 Task: Go to Program & Features. Select Whole Food Market. Add to cart Organic Frozen Meals-3. Place order for Kaitlyn Wright, _x000D_
15 Dacey Ln_x000D_
Stafford, Virginia(VA), 22556, Cell Number (540) 752-1495
Action: Mouse moved to (13, 126)
Screenshot: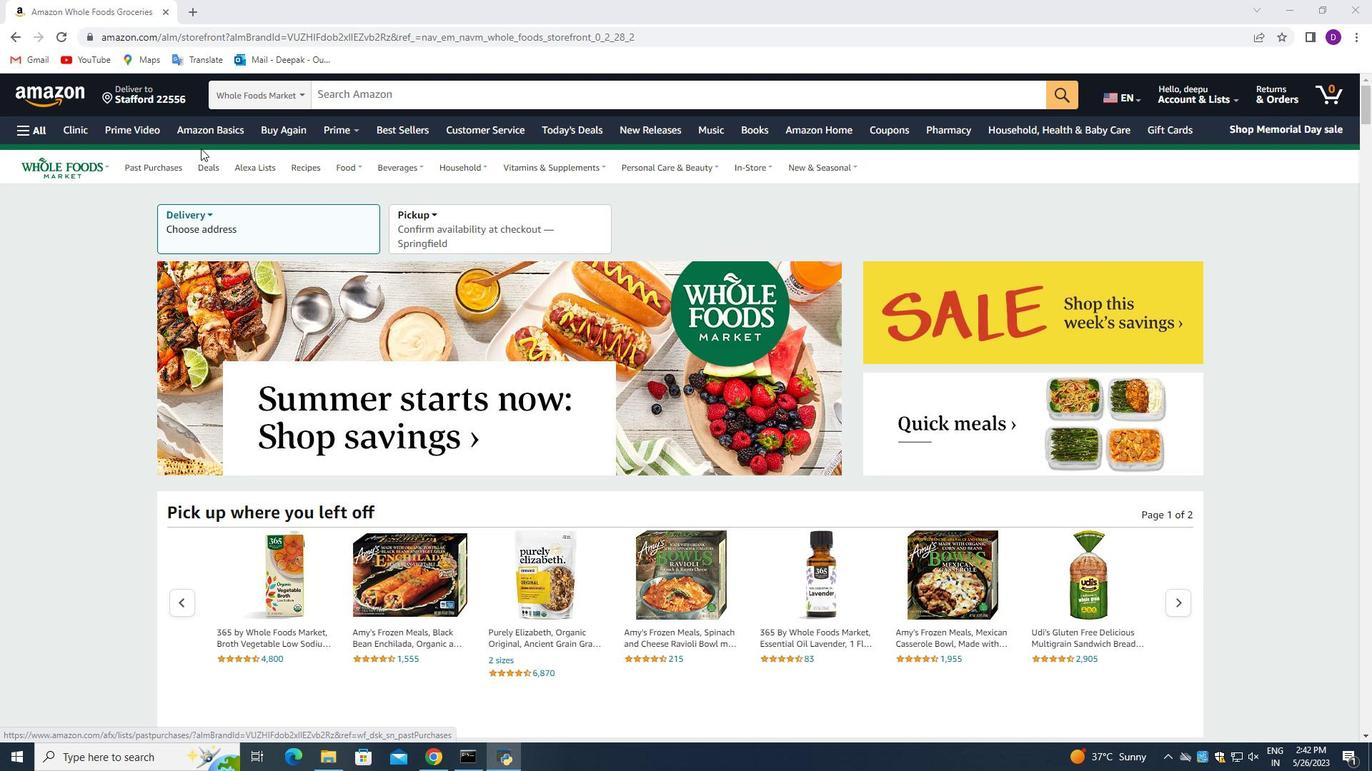 
Action: Mouse pressed left at (13, 126)
Screenshot: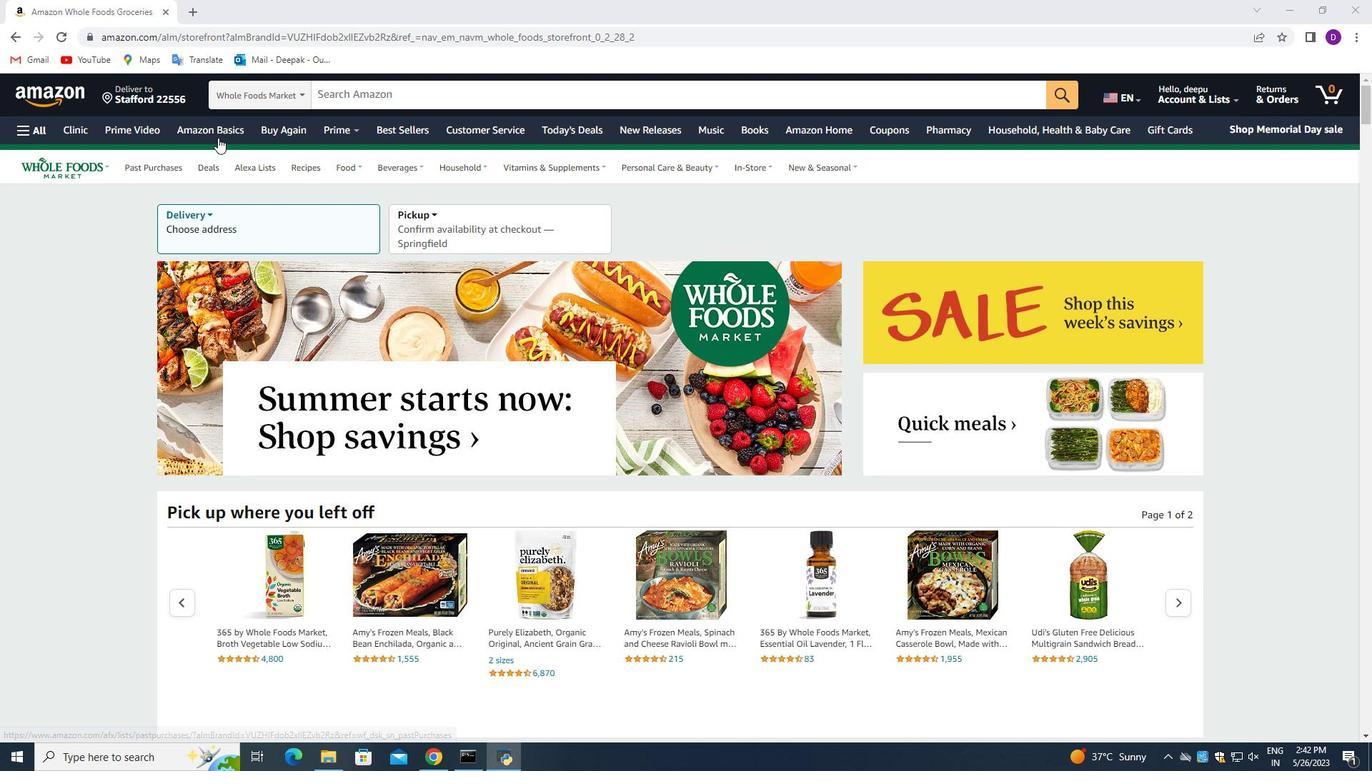 
Action: Mouse moved to (137, 521)
Screenshot: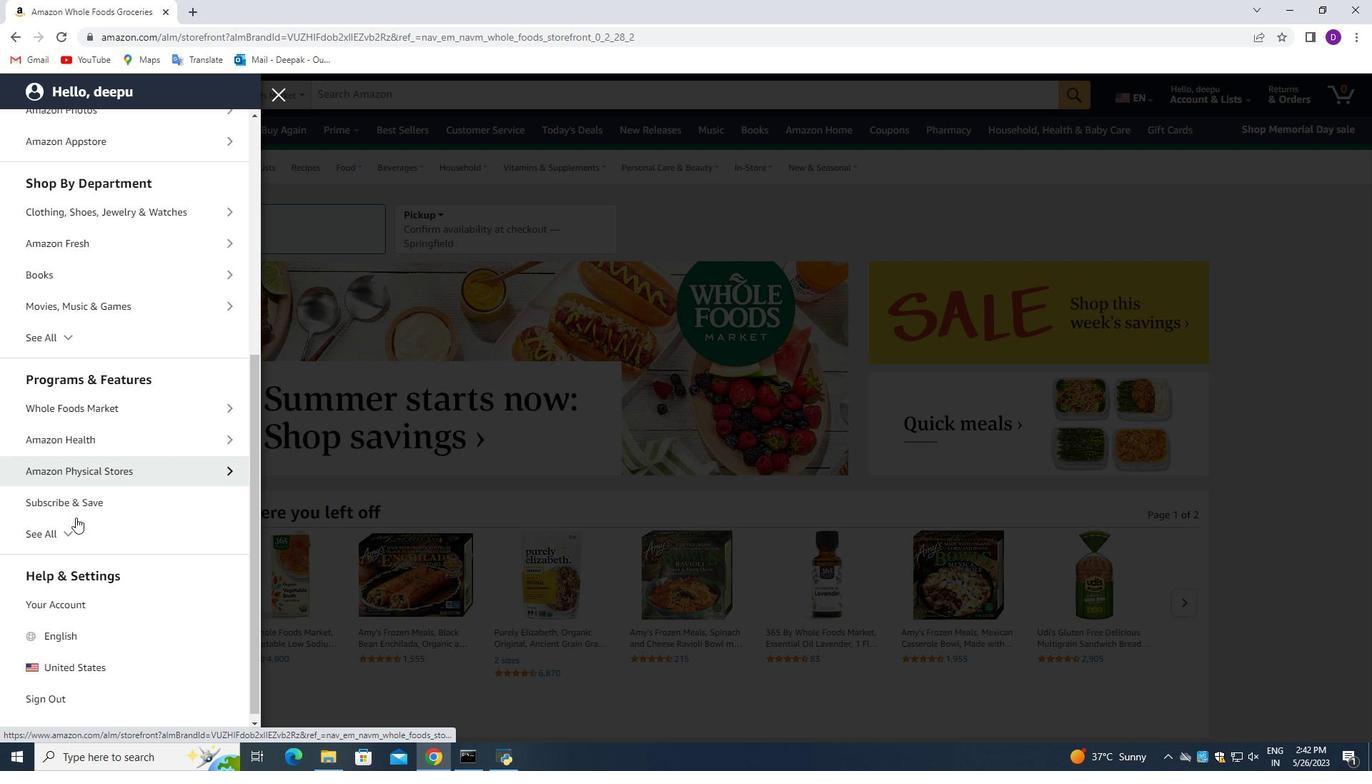 
Action: Mouse scrolled (137, 521) with delta (0, 0)
Screenshot: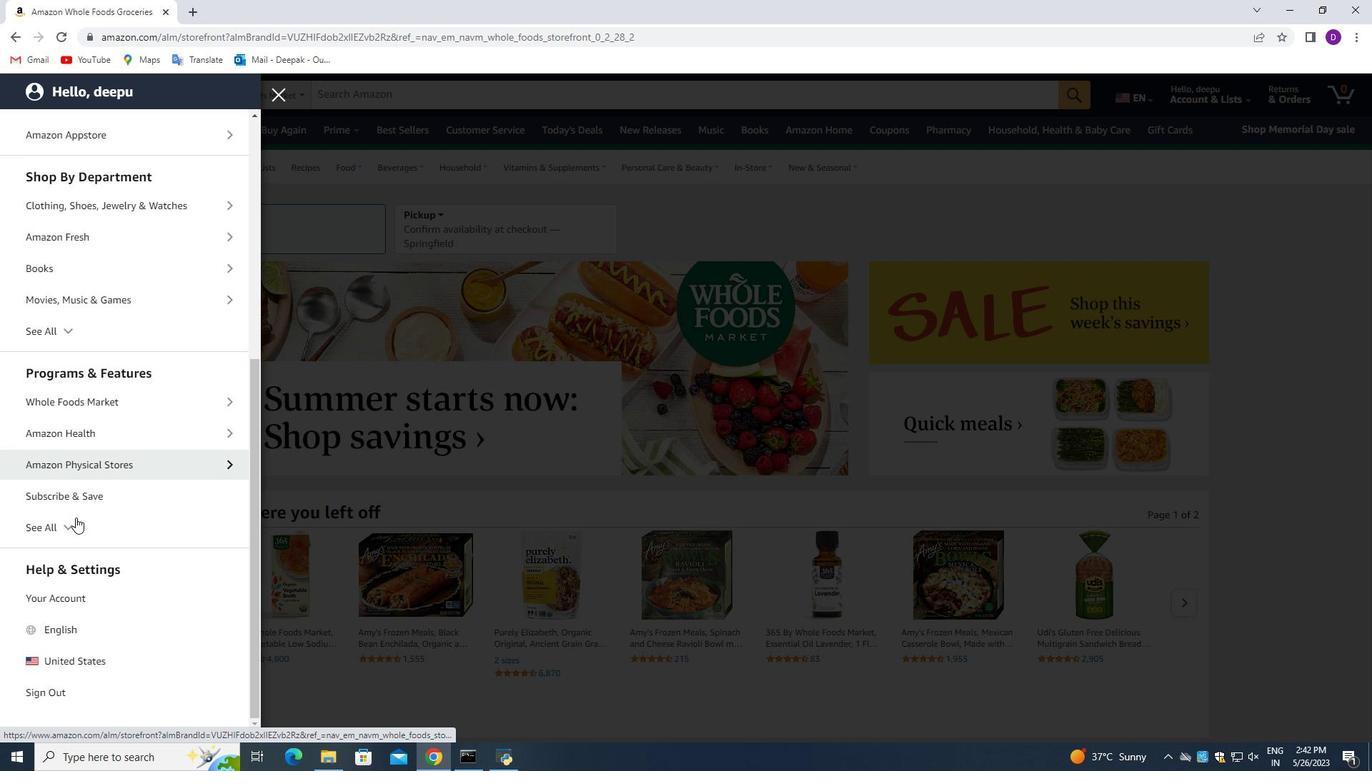 
Action: Mouse moved to (140, 526)
Screenshot: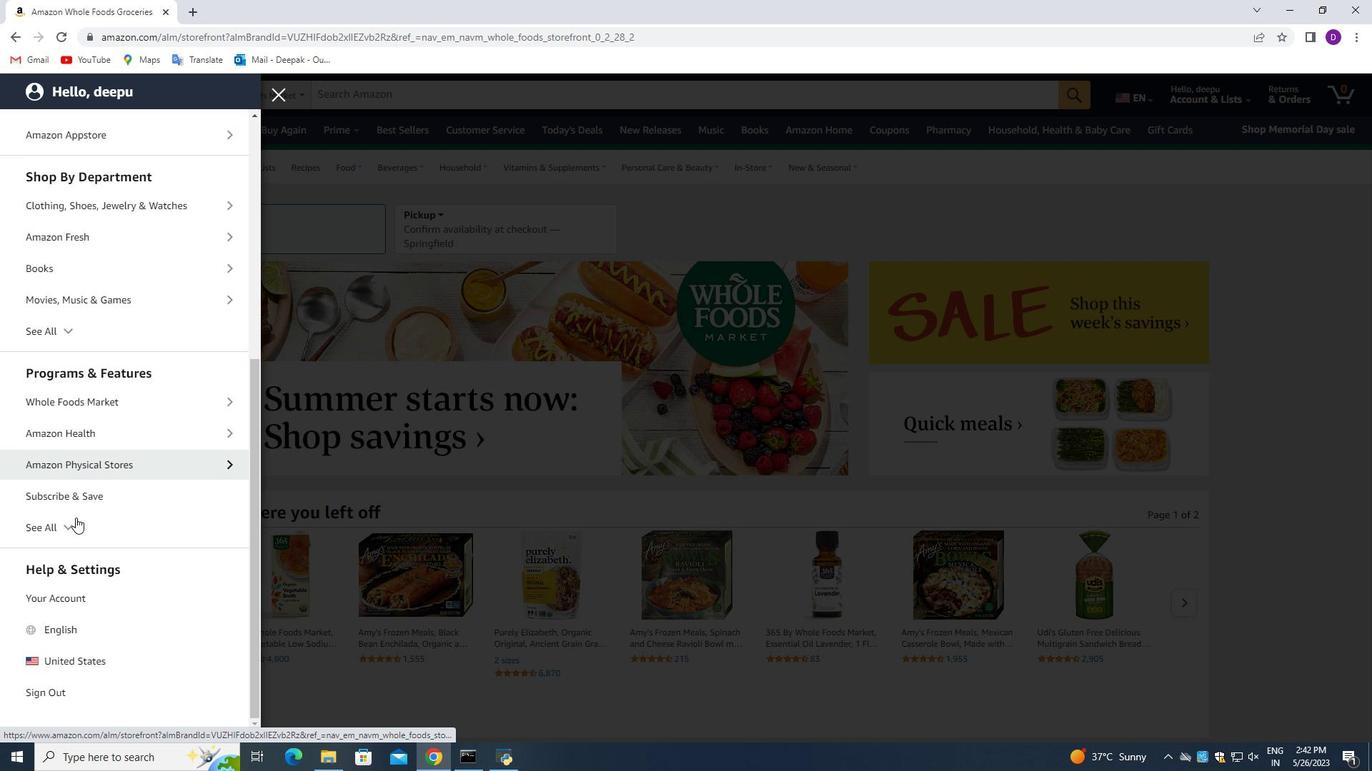 
Action: Mouse scrolled (140, 525) with delta (0, 0)
Screenshot: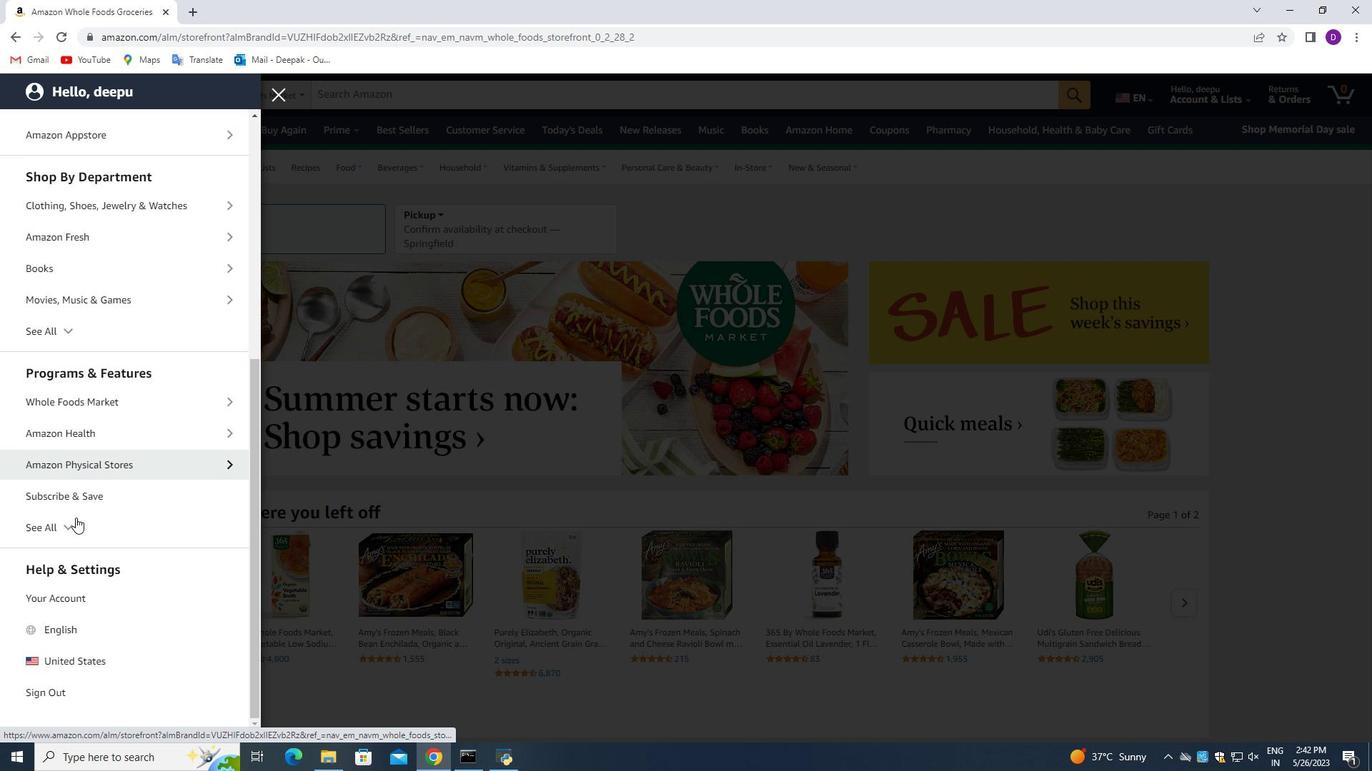 
Action: Mouse moved to (127, 476)
Screenshot: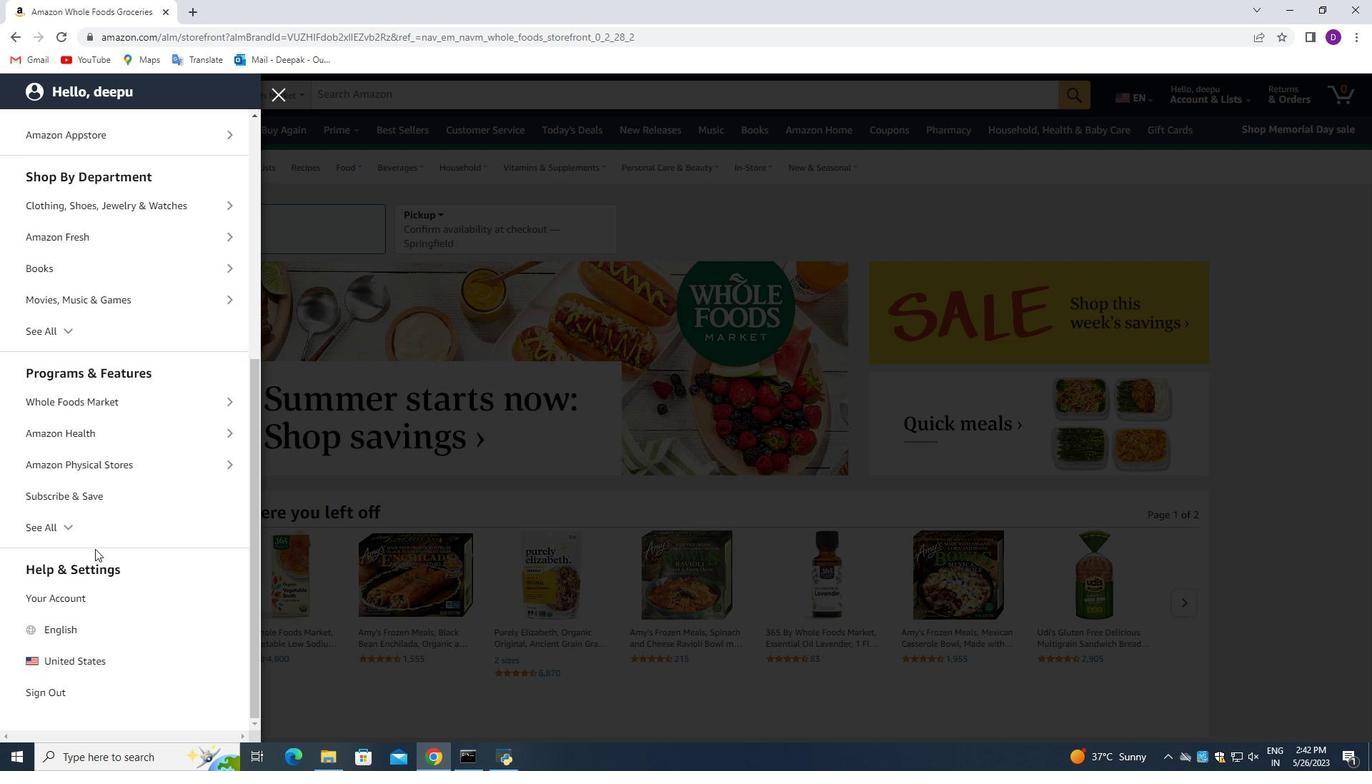 
Action: Mouse scrolled (127, 475) with delta (0, 0)
Screenshot: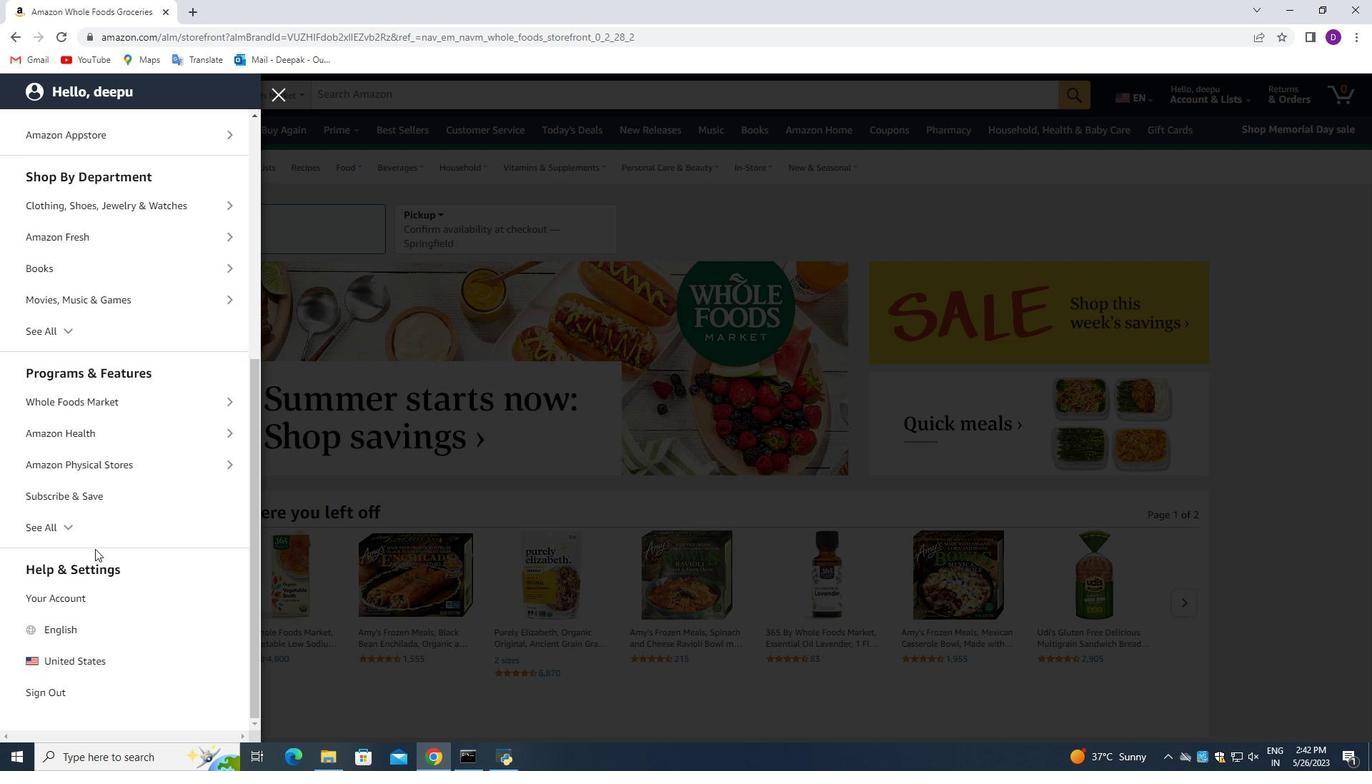 
Action: Mouse moved to (127, 479)
Screenshot: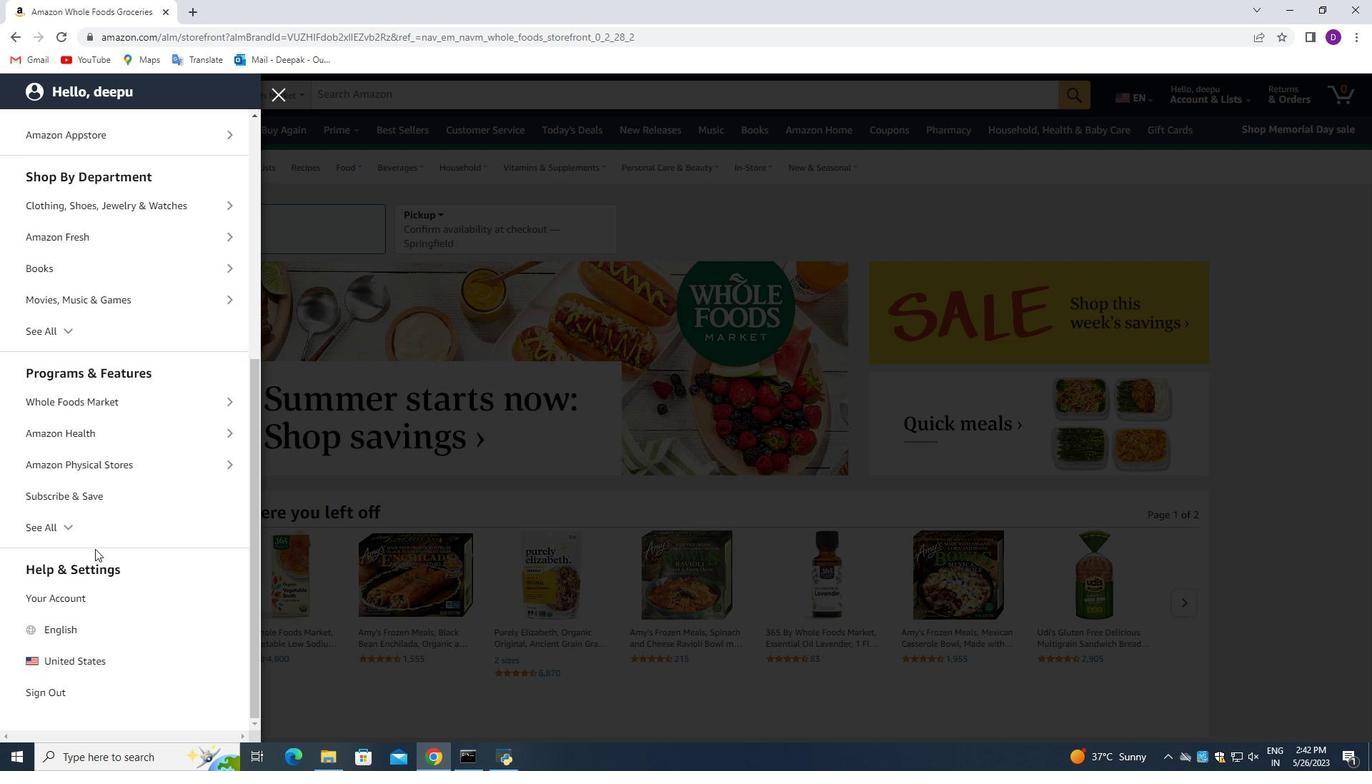 
Action: Mouse scrolled (127, 478) with delta (0, 0)
Screenshot: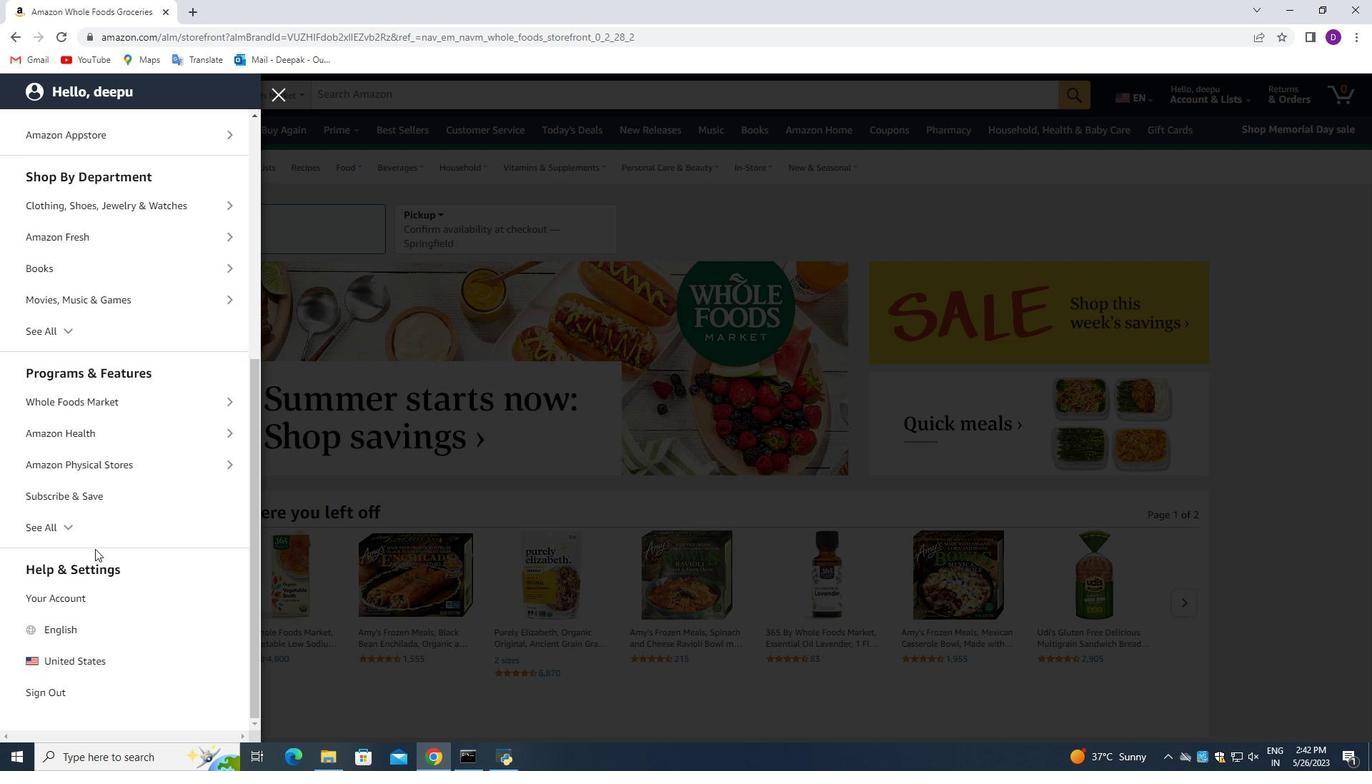 
Action: Mouse scrolled (127, 478) with delta (0, 0)
Screenshot: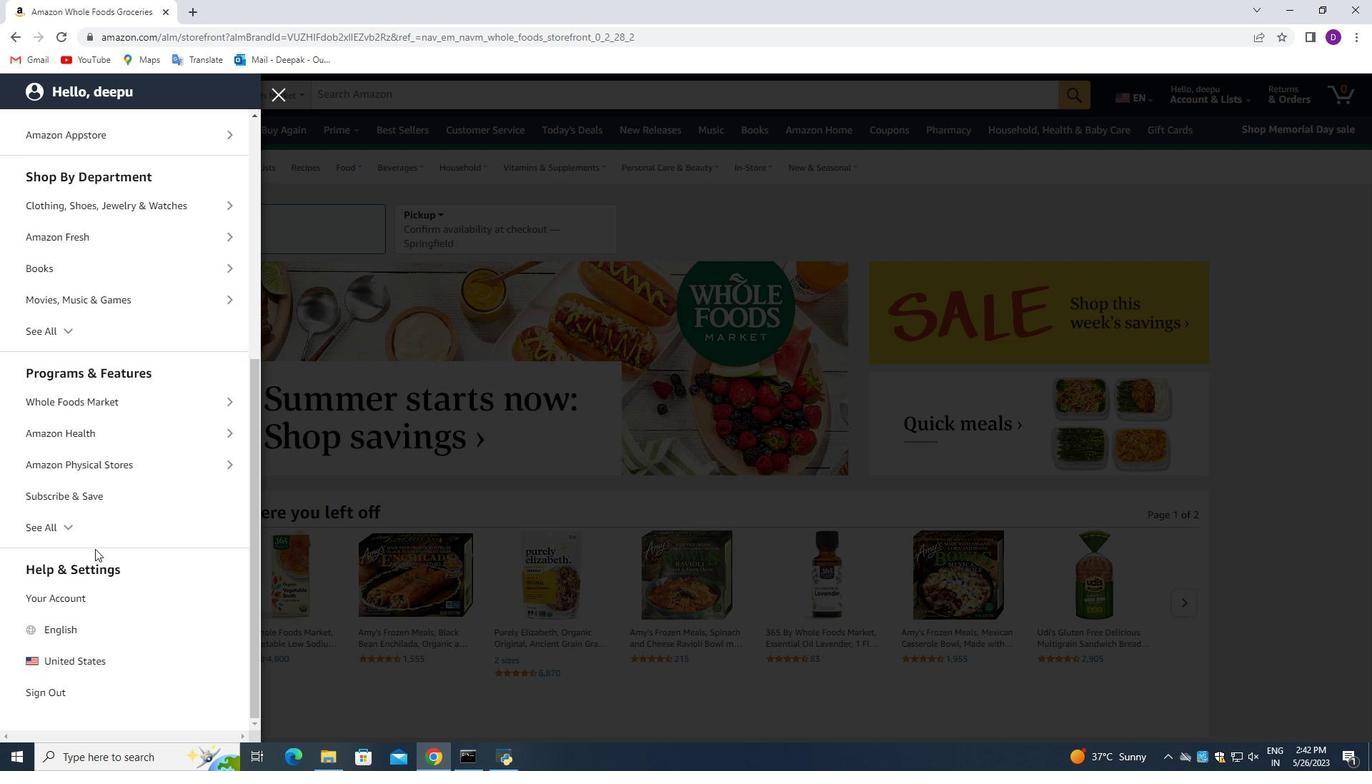 
Action: Mouse moved to (135, 462)
Screenshot: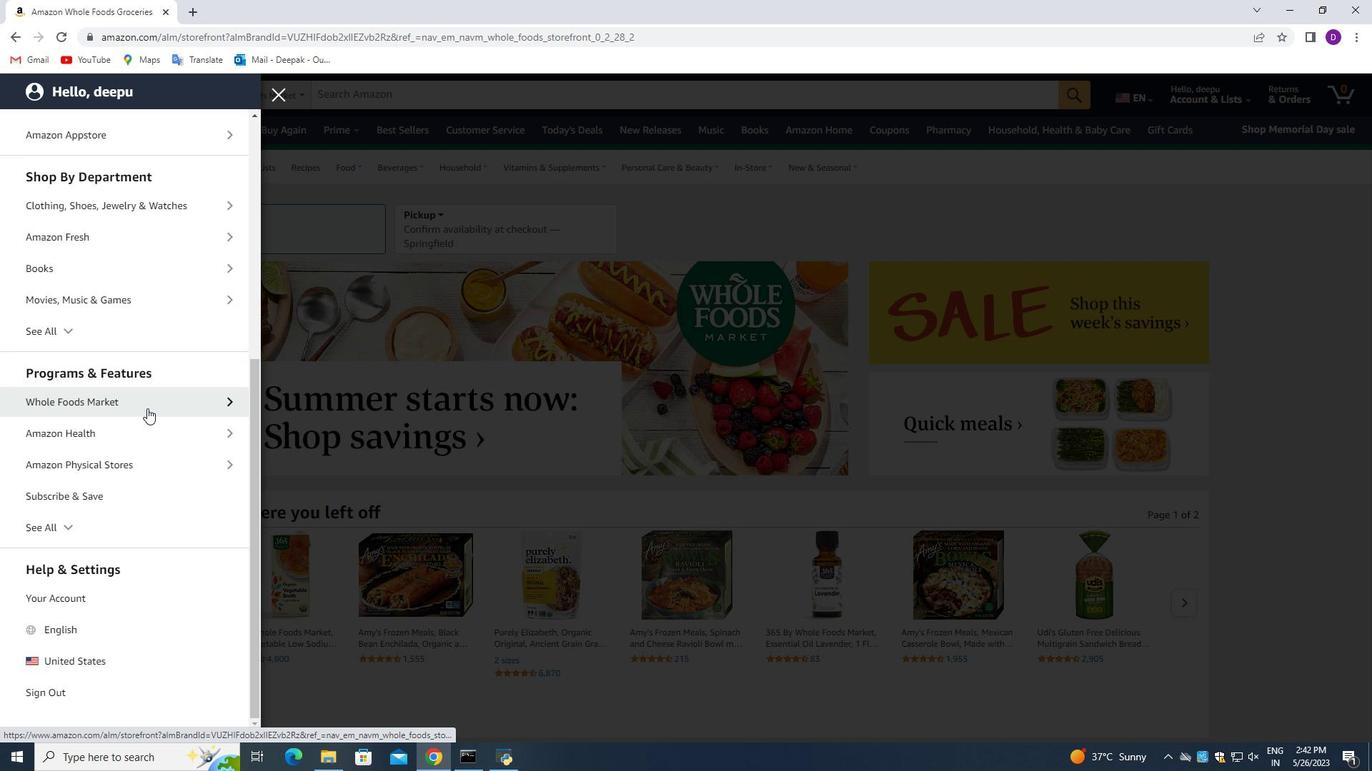 
Action: Mouse pressed left at (135, 462)
Screenshot: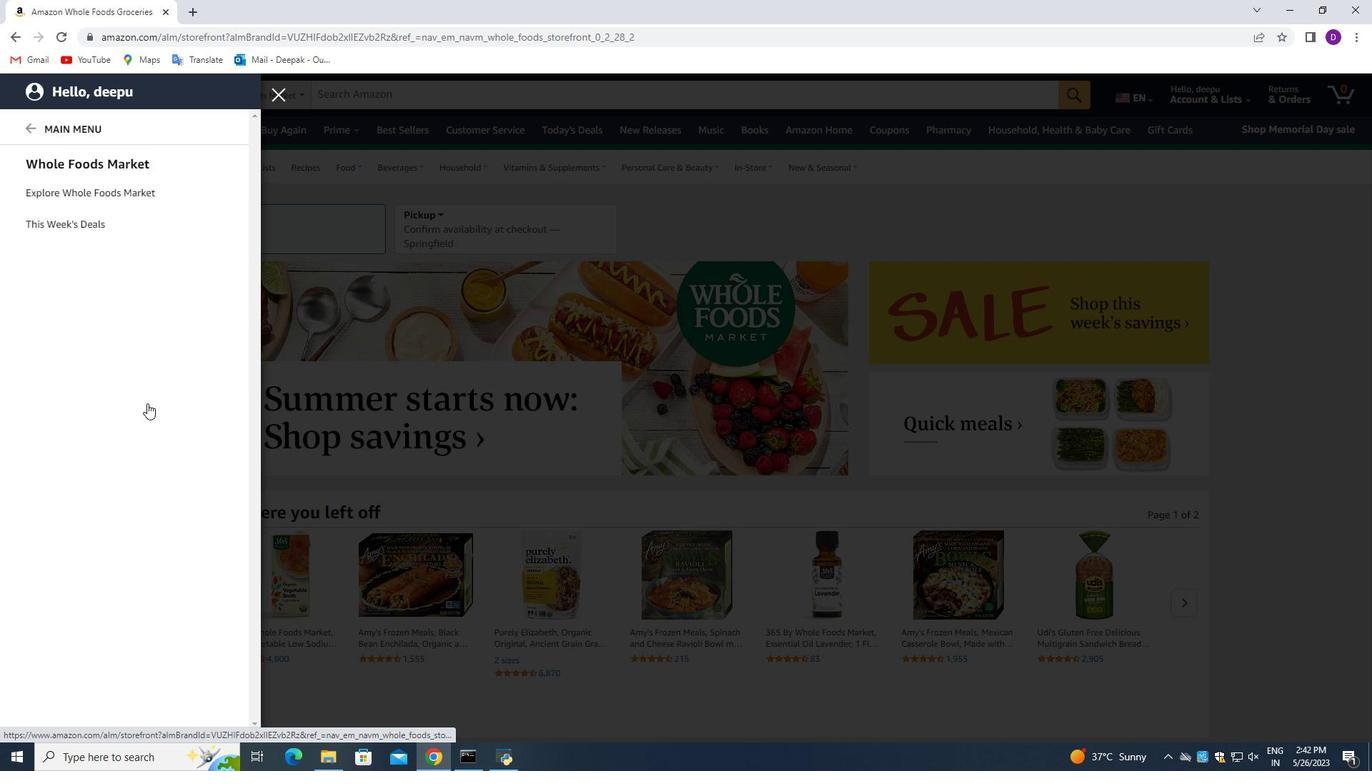 
Action: Mouse moved to (136, 200)
Screenshot: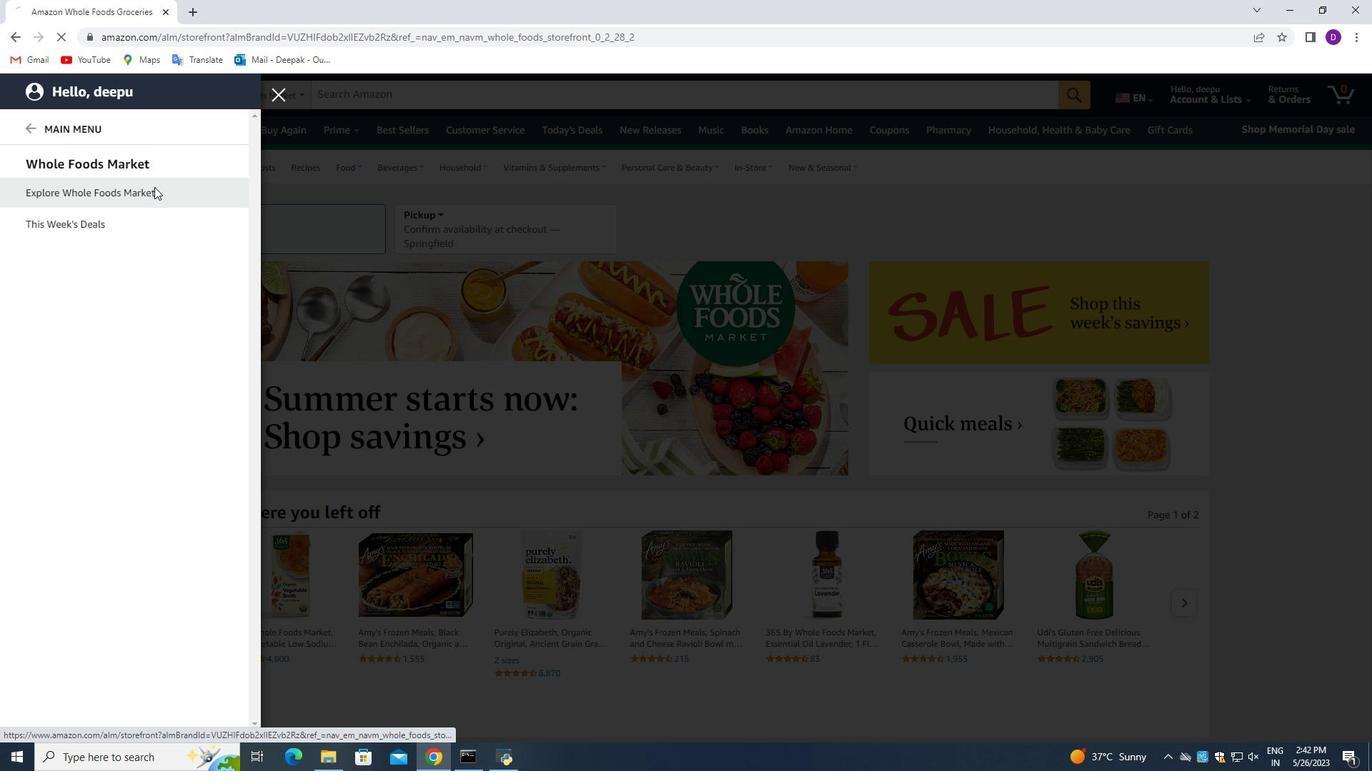 
Action: Mouse pressed left at (136, 200)
Screenshot: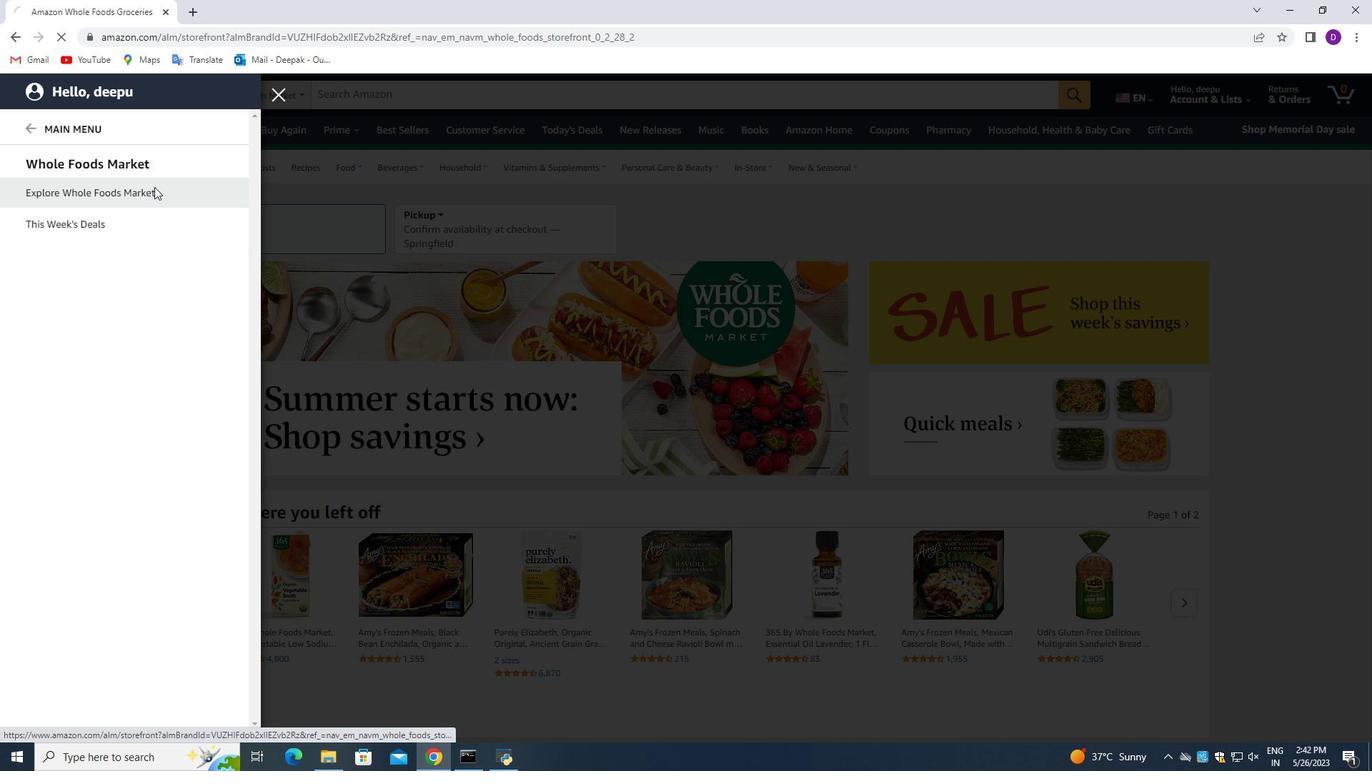 
Action: Mouse moved to (432, 93)
Screenshot: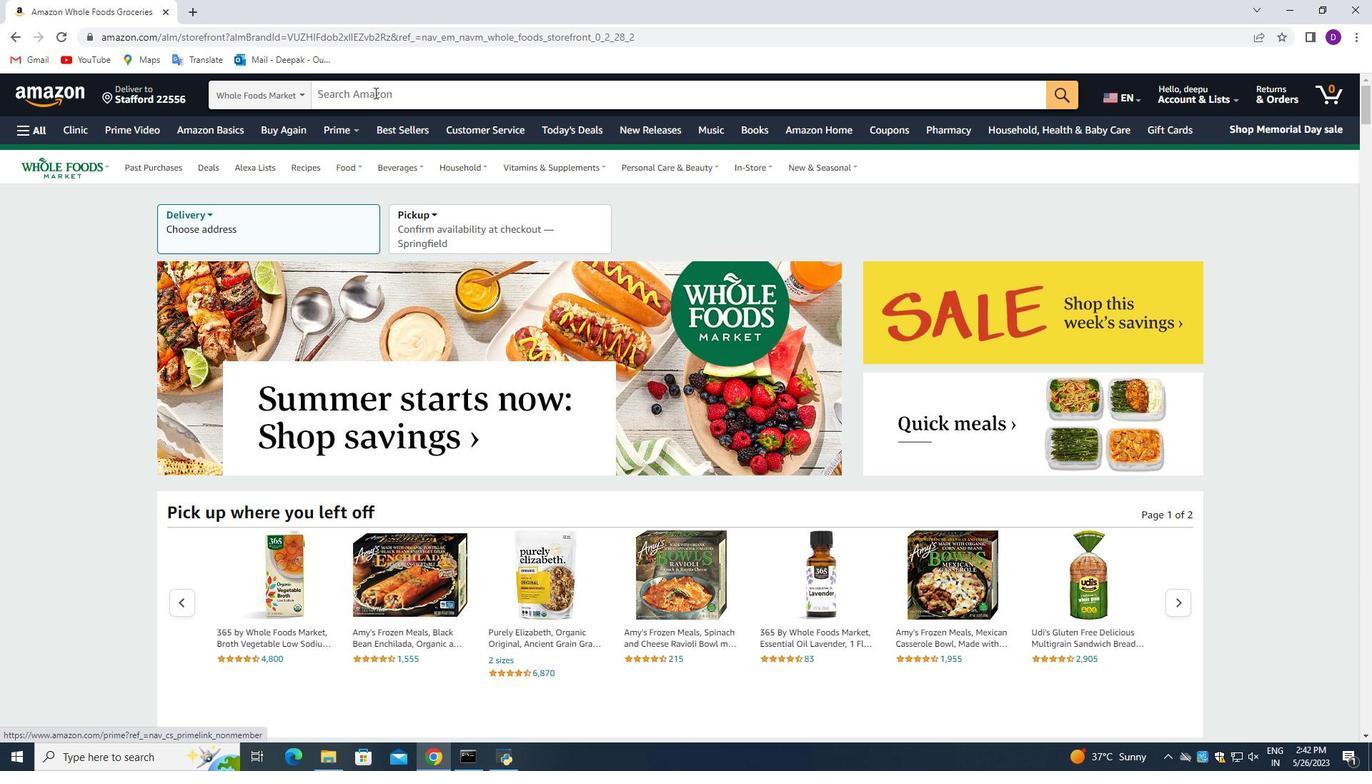 
Action: Mouse pressed left at (432, 93)
Screenshot: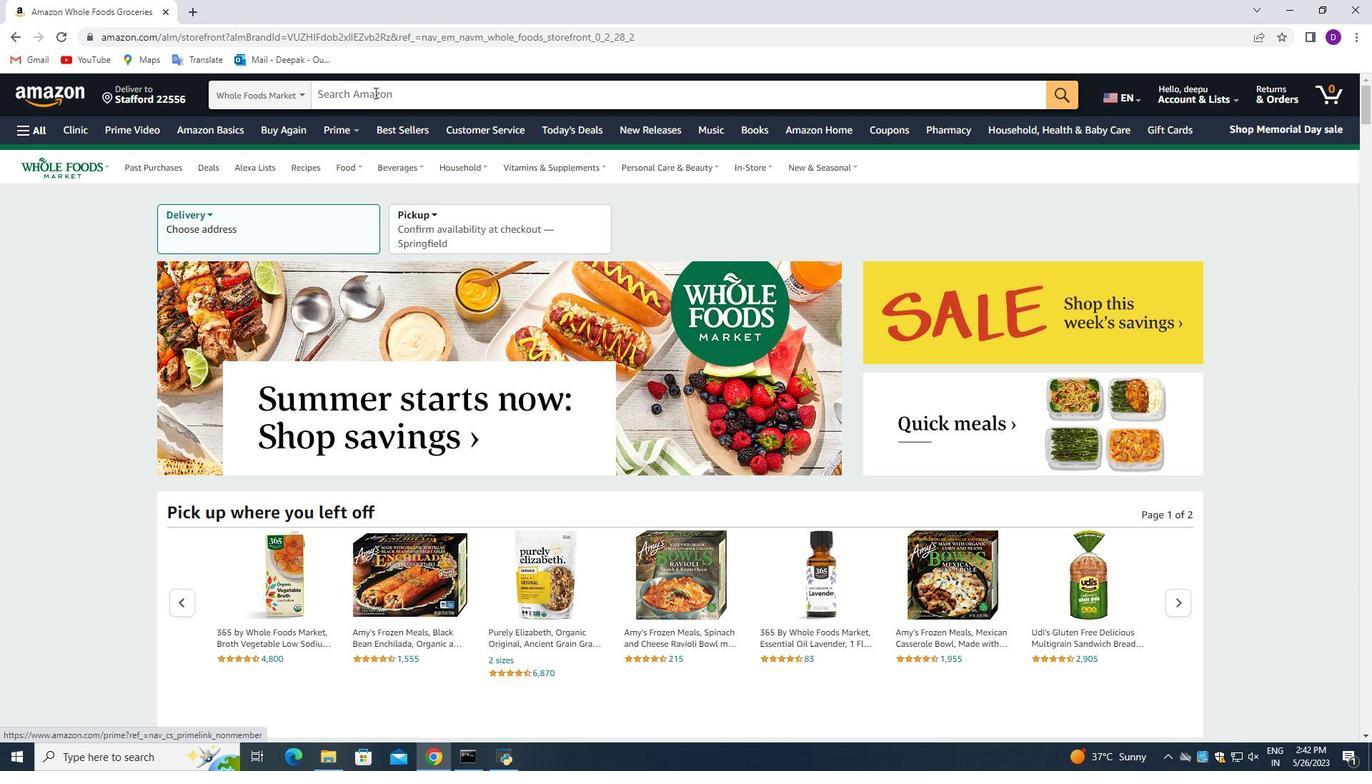 
Action: Mouse moved to (786, 581)
Screenshot: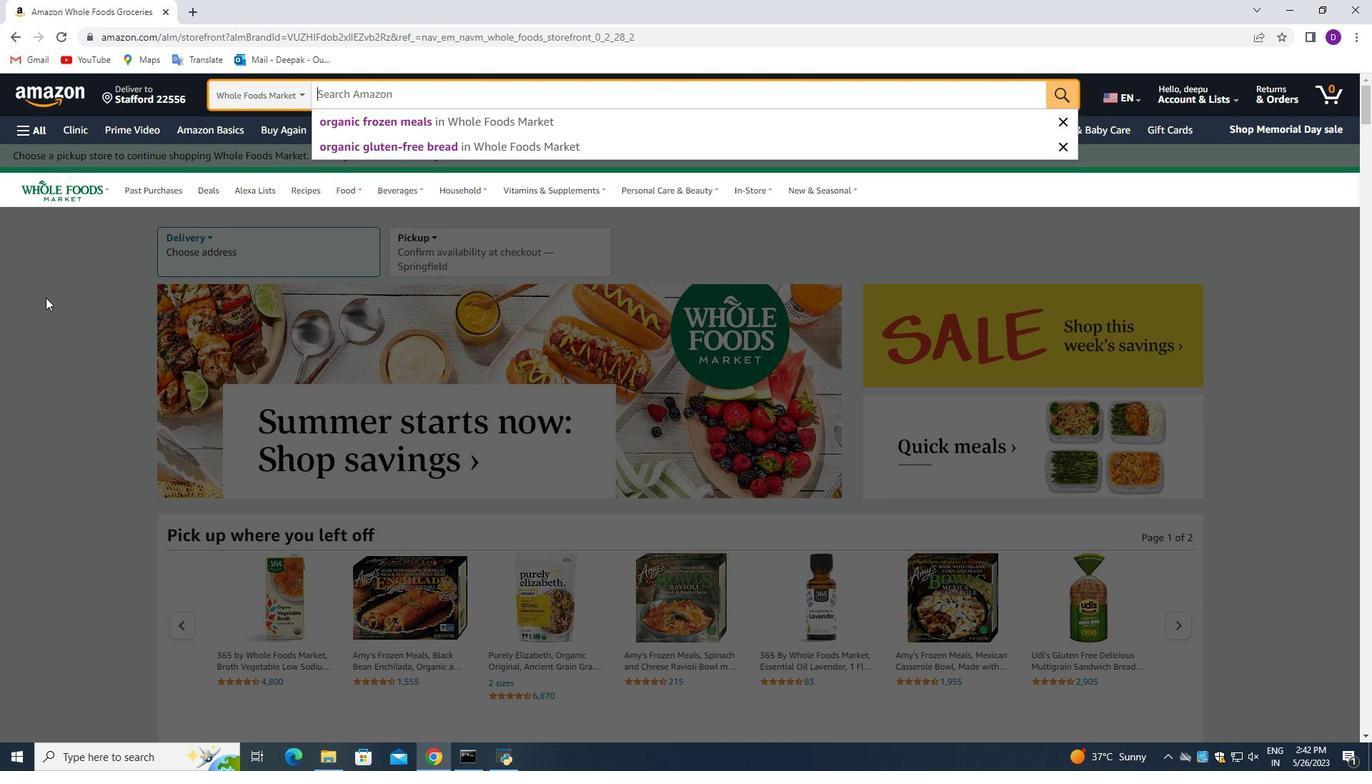 
Action: Mouse pressed left at (786, 581)
Screenshot: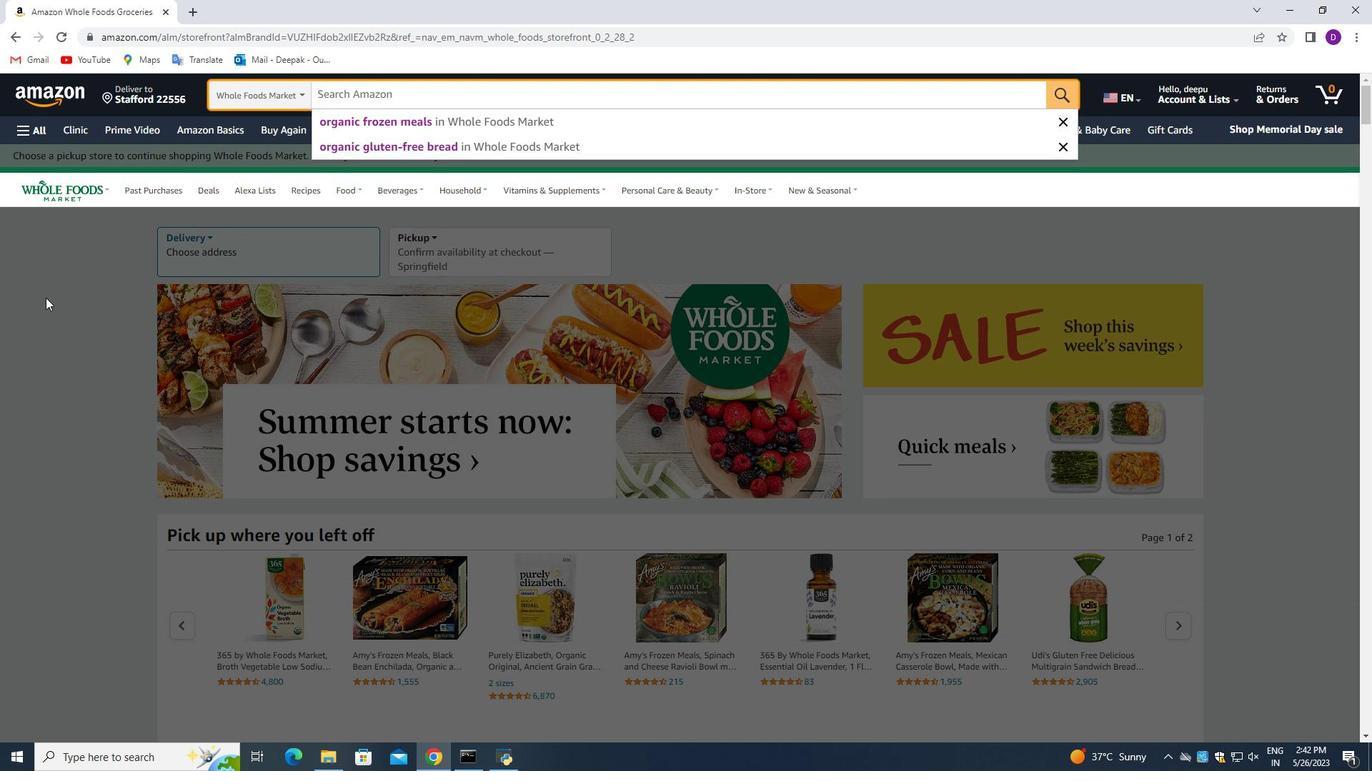 
Action: Mouse moved to (384, 100)
Screenshot: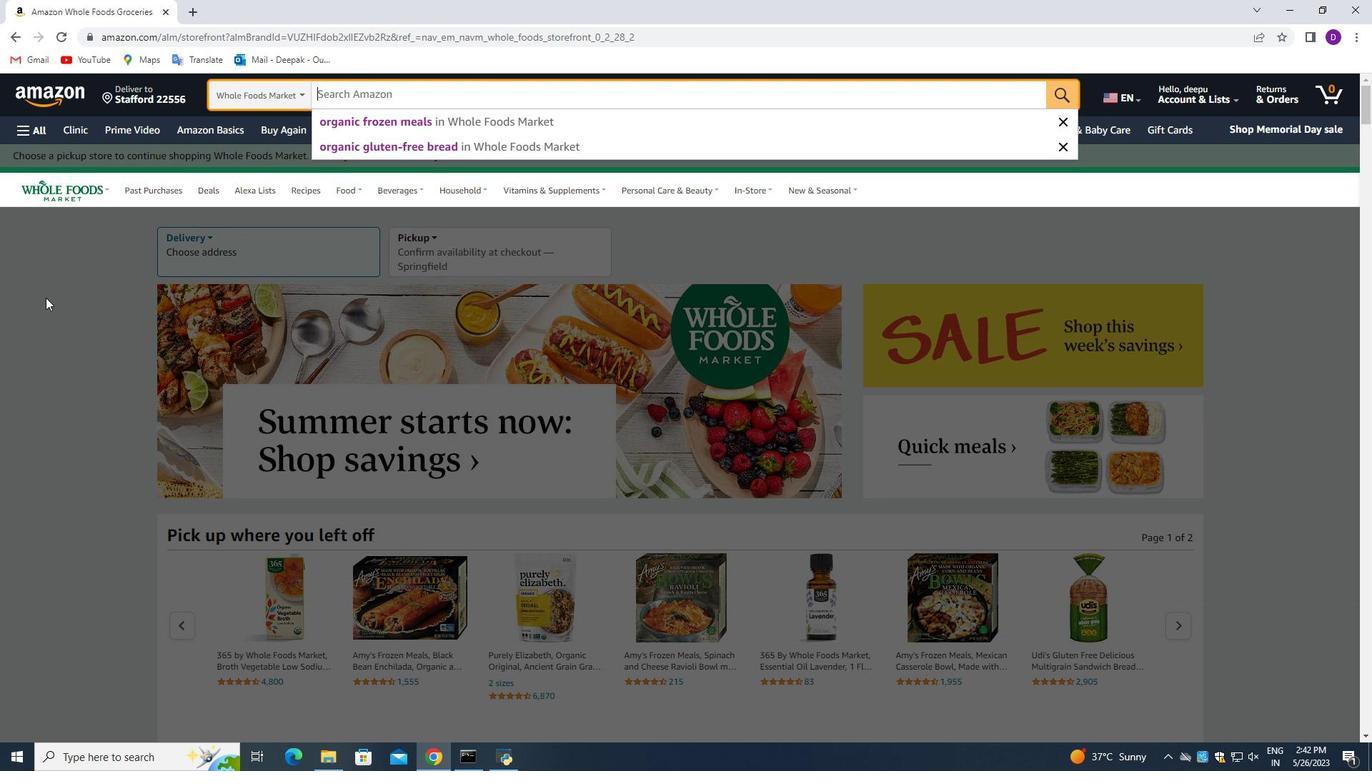 
Action: Mouse pressed left at (384, 100)
Screenshot: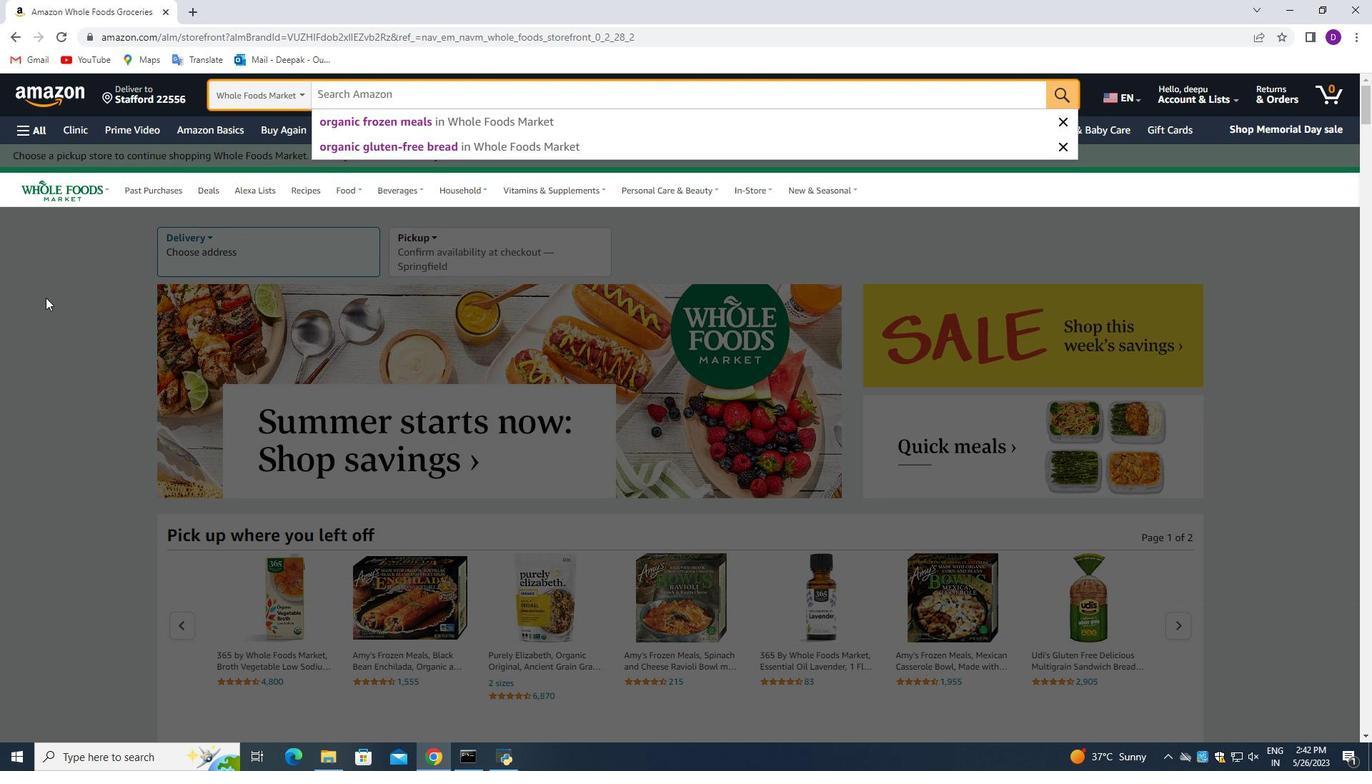 
Action: Mouse moved to (382, 93)
Screenshot: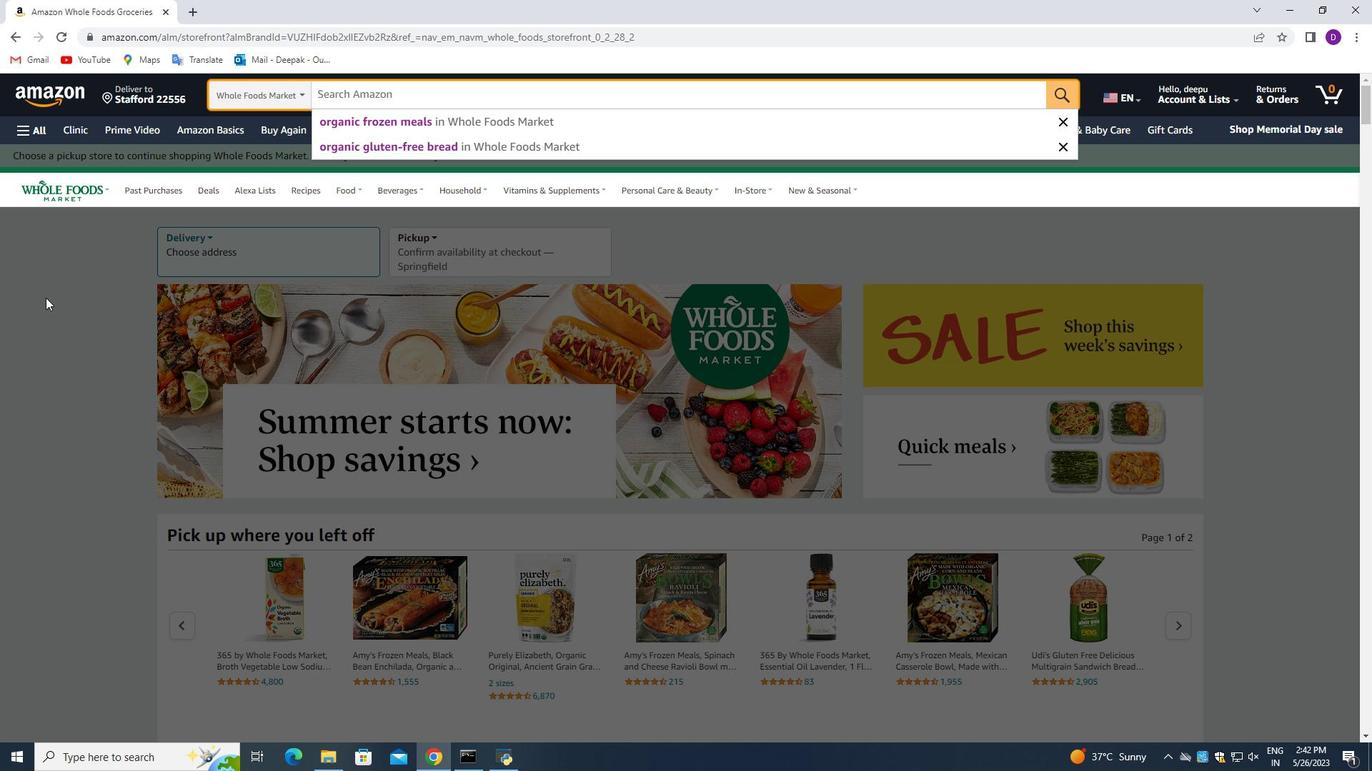 
Action: Key pressed <Key.shift>Organic<Key.space><Key.shift_r>Frozen<Key.space><Key.shift>Meals<Key.enter>
Screenshot: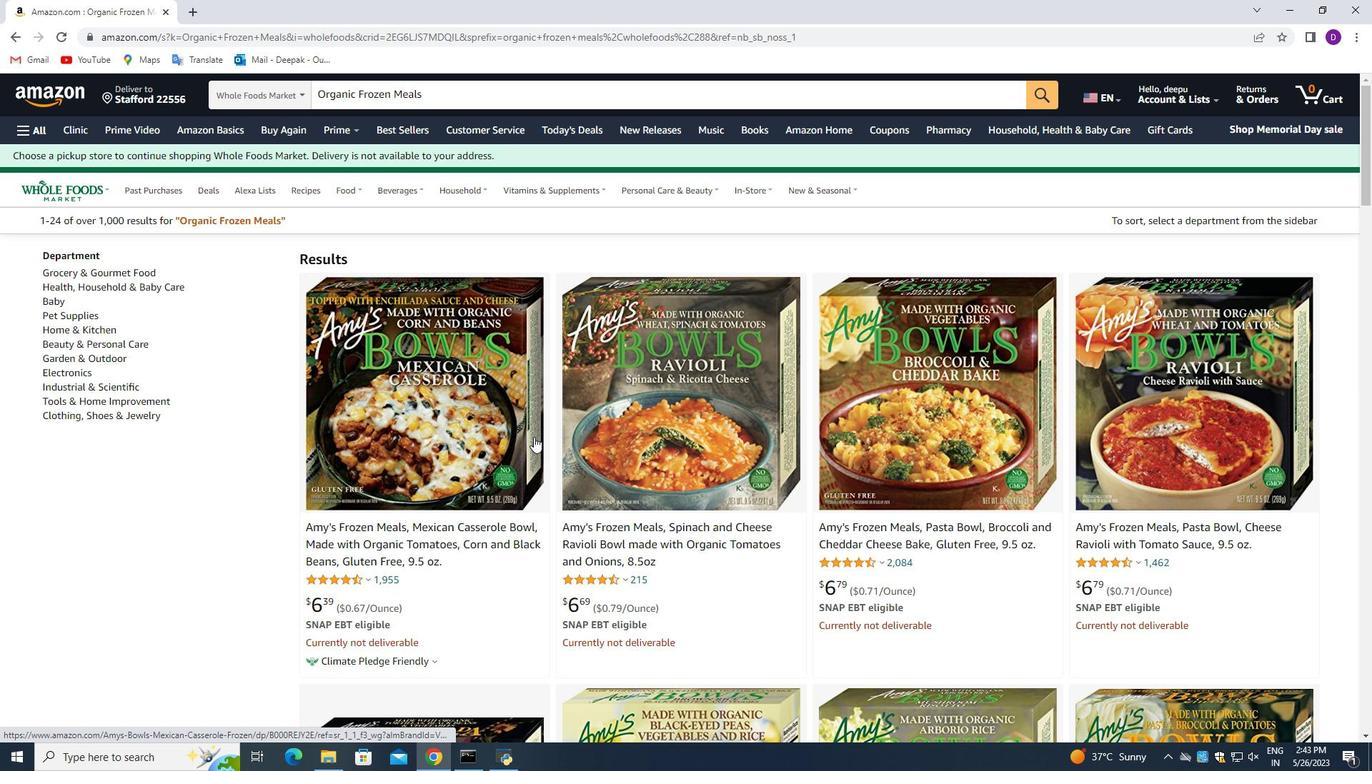
Action: Mouse moved to (295, 503)
Screenshot: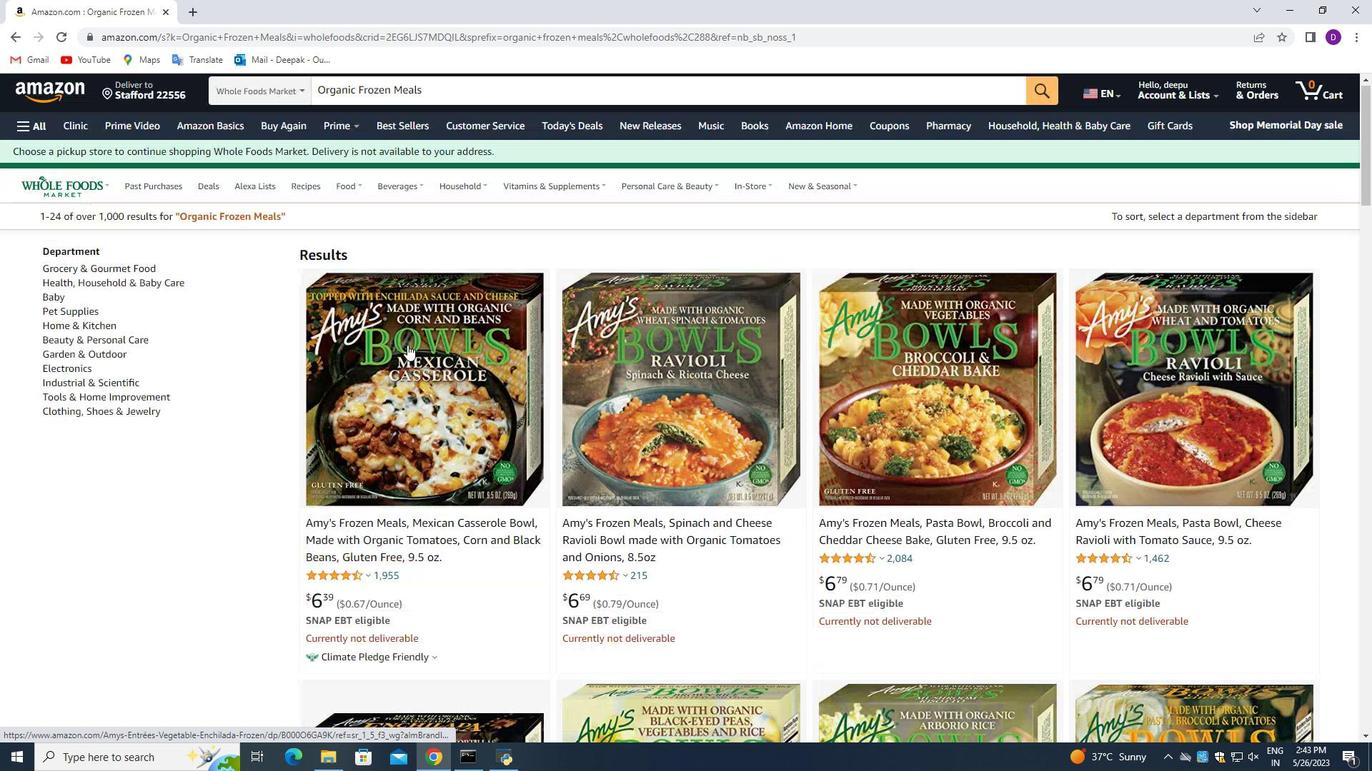 
Action: Mouse scrolled (295, 502) with delta (0, 0)
Screenshot: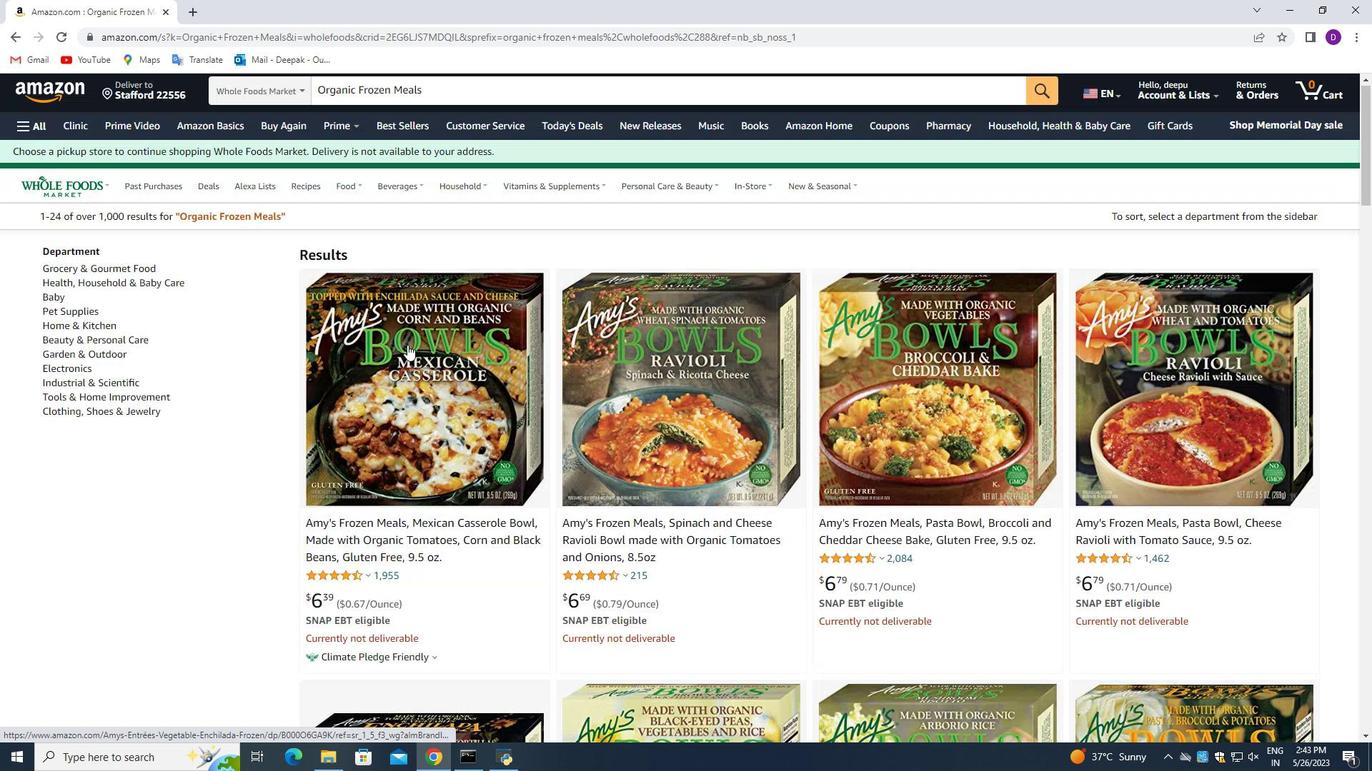 
Action: Mouse moved to (295, 504)
Screenshot: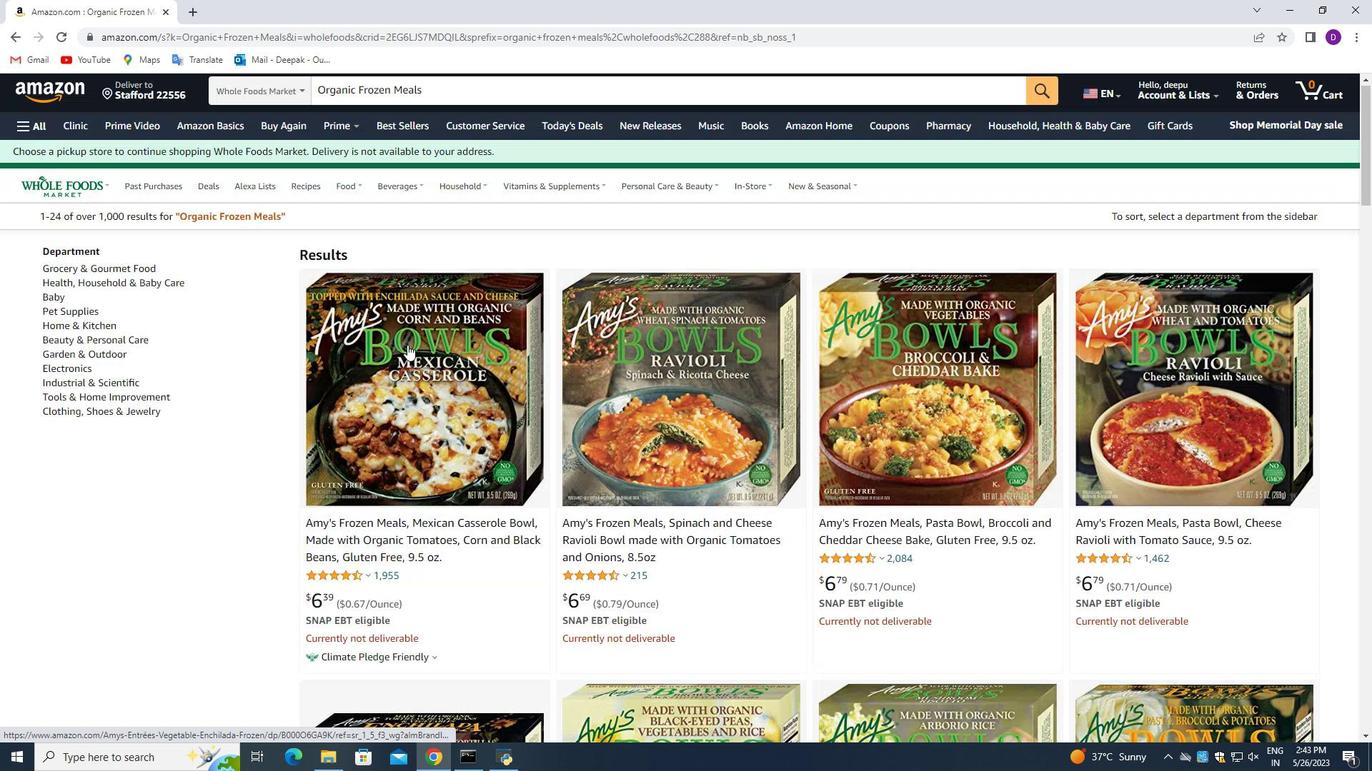 
Action: Mouse scrolled (295, 503) with delta (0, 0)
Screenshot: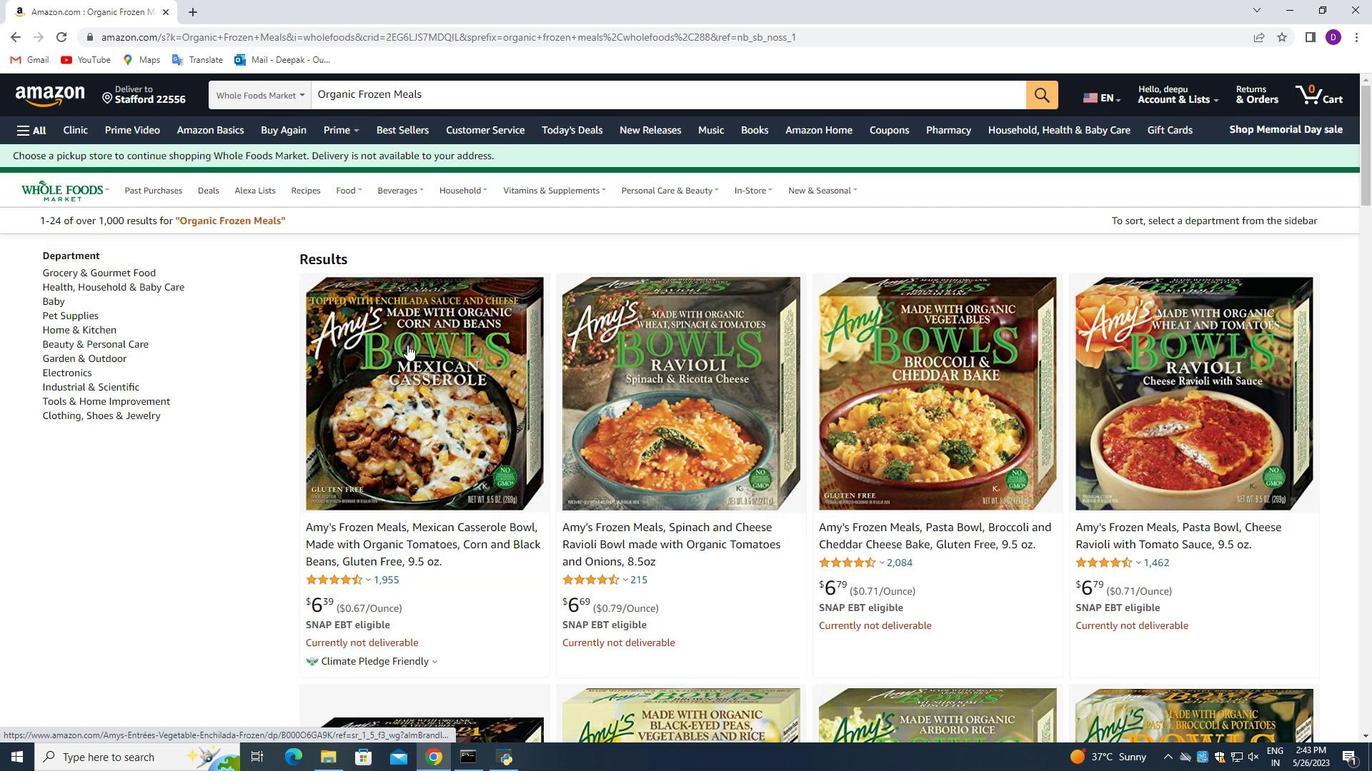 
Action: Mouse scrolled (295, 503) with delta (0, 0)
Screenshot: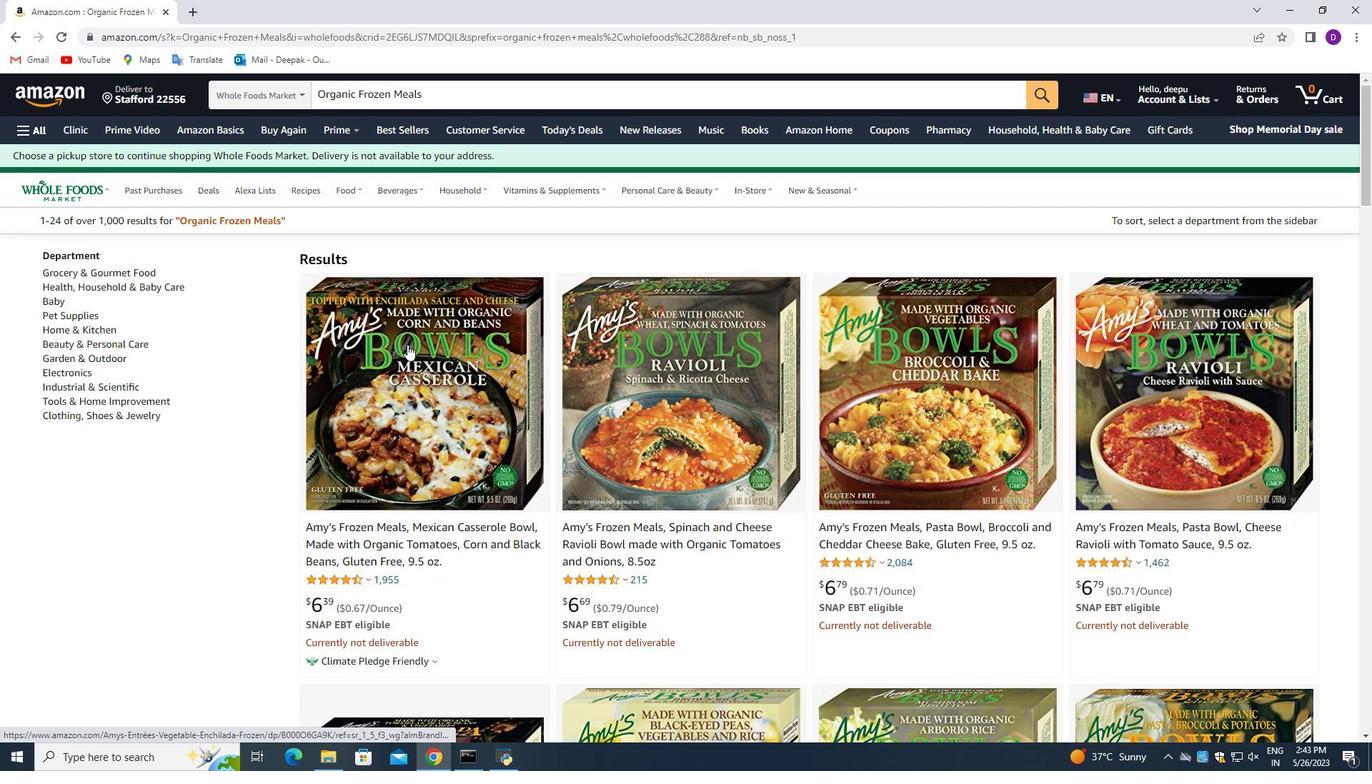 
Action: Mouse moved to (359, 478)
Screenshot: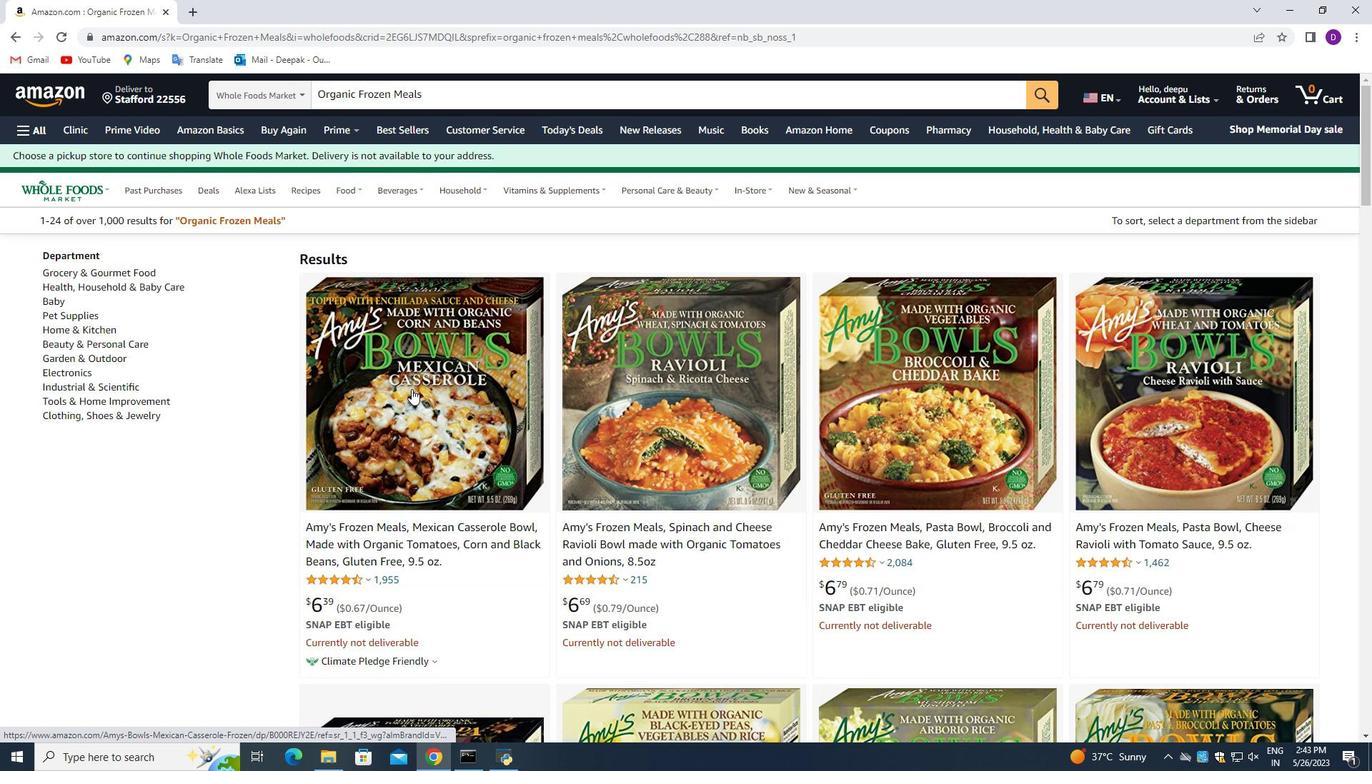 
Action: Mouse scrolled (359, 478) with delta (0, 0)
Screenshot: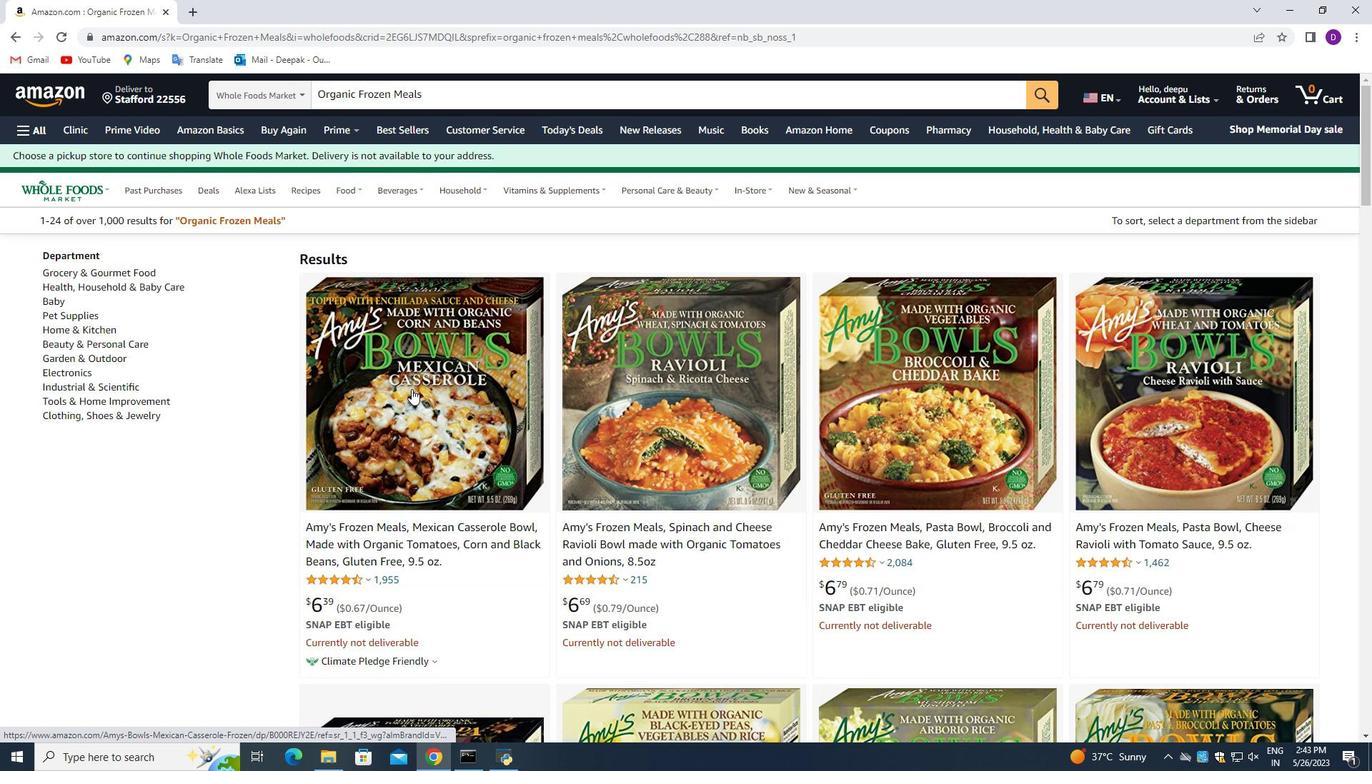 
Action: Mouse moved to (363, 478)
Screenshot: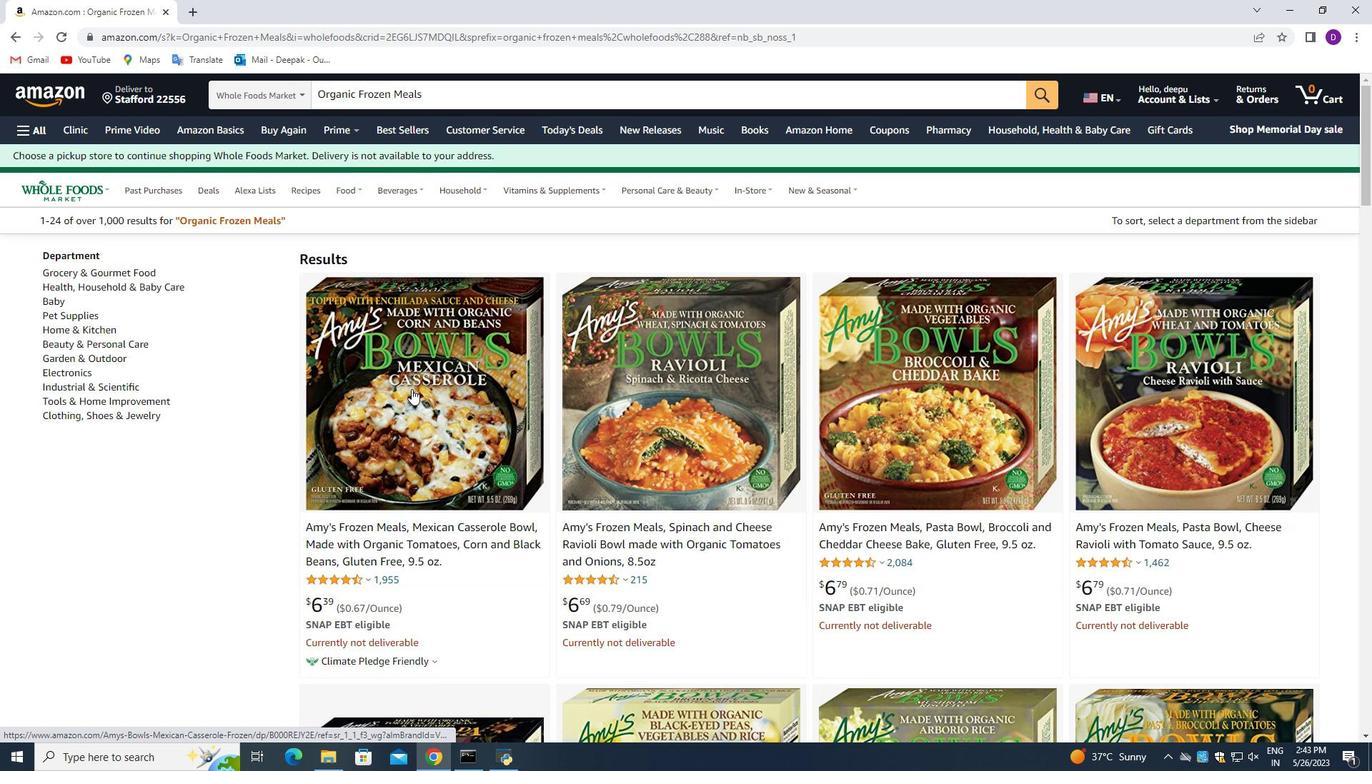 
Action: Mouse scrolled (363, 478) with delta (0, 0)
Screenshot: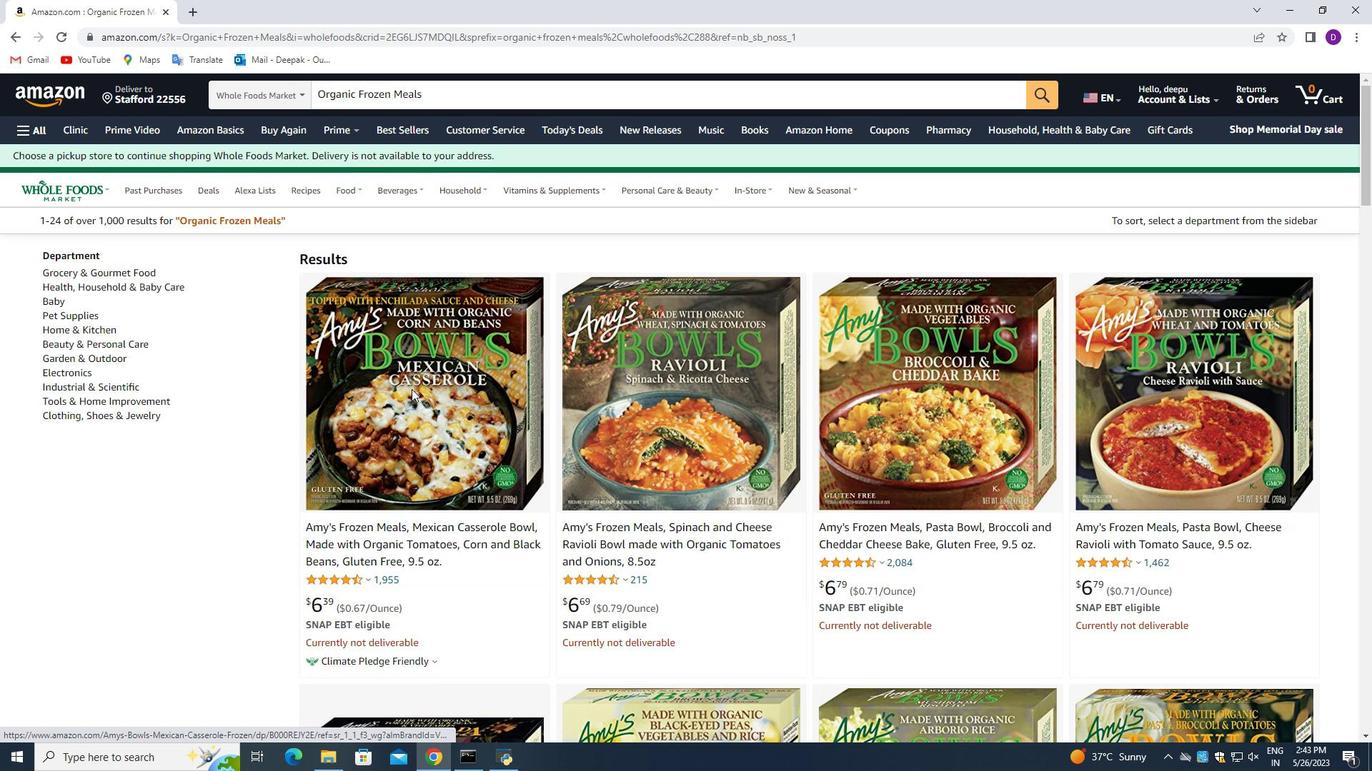 
Action: Mouse scrolled (363, 478) with delta (0, 0)
Screenshot: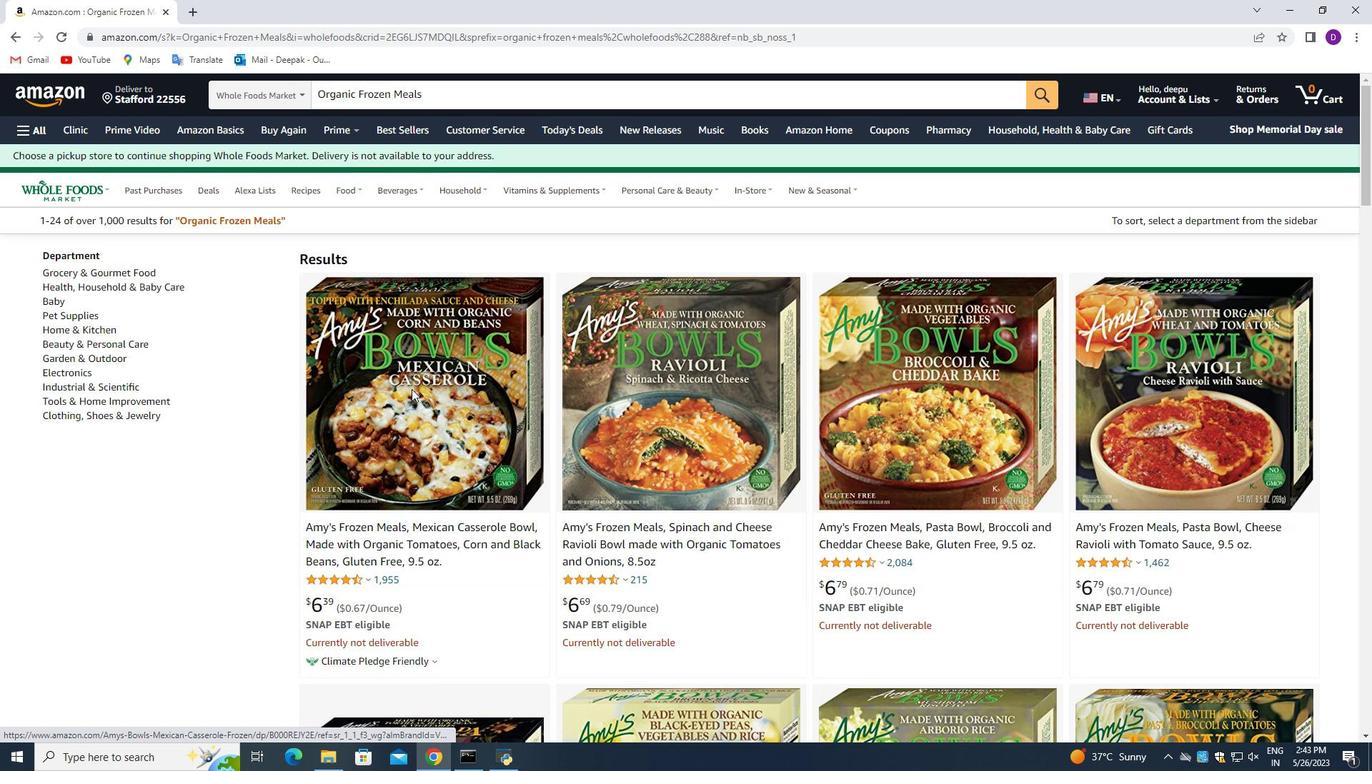 
Action: Mouse moved to (363, 478)
Screenshot: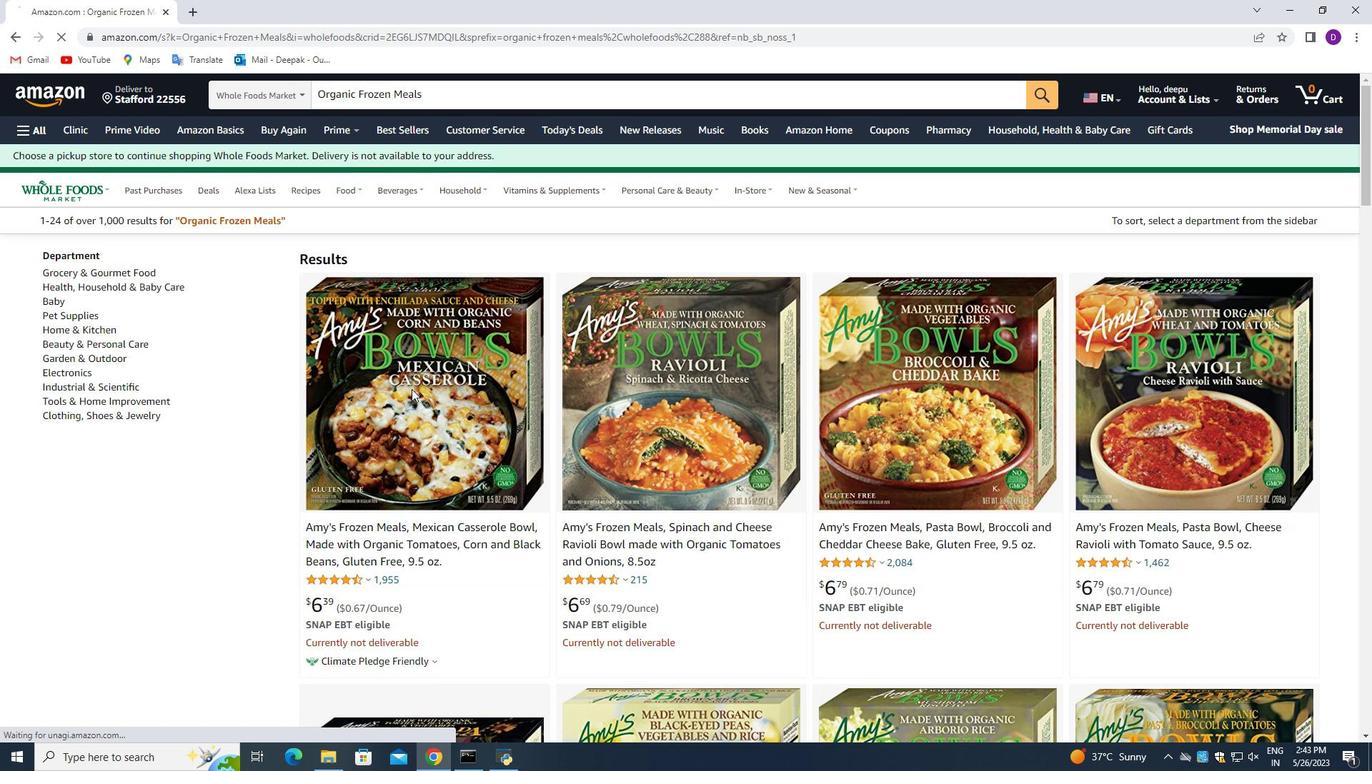 
Action: Mouse scrolled (363, 477) with delta (0, 0)
Screenshot: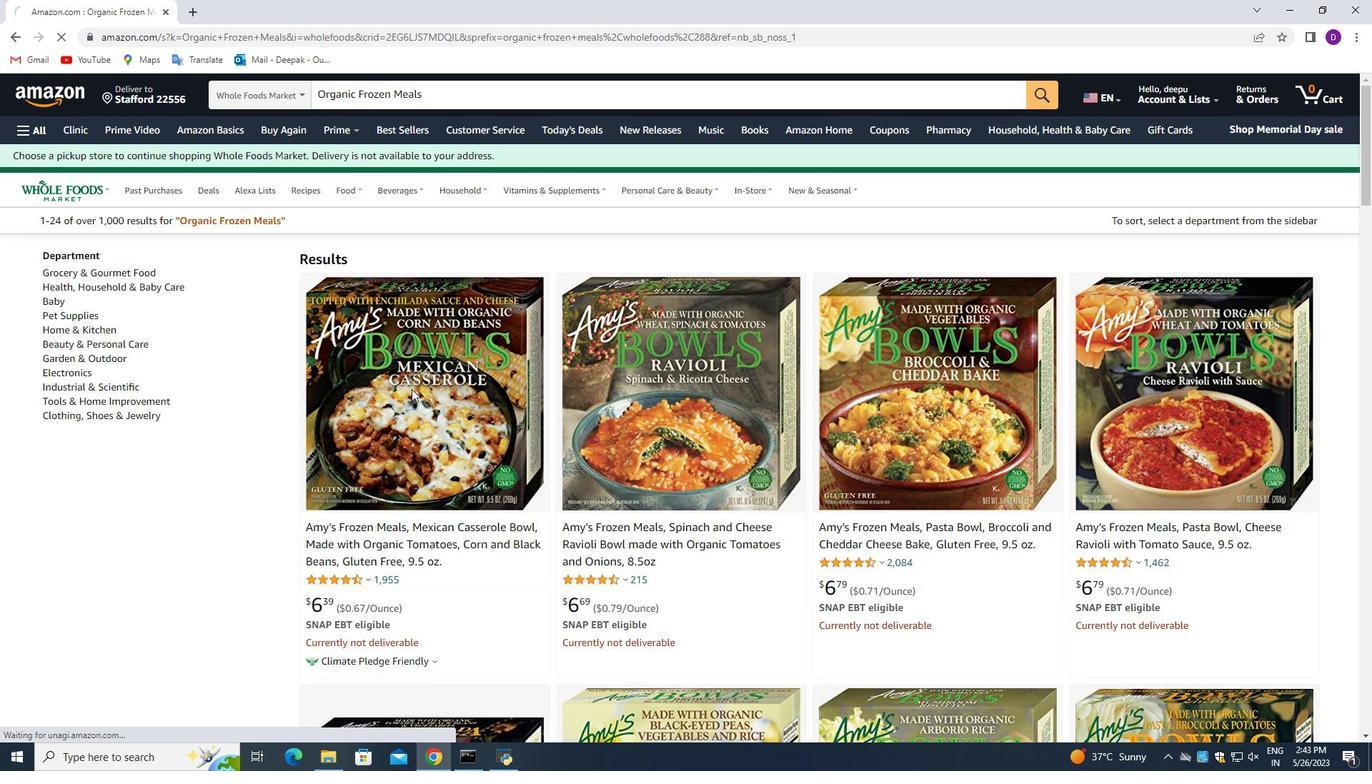
Action: Mouse moved to (364, 478)
Screenshot: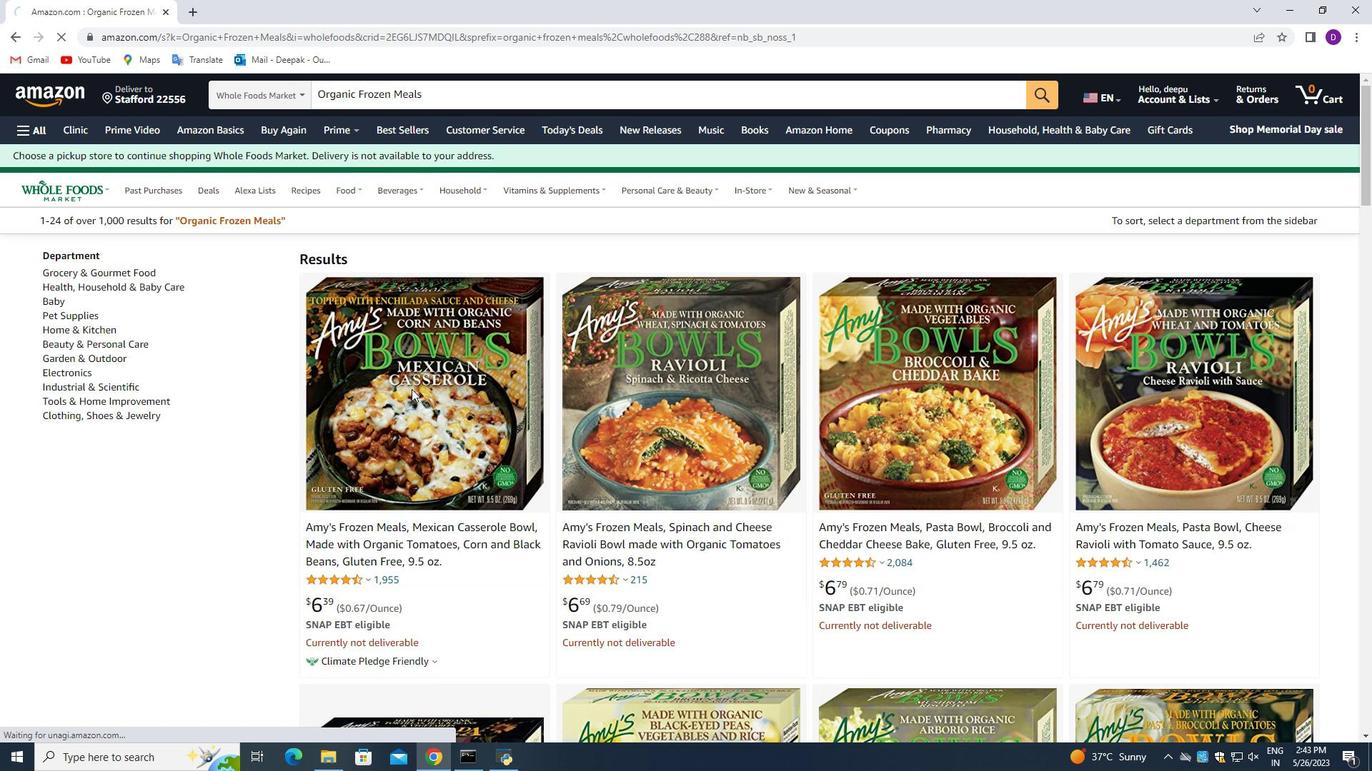 
Action: Mouse scrolled (364, 477) with delta (0, 0)
Screenshot: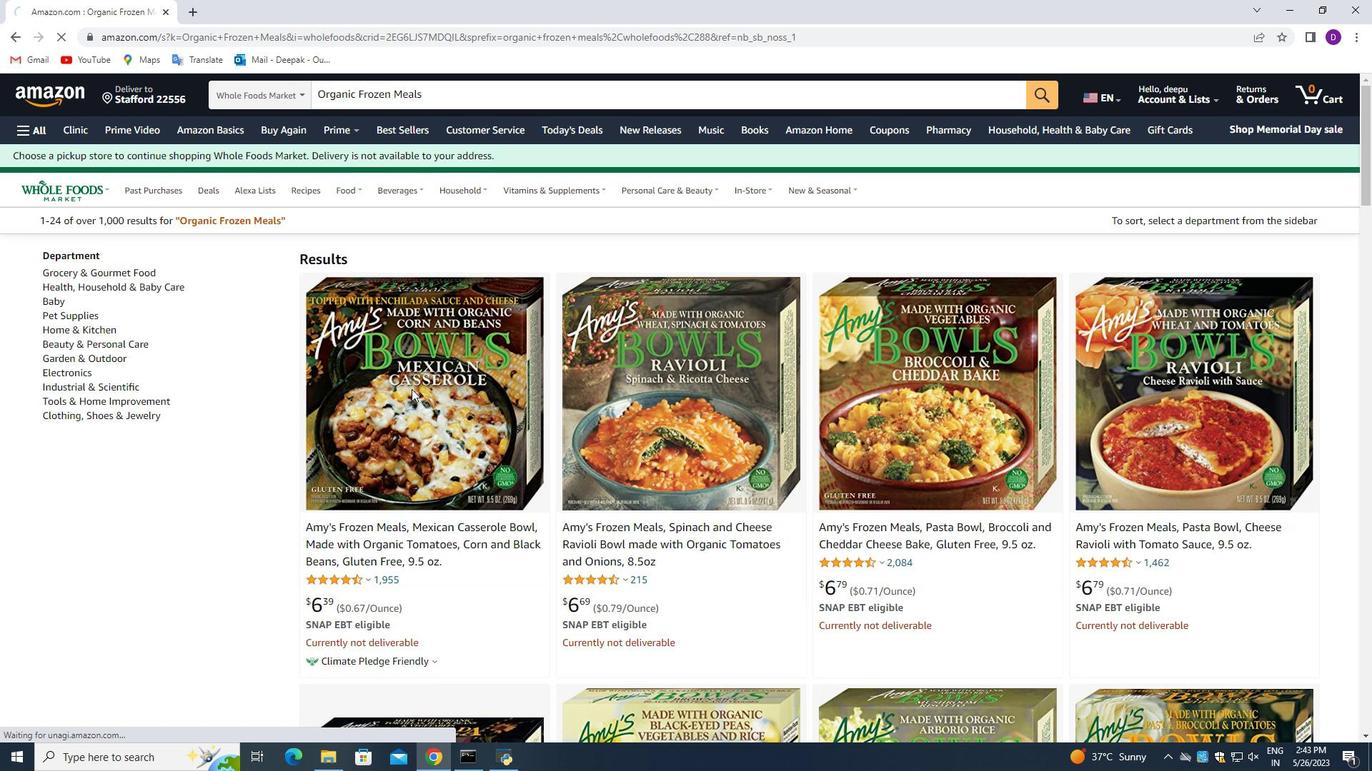 
Action: Mouse scrolled (364, 477) with delta (0, 0)
Screenshot: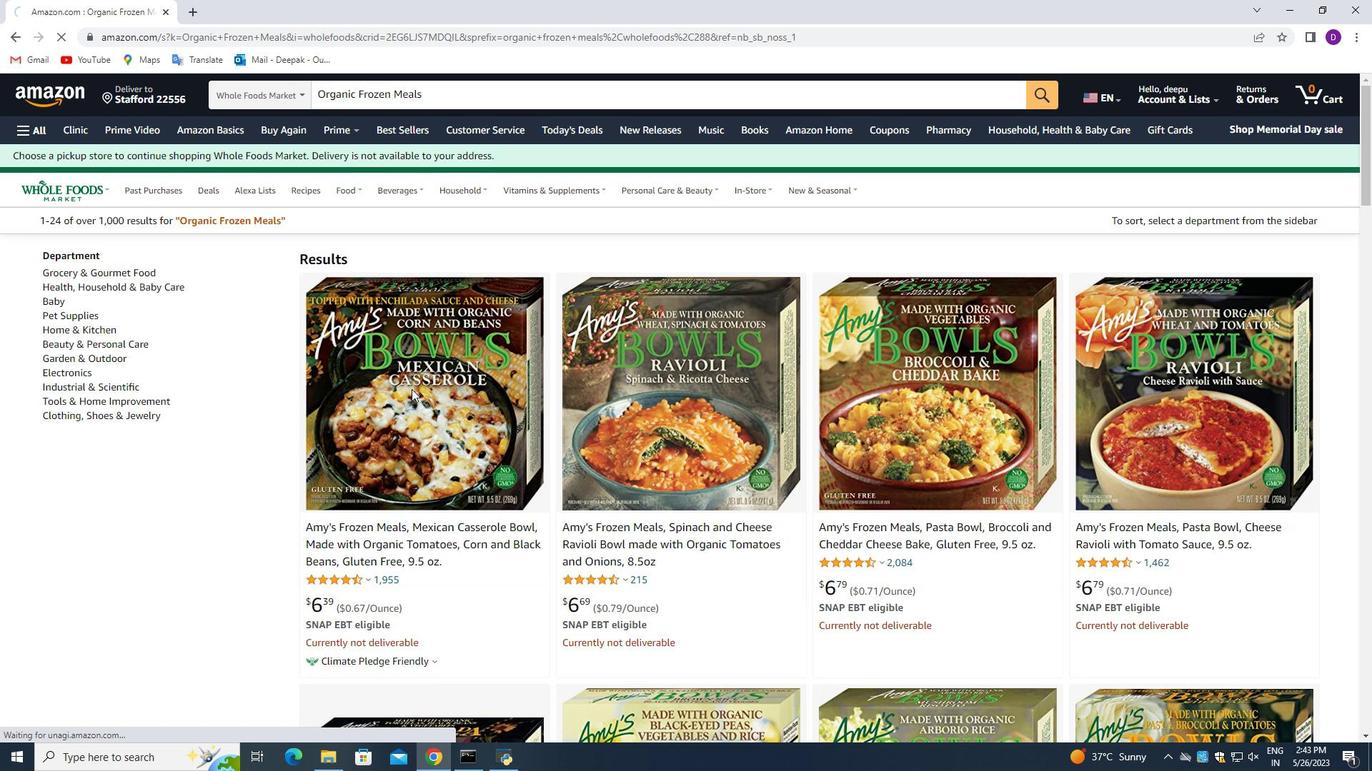 
Action: Mouse scrolled (364, 477) with delta (0, 0)
Screenshot: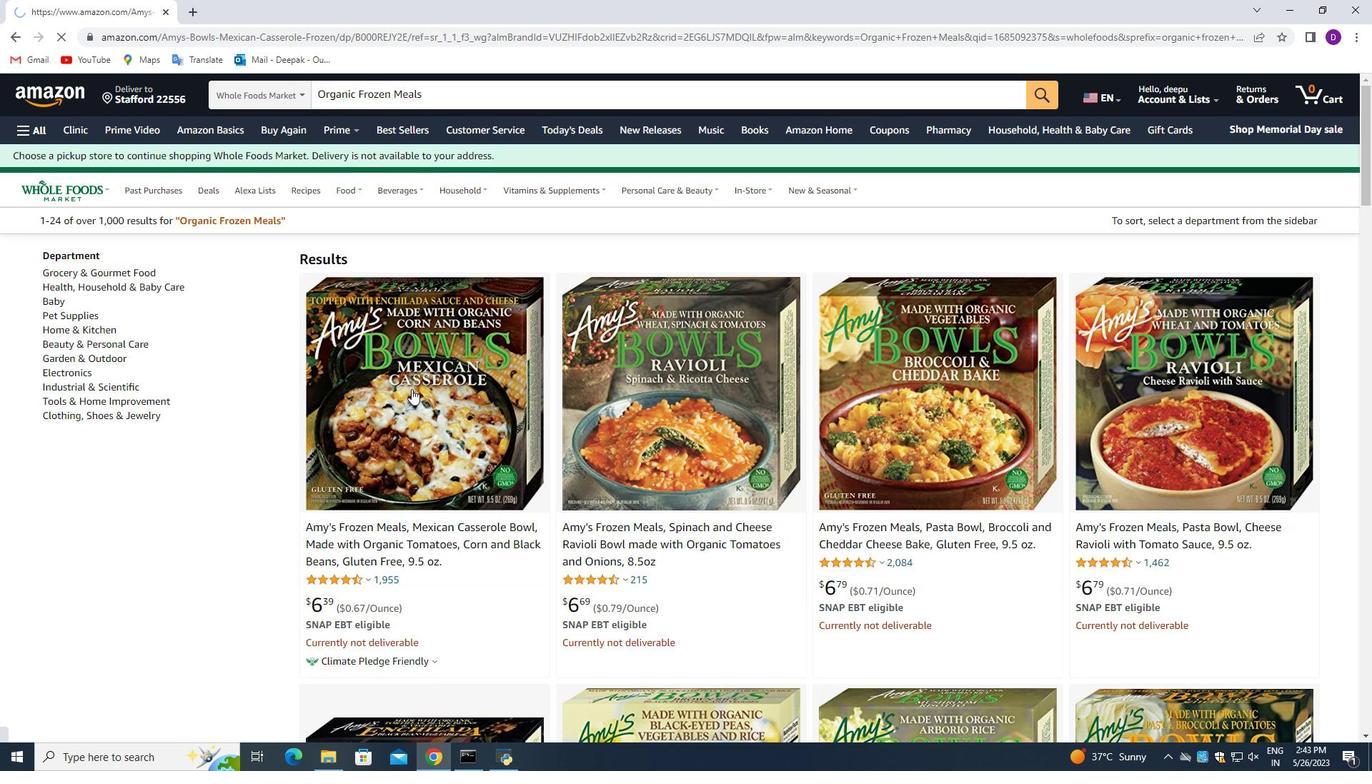
Action: Mouse scrolled (364, 477) with delta (0, 0)
Screenshot: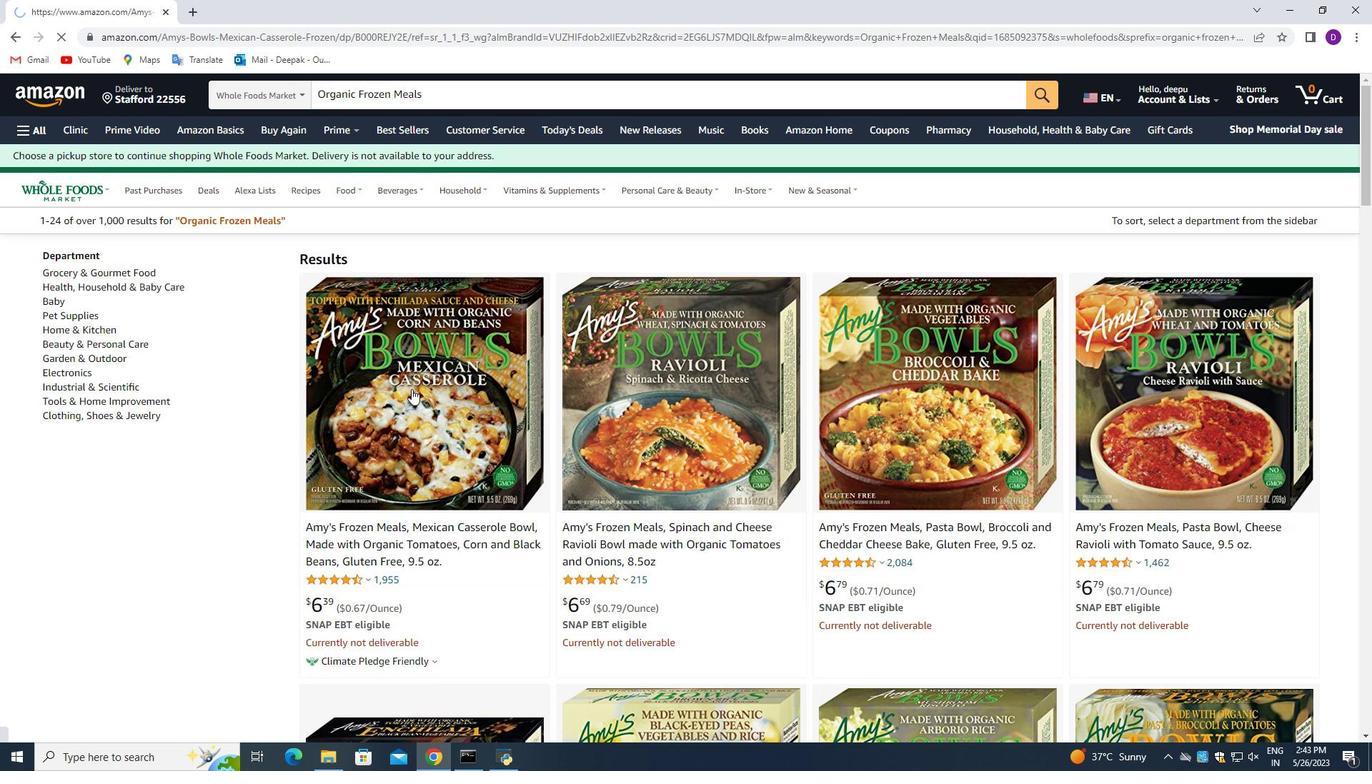 
Action: Mouse scrolled (364, 477) with delta (0, 0)
Screenshot: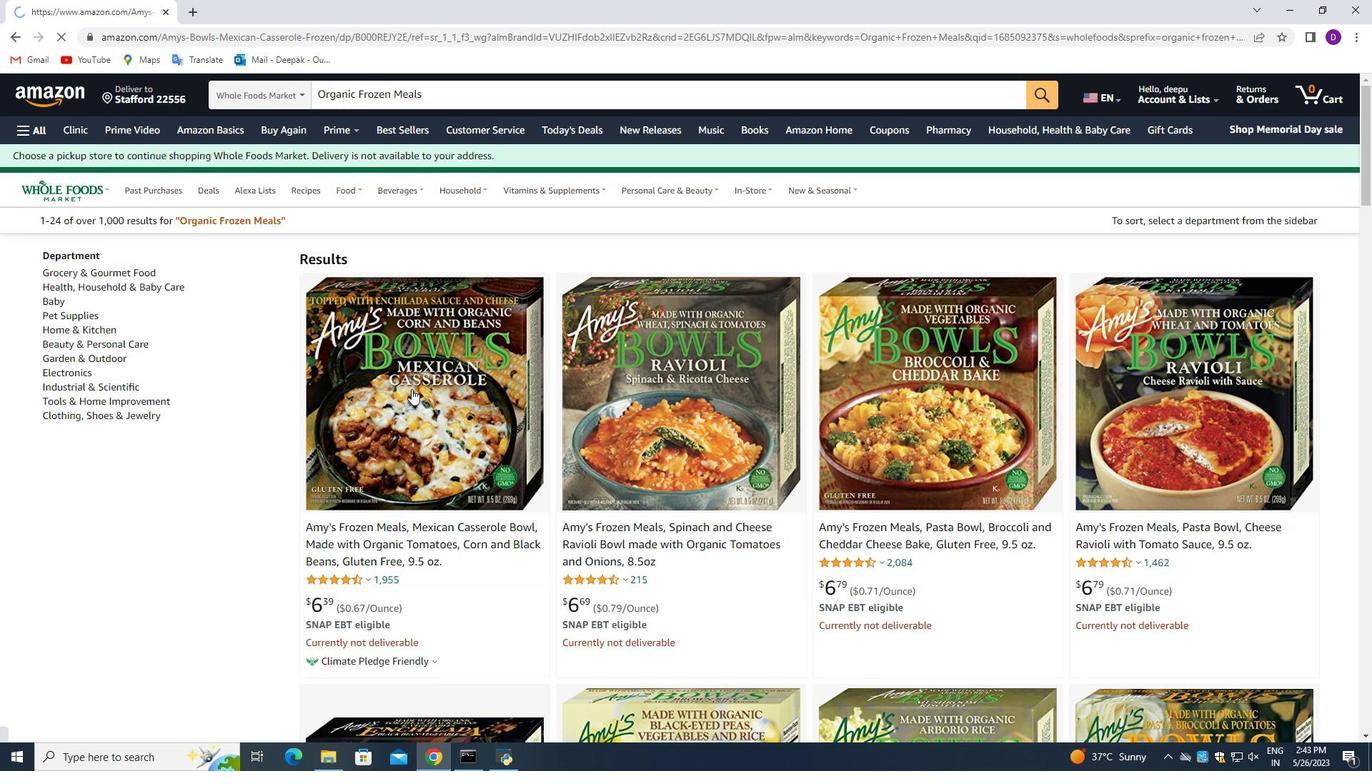 
Action: Mouse scrolled (364, 477) with delta (0, 0)
Screenshot: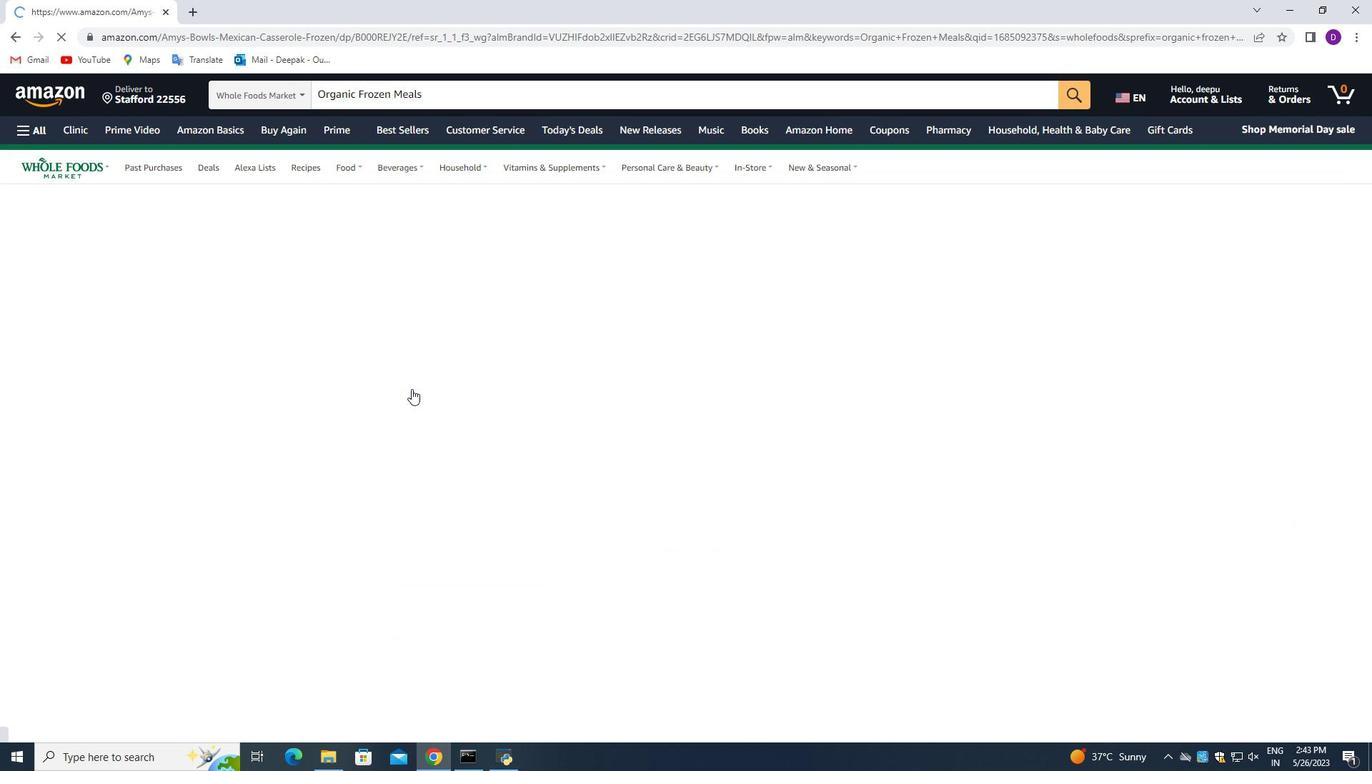 
Action: Mouse moved to (458, 566)
Screenshot: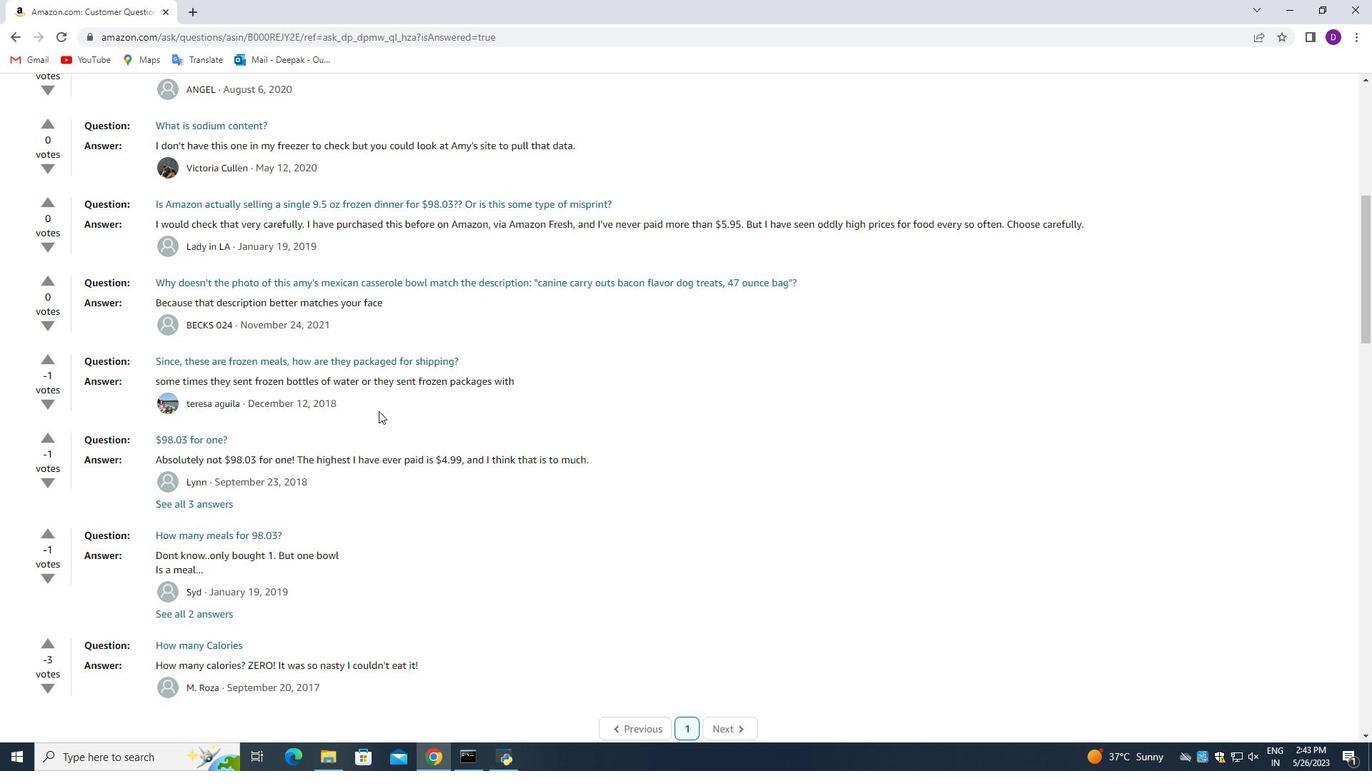 
Action: Mouse scrolled (458, 565) with delta (0, 0)
Screenshot: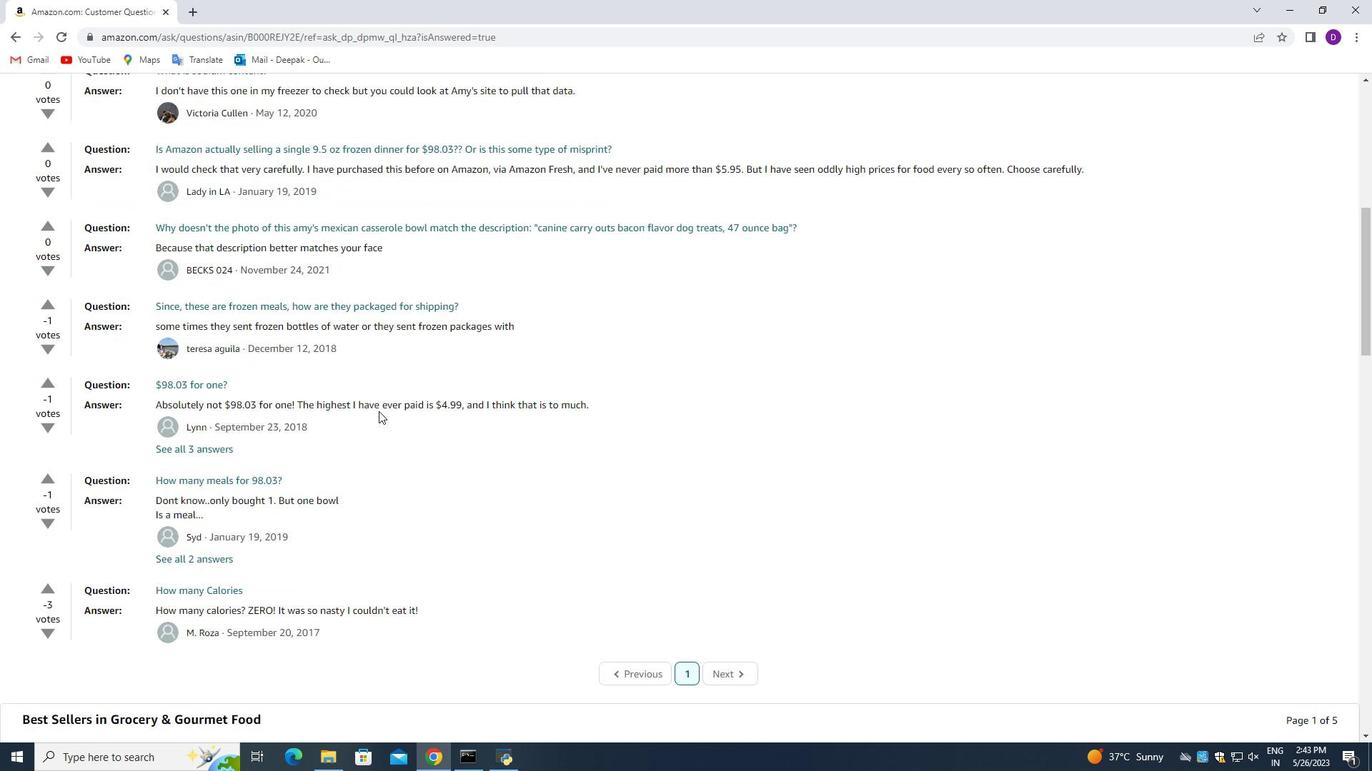 
Action: Mouse moved to (460, 559)
Screenshot: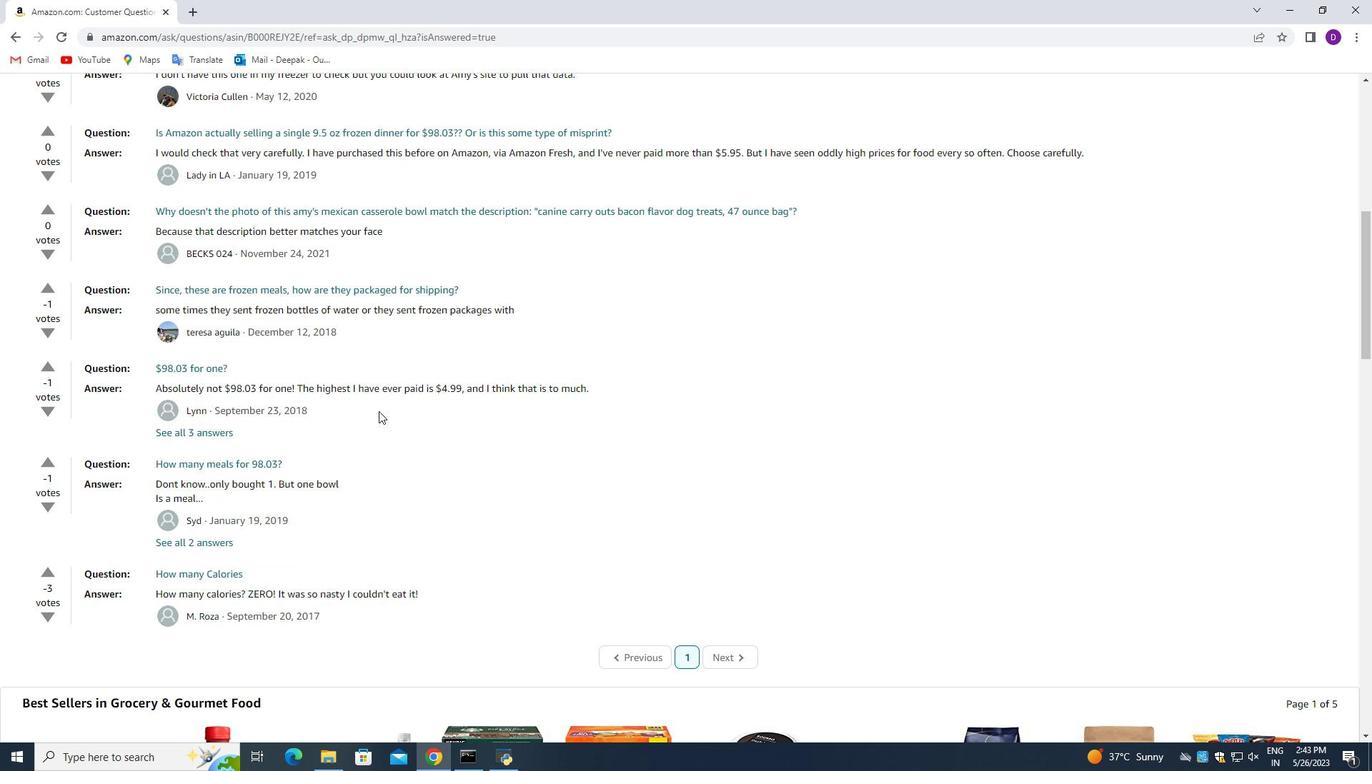 
Action: Mouse scrolled (460, 560) with delta (0, 0)
Screenshot: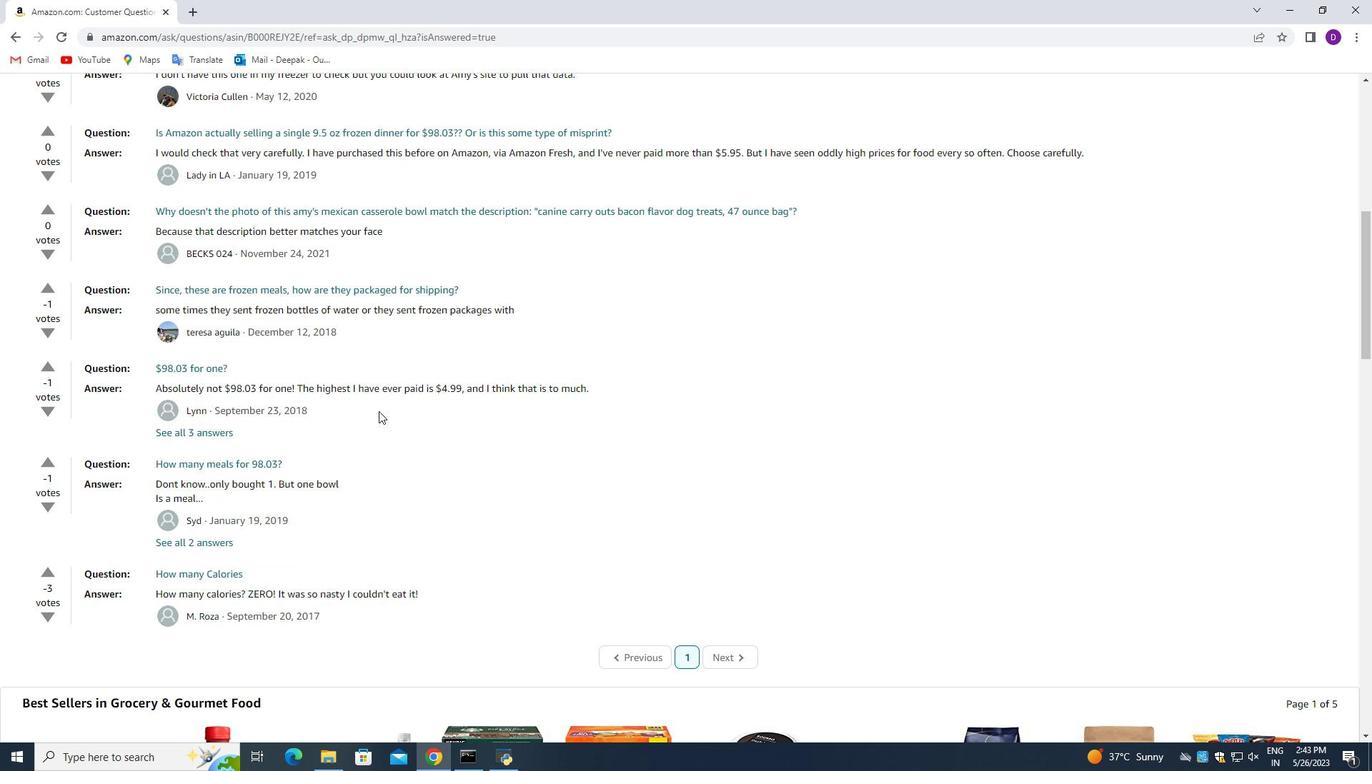 
Action: Mouse scrolled (460, 560) with delta (0, 0)
Screenshot: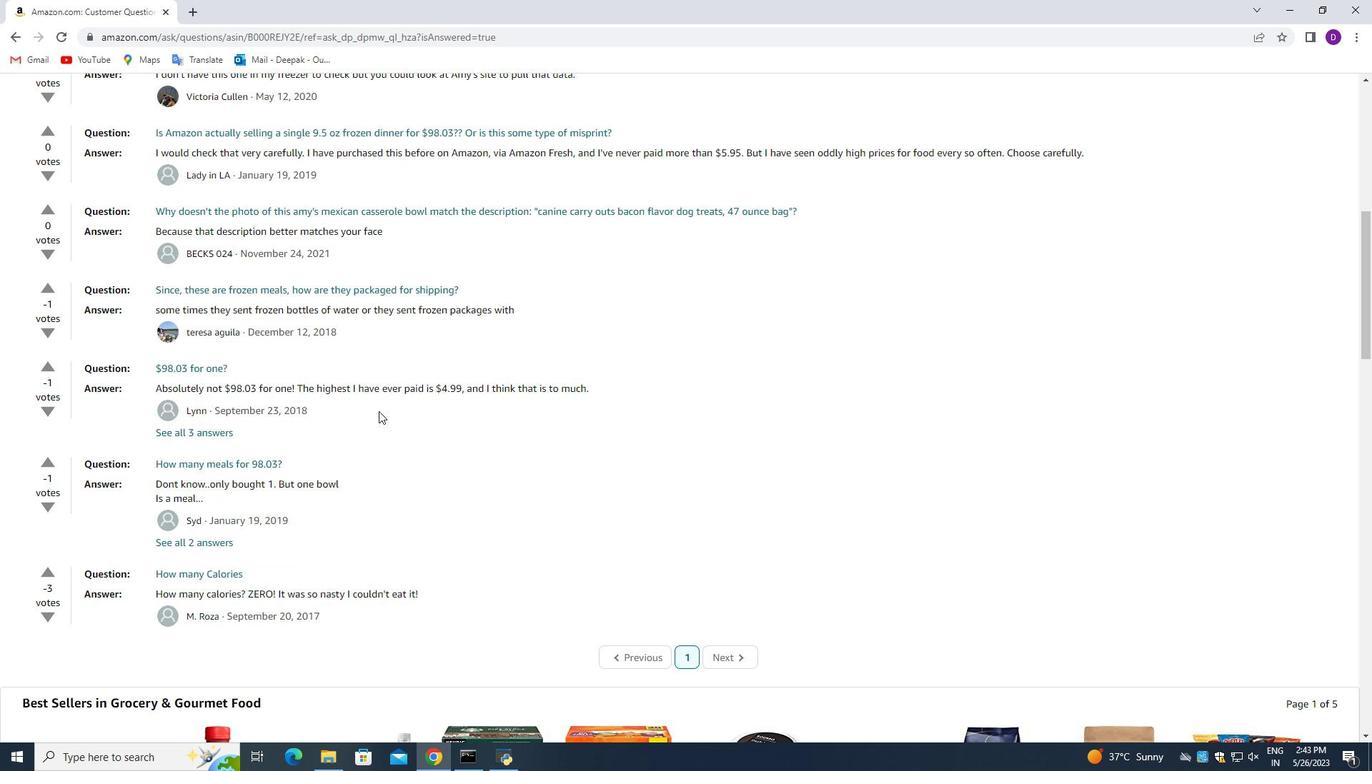 
Action: Mouse scrolled (460, 560) with delta (0, 0)
Screenshot: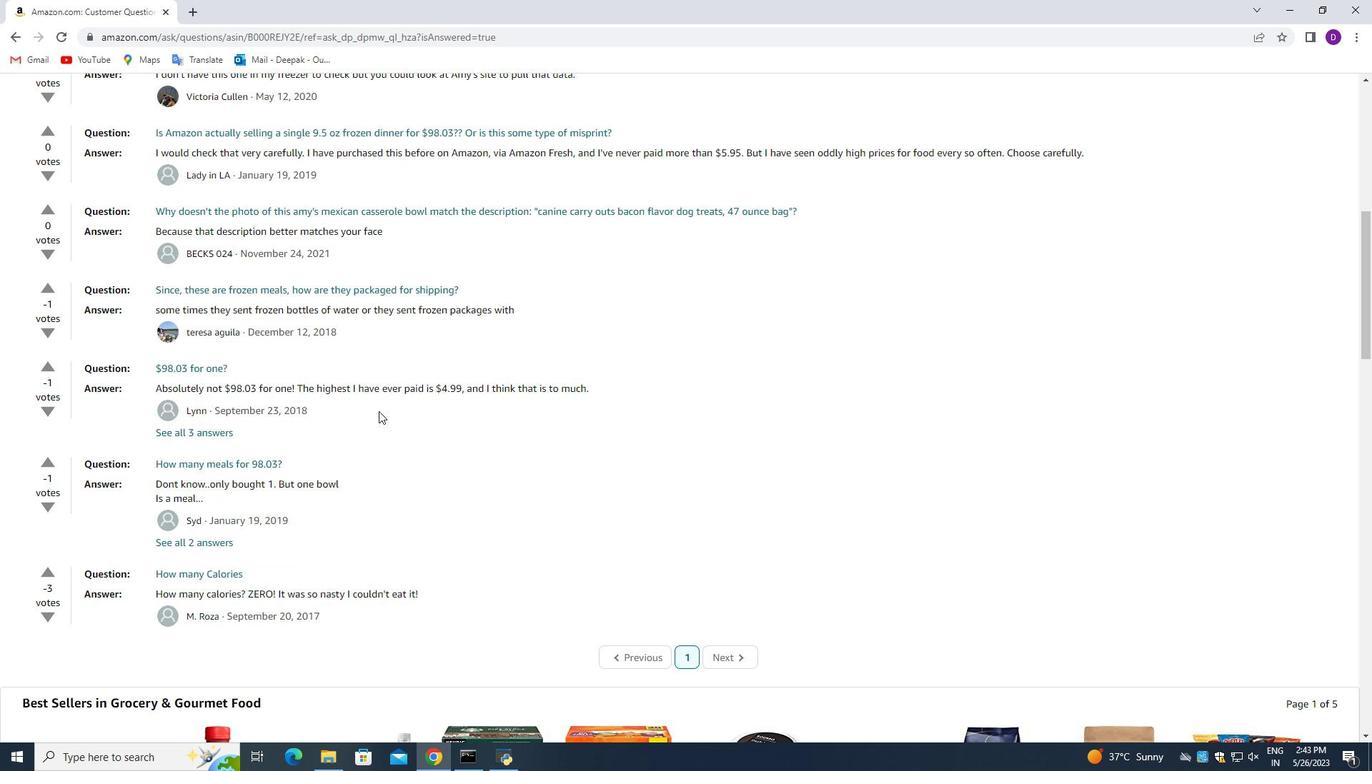 
Action: Mouse moved to (460, 556)
Screenshot: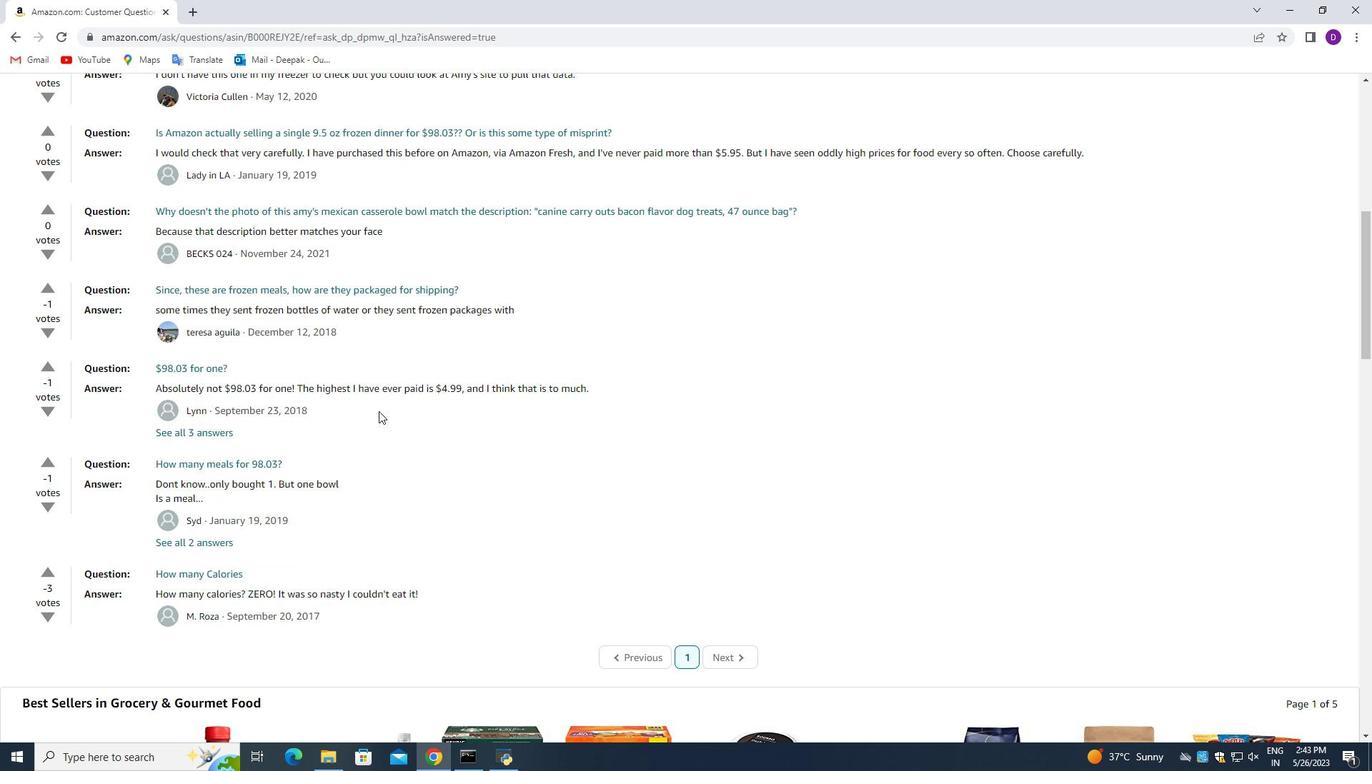 
Action: Mouse scrolled (460, 557) with delta (0, 0)
Screenshot: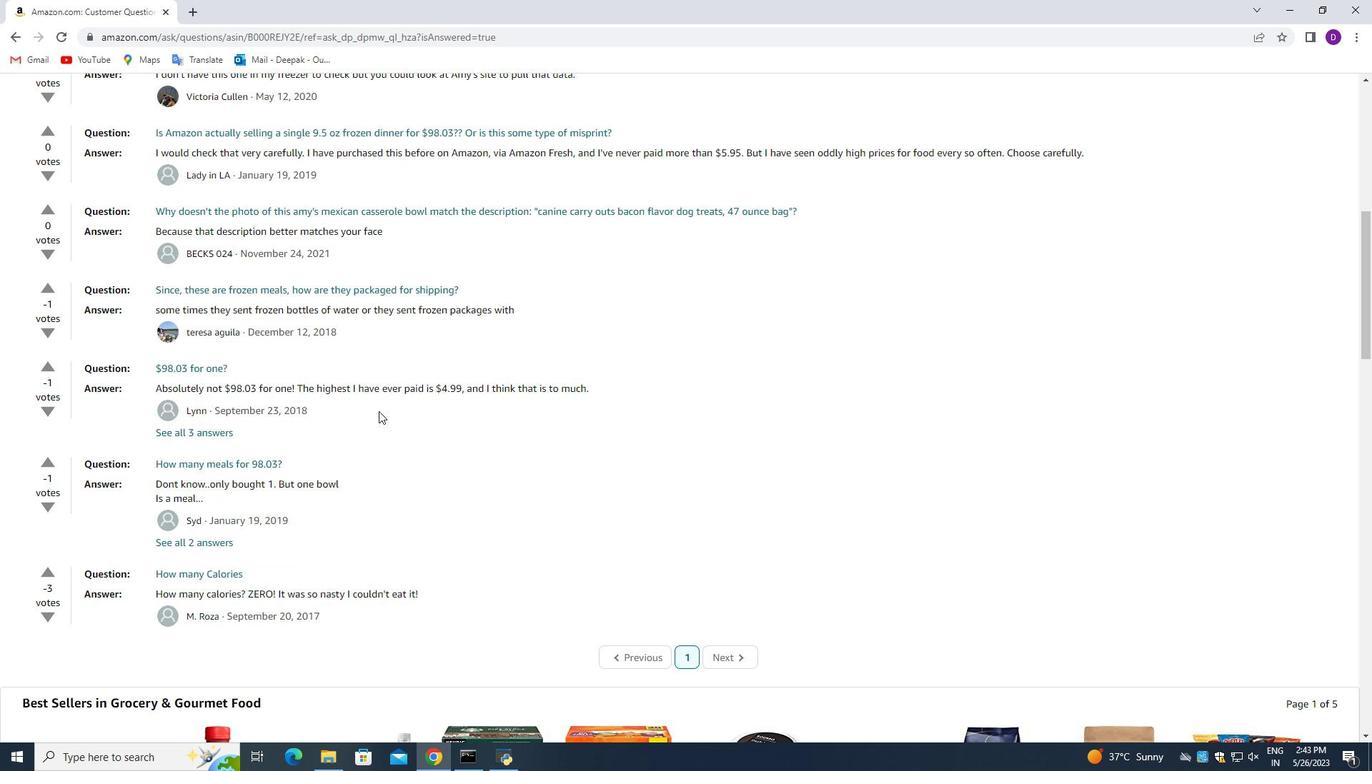 
Action: Mouse moved to (460, 556)
Screenshot: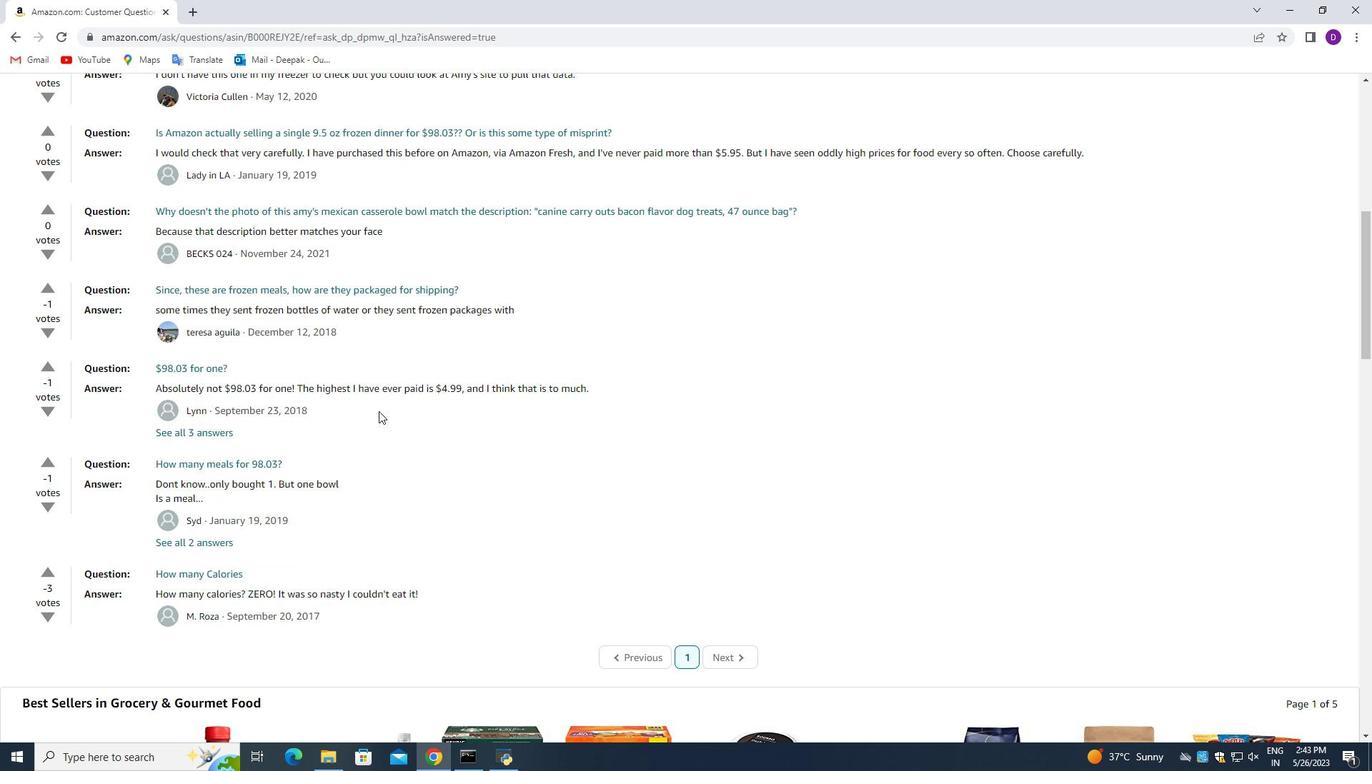 
Action: Mouse scrolled (460, 556) with delta (0, 0)
Screenshot: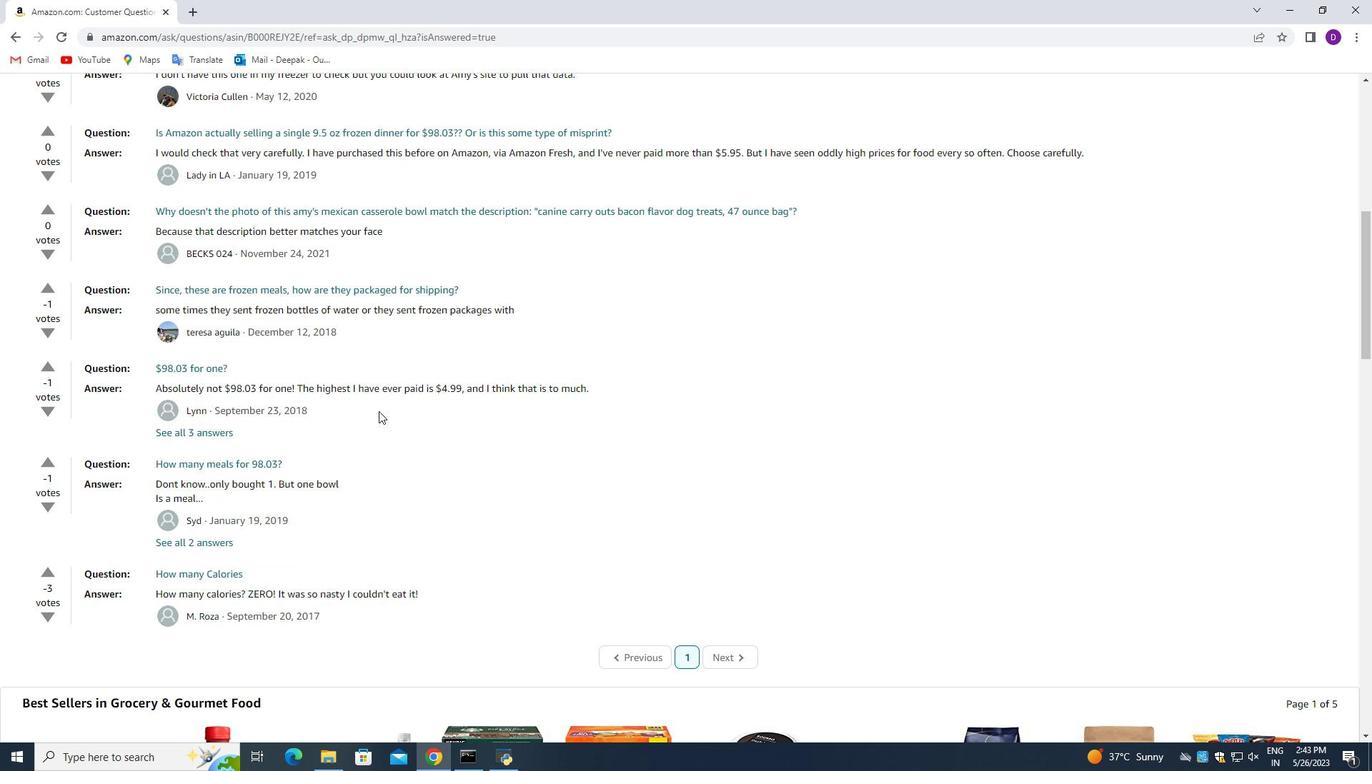 
Action: Mouse scrolled (460, 556) with delta (0, 0)
Screenshot: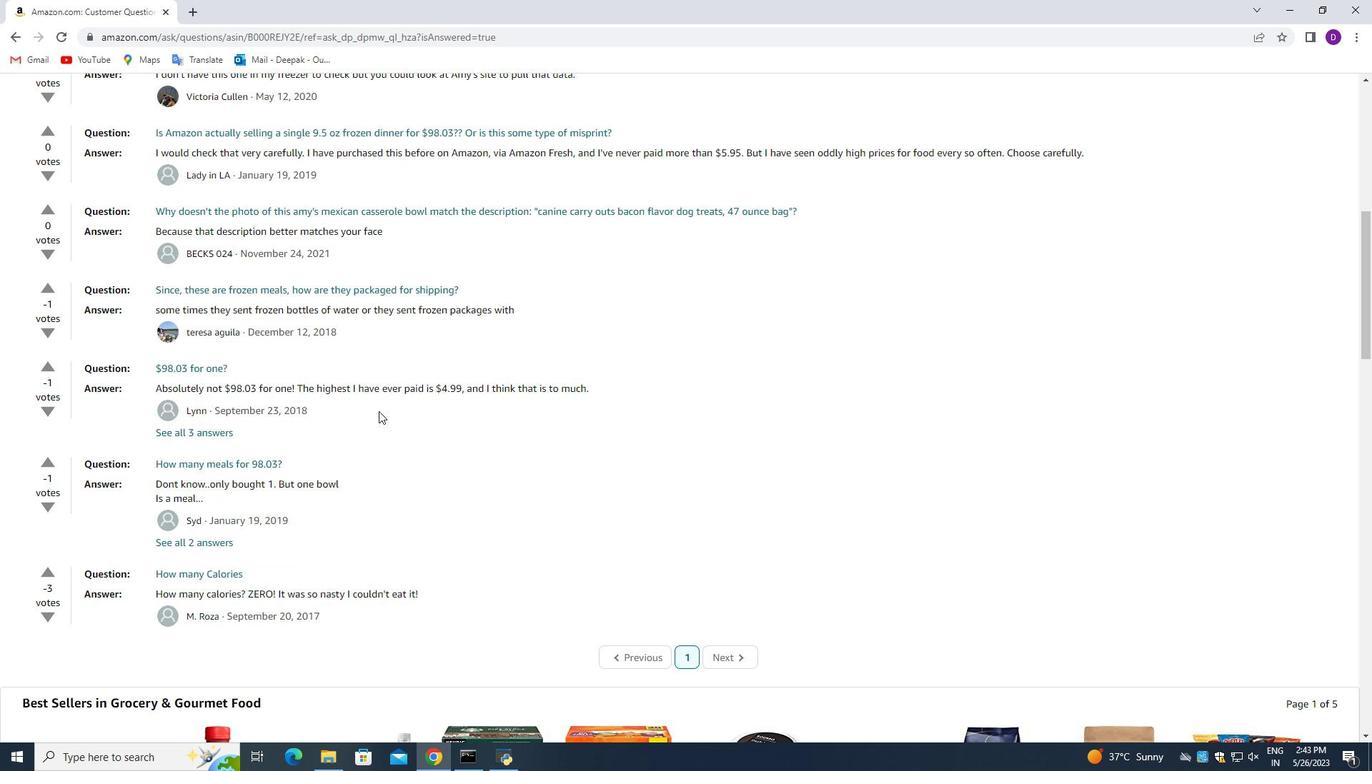 
Action: Mouse scrolled (460, 556) with delta (0, 0)
Screenshot: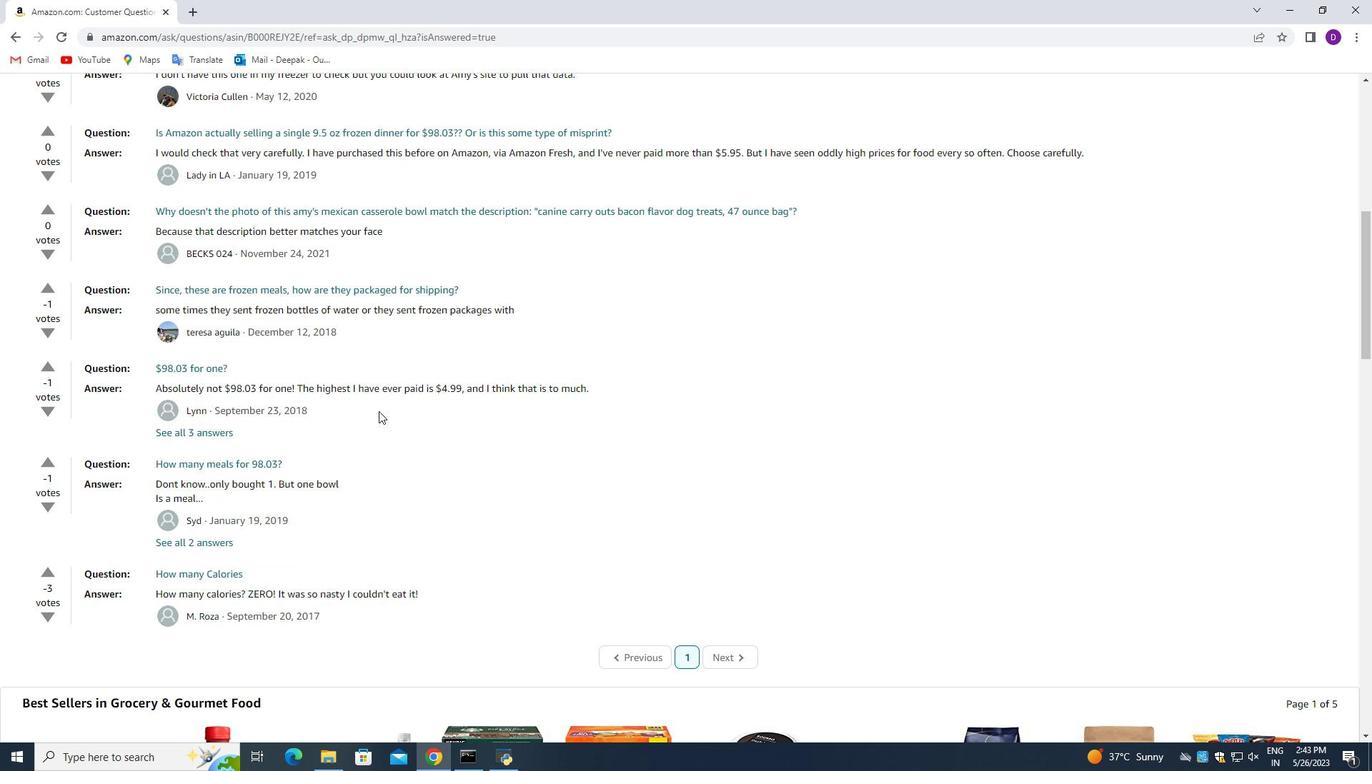 
Action: Mouse moved to (438, 468)
Screenshot: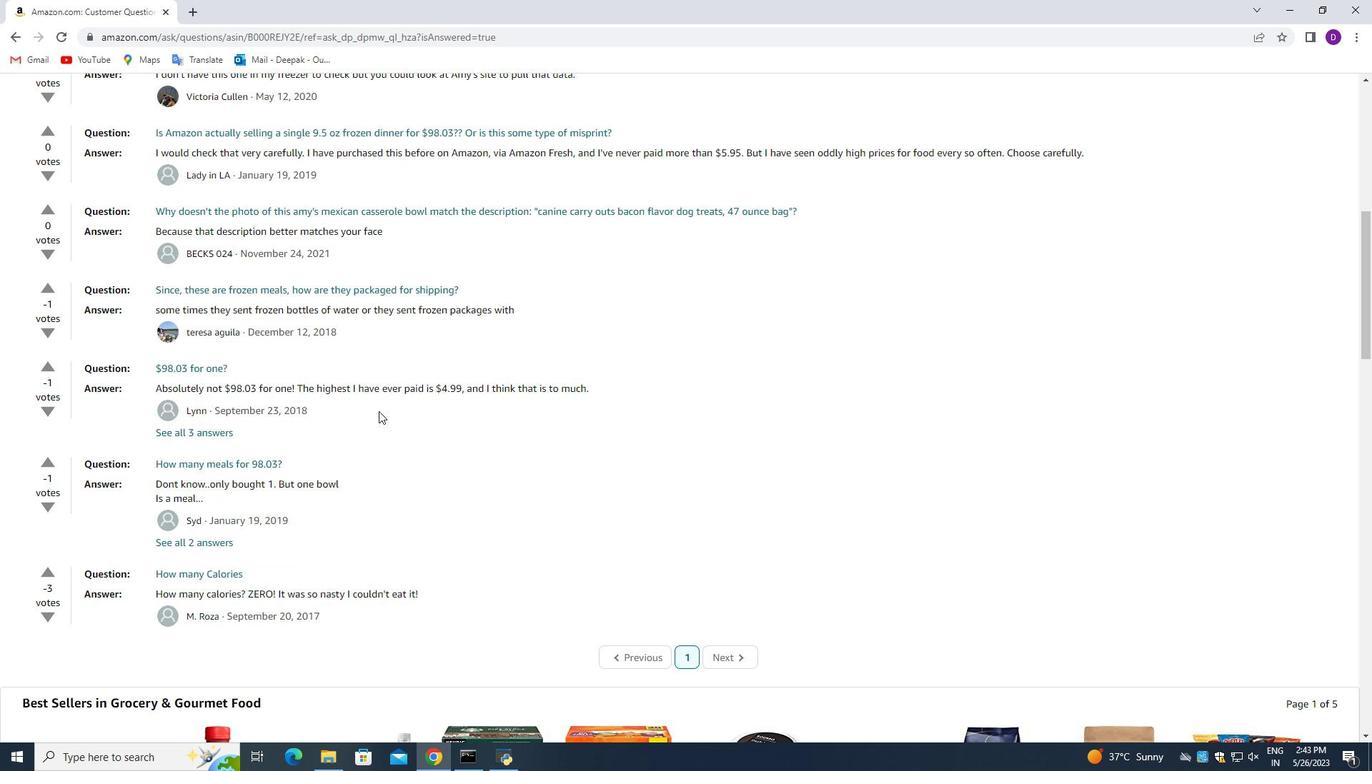 
Action: Mouse scrolled (438, 468) with delta (0, 0)
Screenshot: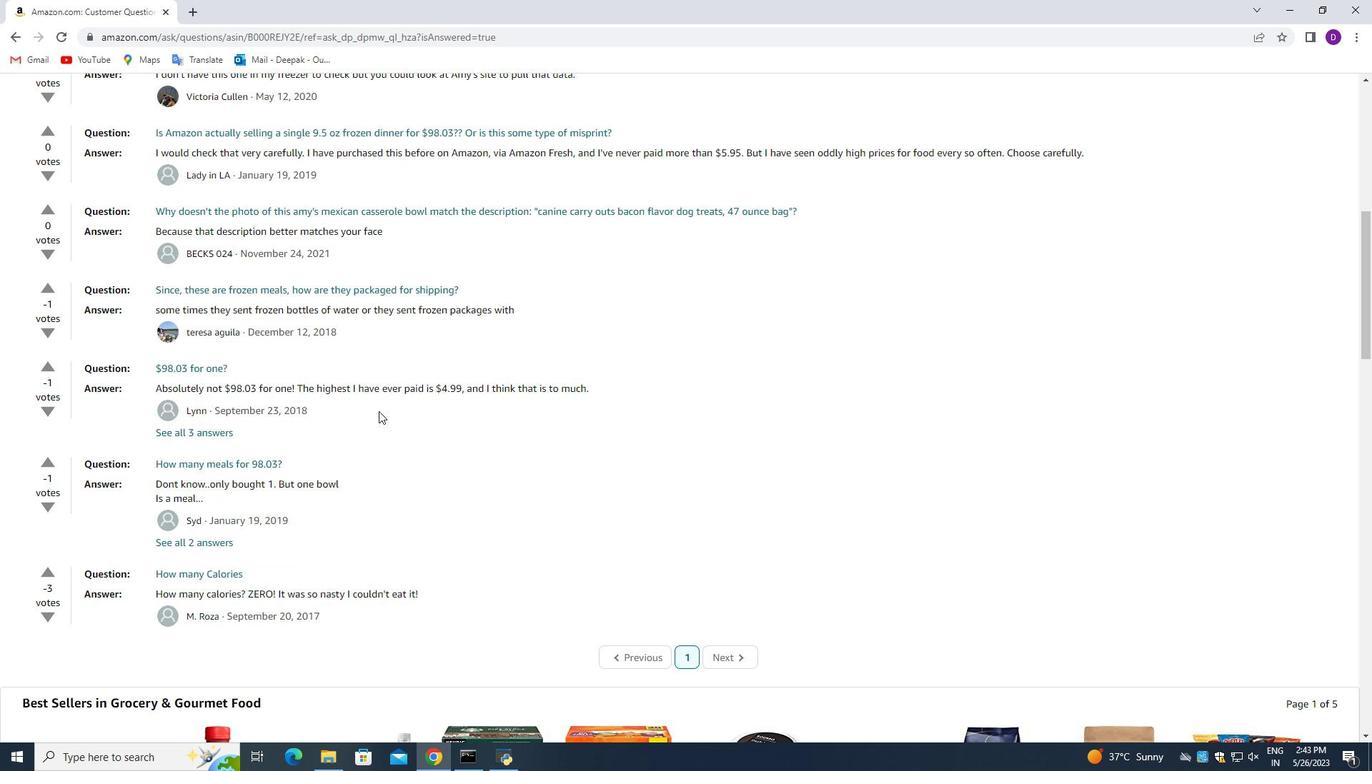 
Action: Mouse scrolled (438, 468) with delta (0, 0)
Screenshot: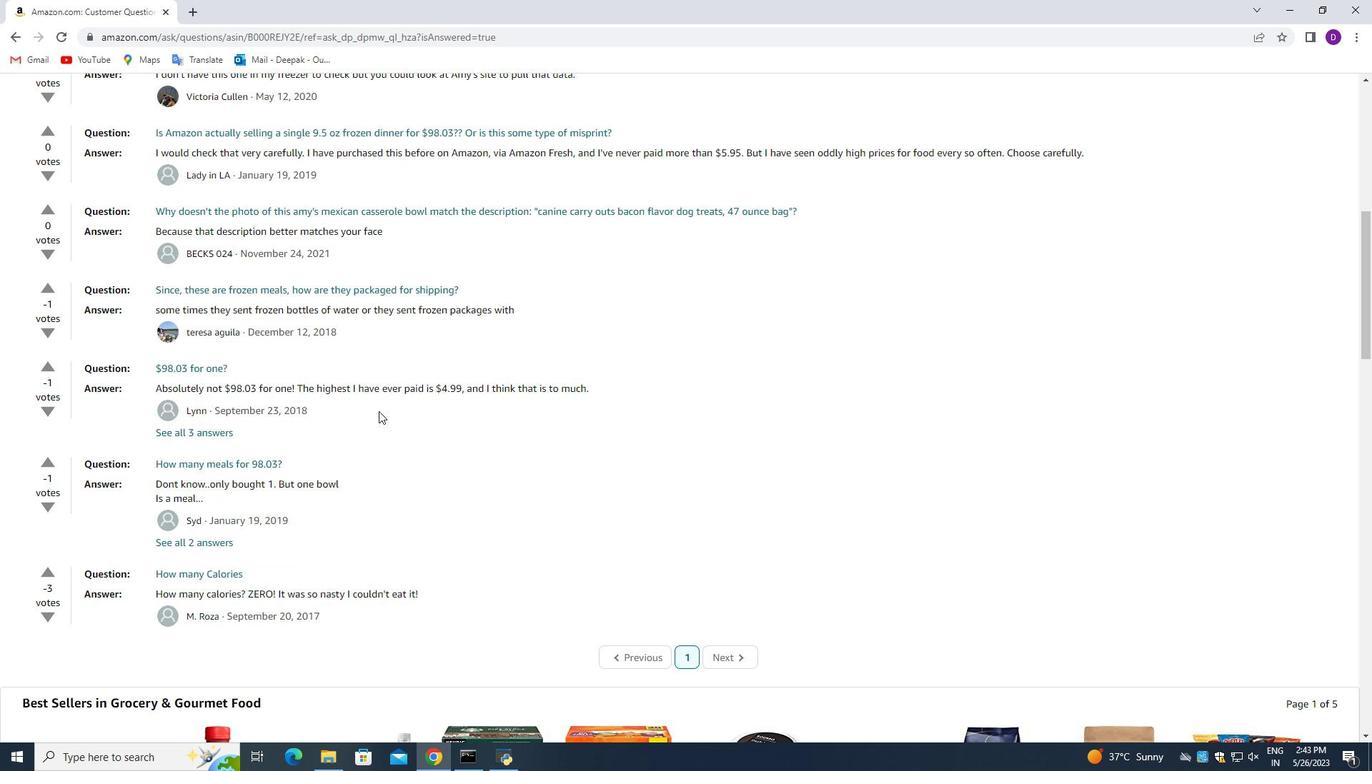 
Action: Mouse scrolled (438, 468) with delta (0, 0)
Screenshot: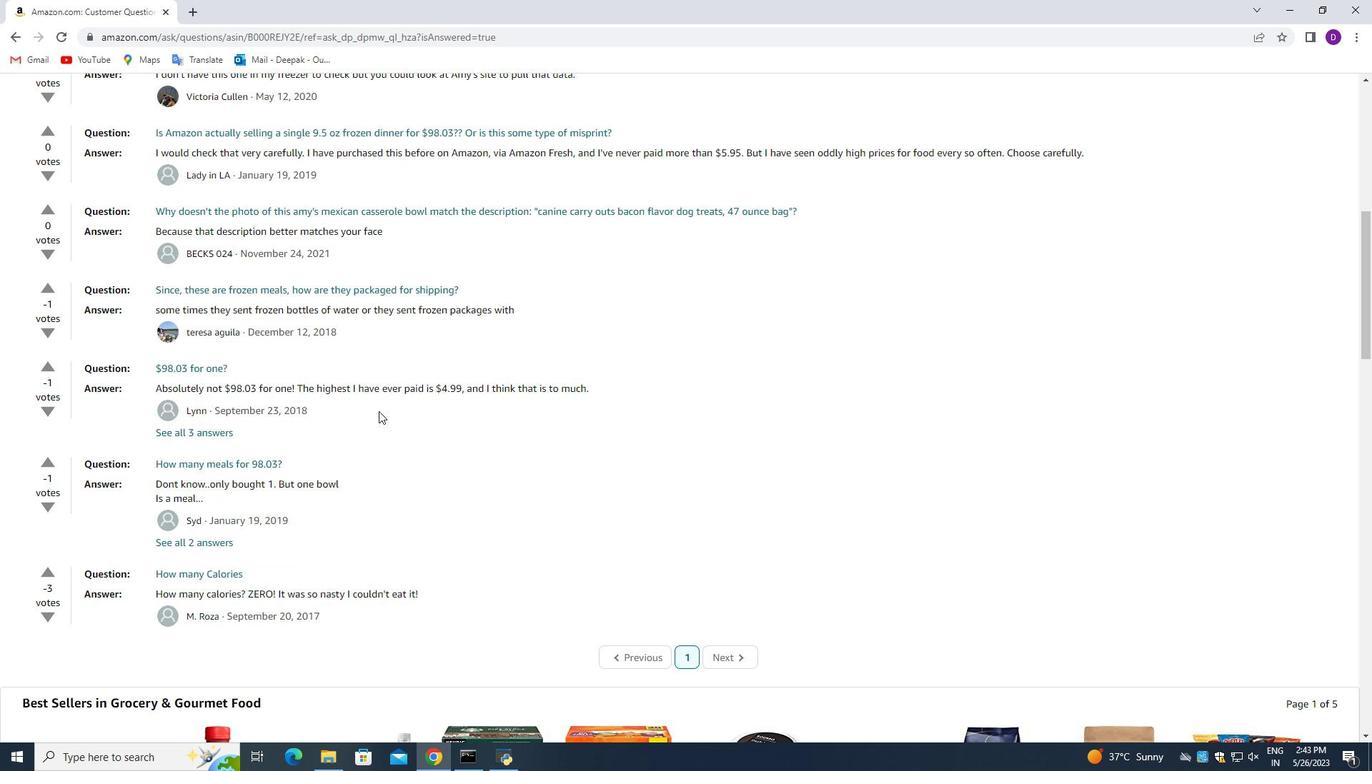 
Action: Mouse scrolled (438, 468) with delta (0, 0)
Screenshot: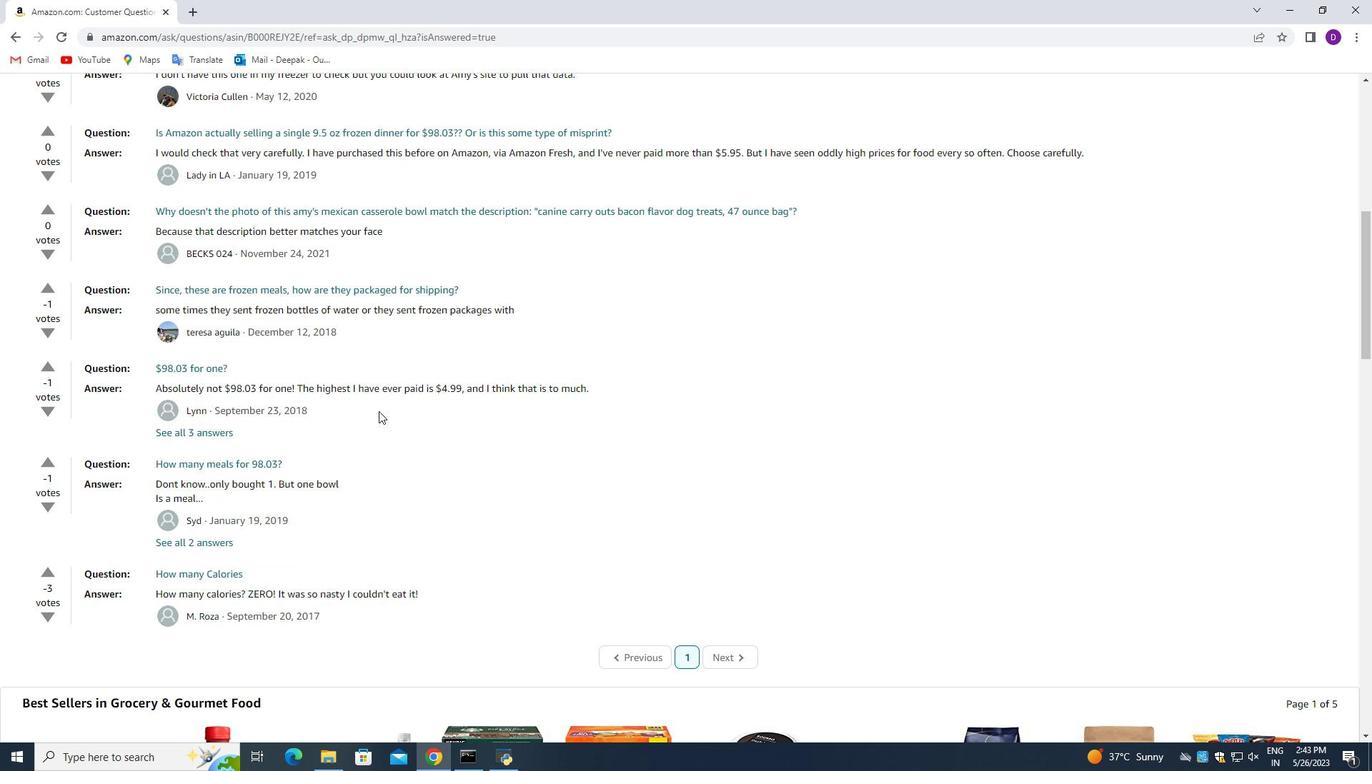 
Action: Mouse scrolled (438, 468) with delta (0, 0)
Screenshot: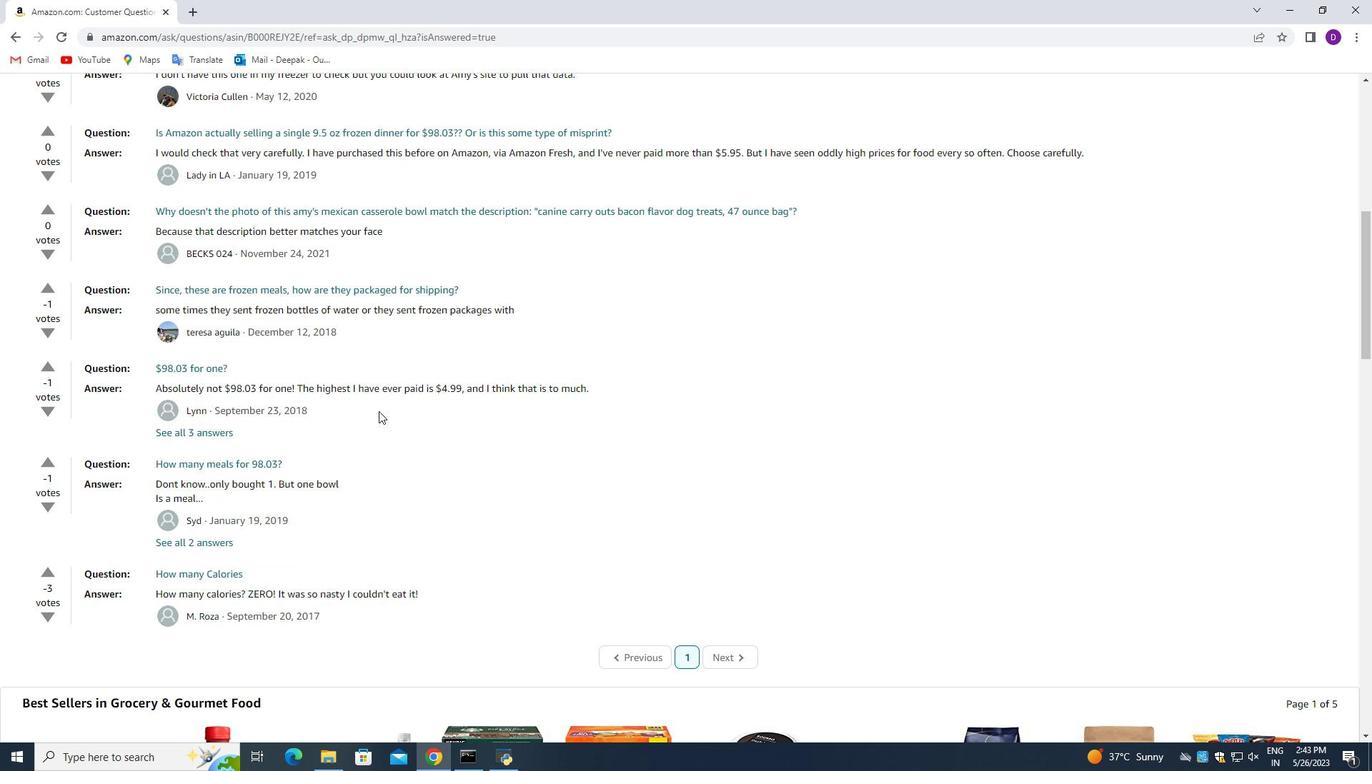 
Action: Mouse moved to (438, 467)
Screenshot: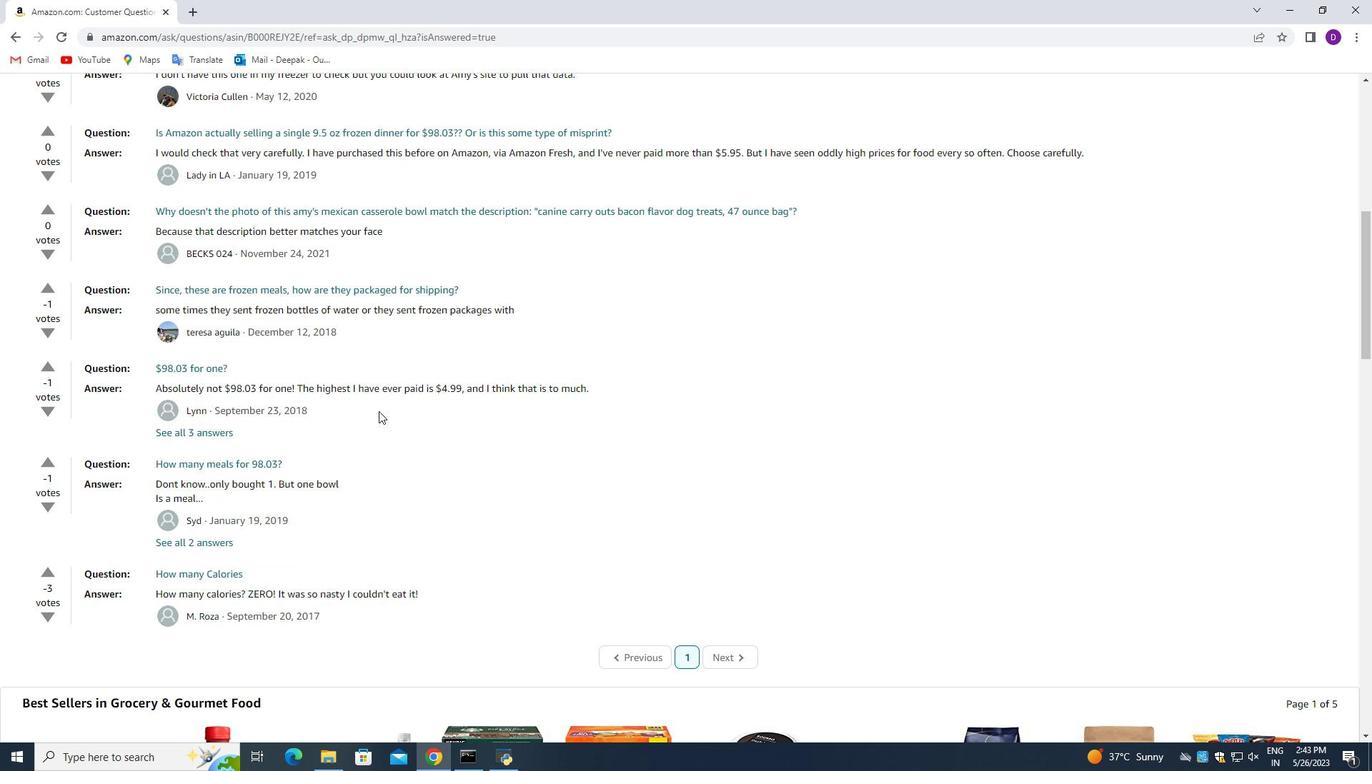 
Action: Mouse scrolled (438, 468) with delta (0, 0)
Screenshot: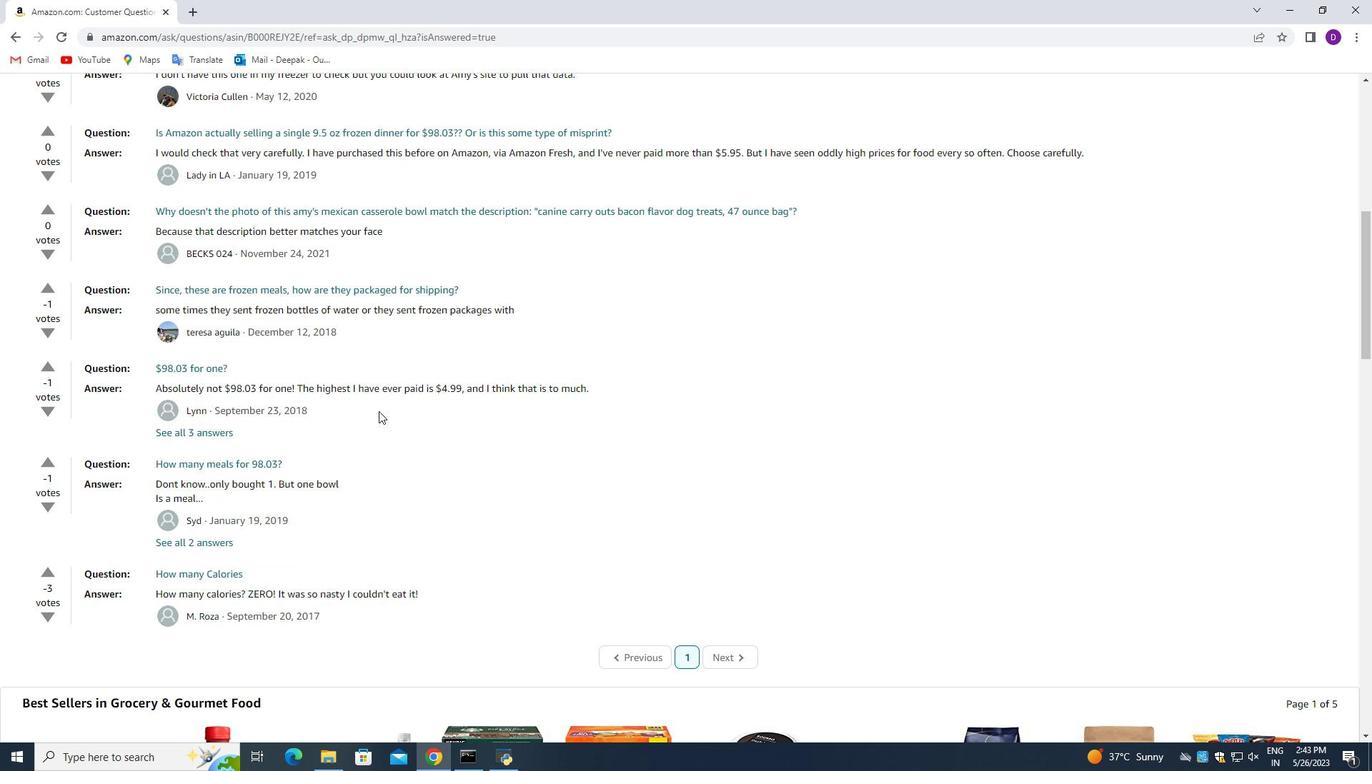 
Action: Mouse scrolled (438, 468) with delta (0, 0)
Screenshot: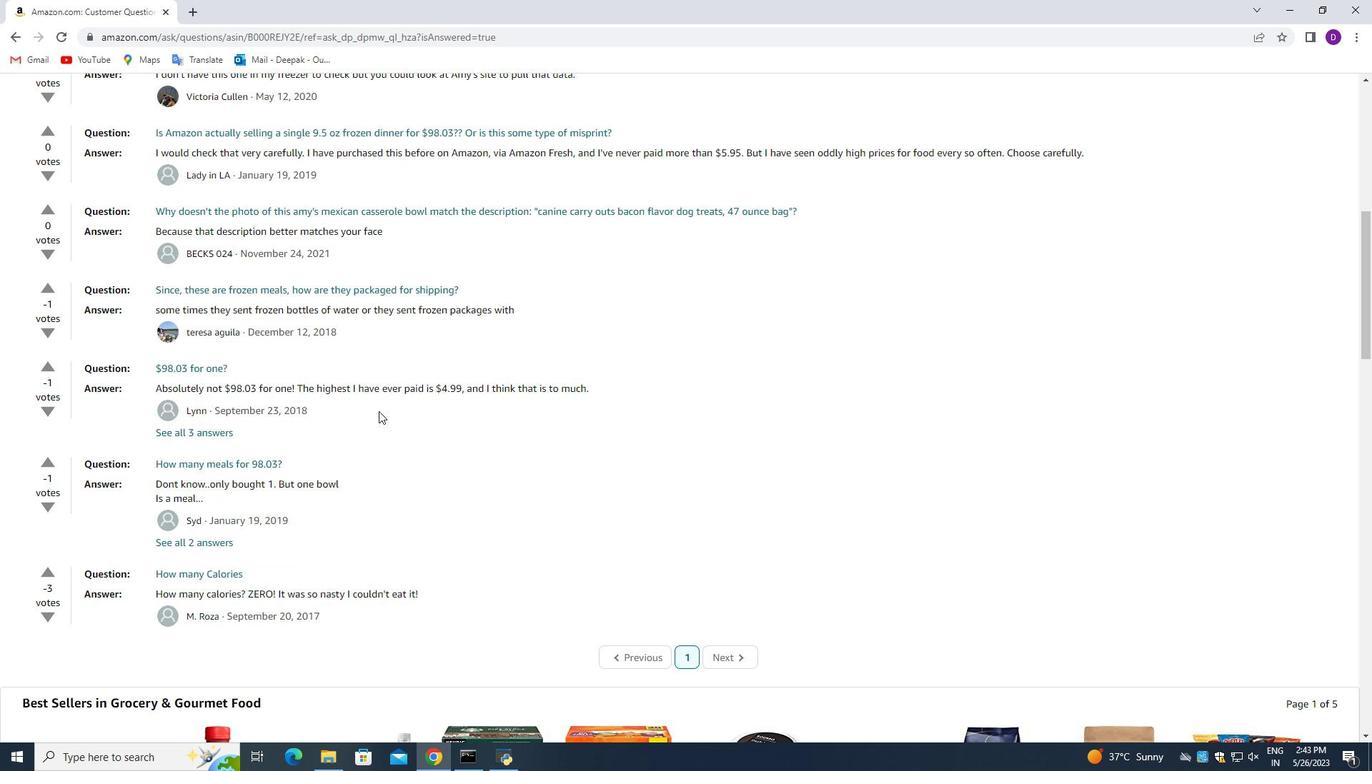 
Action: Mouse scrolled (438, 468) with delta (0, 0)
Screenshot: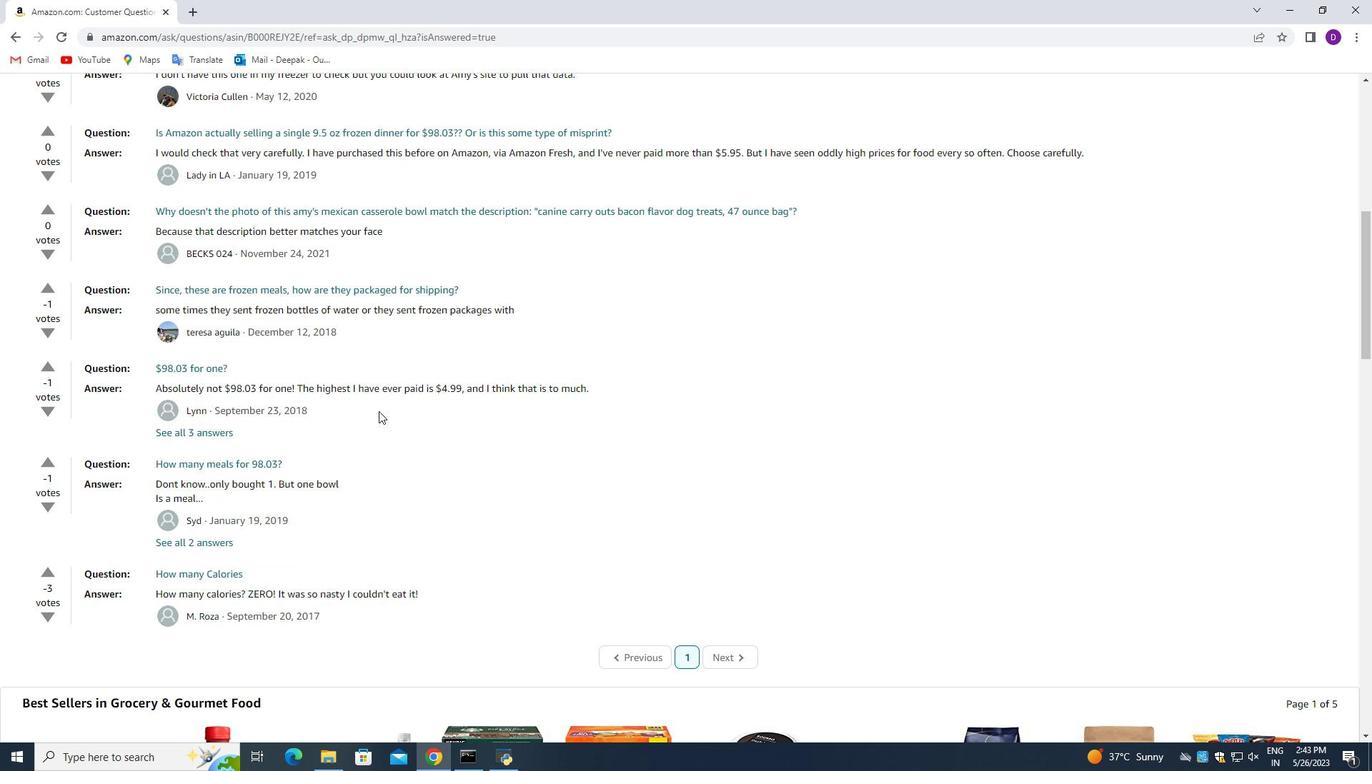 
Action: Mouse scrolled (438, 468) with delta (0, 0)
Screenshot: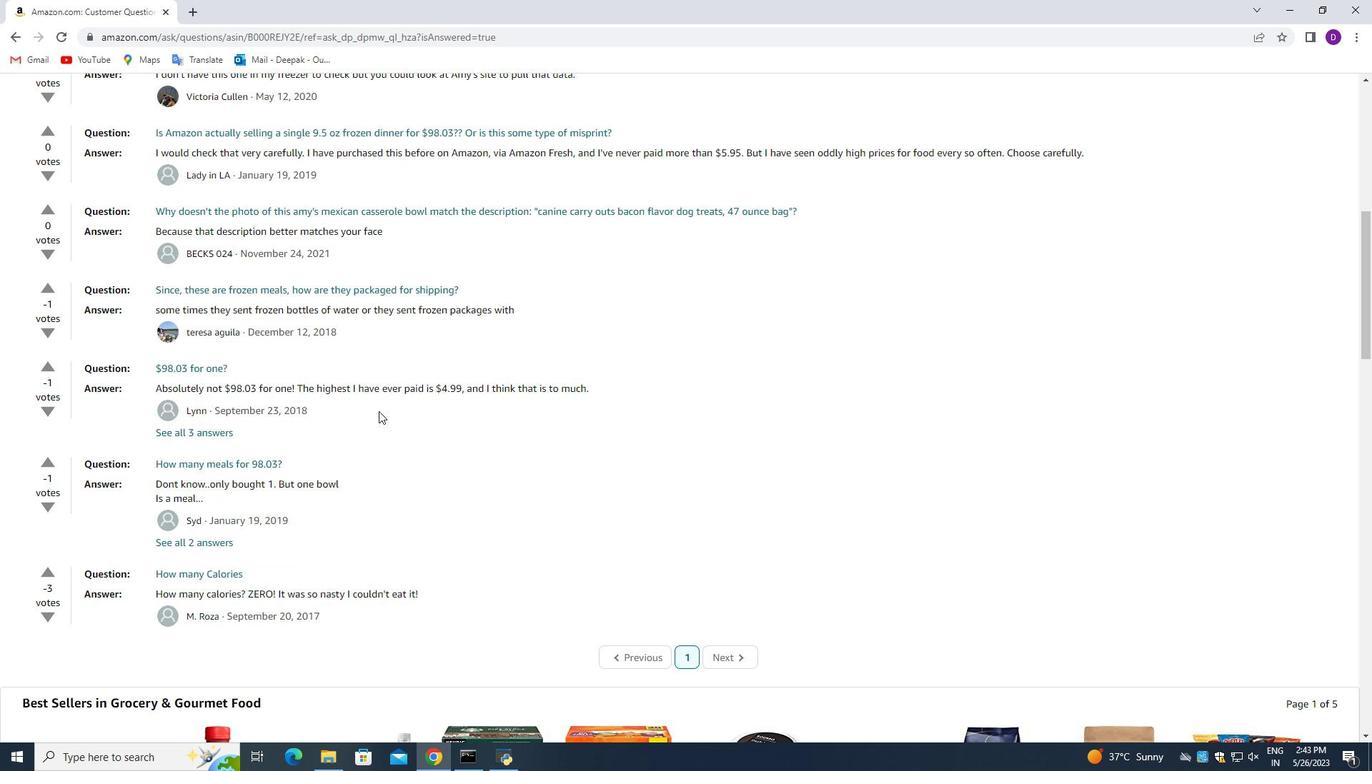 
Action: Mouse scrolled (438, 468) with delta (0, 0)
Screenshot: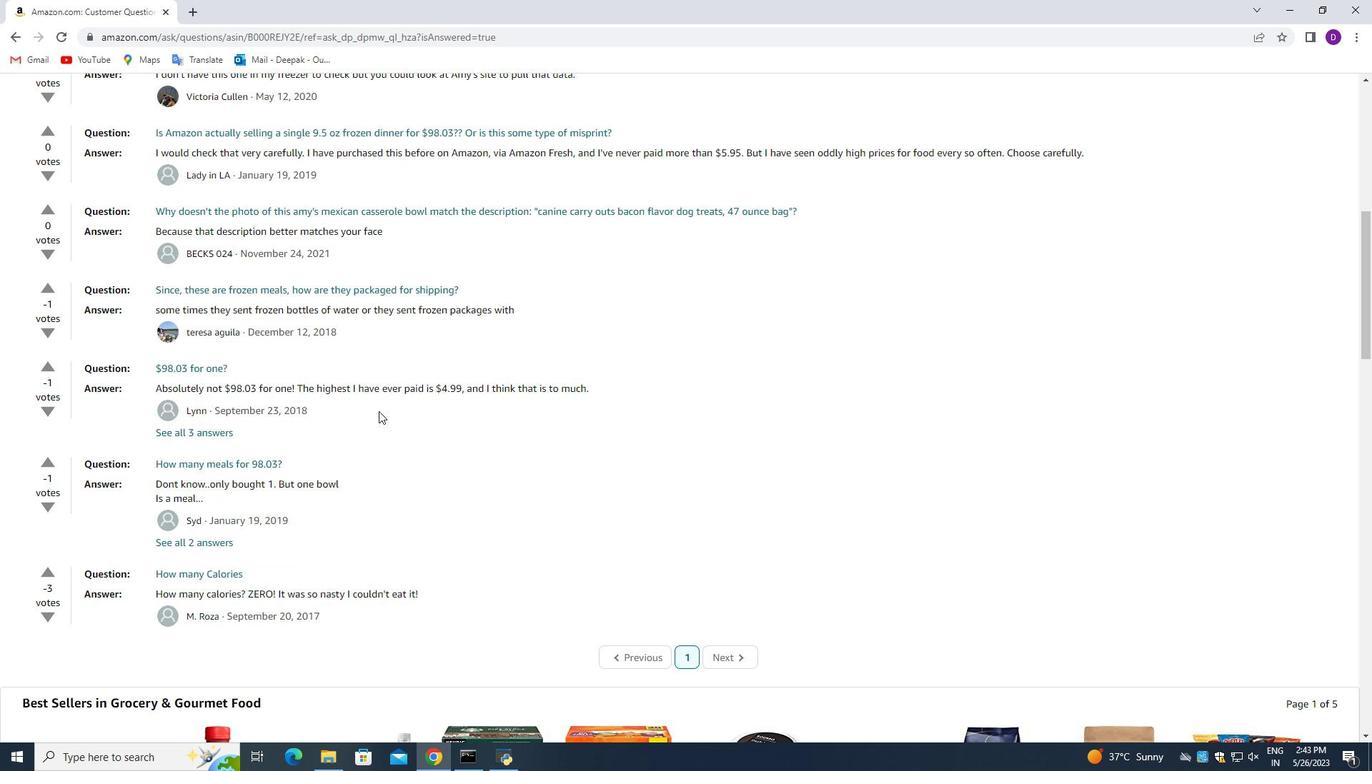 
Action: Mouse scrolled (438, 468) with delta (0, 0)
Screenshot: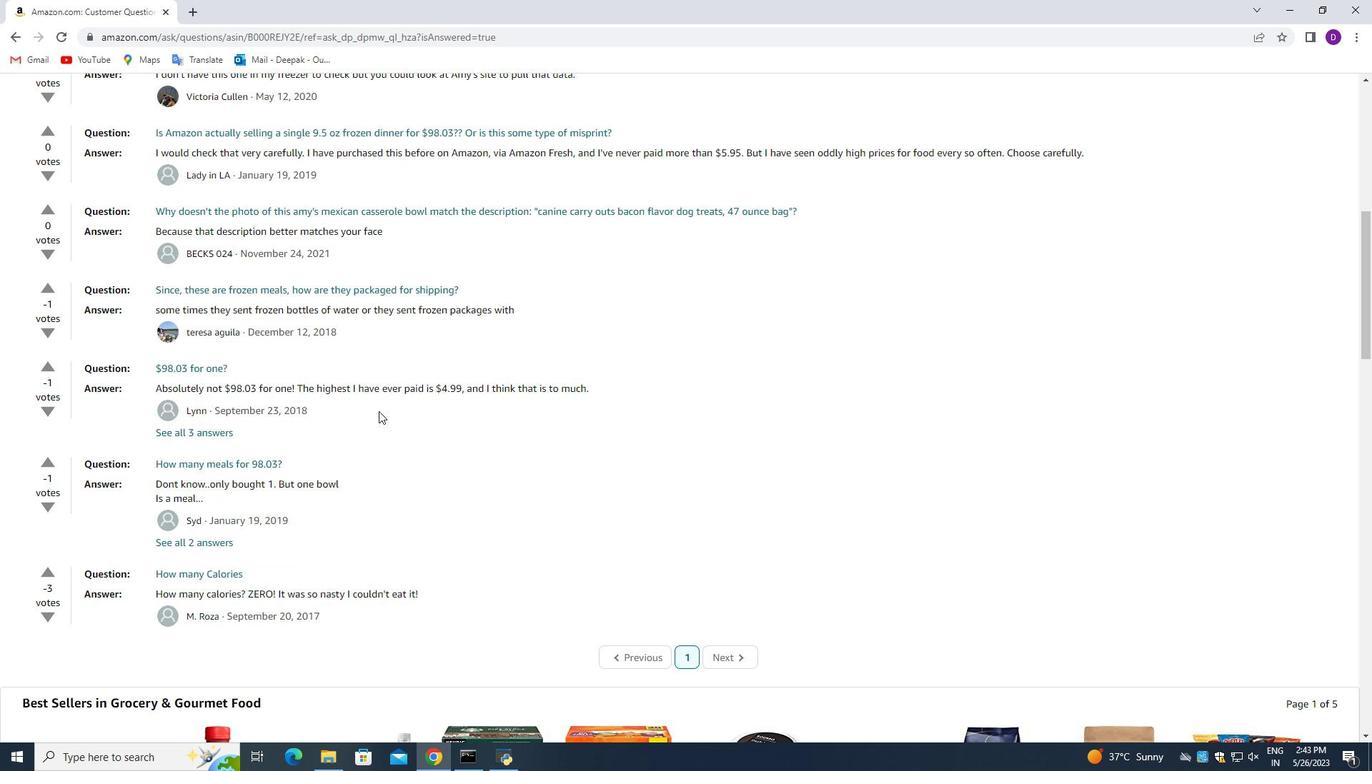 
Action: Mouse moved to (438, 466)
Screenshot: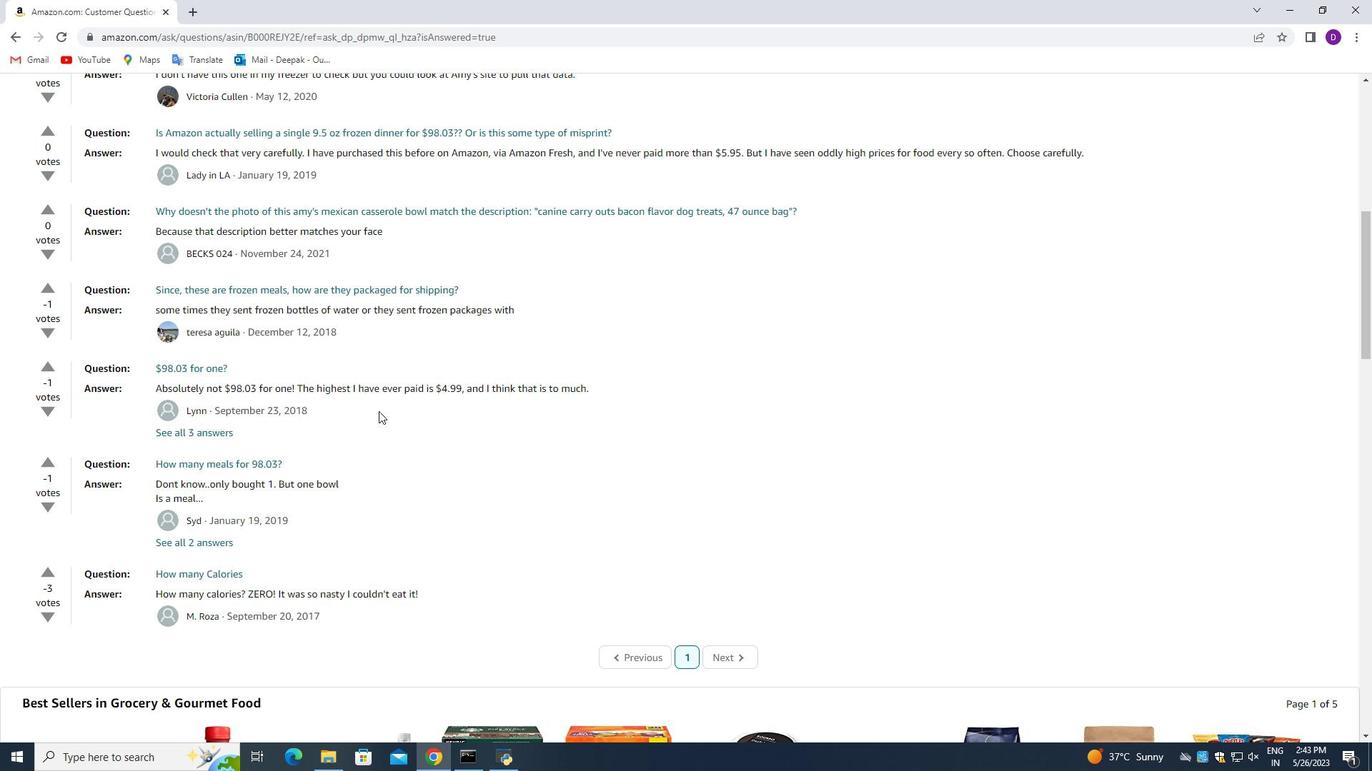 
Action: Mouse scrolled (438, 467) with delta (0, 0)
Screenshot: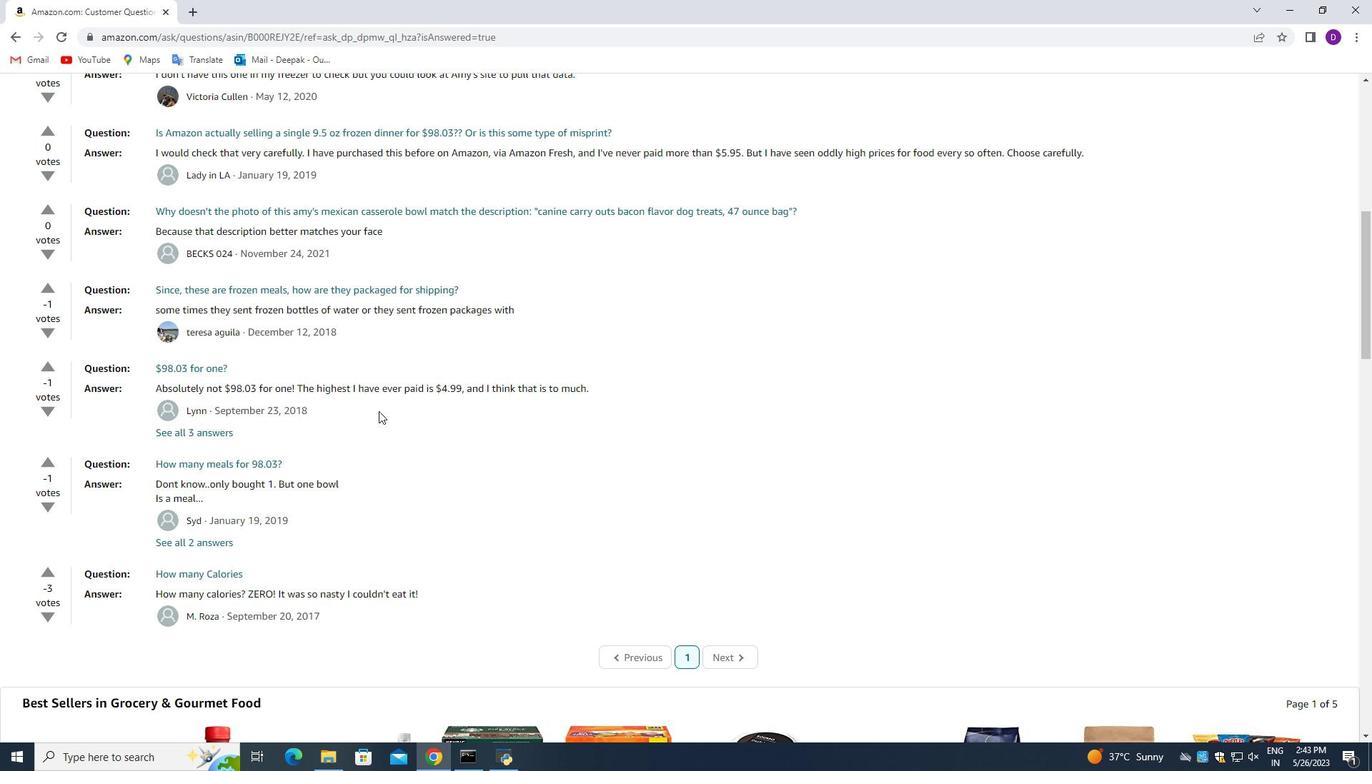 
Action: Mouse scrolled (438, 467) with delta (0, 0)
Screenshot: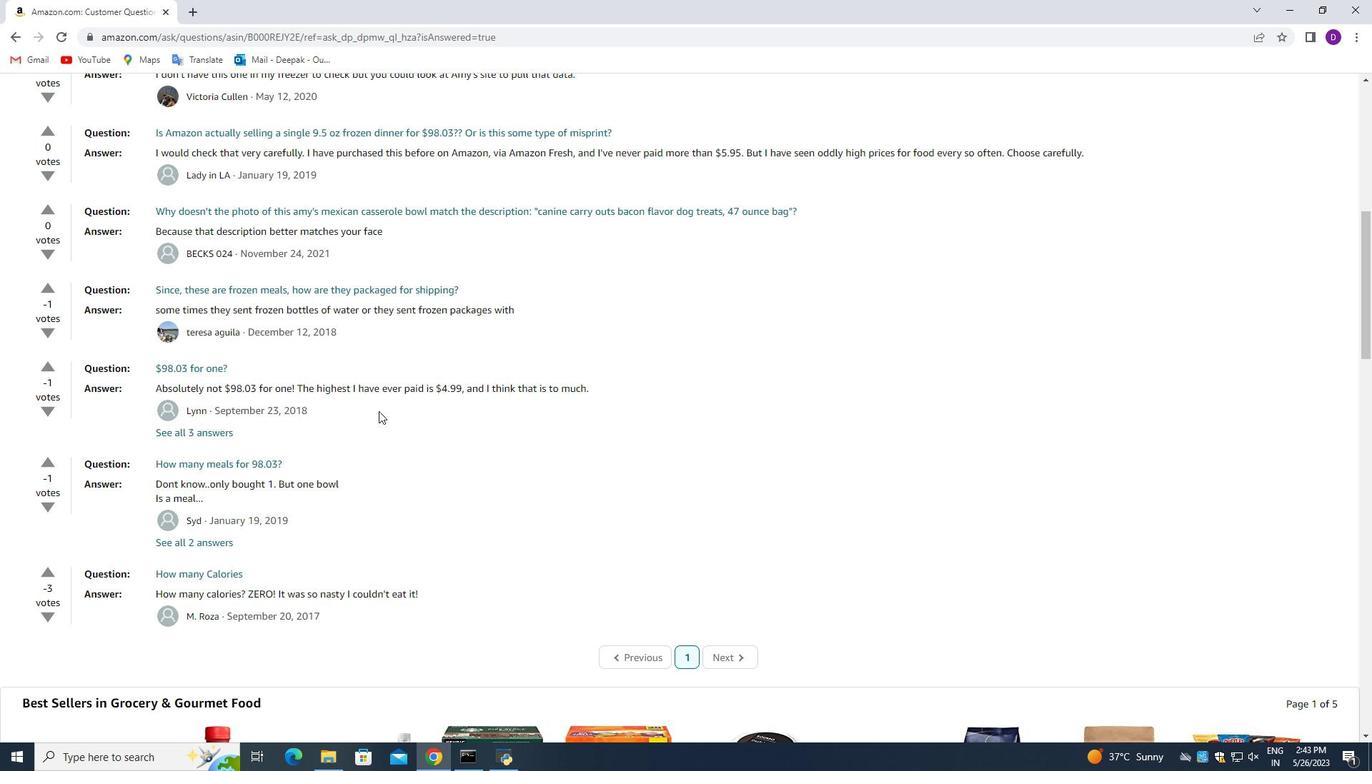 
Action: Mouse scrolled (438, 467) with delta (0, 0)
Screenshot: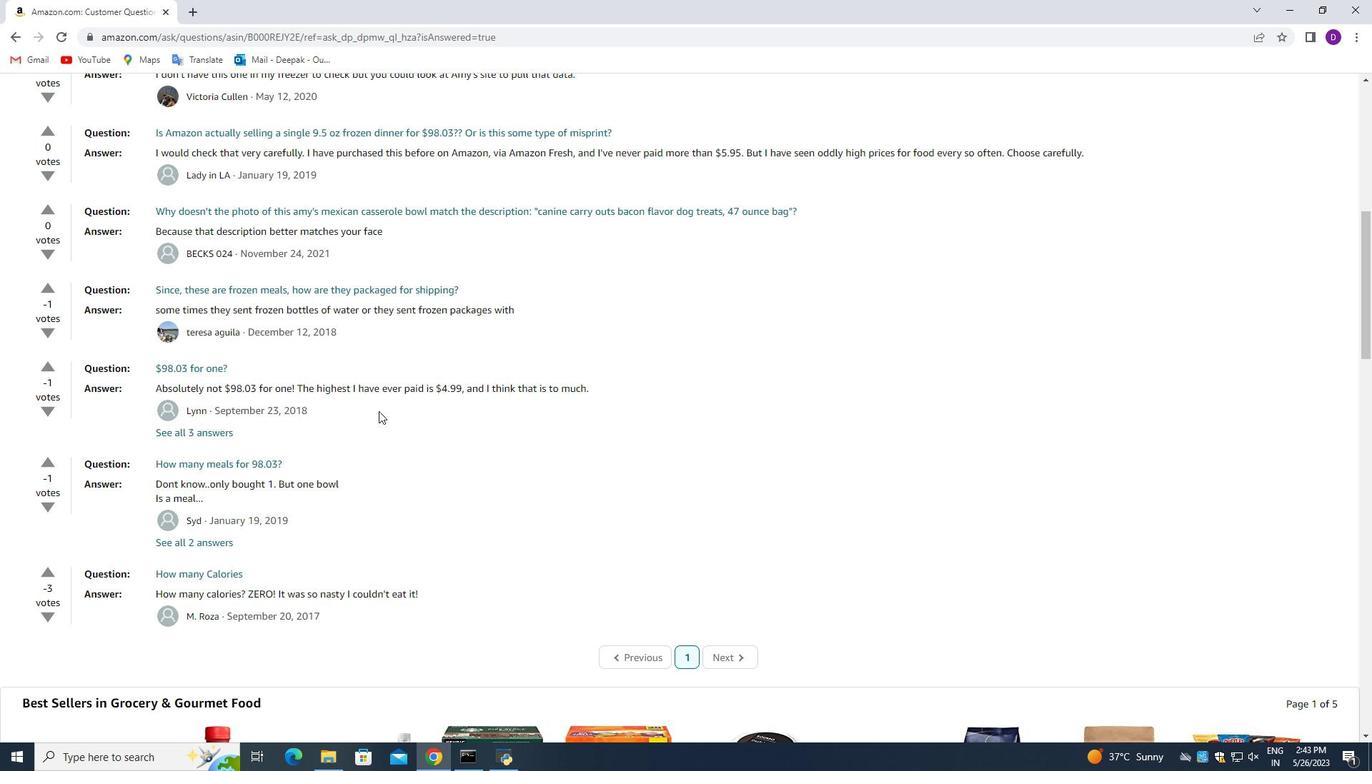 
Action: Mouse scrolled (438, 467) with delta (0, 0)
Screenshot: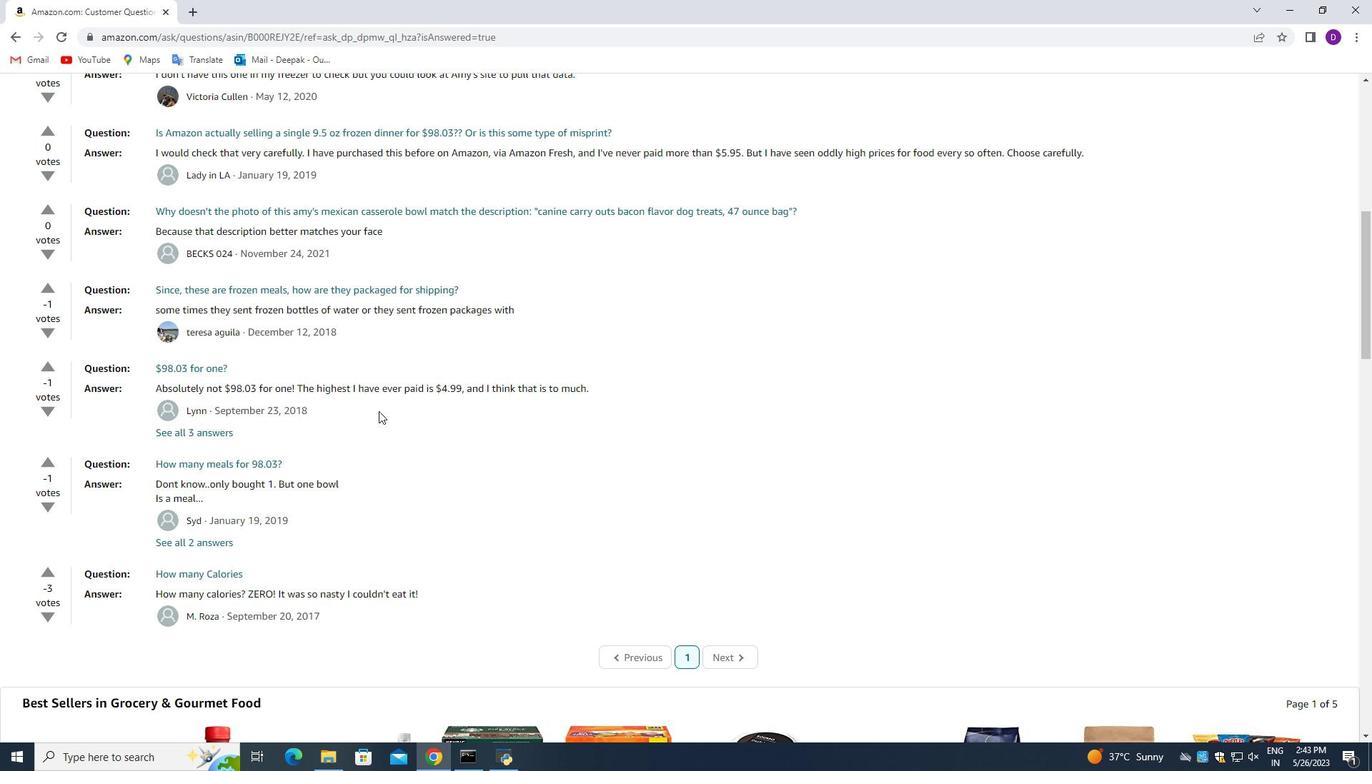 
Action: Mouse moved to (177, 105)
Screenshot: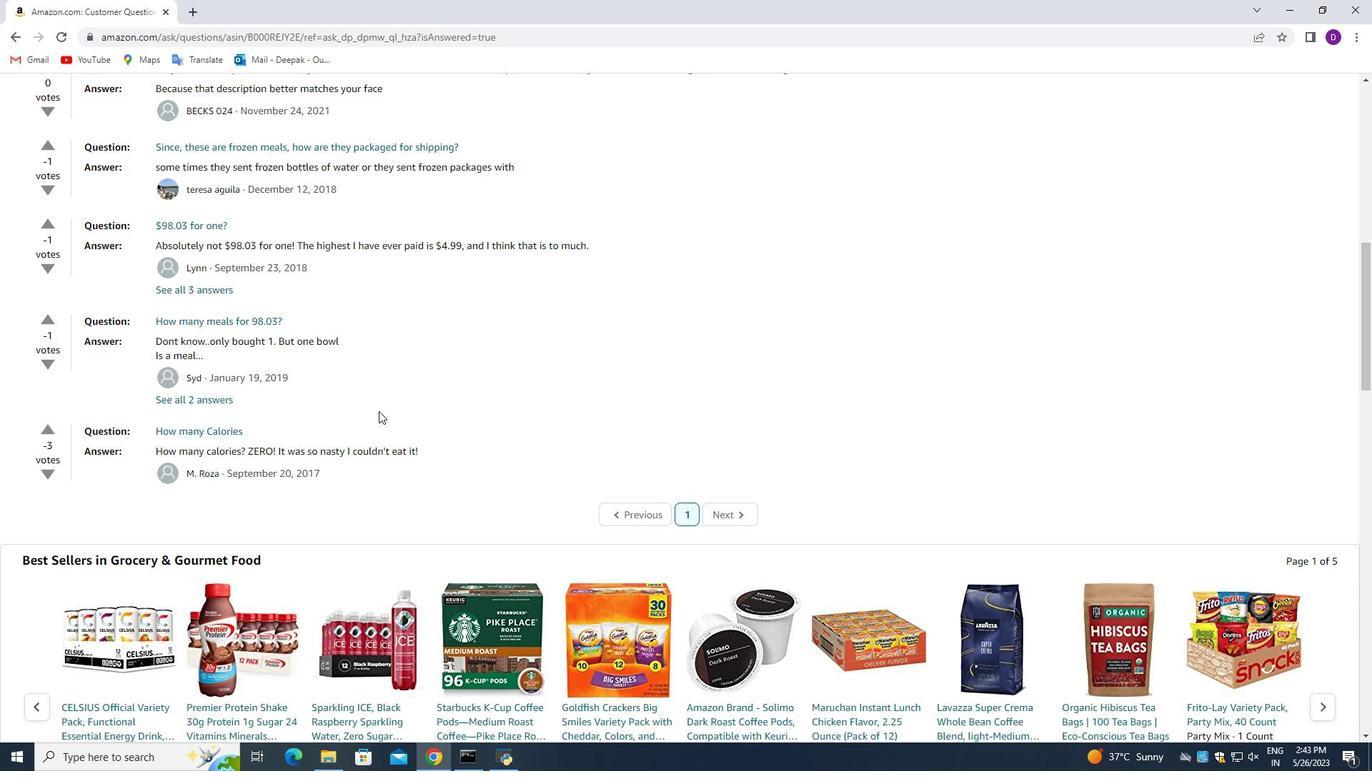 
Action: Mouse pressed left at (177, 105)
Screenshot: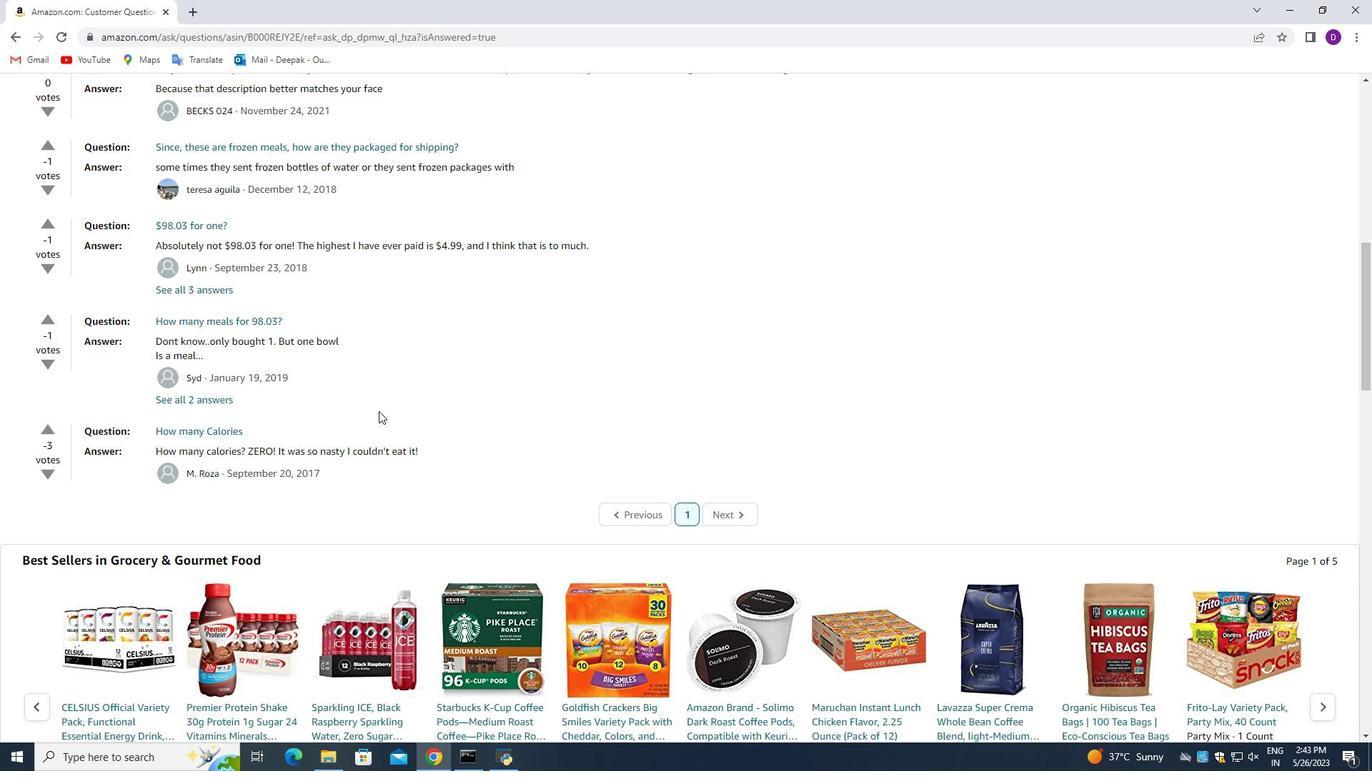 
Action: Mouse moved to (672, 487)
Screenshot: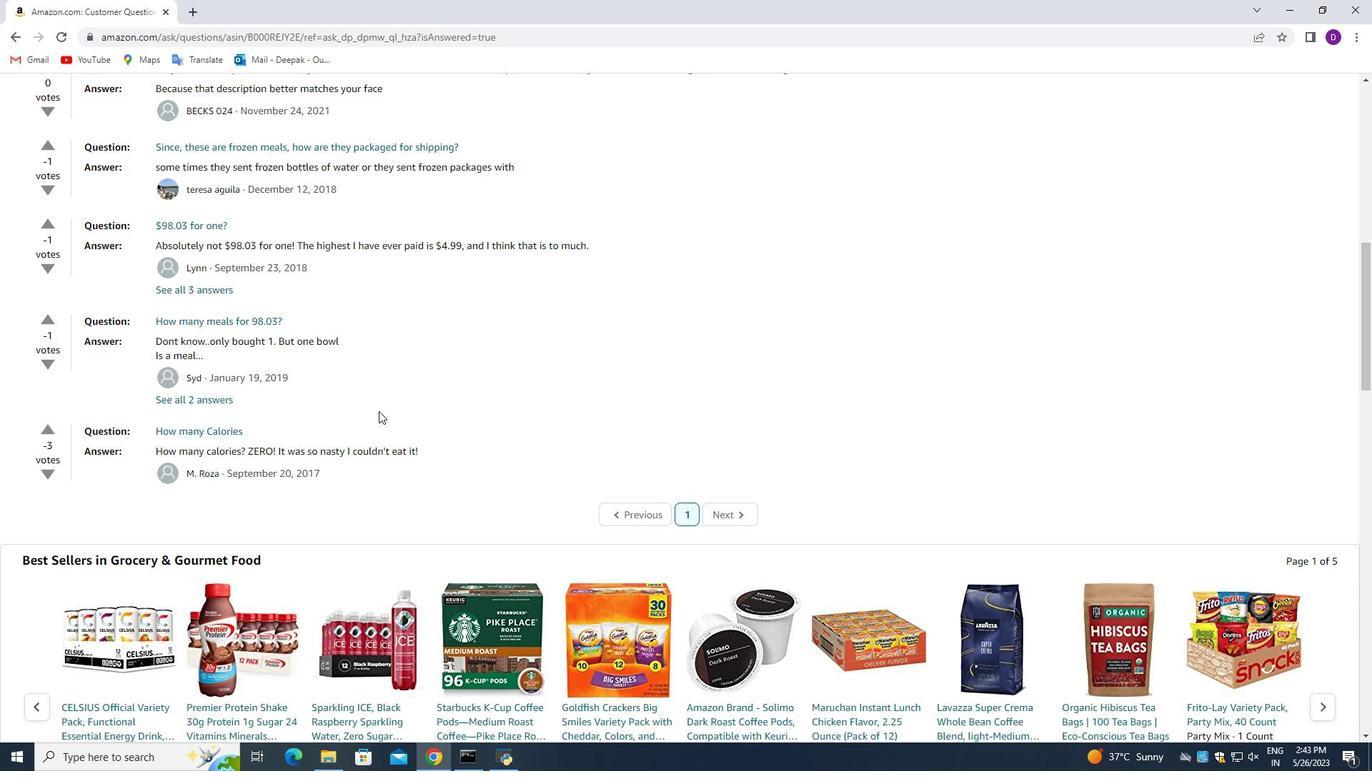 
Action: Mouse pressed left at (672, 487)
Screenshot: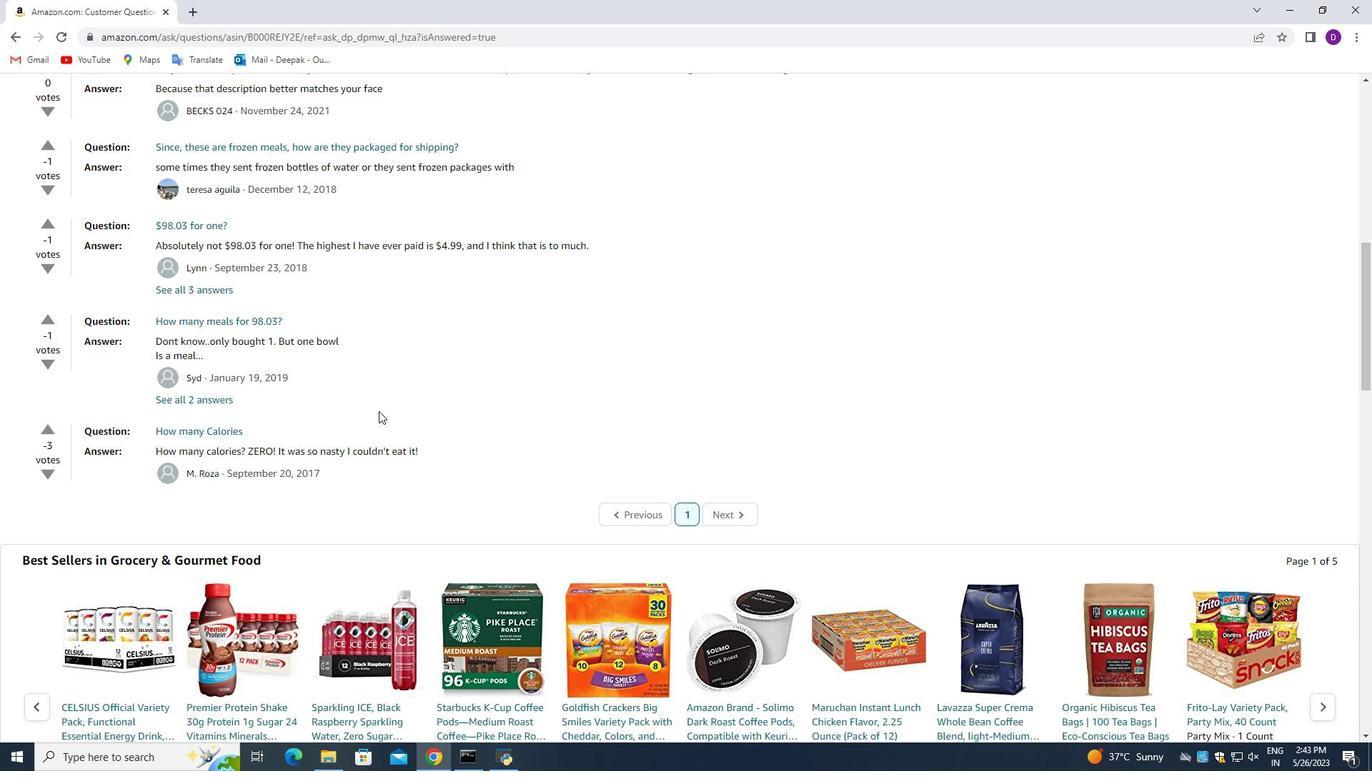 
Action: Mouse moved to (656, 477)
Screenshot: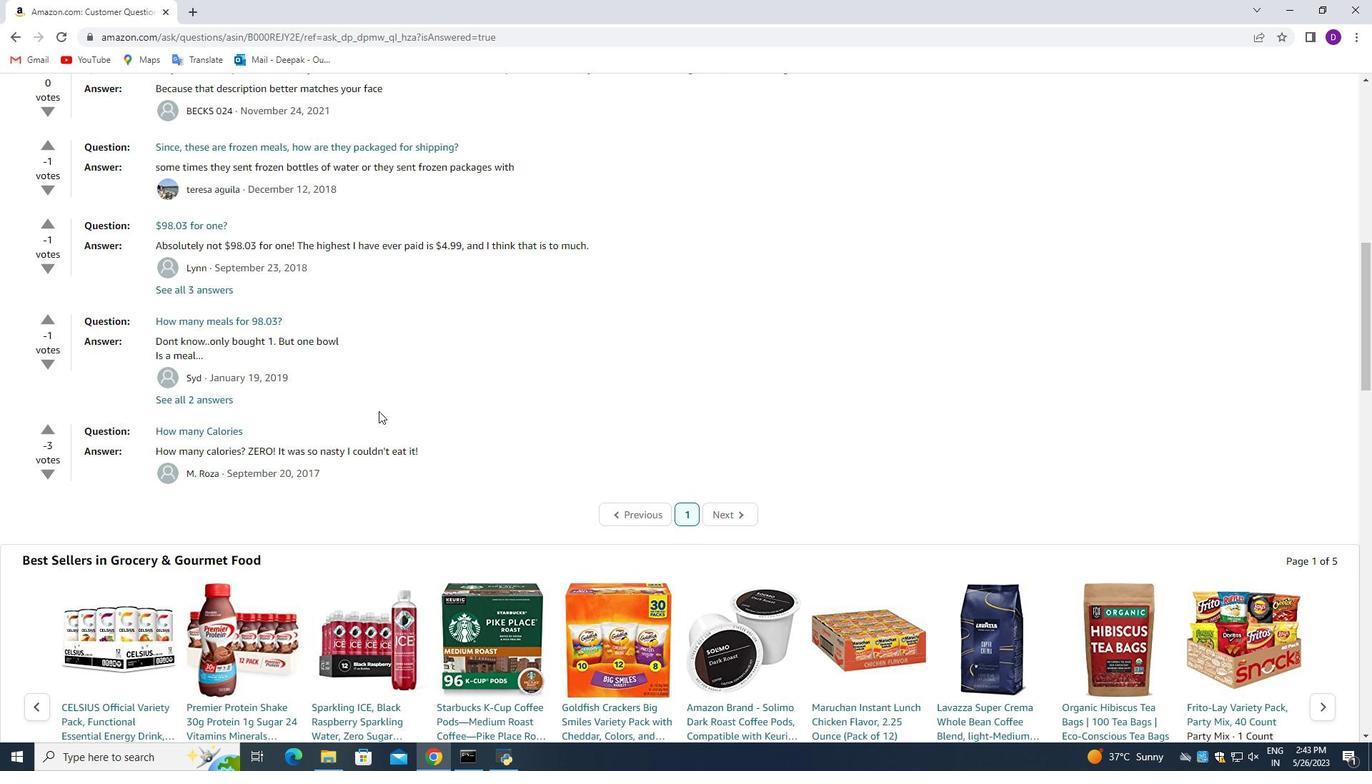 
Action: Mouse pressed left at (656, 477)
Screenshot: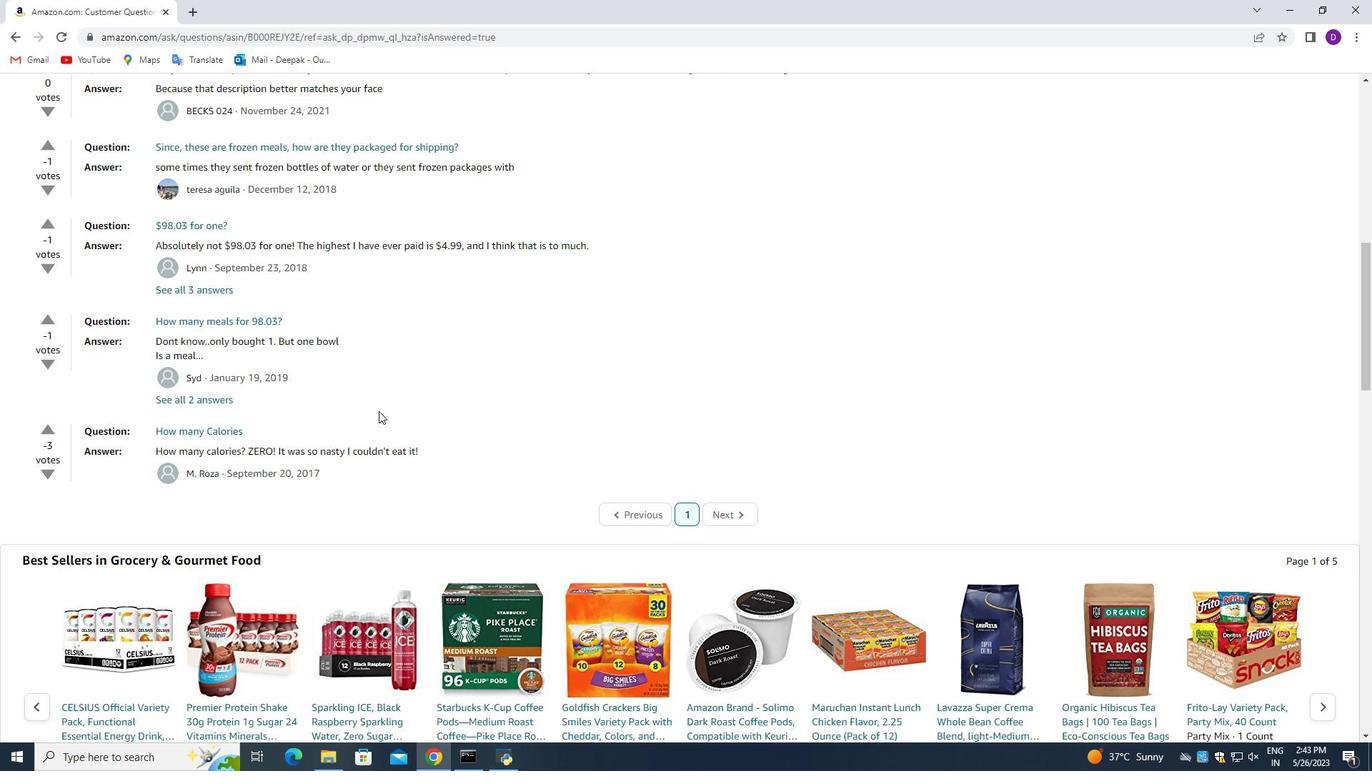 
Action: Mouse pressed left at (656, 477)
Screenshot: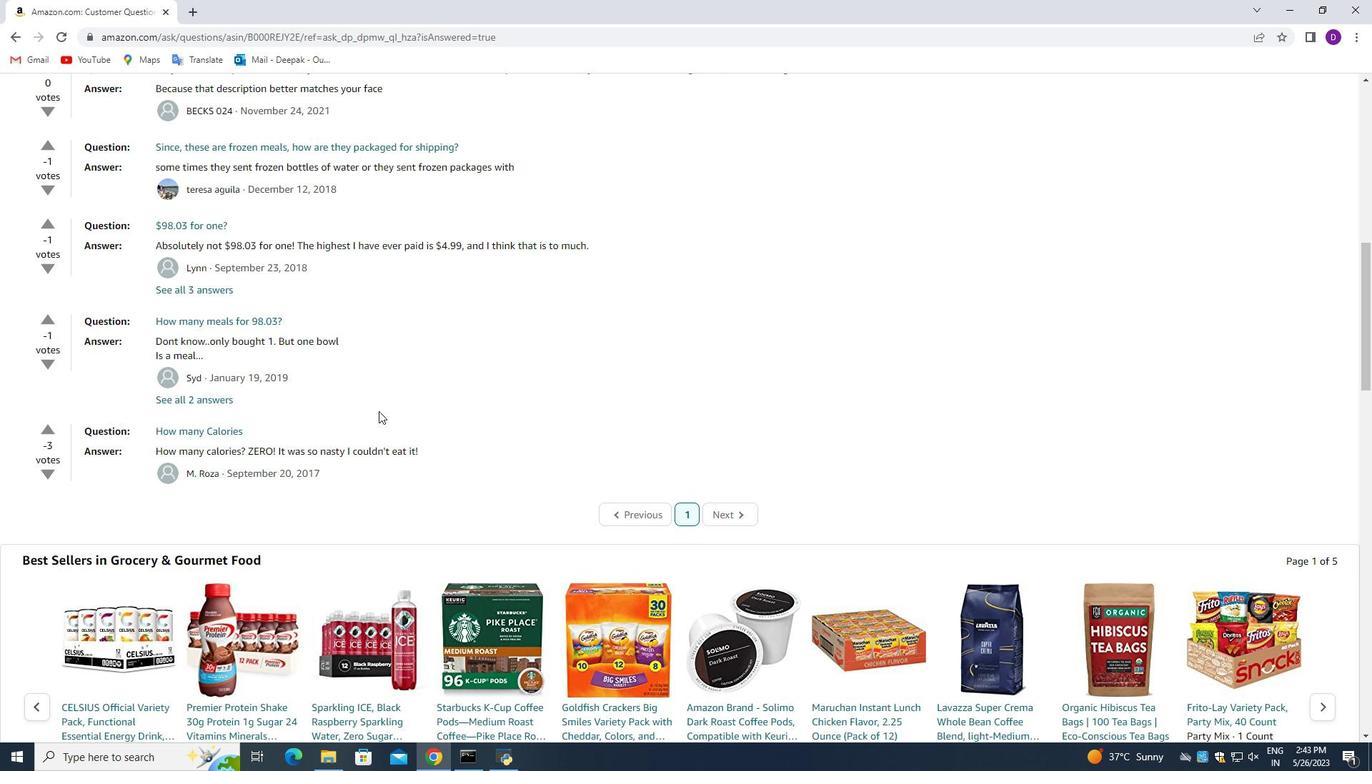 
Action: Mouse pressed left at (656, 477)
Screenshot: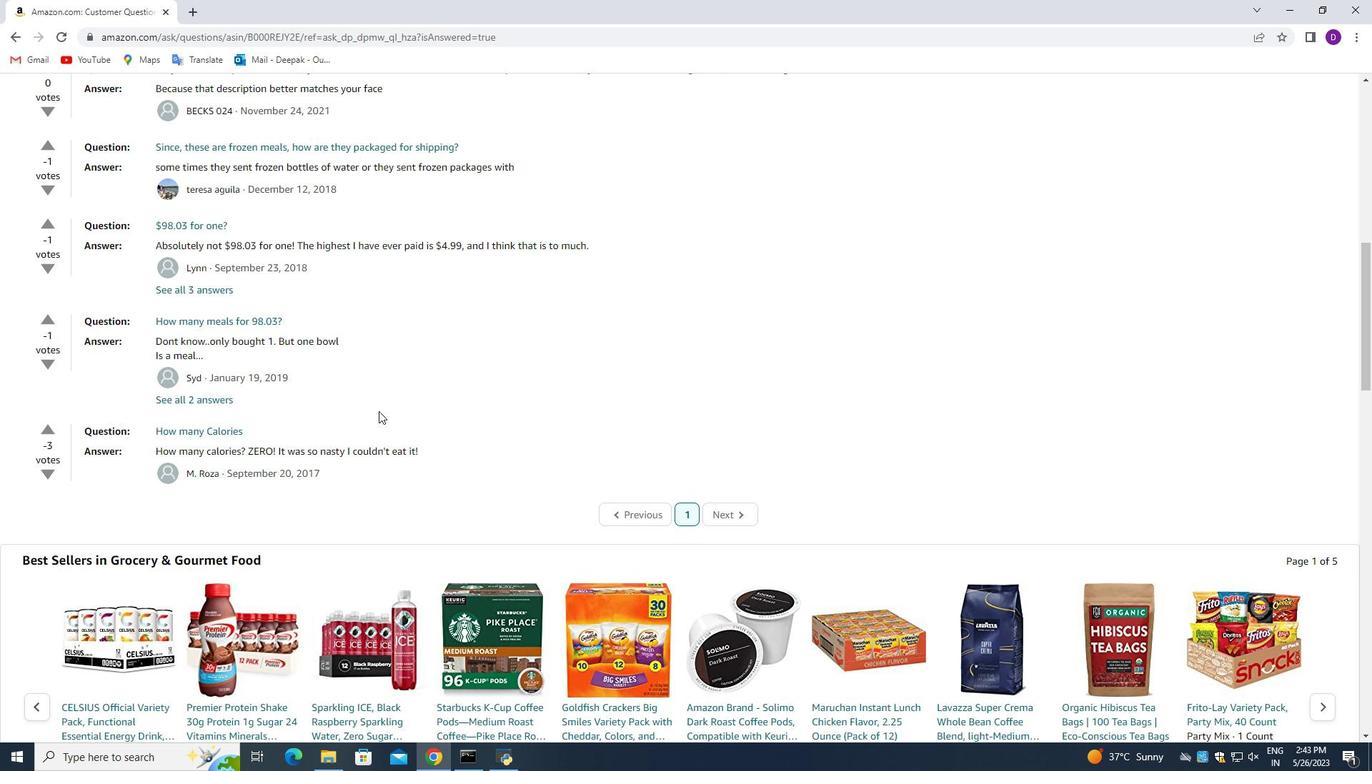
Action: Mouse moved to (655, 477)
Screenshot: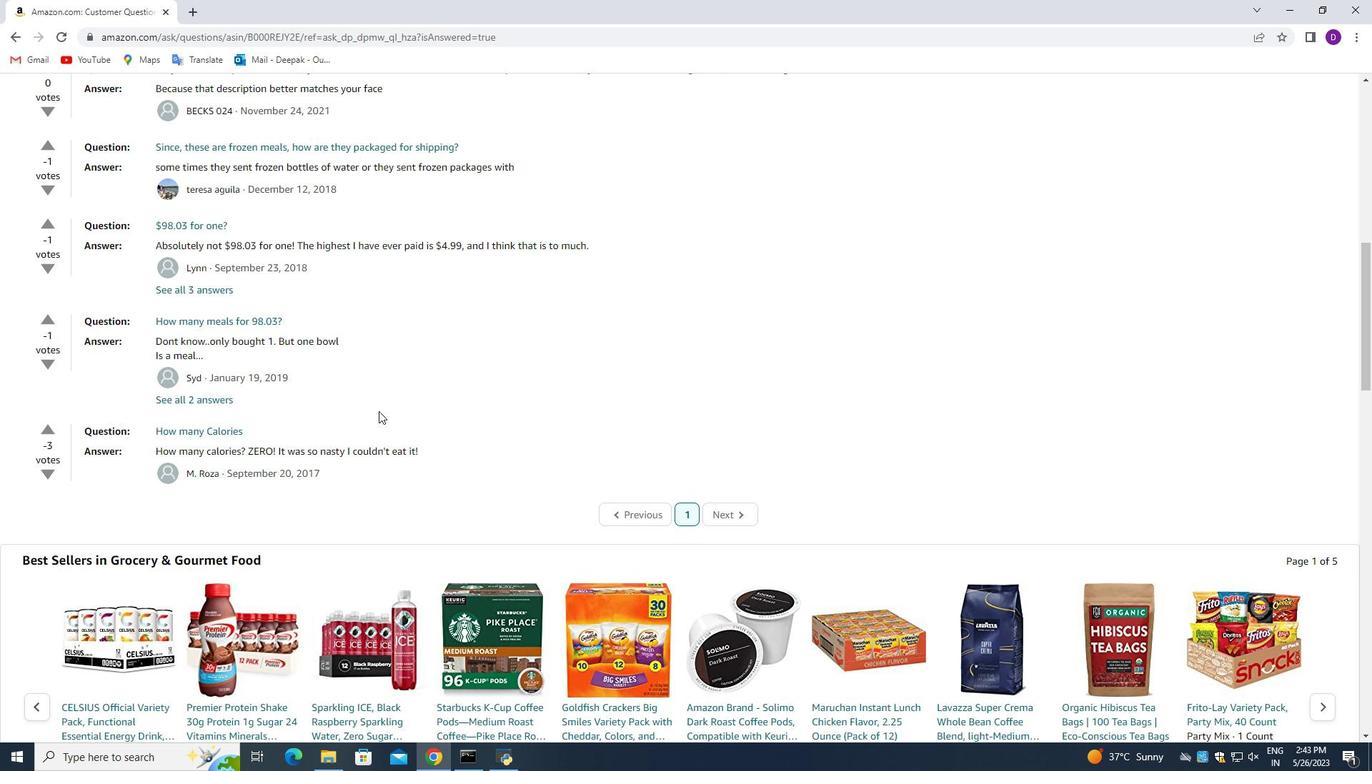 
Action: Key pressed <Key.backspace>22556
Screenshot: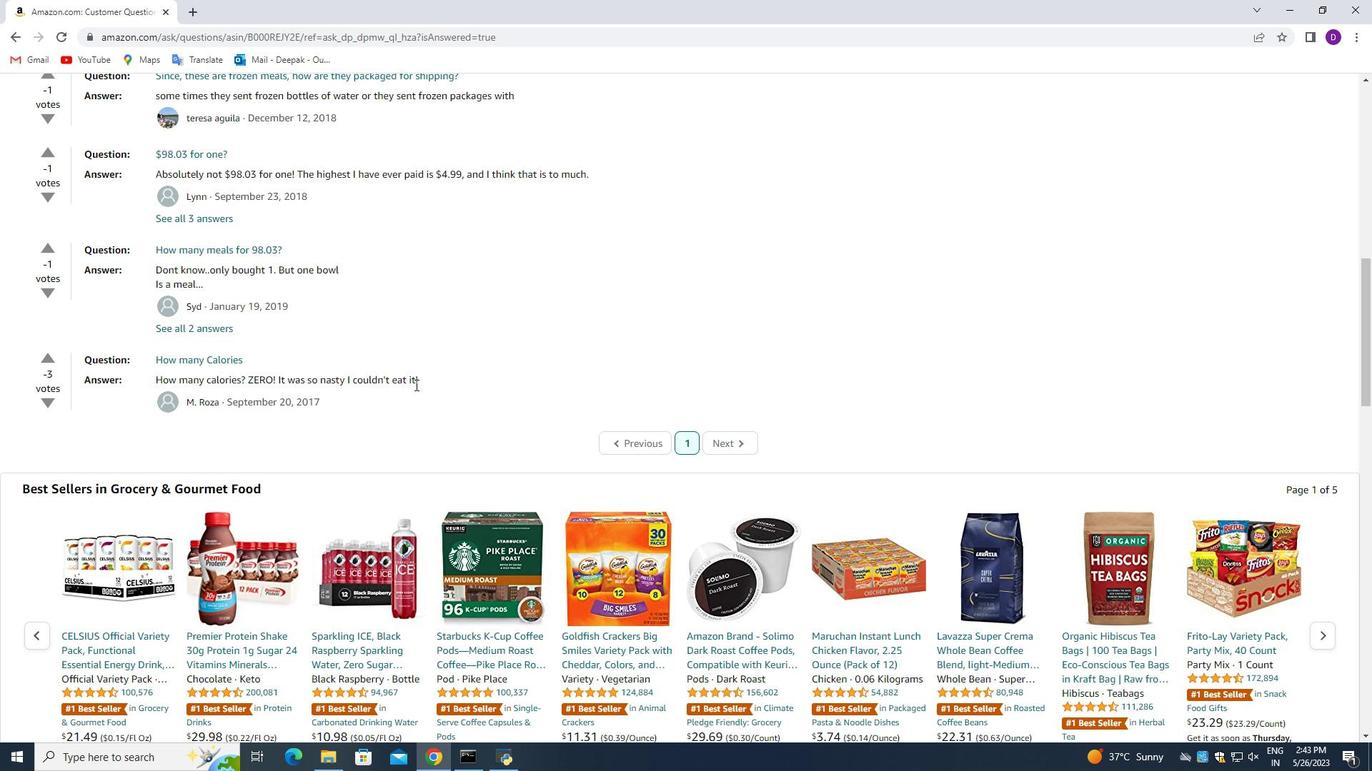 
Action: Mouse moved to (766, 472)
Screenshot: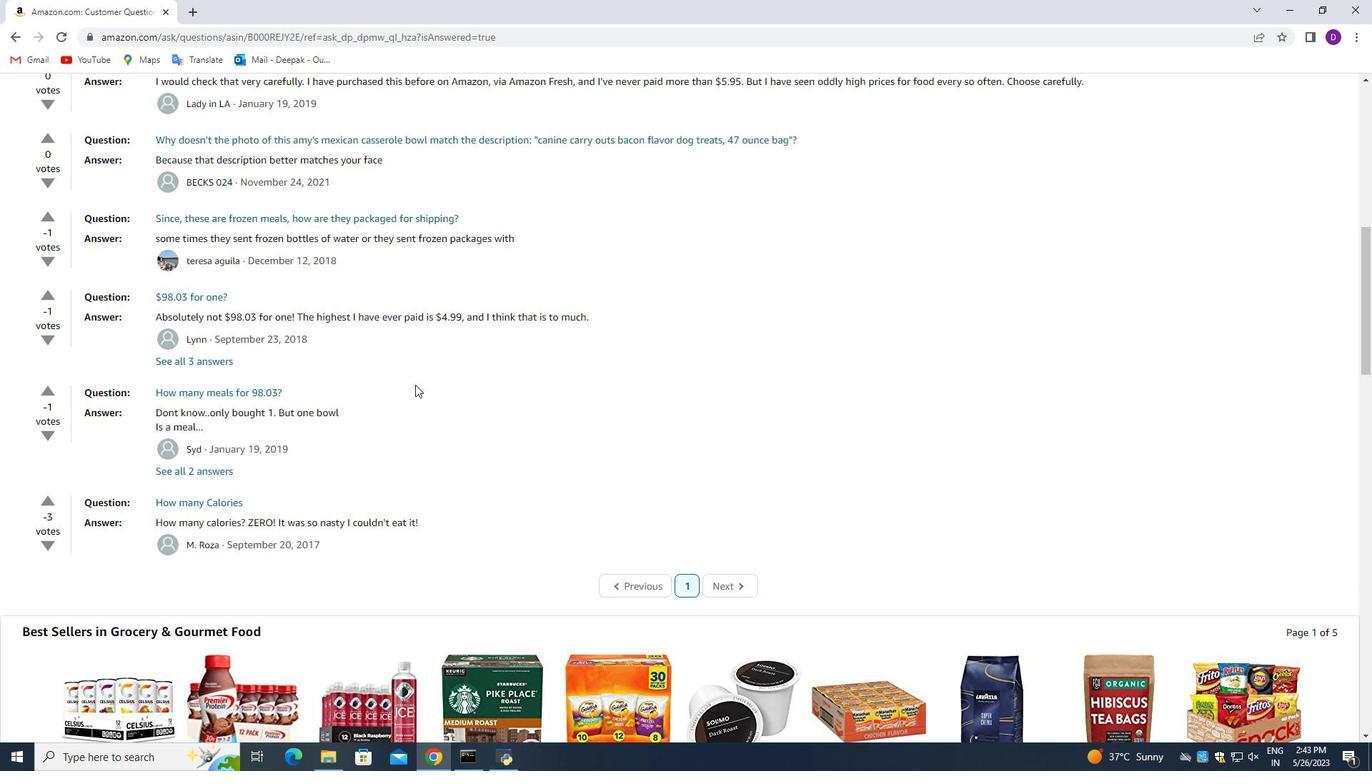 
Action: Mouse pressed left at (766, 472)
Screenshot: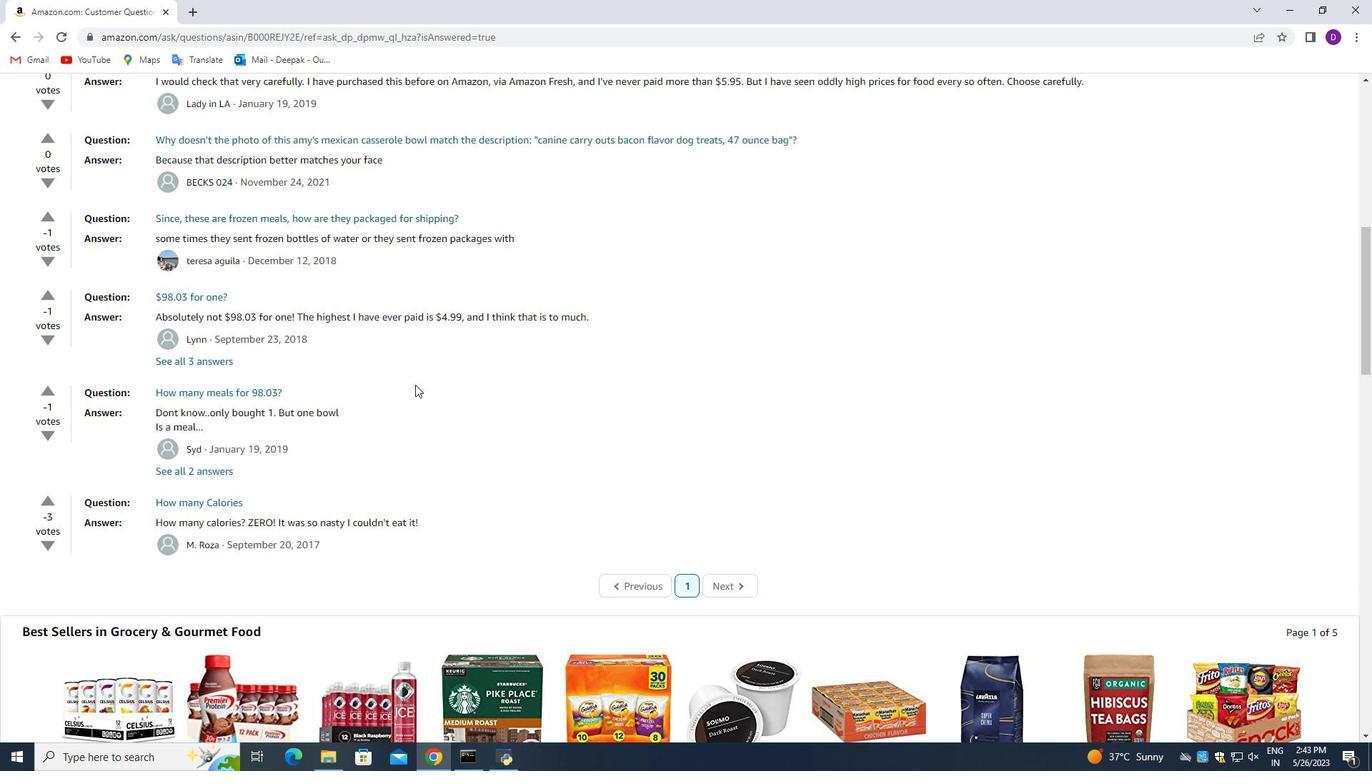 
Action: Mouse moved to (786, 576)
Screenshot: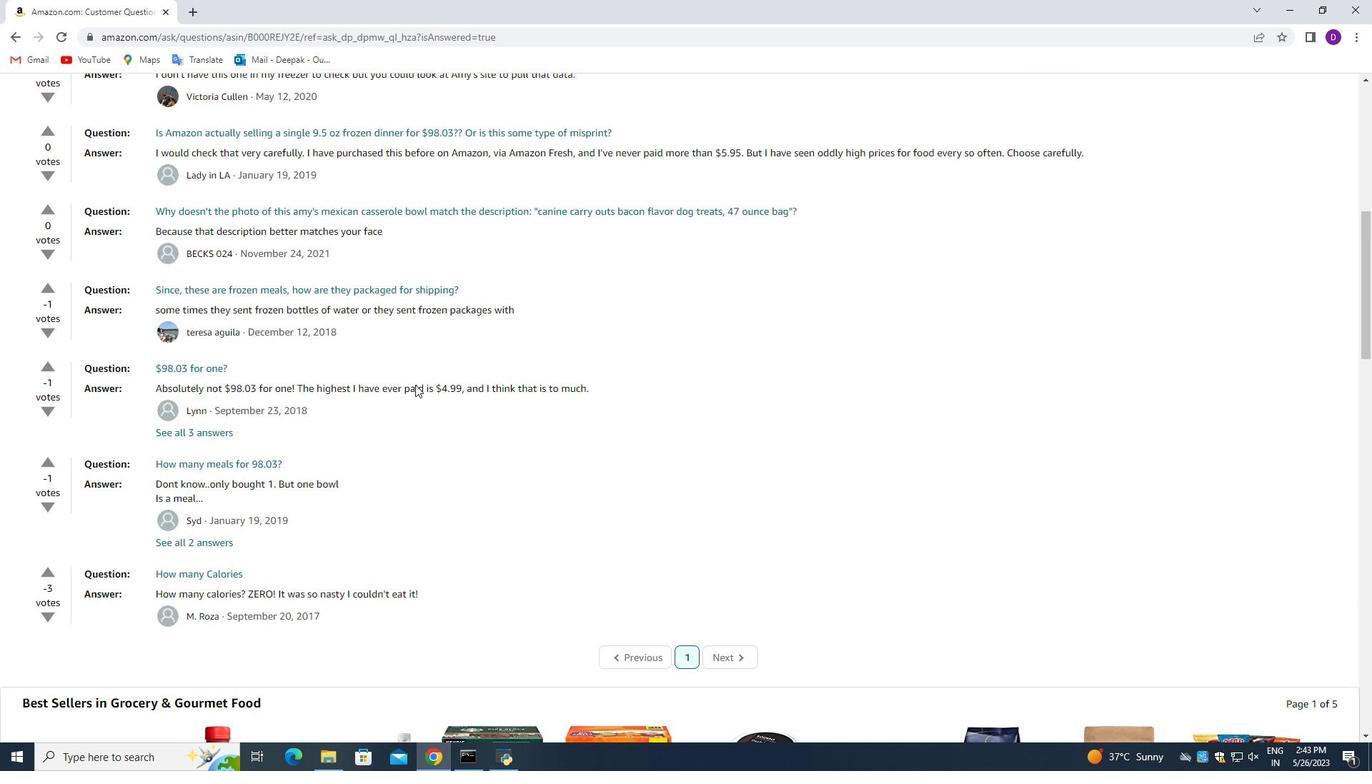 
Action: Mouse pressed left at (786, 576)
Screenshot: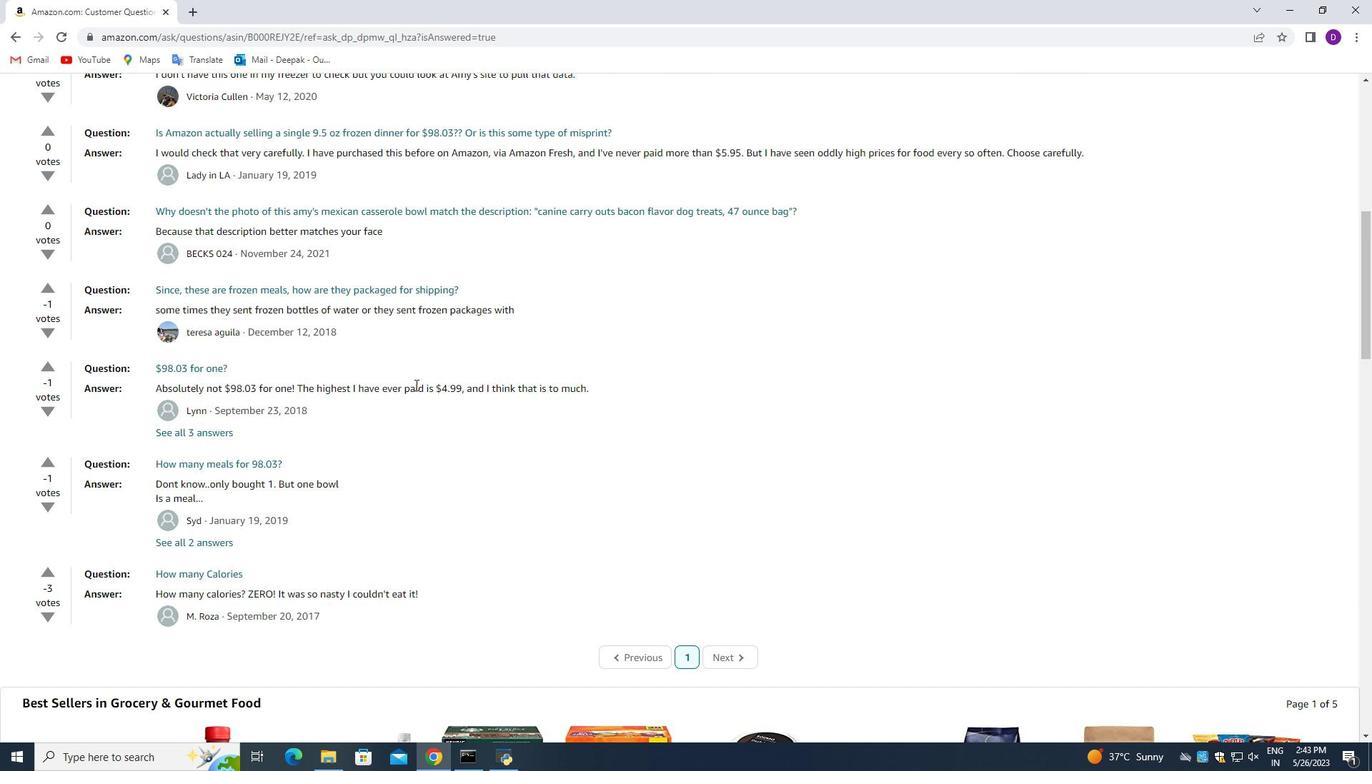 
Action: Mouse moved to (373, 436)
Screenshot: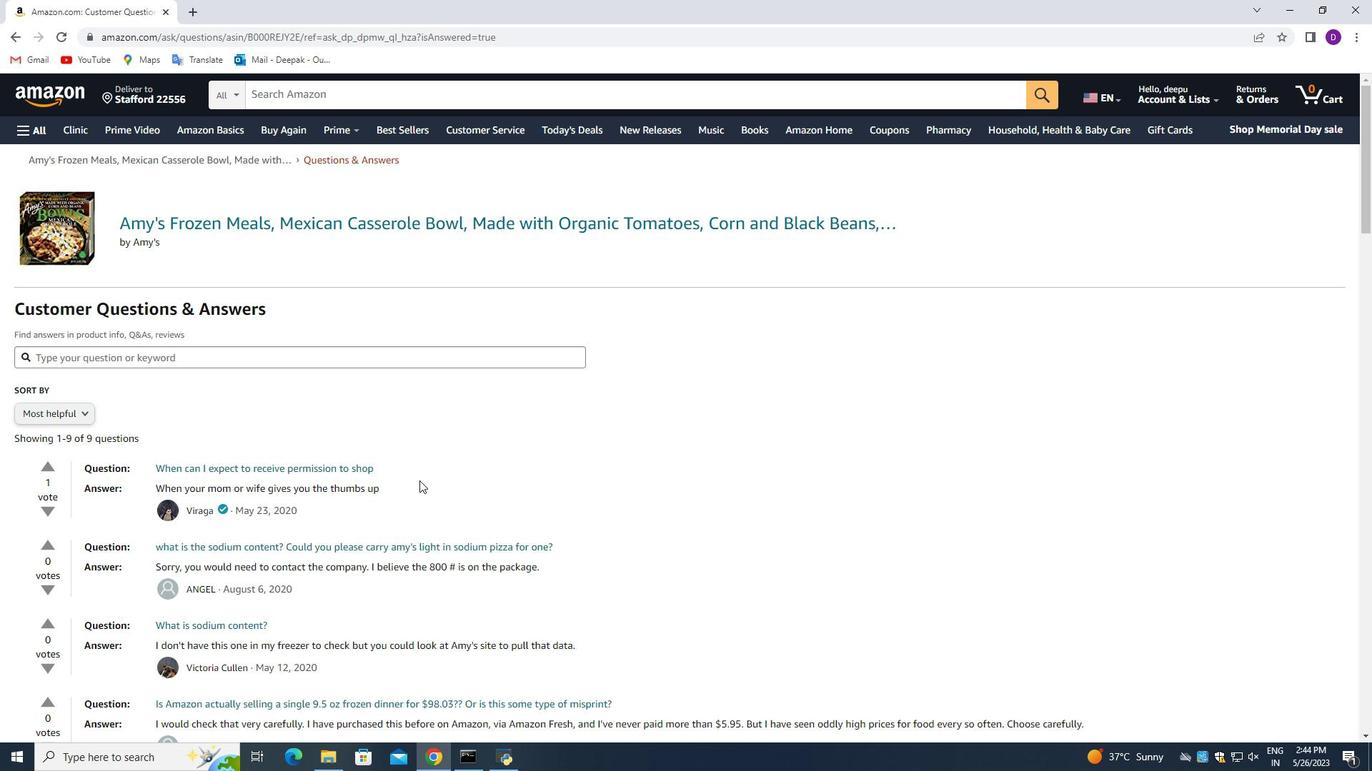 
Action: Mouse scrolled (373, 435) with delta (0, 0)
Screenshot: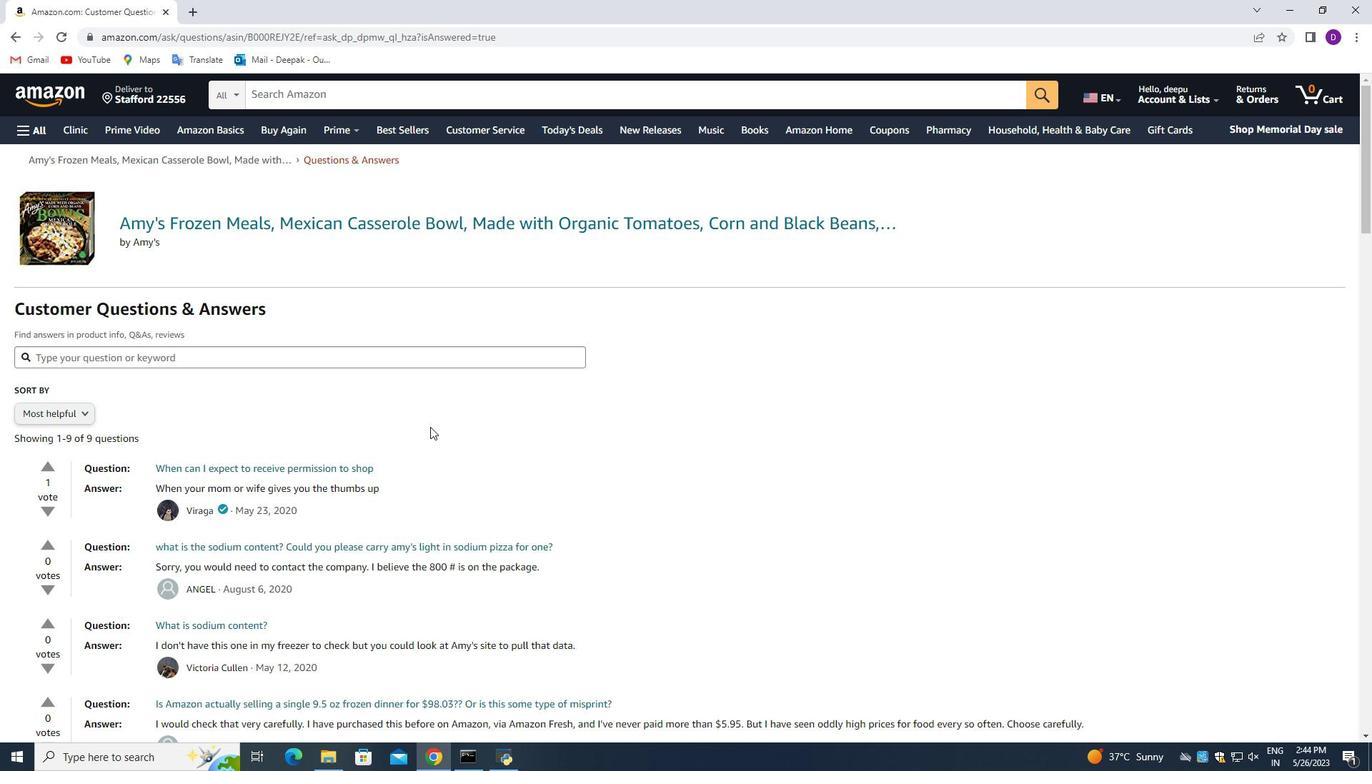 
Action: Mouse moved to (463, 400)
Screenshot: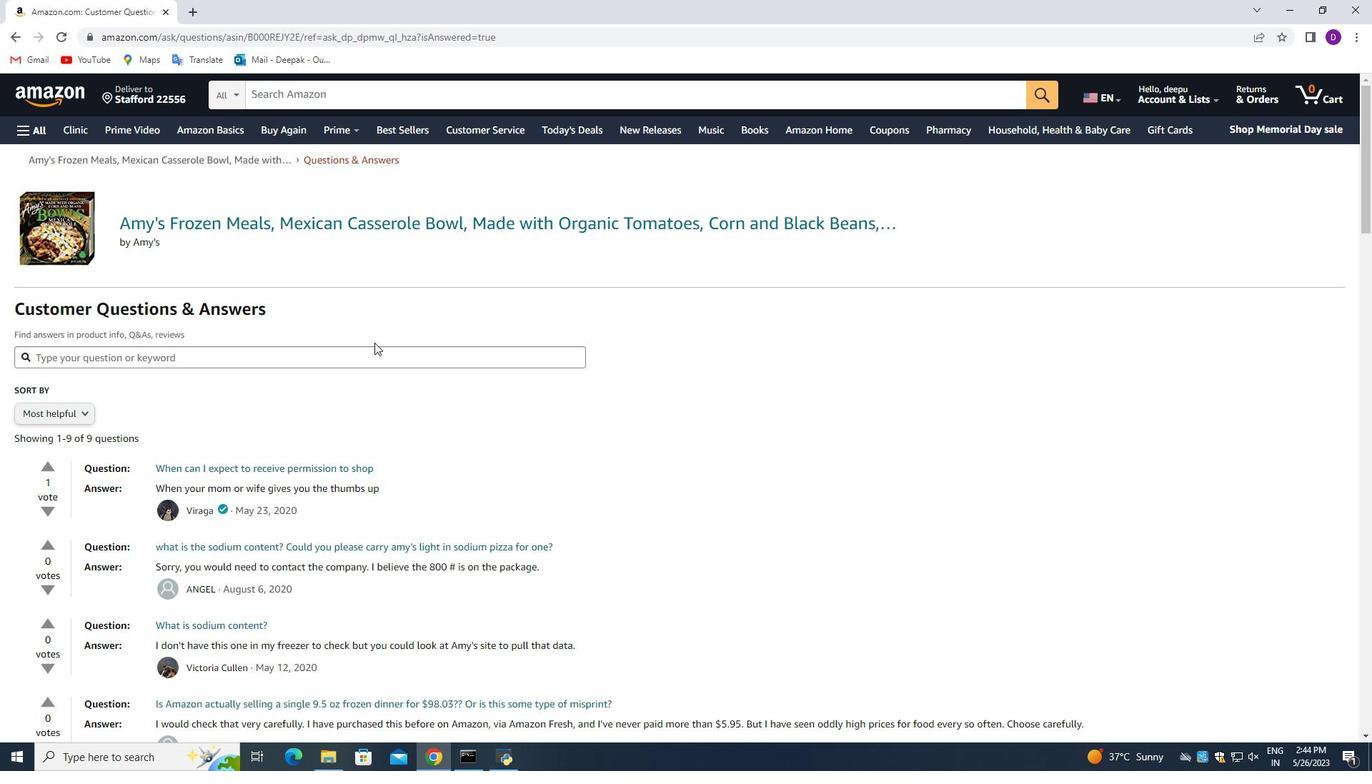 
Action: Mouse scrolled (463, 399) with delta (0, 0)
Screenshot: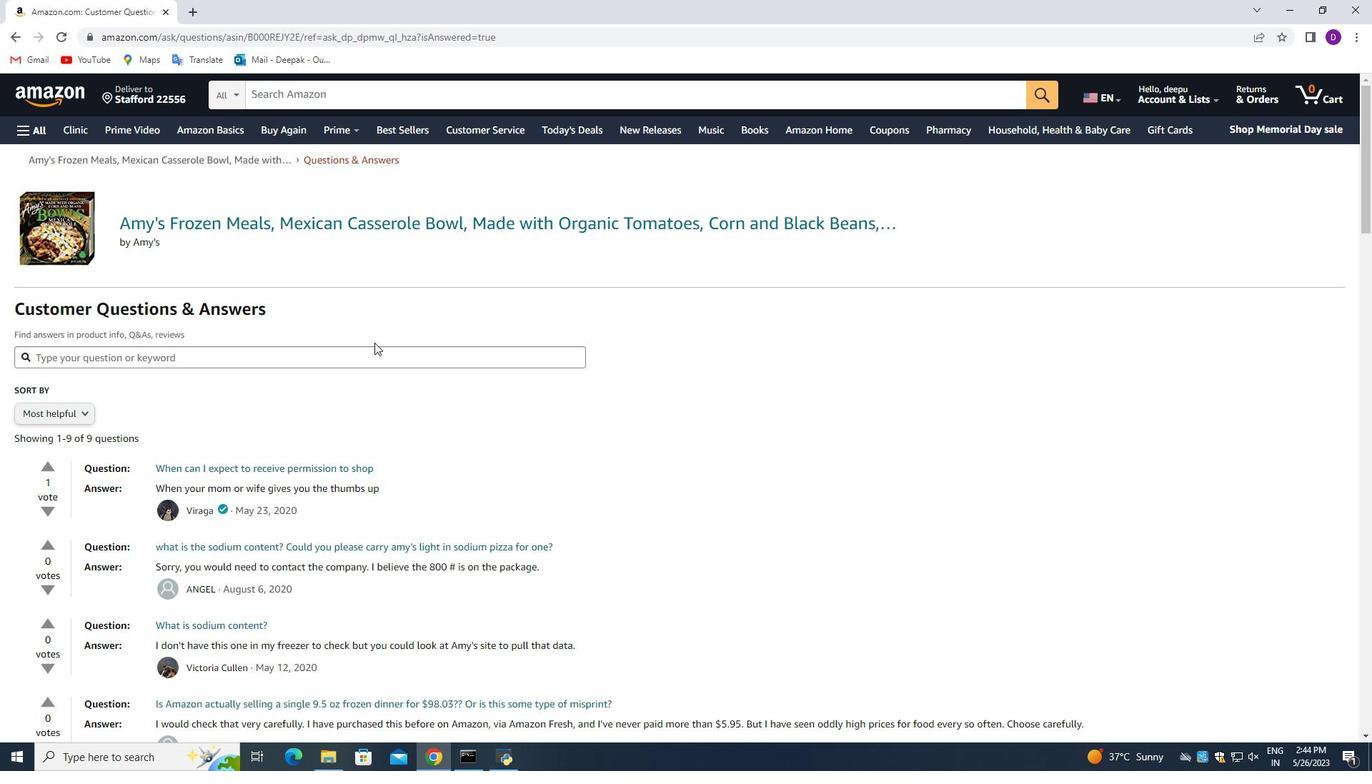 
Action: Mouse moved to (474, 400)
Screenshot: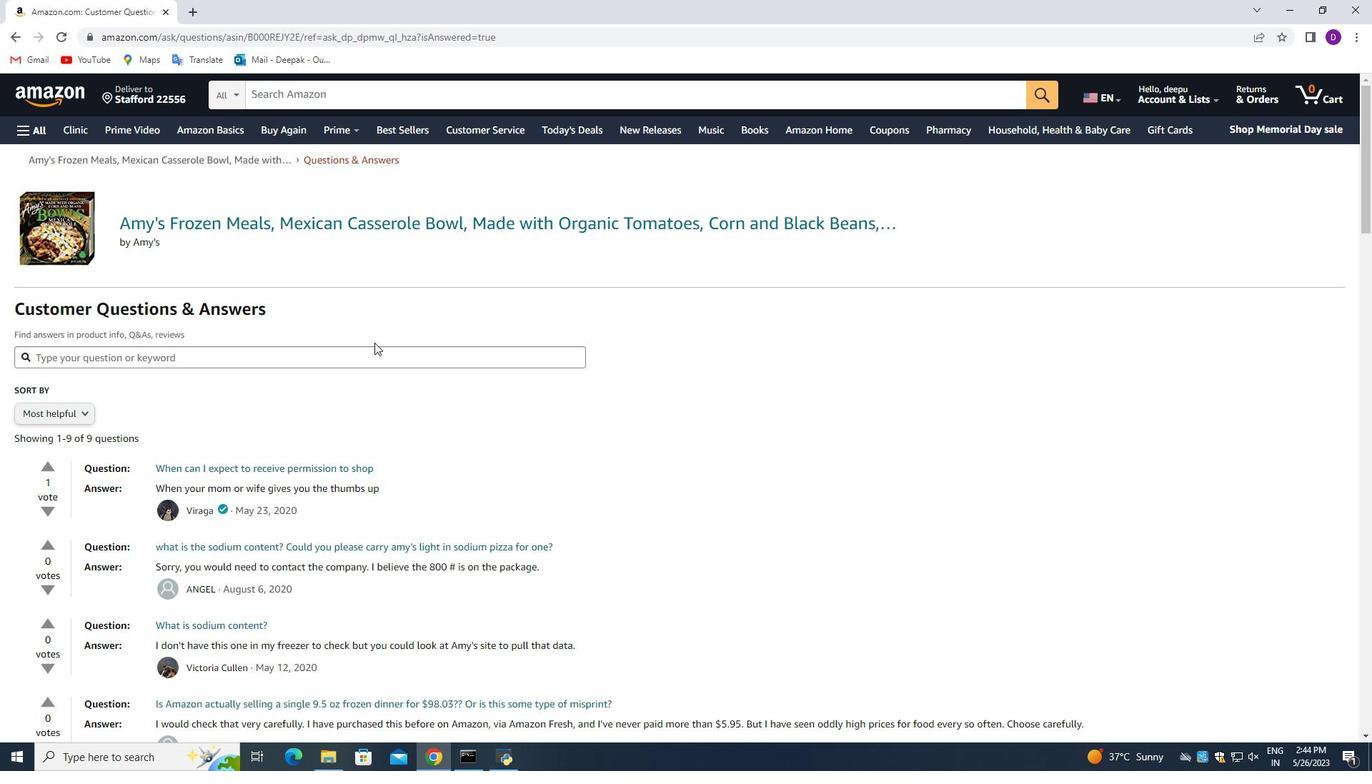 
Action: Mouse scrolled (474, 399) with delta (0, 0)
Screenshot: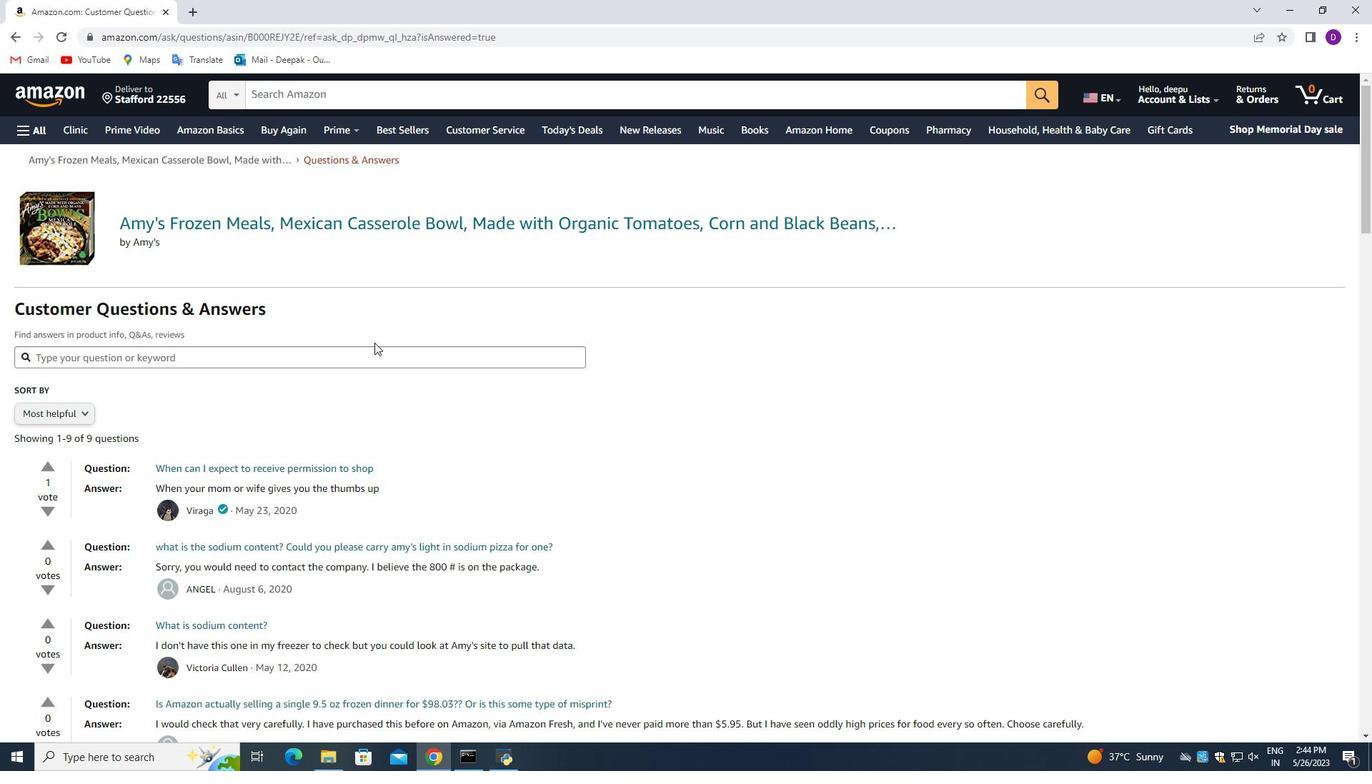 
Action: Mouse moved to (444, 360)
Screenshot: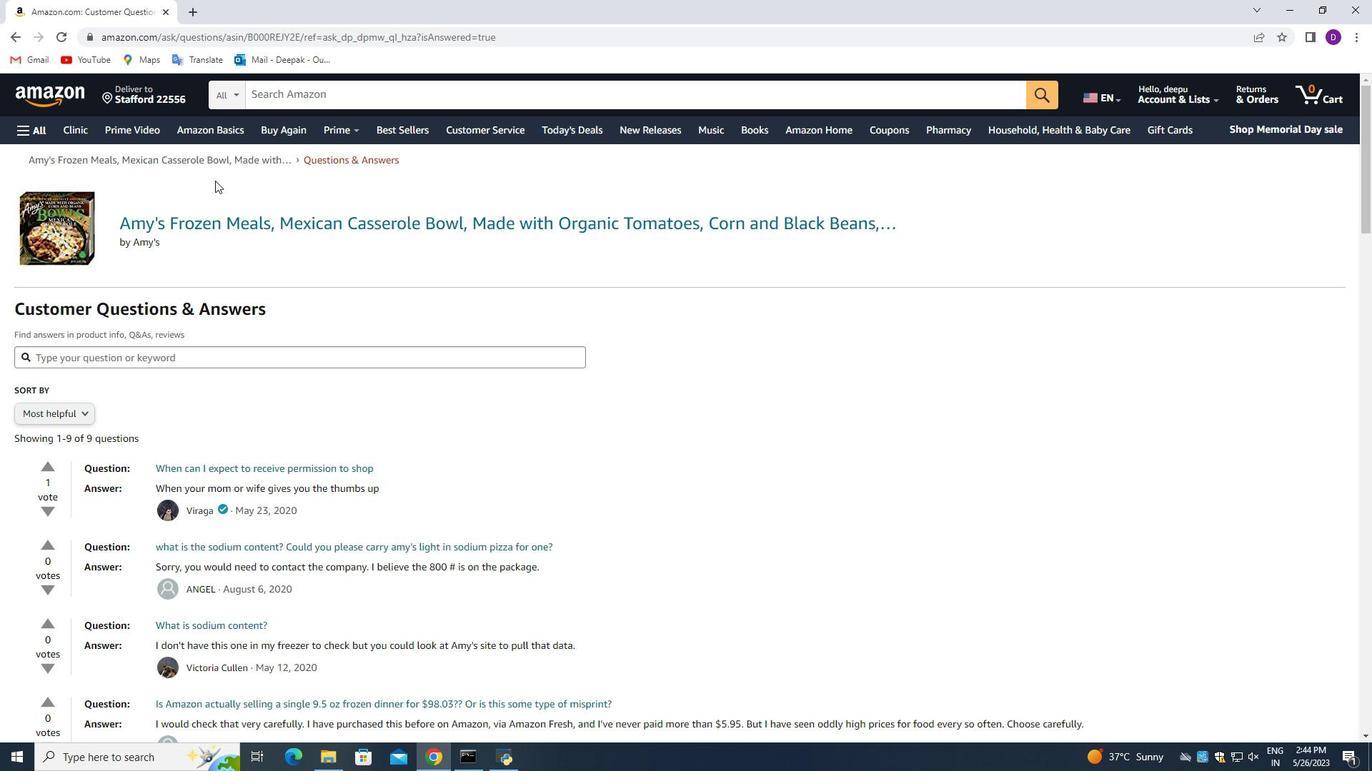 
Action: Mouse scrolled (444, 360) with delta (0, 0)
Screenshot: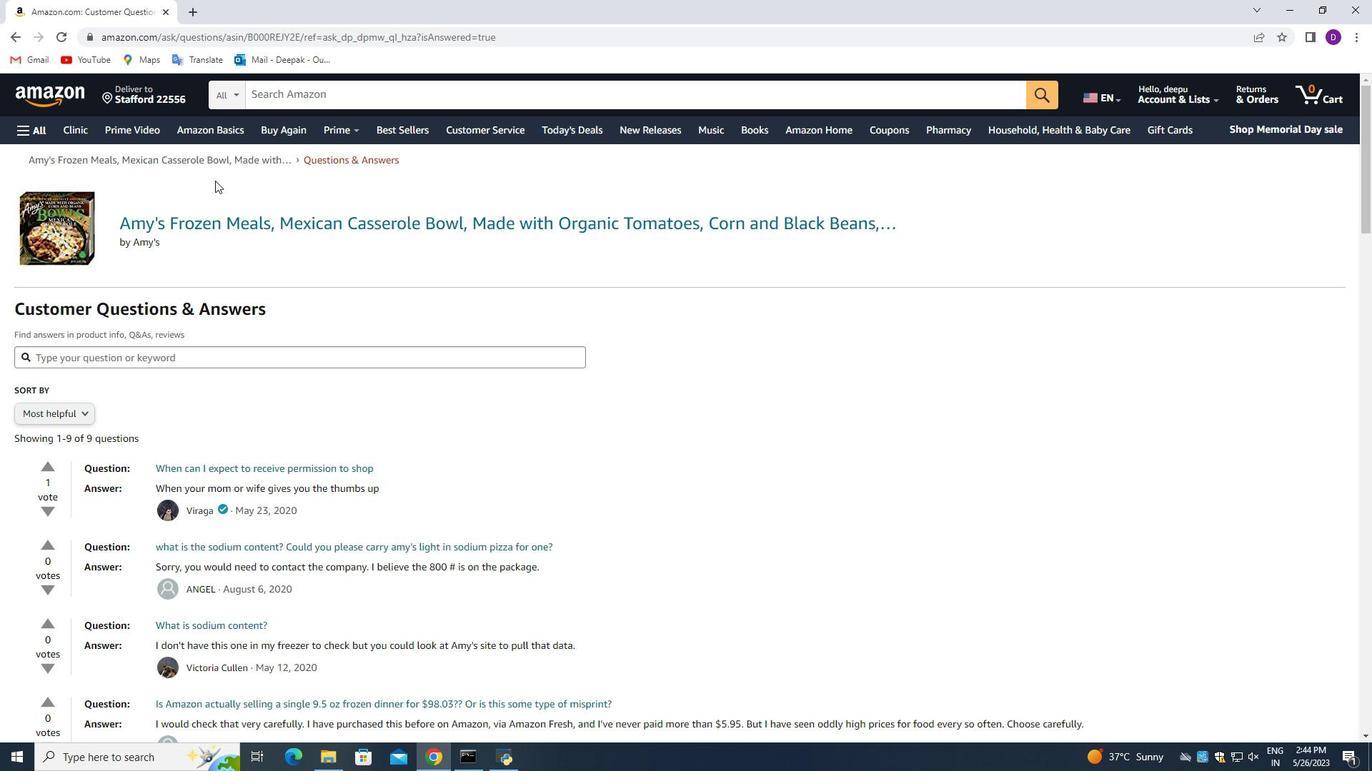 
Action: Mouse moved to (442, 360)
Screenshot: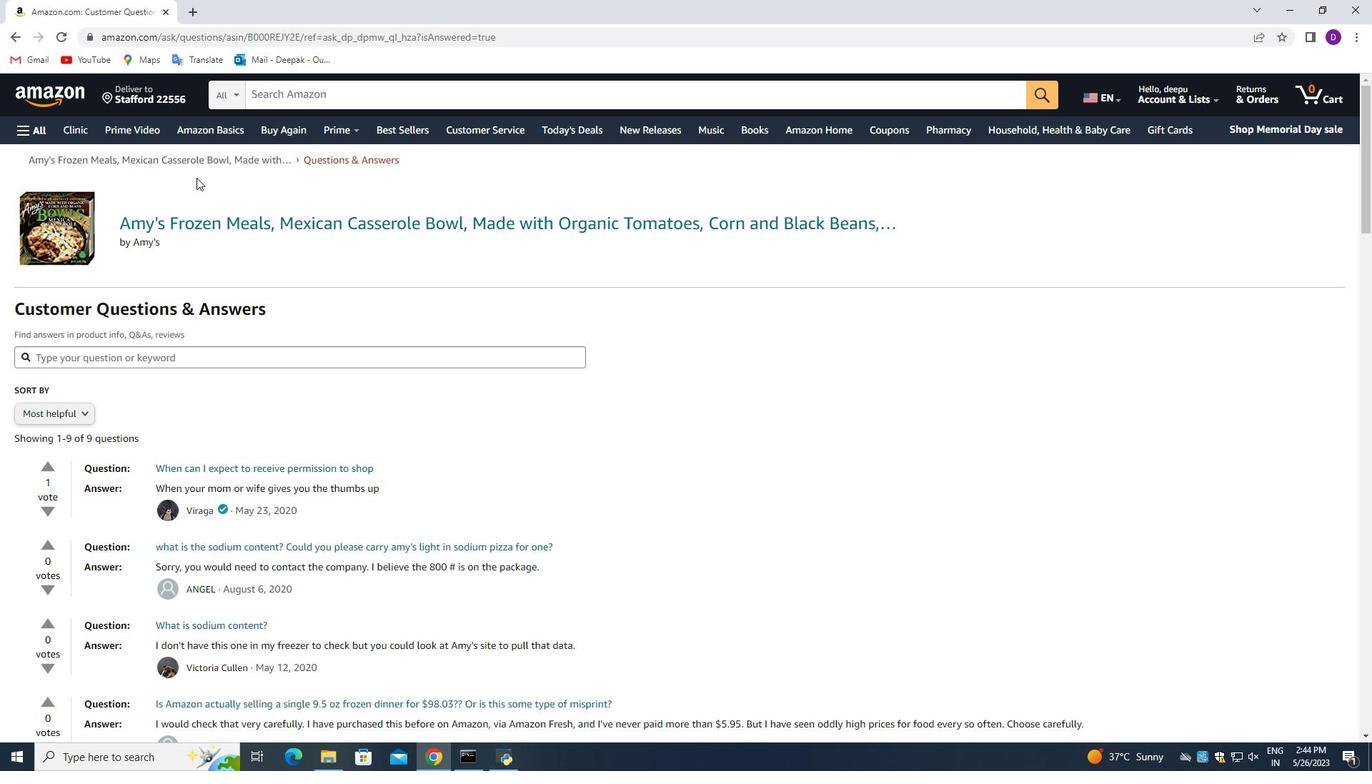
Action: Mouse scrolled (442, 361) with delta (0, 0)
Screenshot: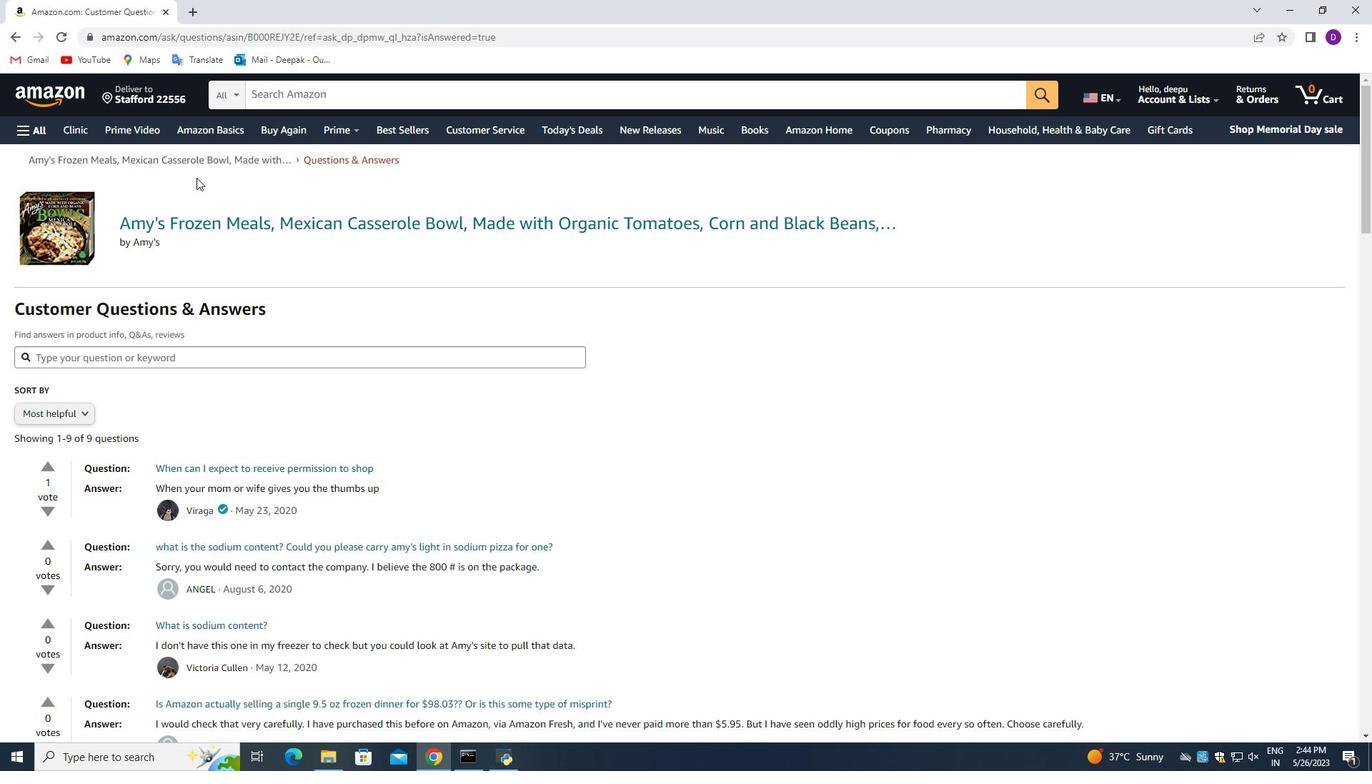 
Action: Mouse scrolled (442, 361) with delta (0, 0)
Screenshot: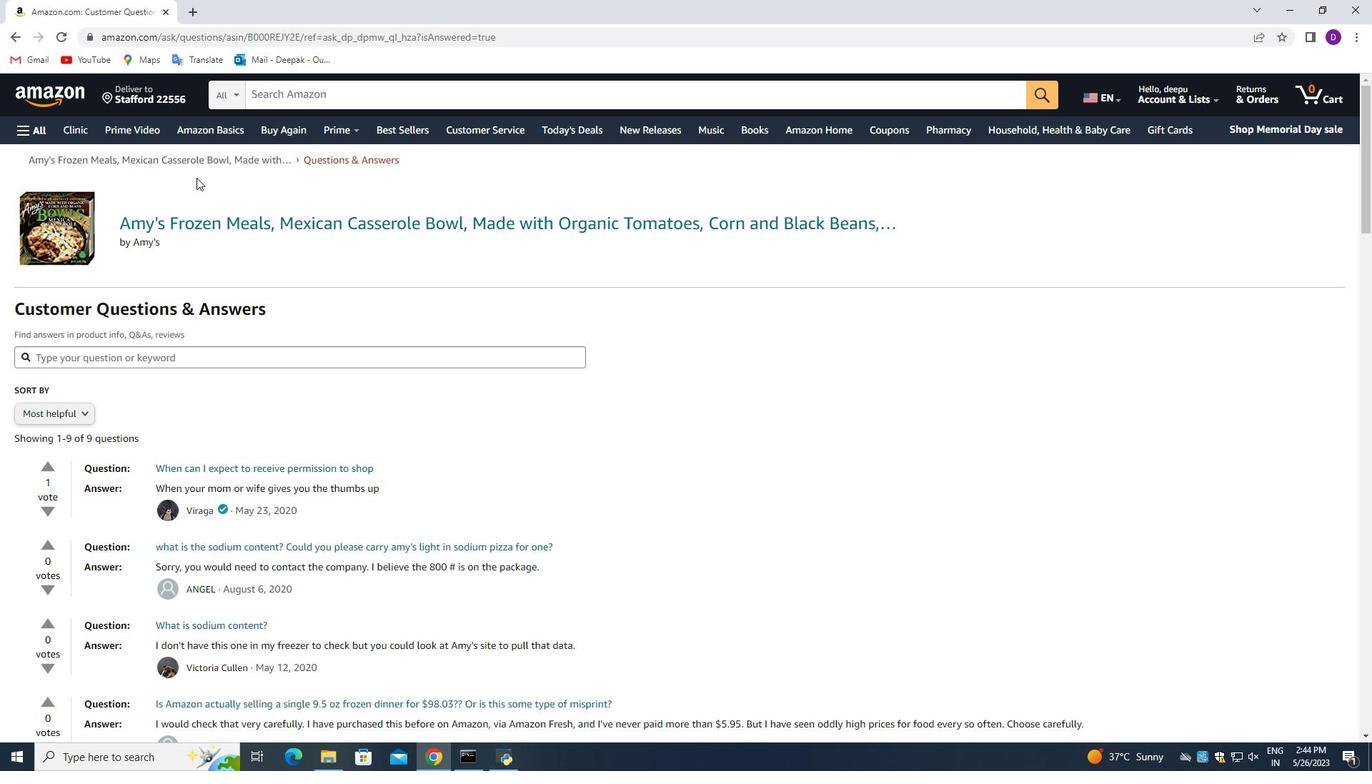 
Action: Mouse moved to (428, 345)
Screenshot: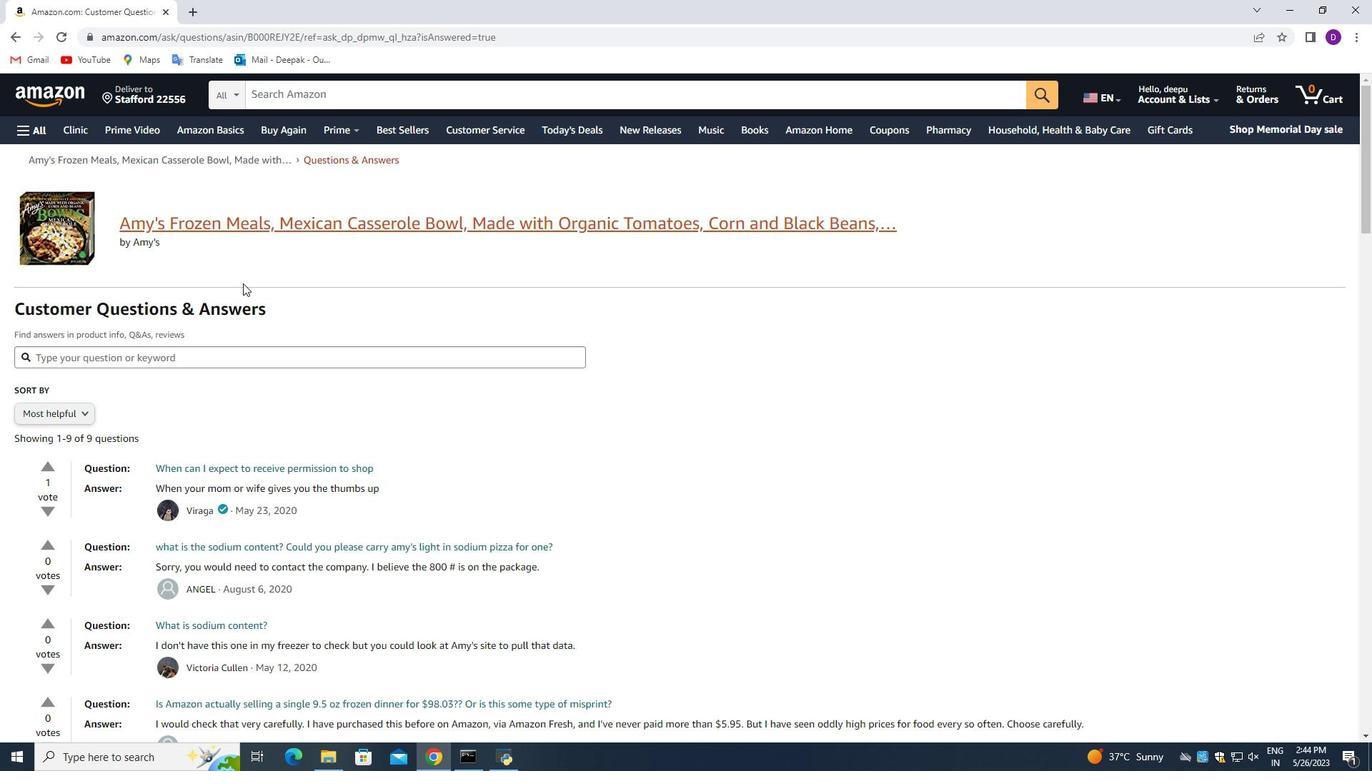 
Action: Mouse pressed left at (428, 345)
Screenshot: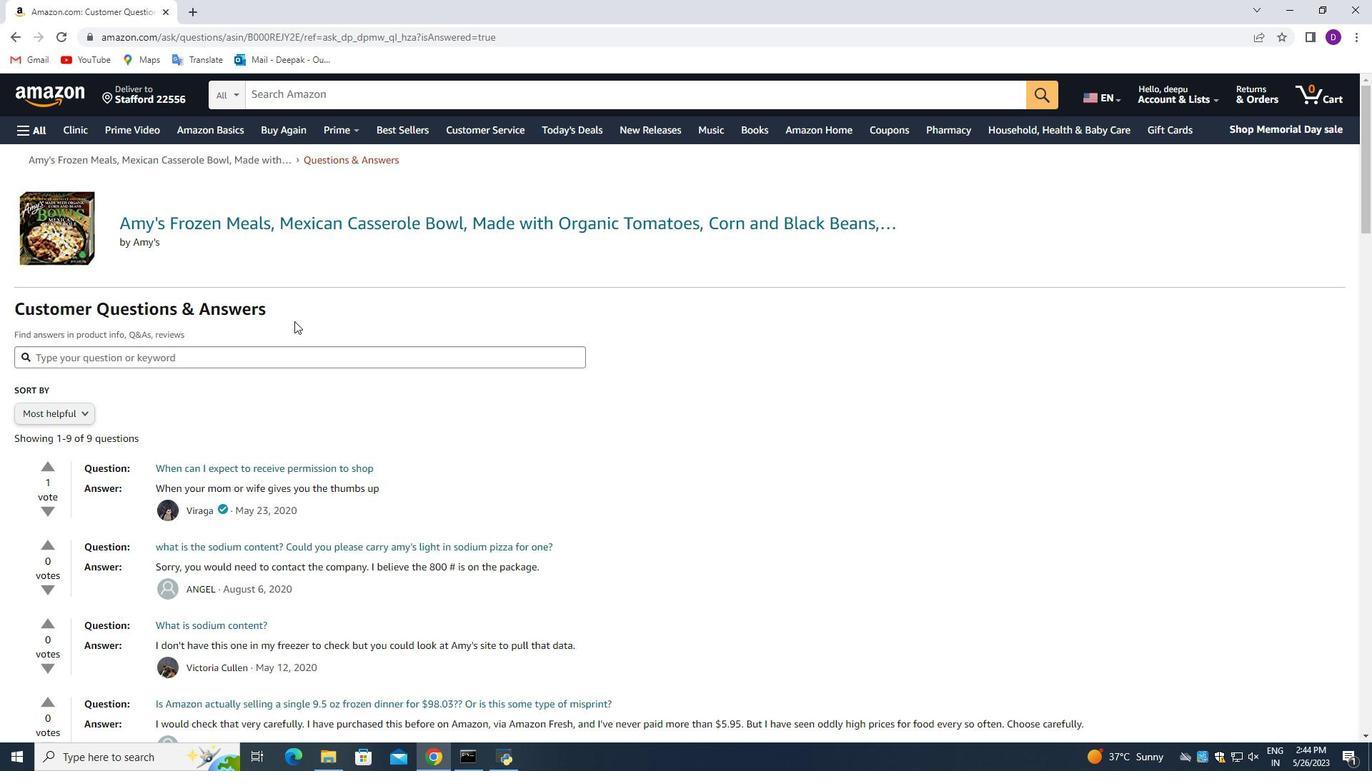 
Action: Mouse moved to (303, 97)
Screenshot: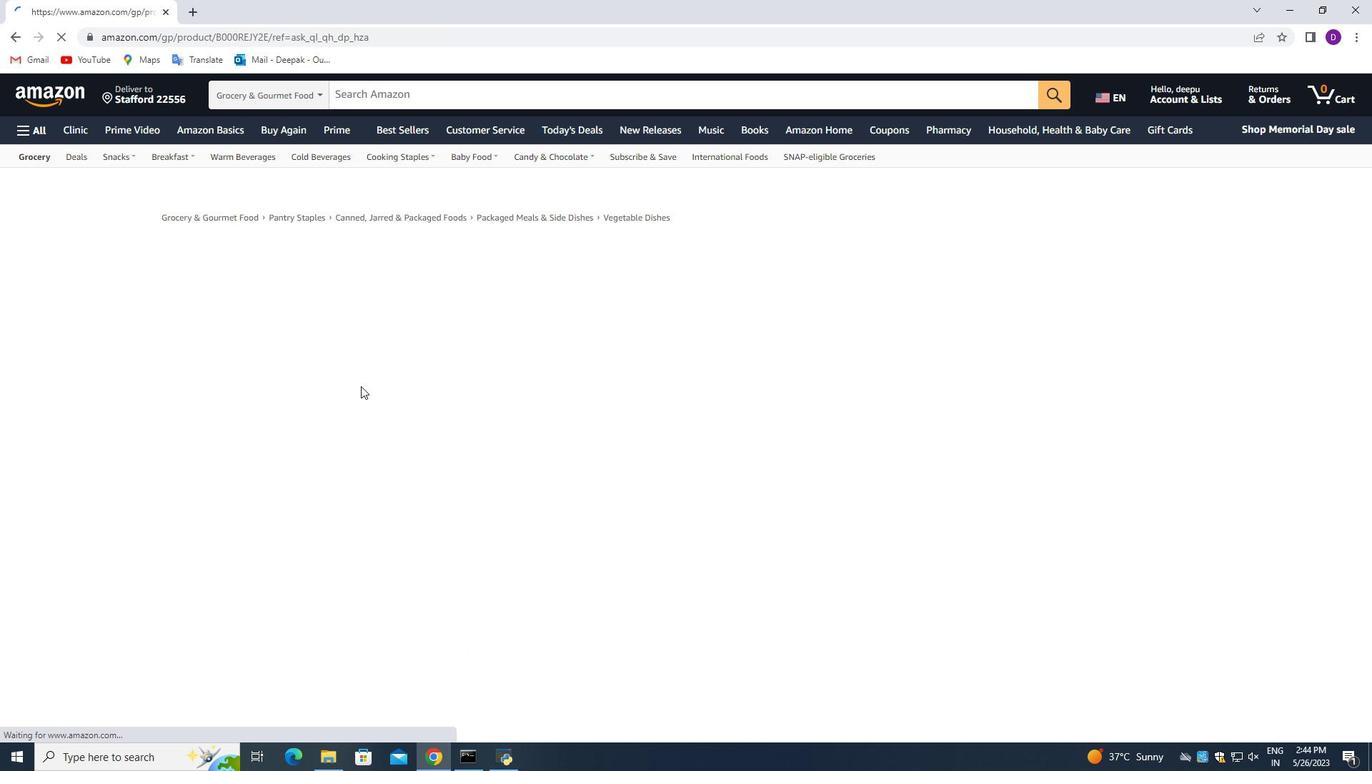 
Action: Mouse pressed left at (303, 97)
Screenshot: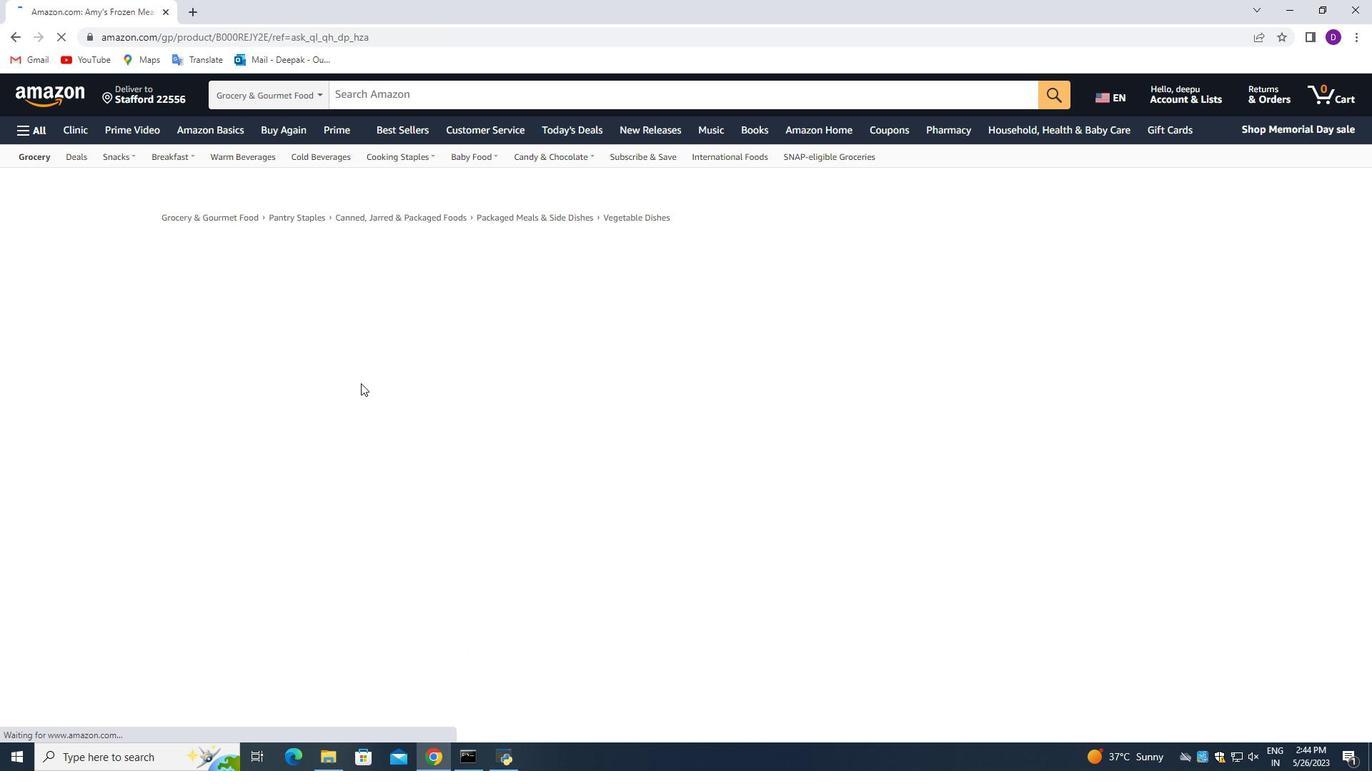 
Action: Mouse pressed left at (303, 97)
Screenshot: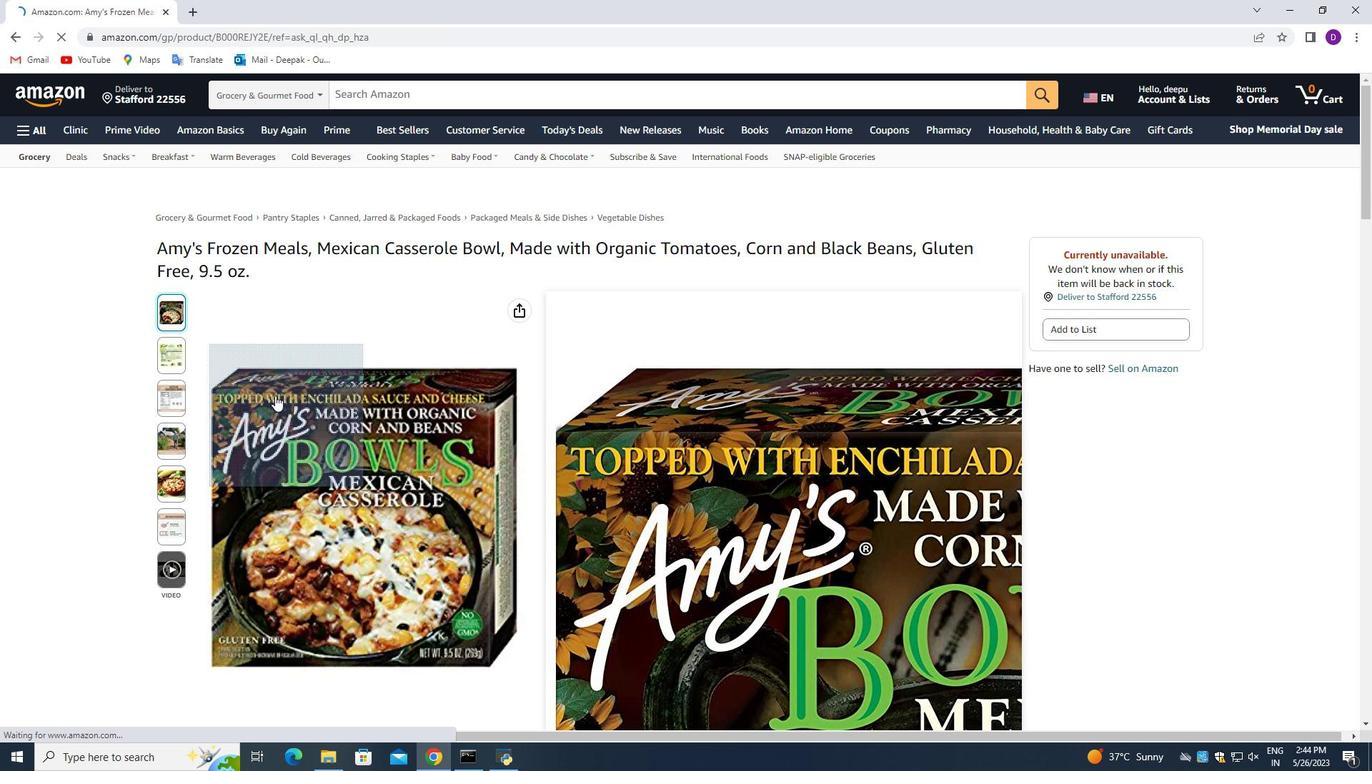 
Action: Mouse moved to (845, 415)
Screenshot: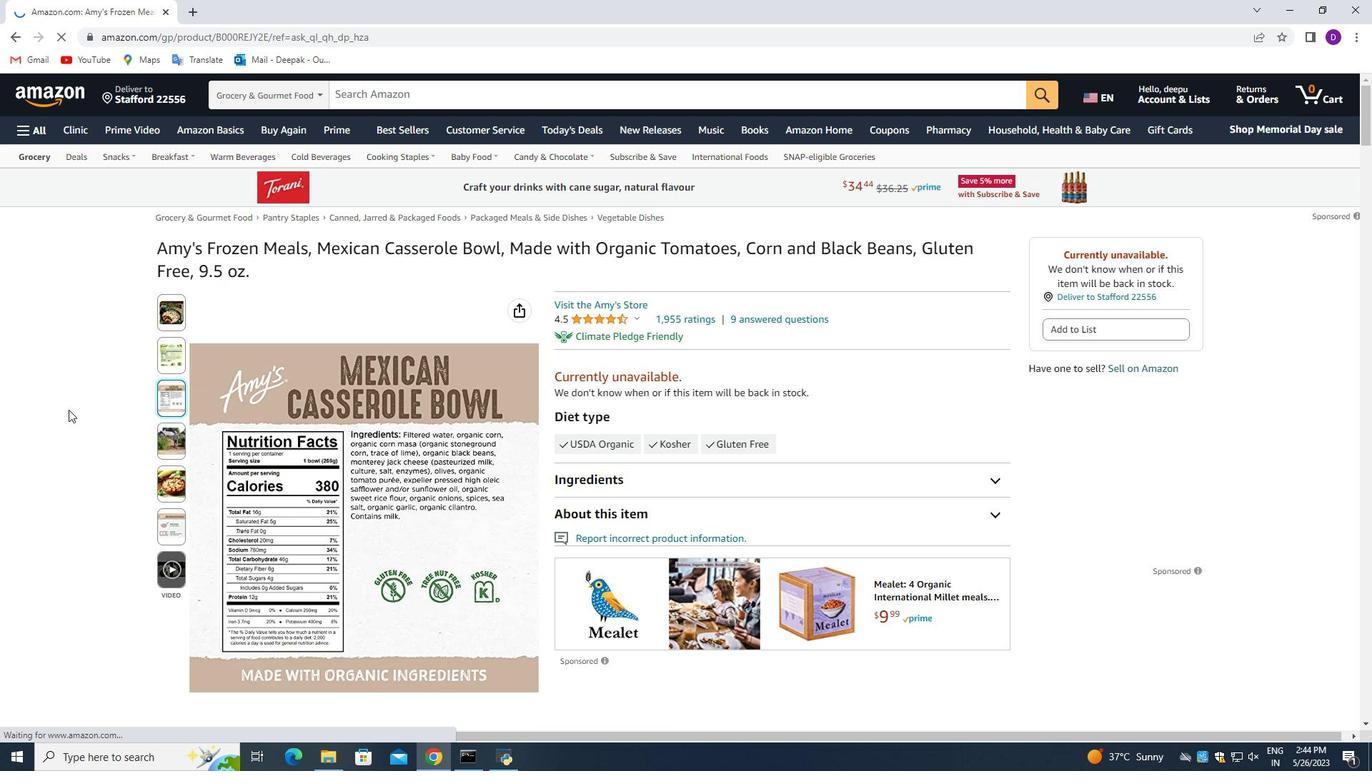 
Action: Mouse scrolled (845, 415) with delta (0, 0)
Screenshot: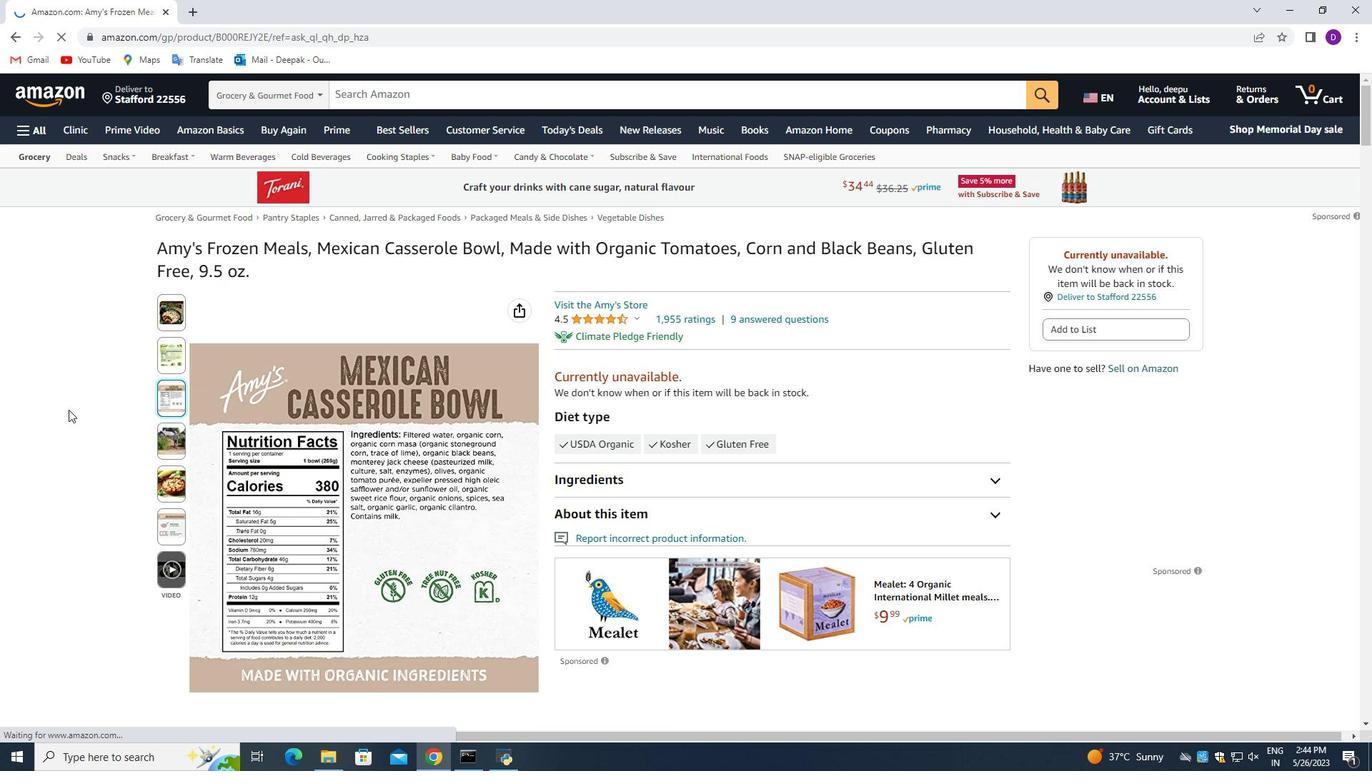 
Action: Mouse moved to (818, 426)
Screenshot: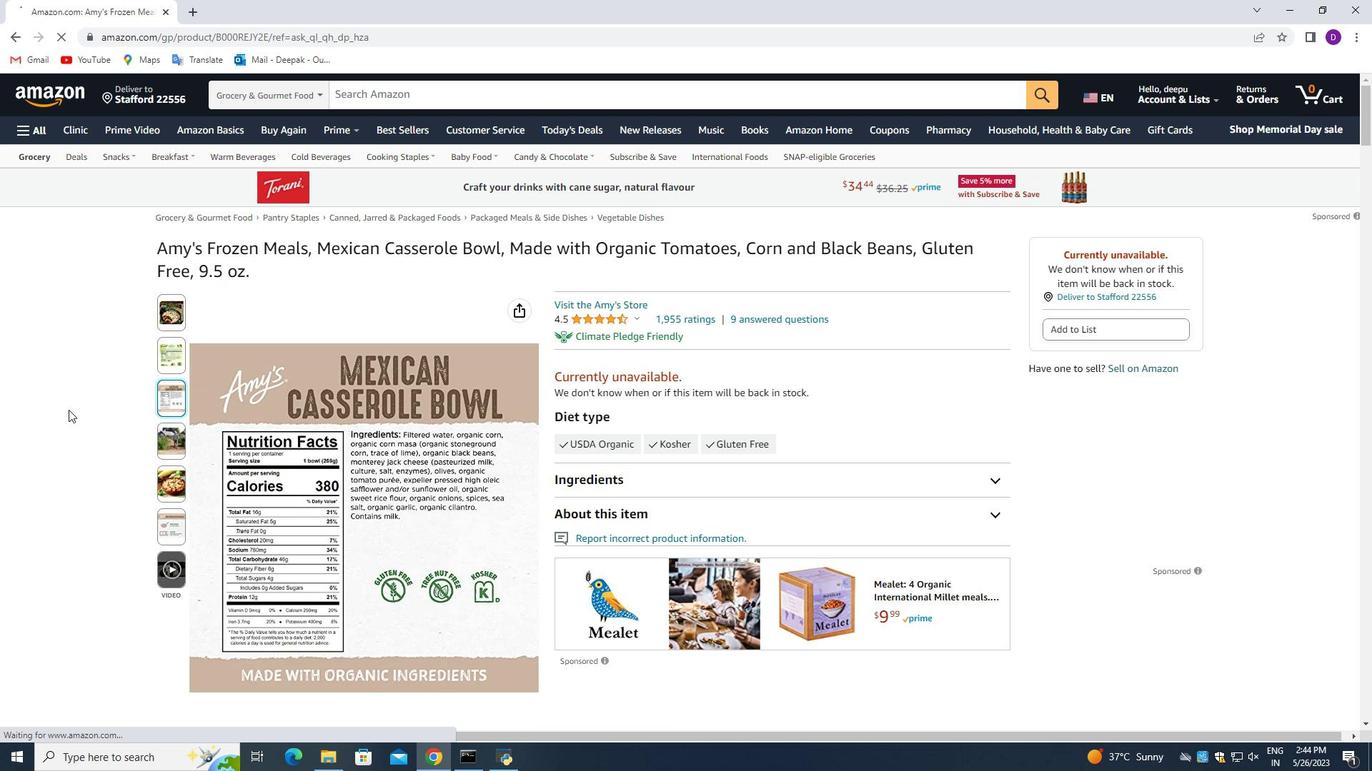 
Action: Mouse scrolled (818, 425) with delta (0, 0)
Screenshot: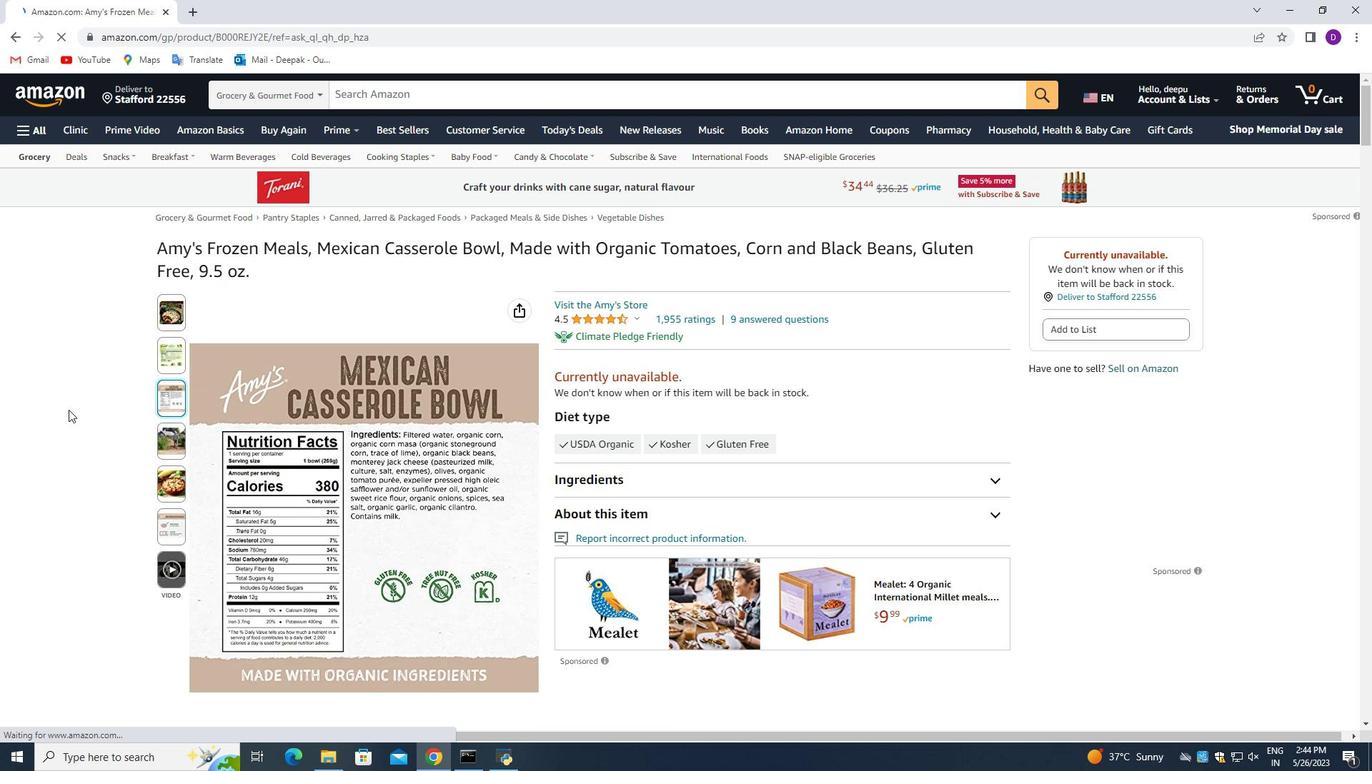 
Action: Mouse moved to (817, 426)
Screenshot: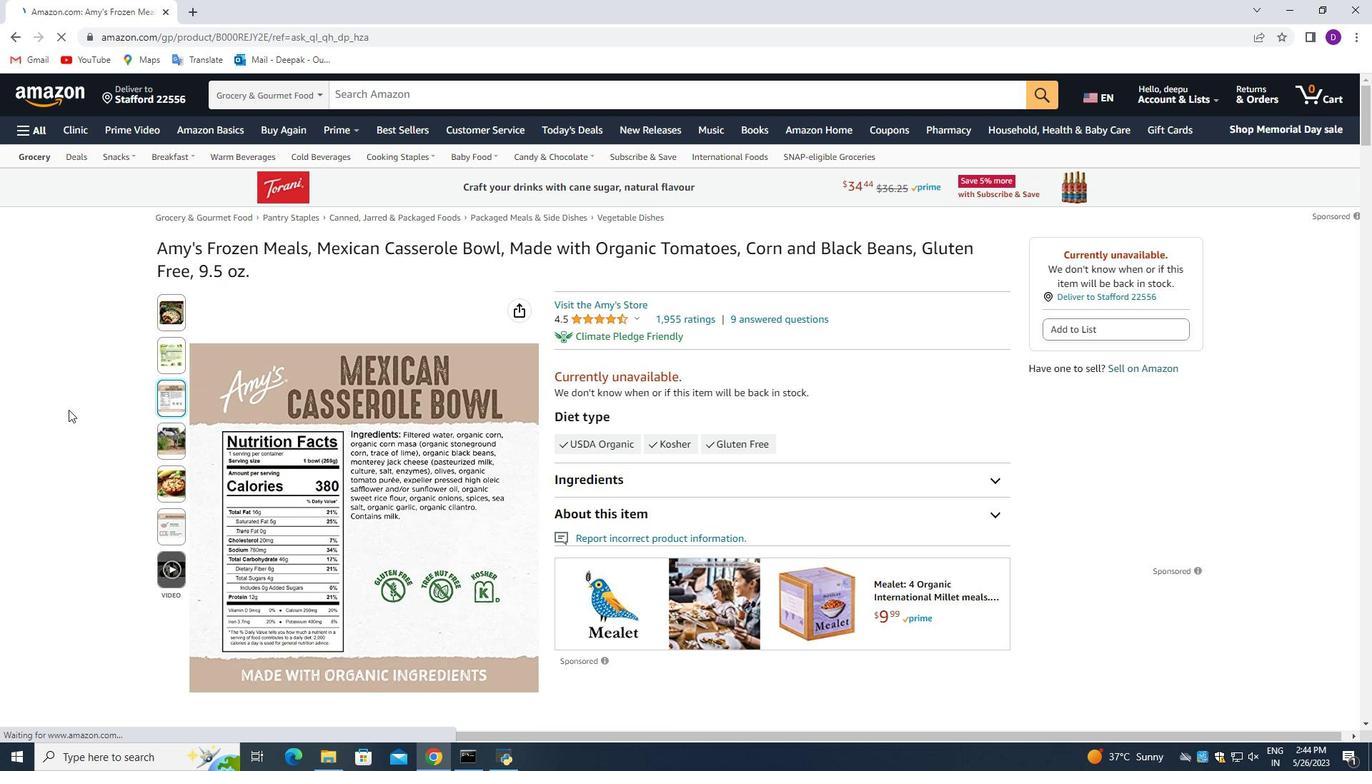 
Action: Mouse scrolled (817, 425) with delta (0, 0)
Screenshot: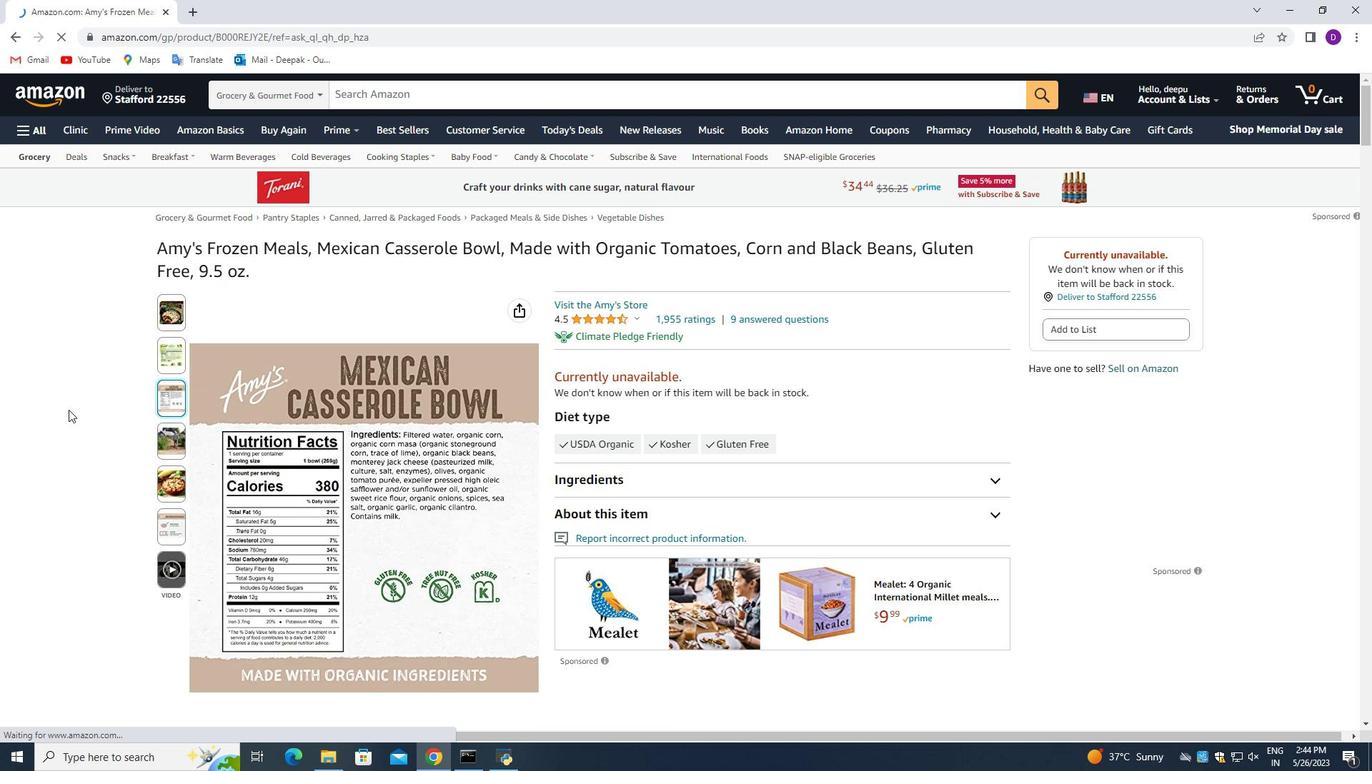 
Action: Mouse moved to (813, 420)
Screenshot: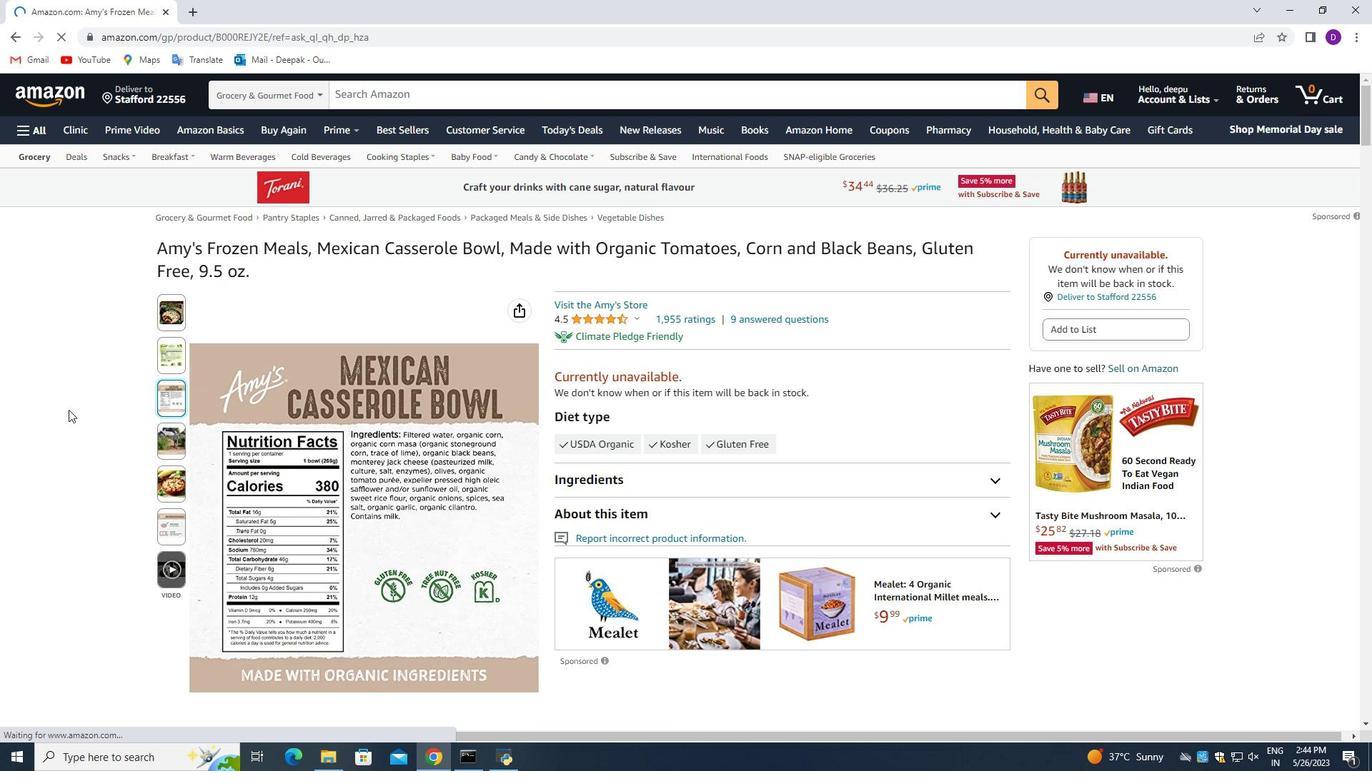 
Action: Mouse scrolled (813, 420) with delta (0, 0)
Screenshot: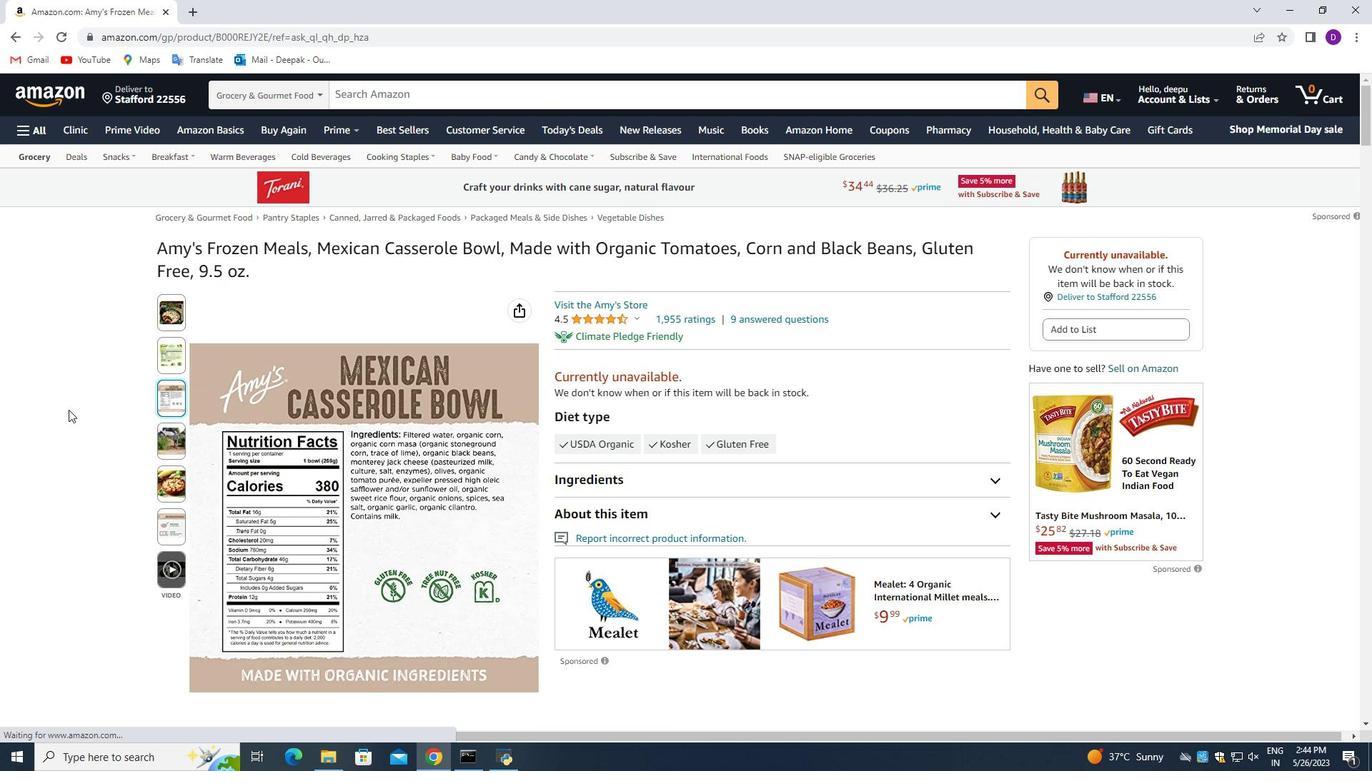 
Action: Mouse moved to (812, 423)
Screenshot: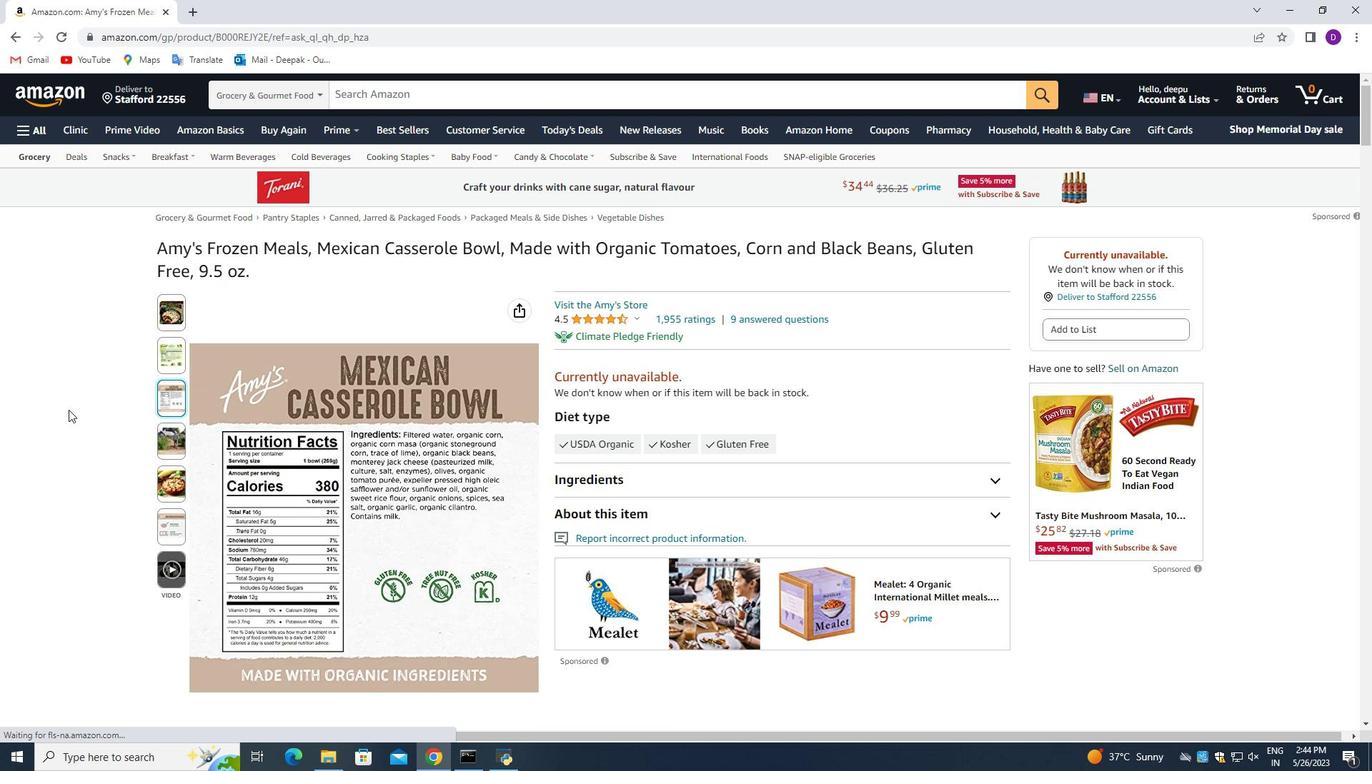 
Action: Mouse scrolled (812, 421) with delta (0, 0)
Screenshot: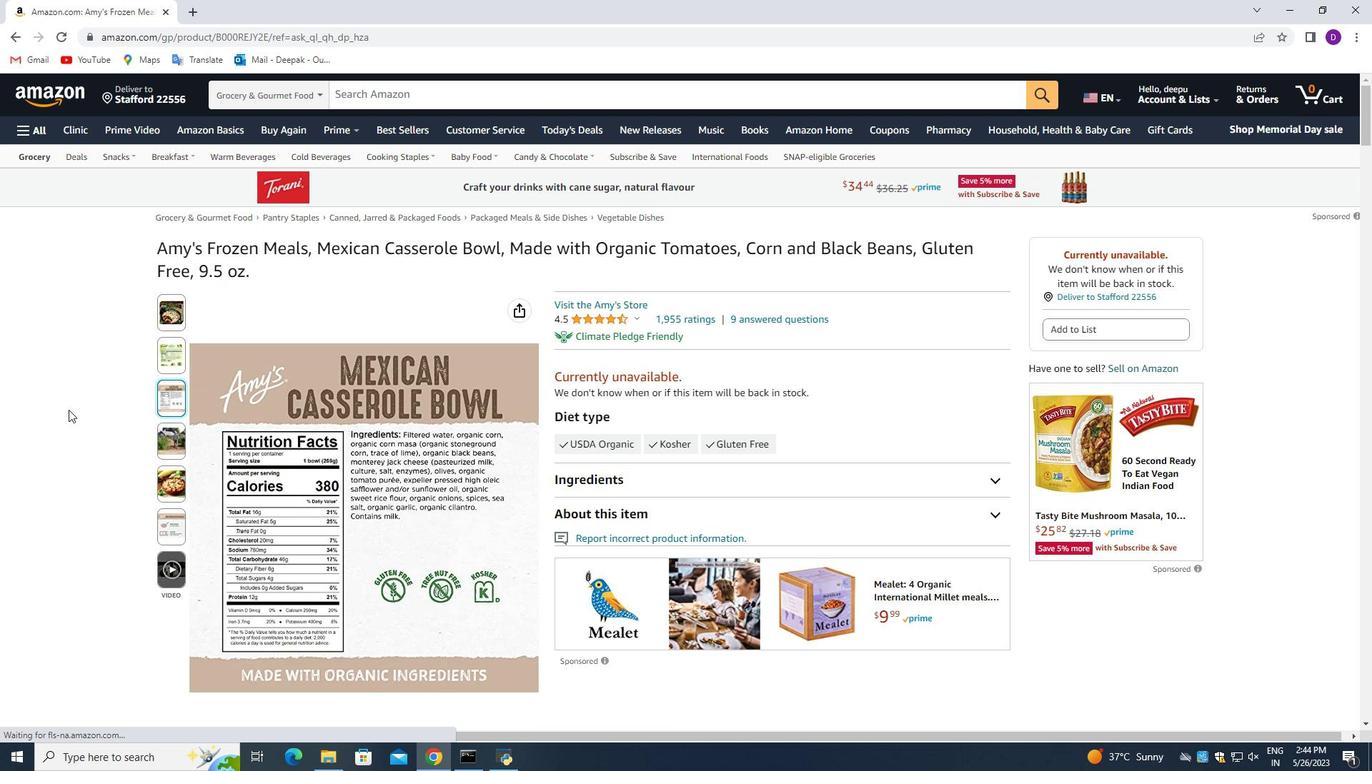 
Action: Mouse scrolled (812, 422) with delta (0, 0)
Screenshot: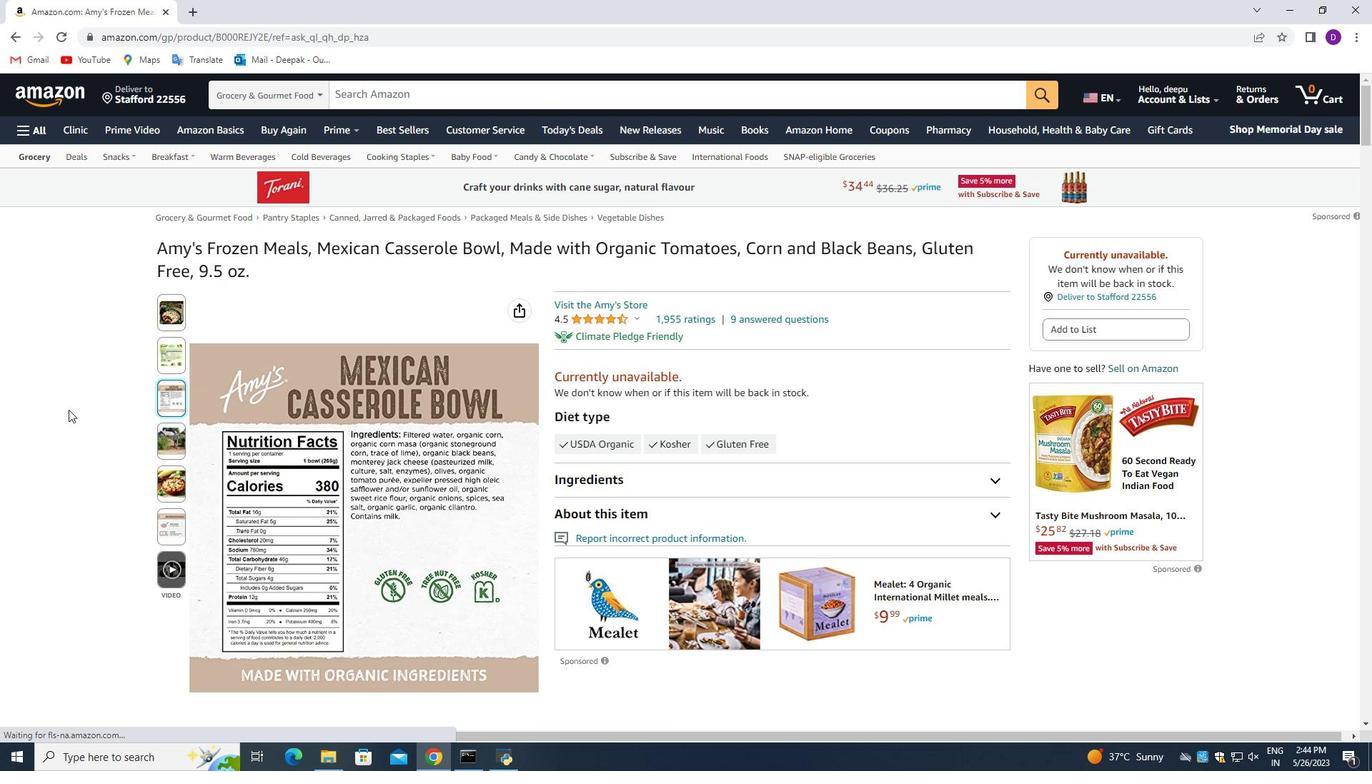 
Action: Mouse moved to (812, 423)
Screenshot: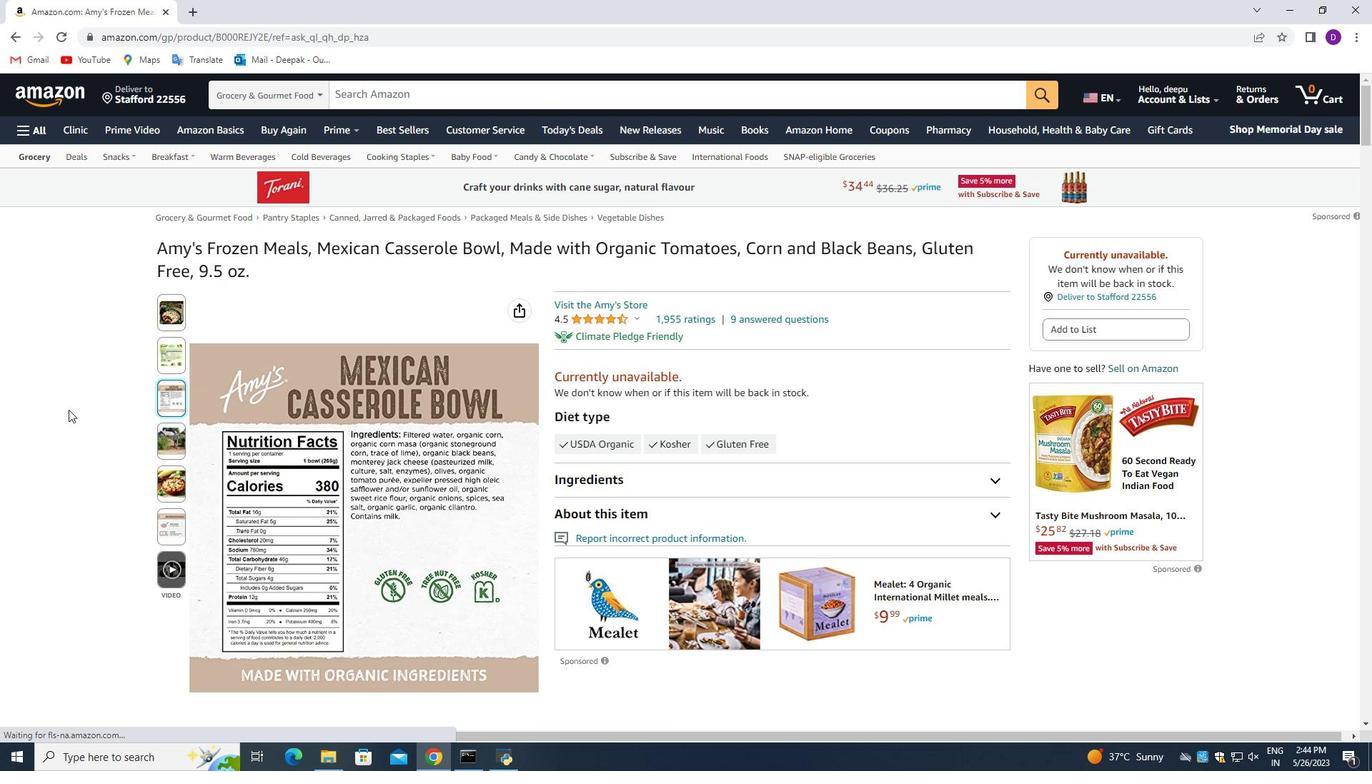 
Action: Mouse scrolled (812, 422) with delta (0, 0)
Screenshot: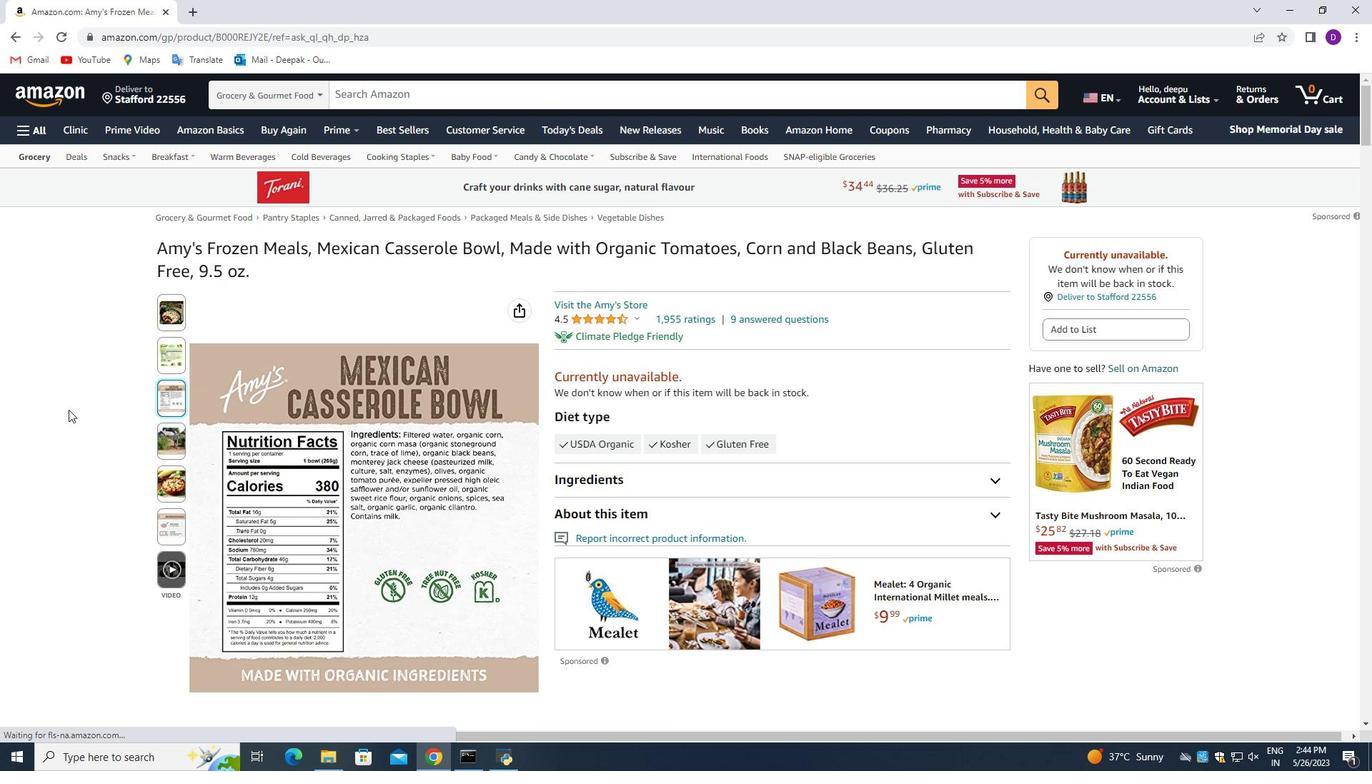 
Action: Mouse scrolled (812, 422) with delta (0, 0)
Screenshot: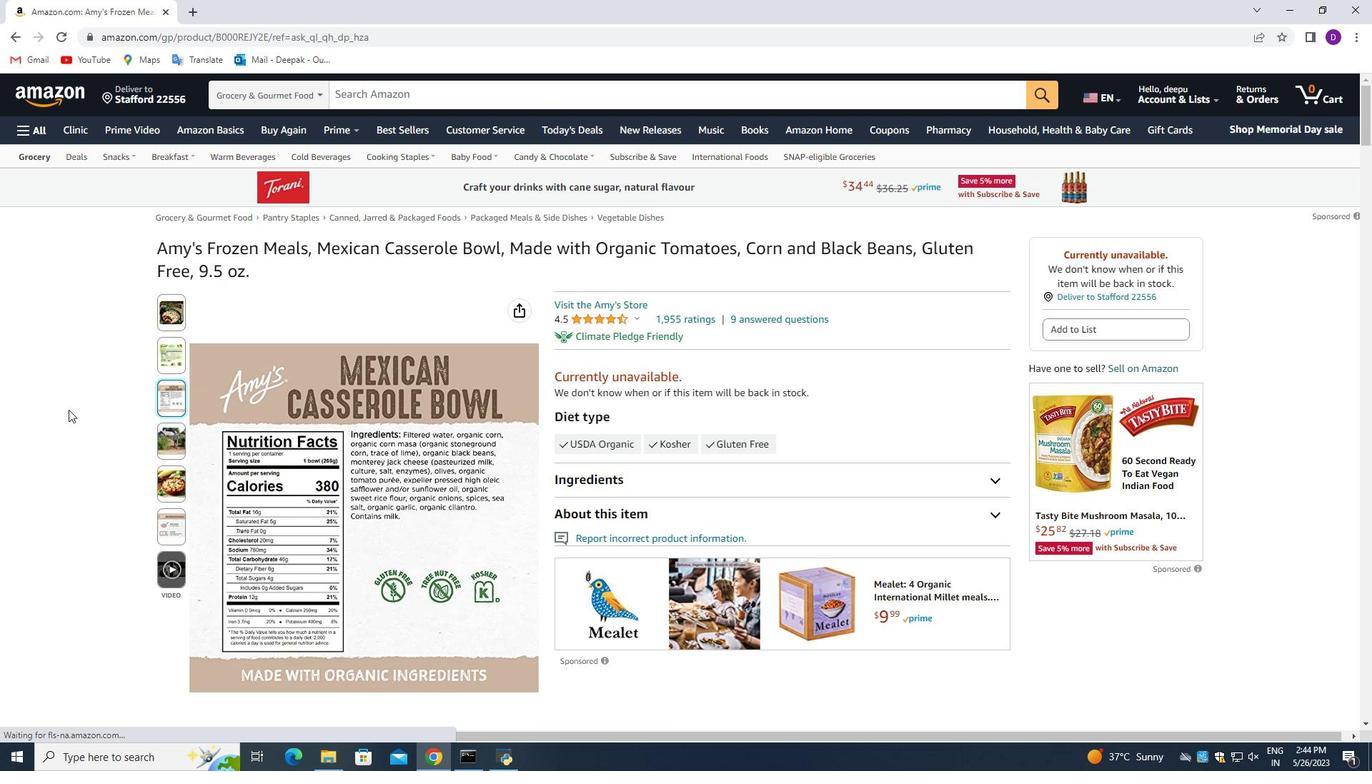 
Action: Mouse moved to (812, 423)
Screenshot: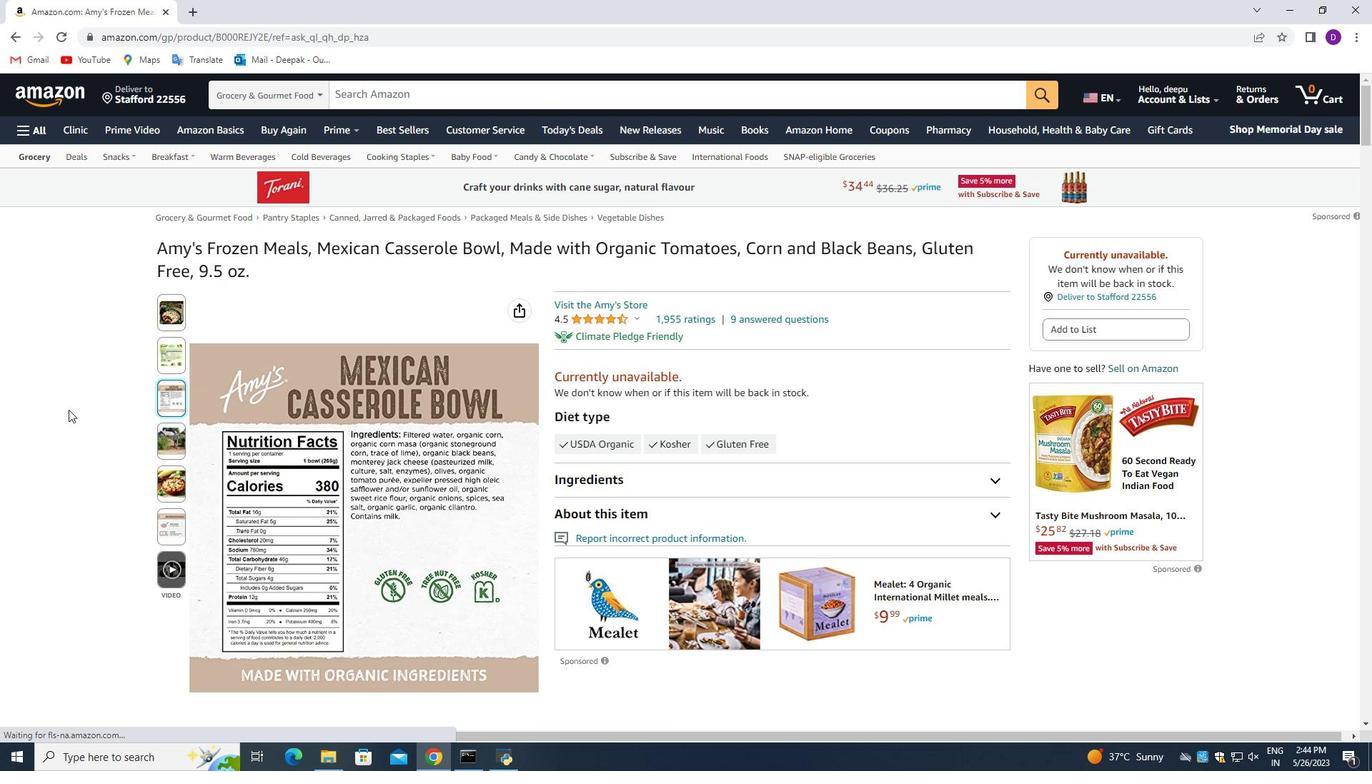 
Action: Mouse scrolled (812, 422) with delta (0, 0)
Screenshot: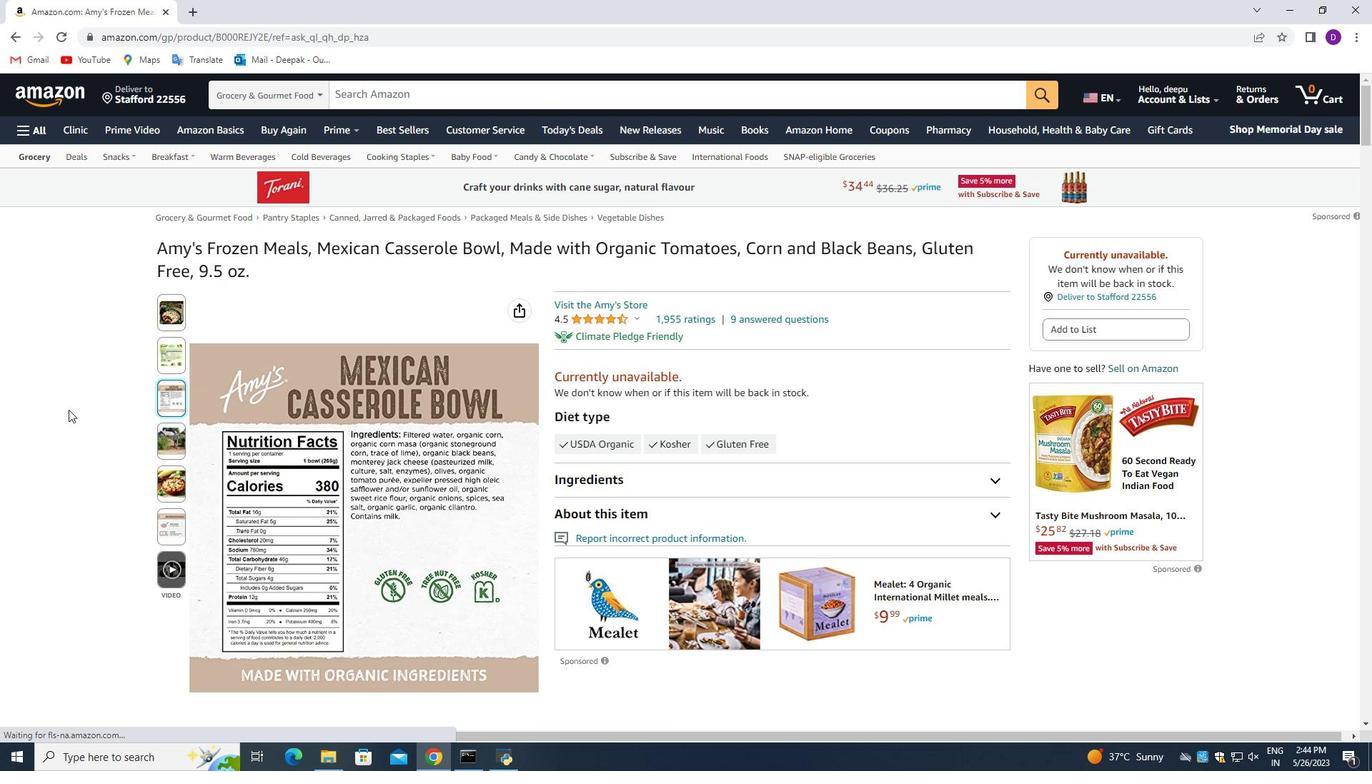 
Action: Mouse moved to (416, 403)
Screenshot: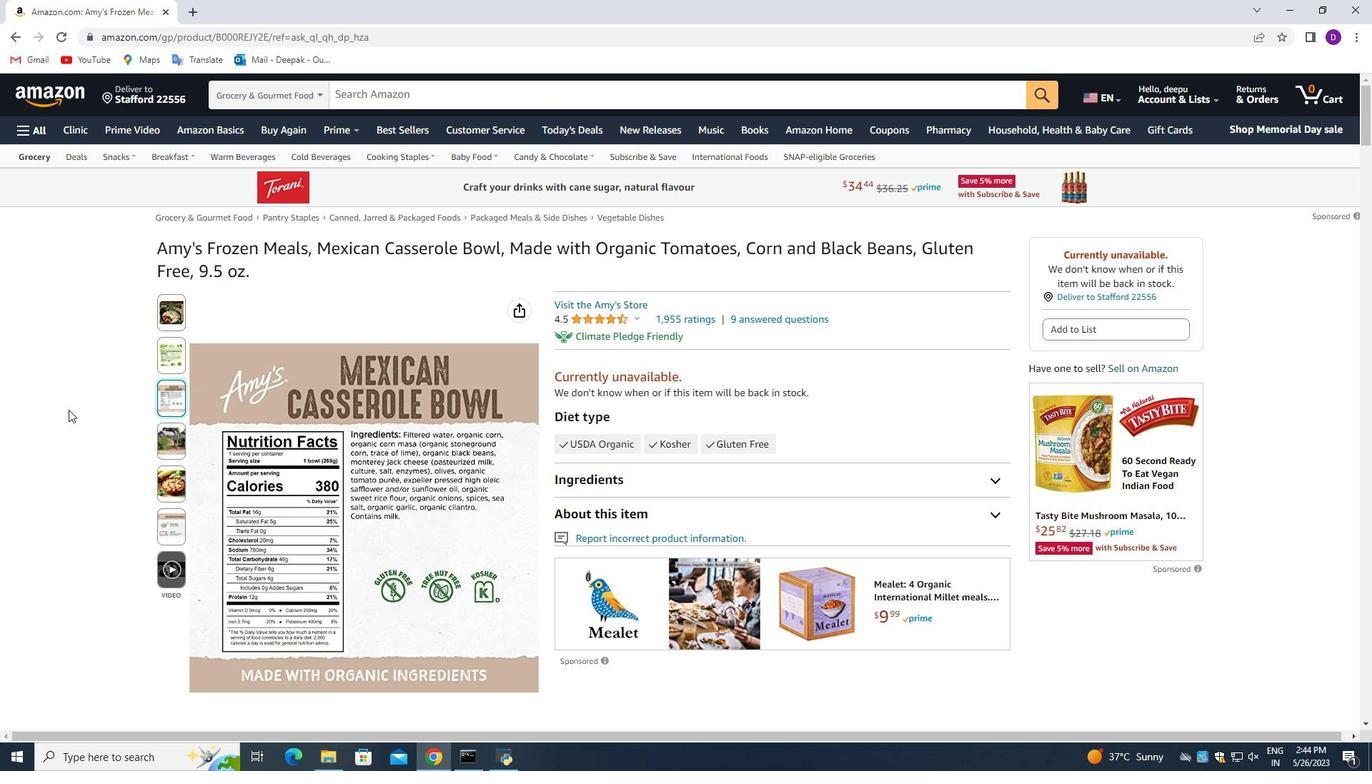 
Action: Mouse scrolled (416, 405) with delta (0, 0)
Screenshot: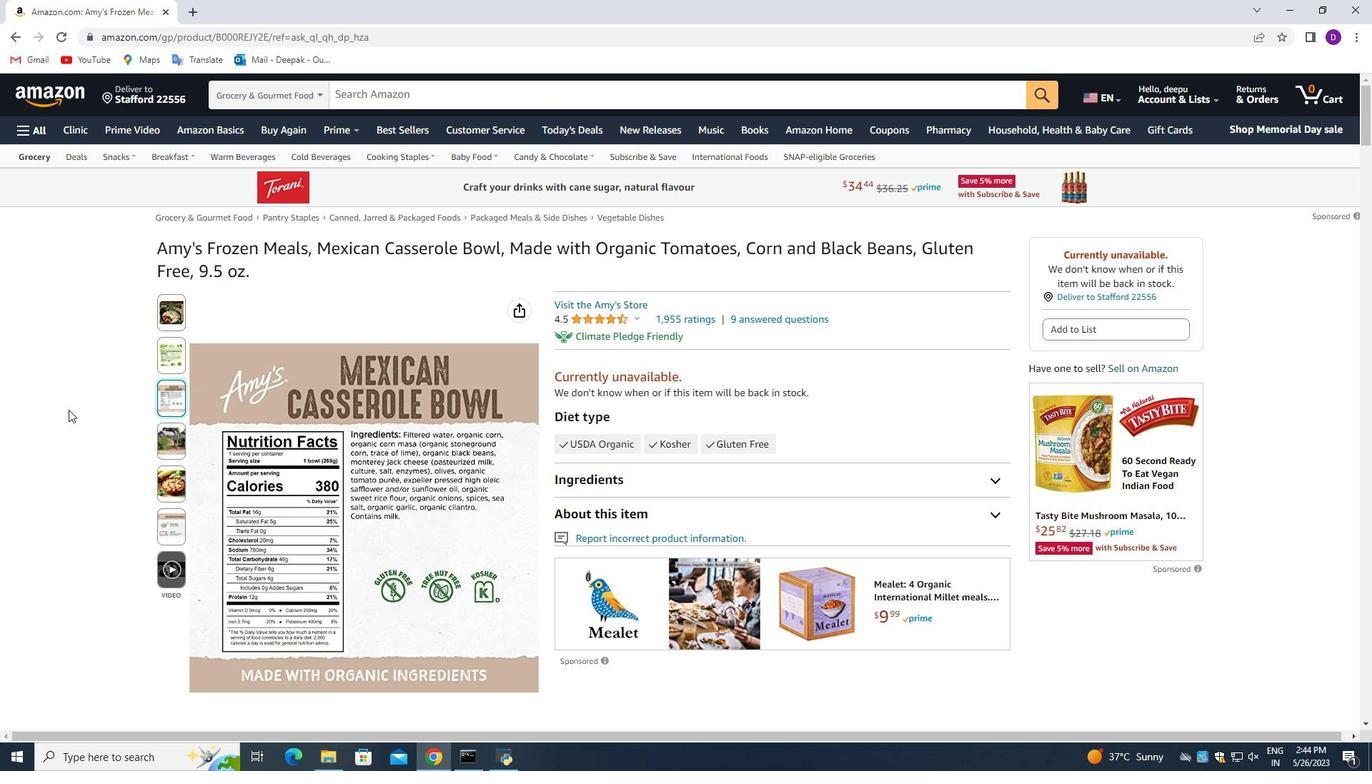 
Action: Mouse moved to (417, 396)
Screenshot: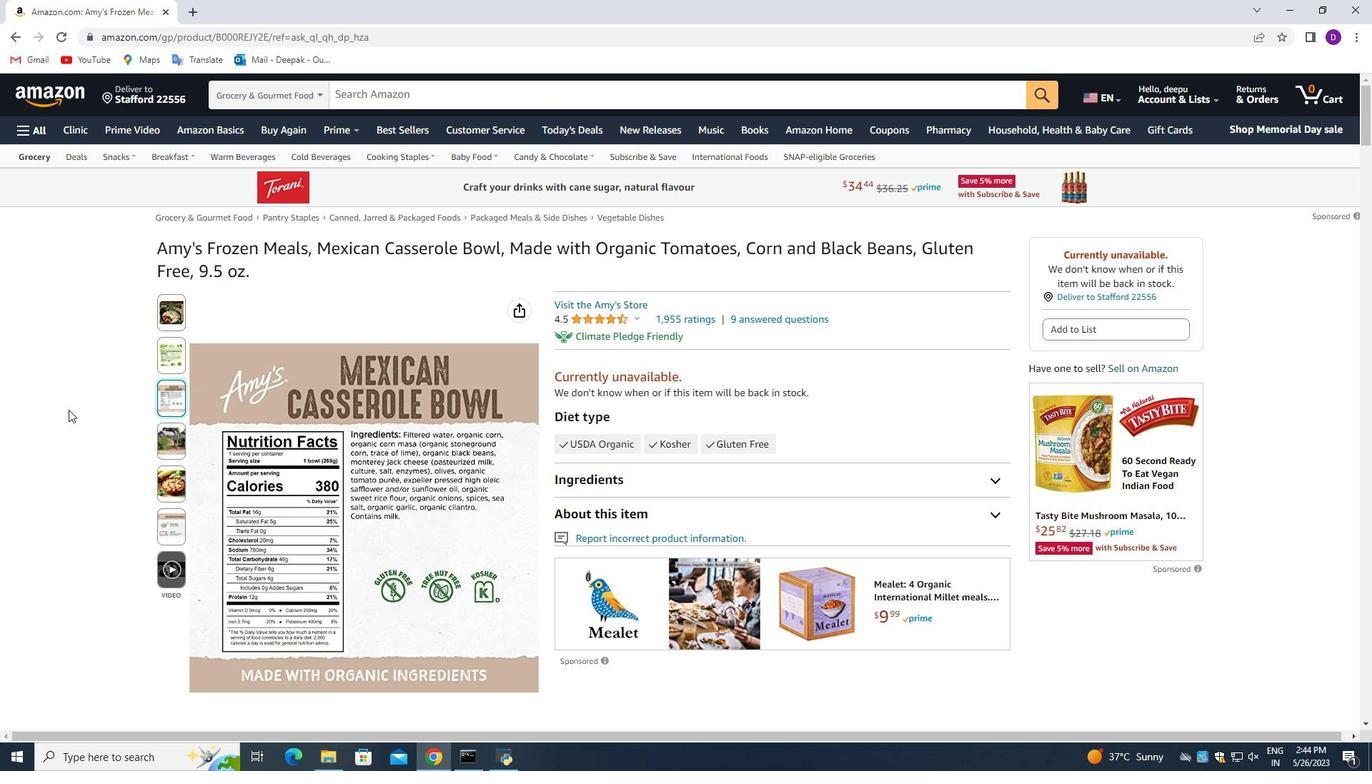 
Action: Mouse scrolled (417, 397) with delta (0, 0)
Screenshot: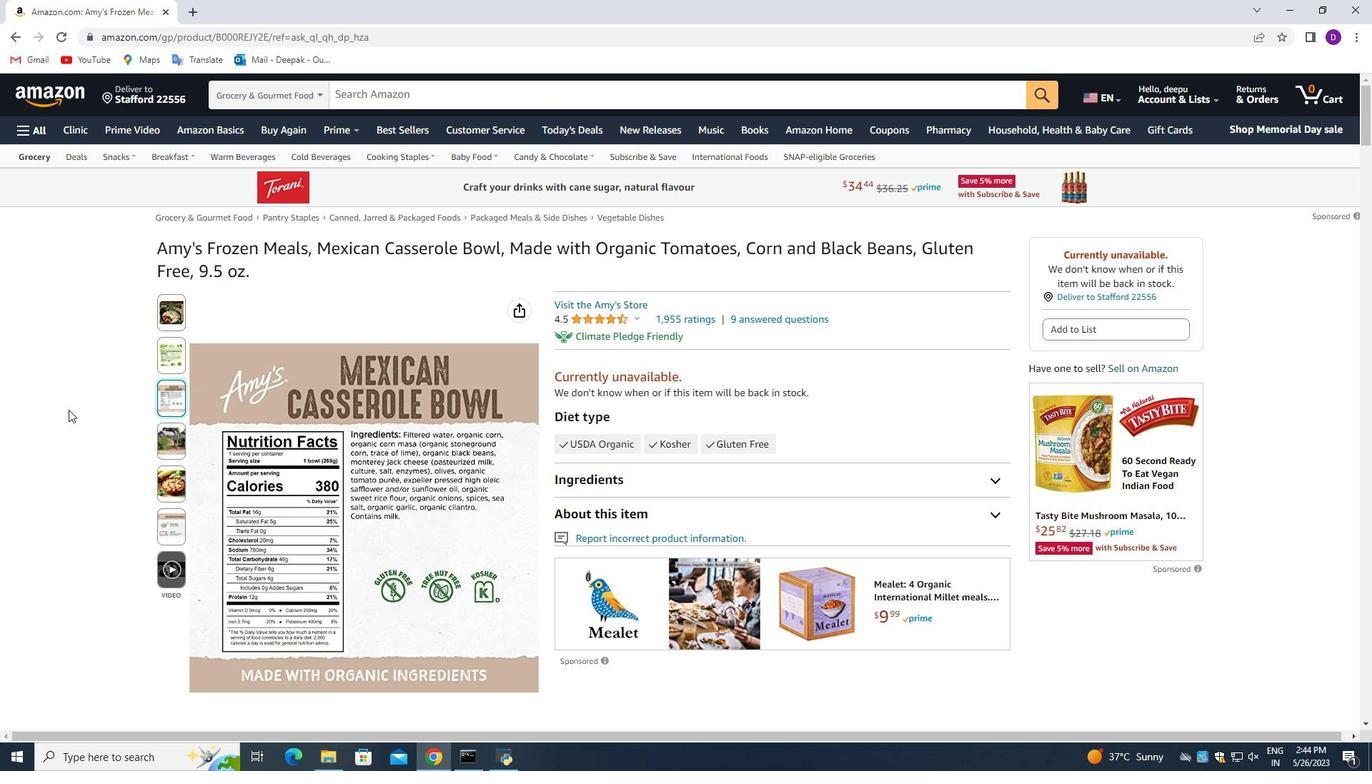 
Action: Mouse scrolled (417, 397) with delta (0, 0)
Screenshot: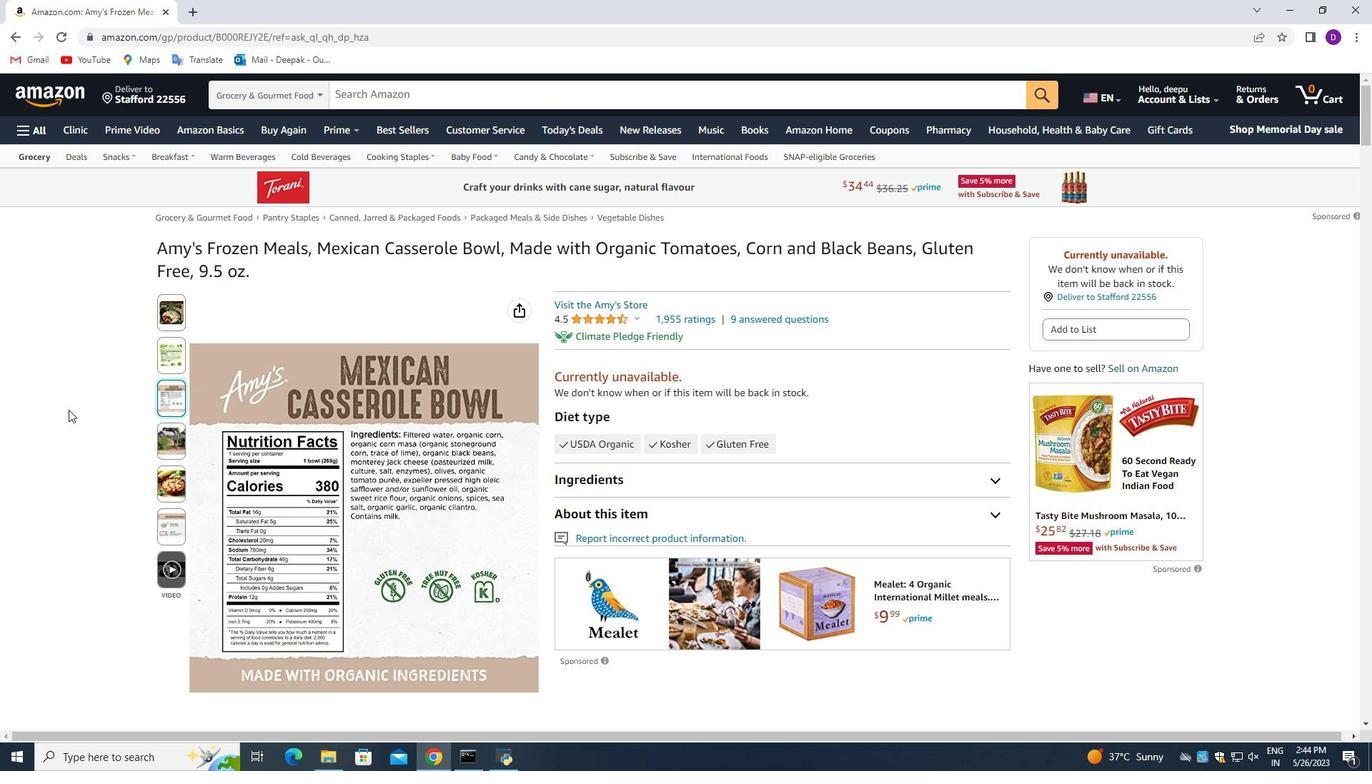 
Action: Mouse scrolled (417, 397) with delta (0, 0)
Screenshot: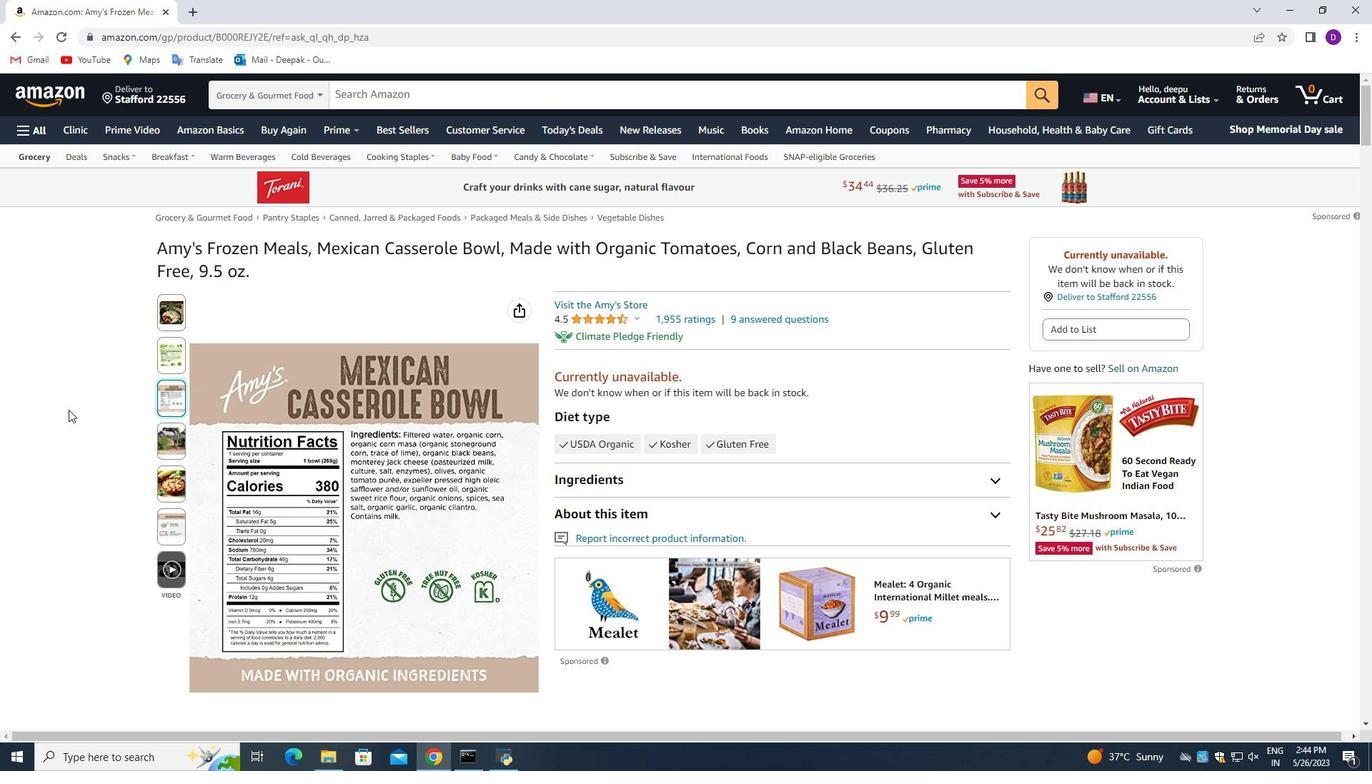 
Action: Mouse scrolled (417, 397) with delta (0, 0)
Screenshot: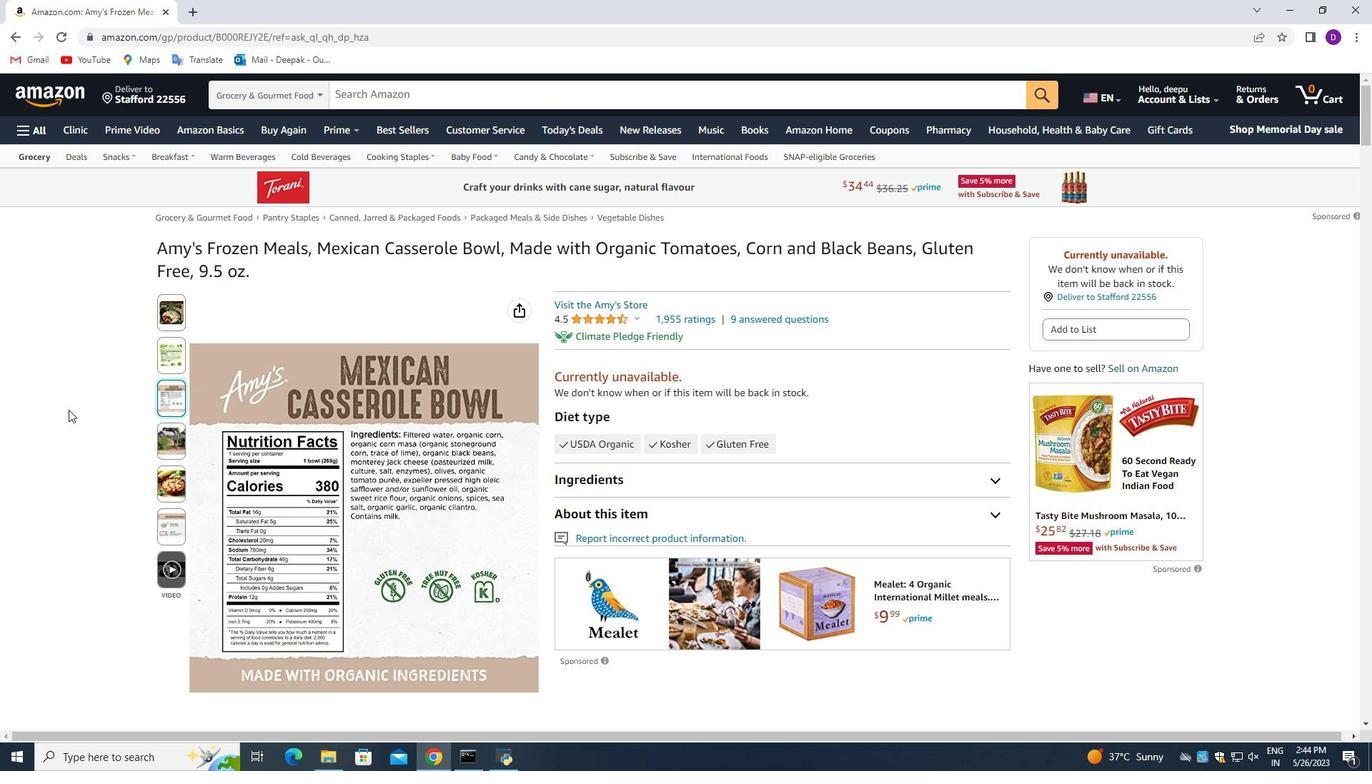 
Action: Mouse scrolled (417, 397) with delta (0, 0)
Screenshot: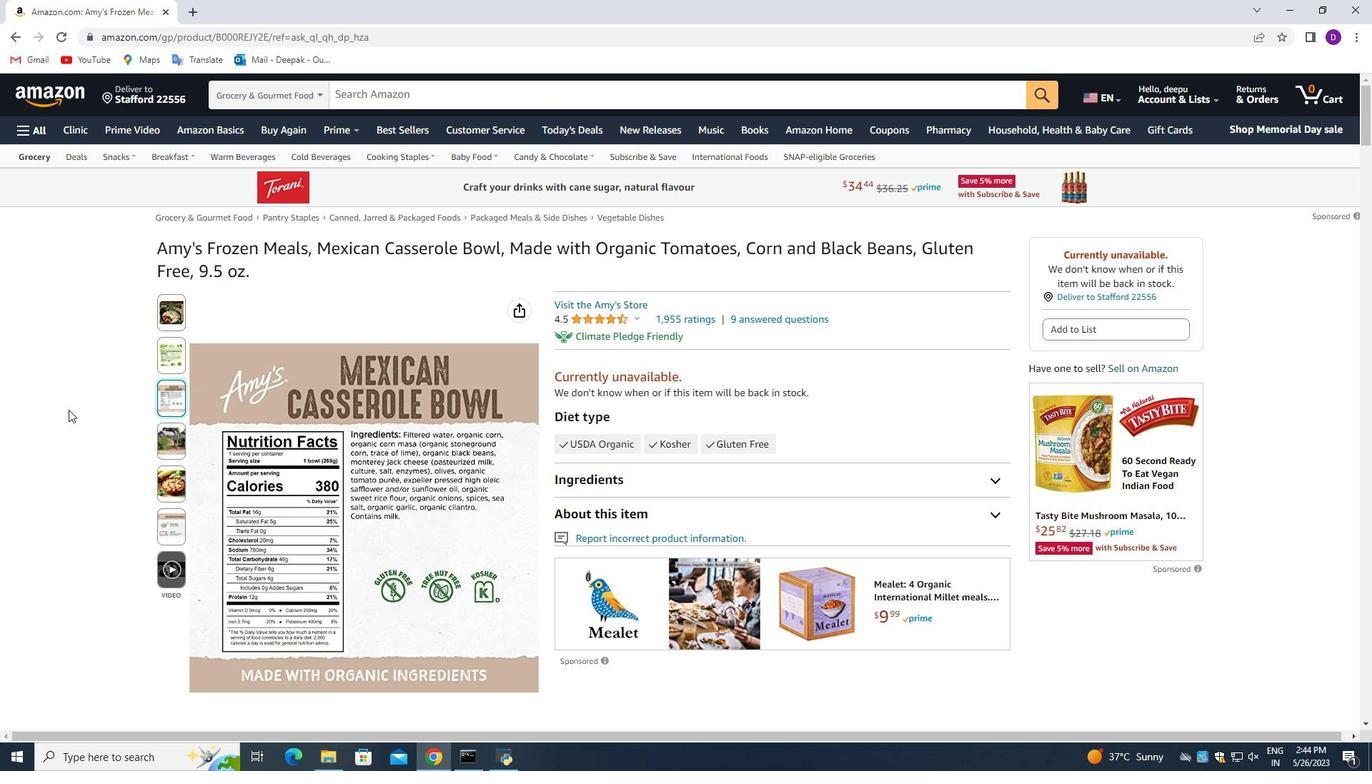 
Action: Mouse moved to (420, 393)
Screenshot: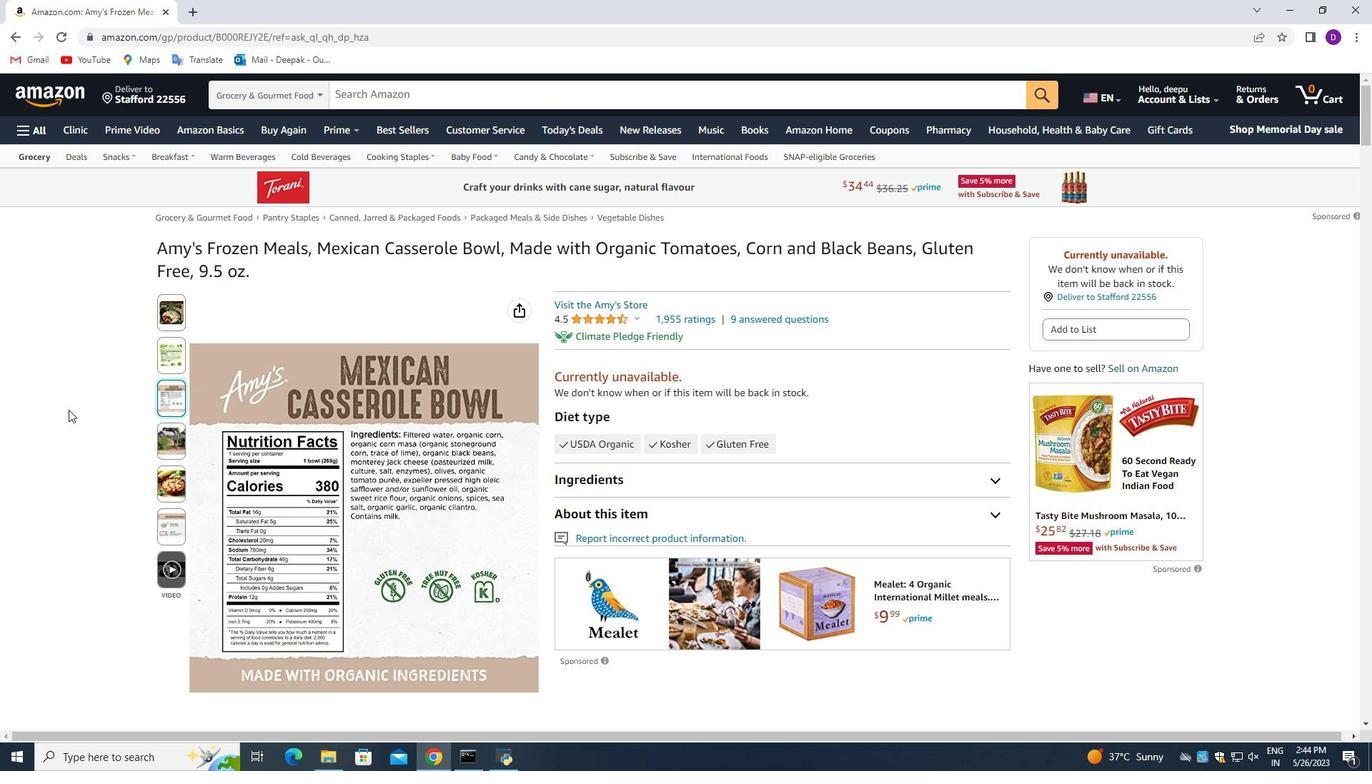 
Action: Mouse scrolled (420, 394) with delta (0, 0)
Screenshot: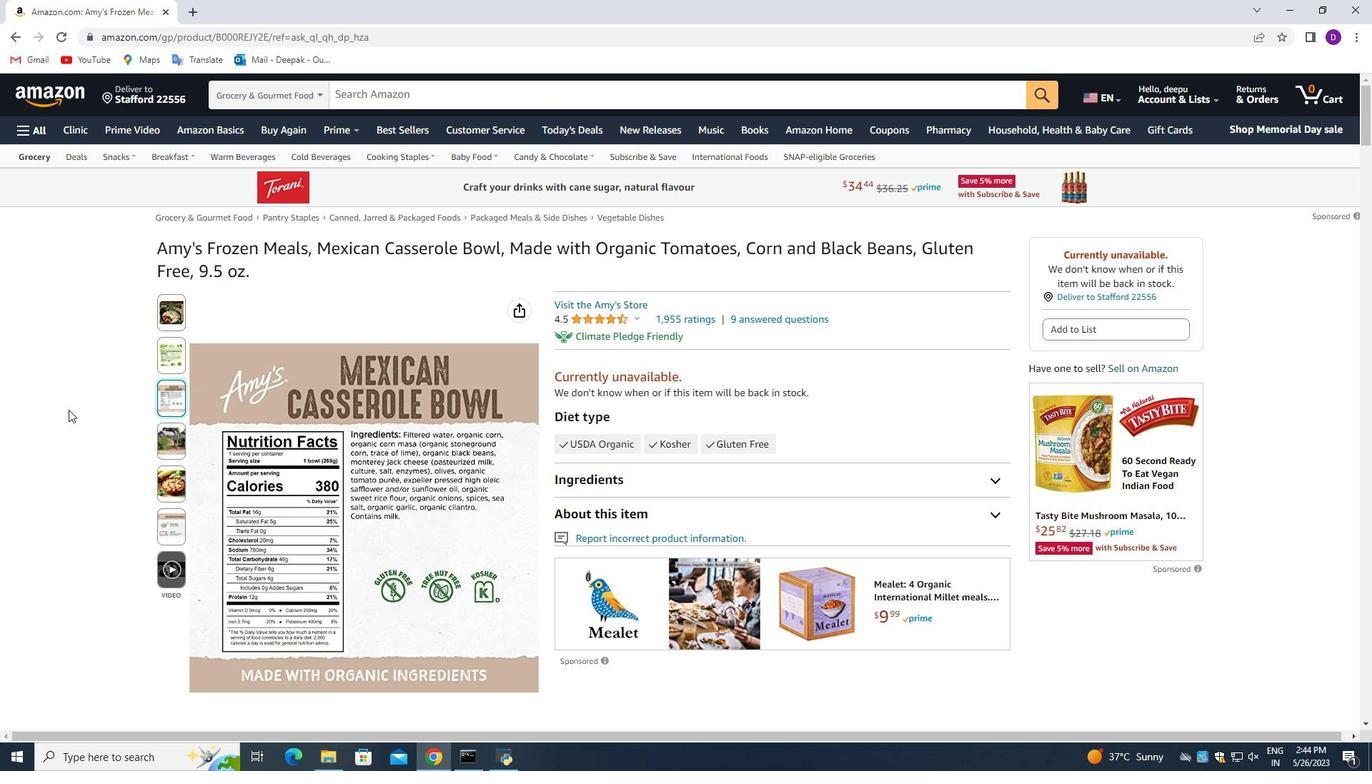 
Action: Mouse moved to (420, 393)
Screenshot: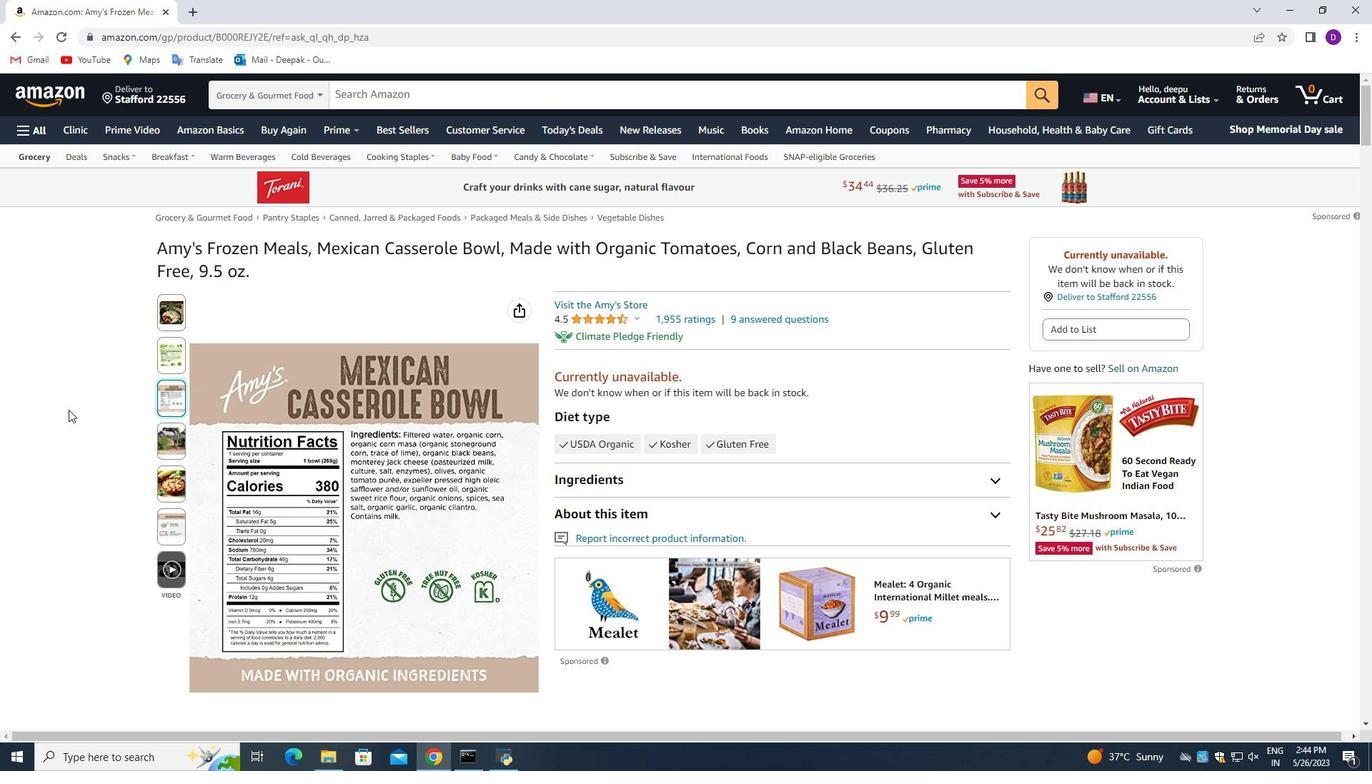 
Action: Mouse scrolled (420, 394) with delta (0, 0)
Screenshot: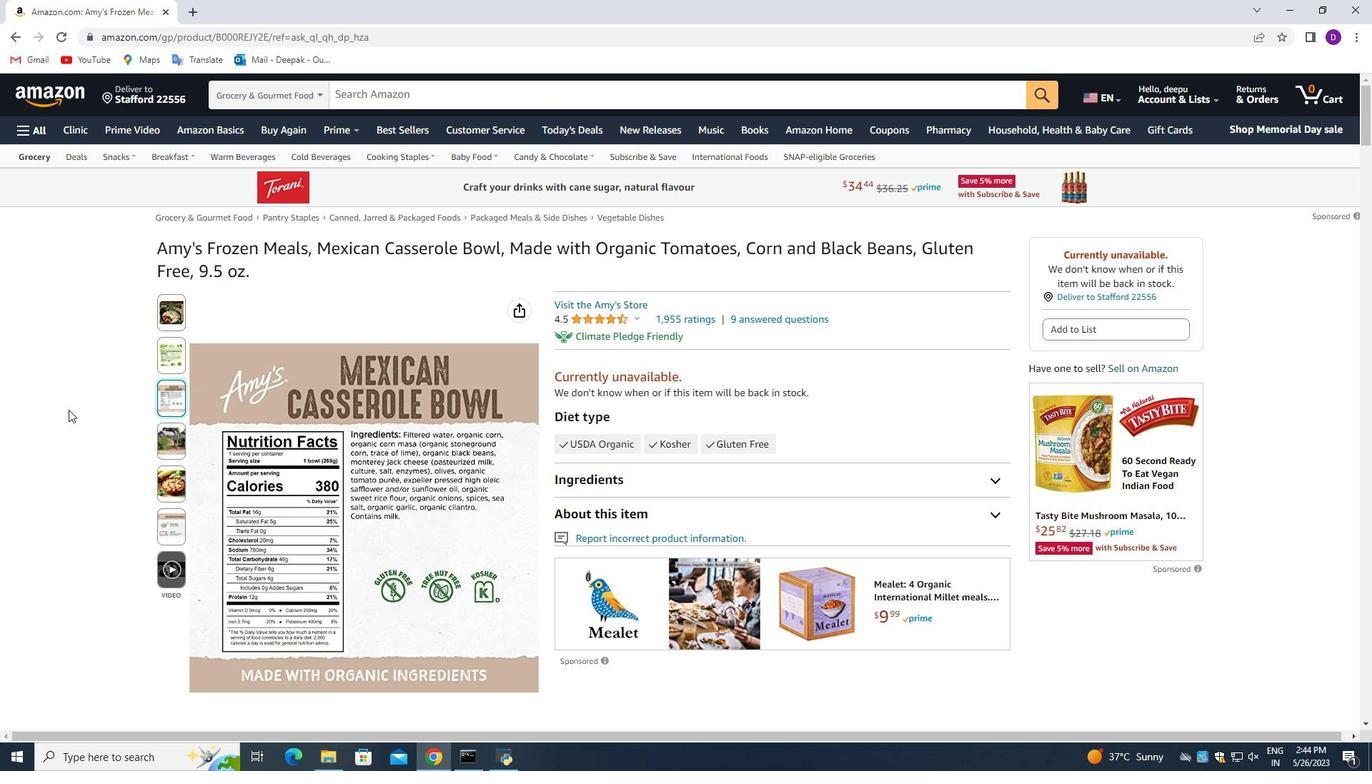 
Action: Mouse scrolled (420, 393) with delta (0, 0)
Screenshot: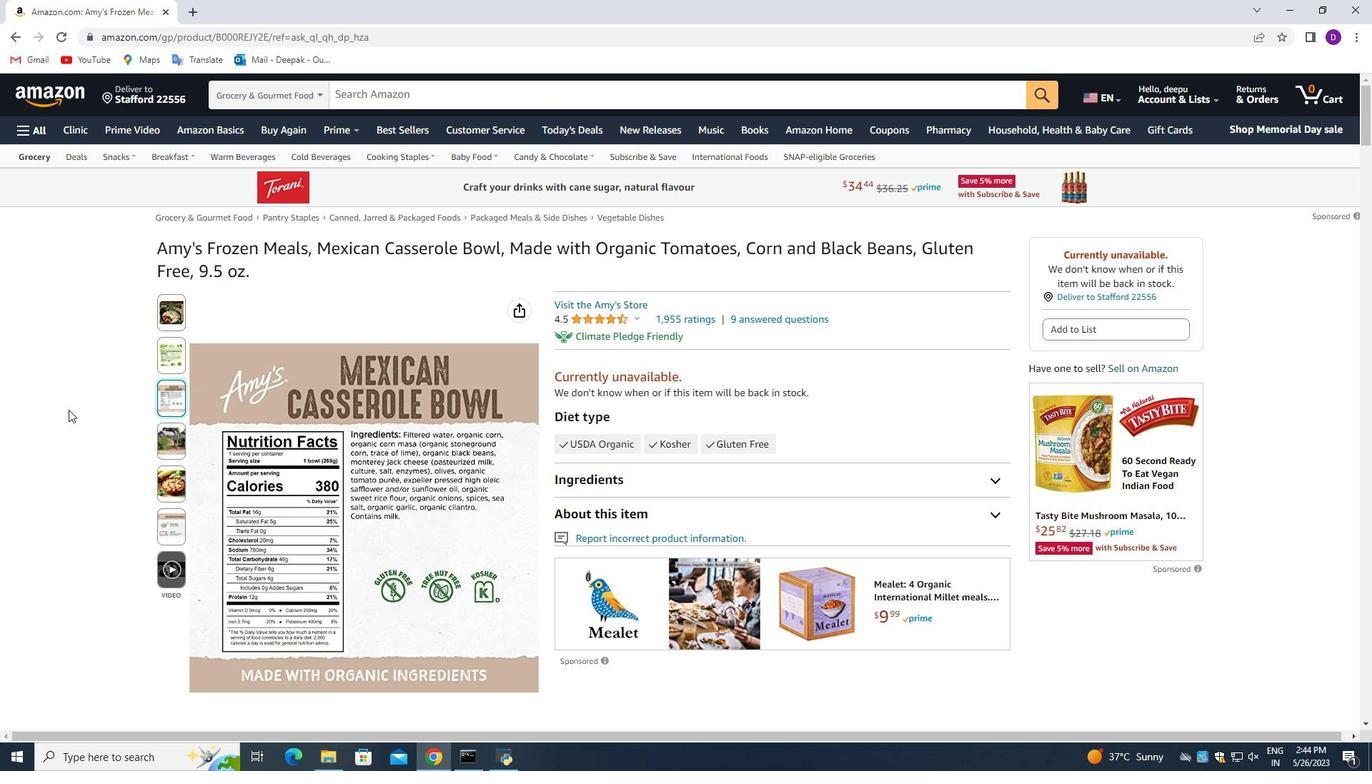 
Action: Mouse scrolled (420, 393) with delta (0, 0)
Screenshot: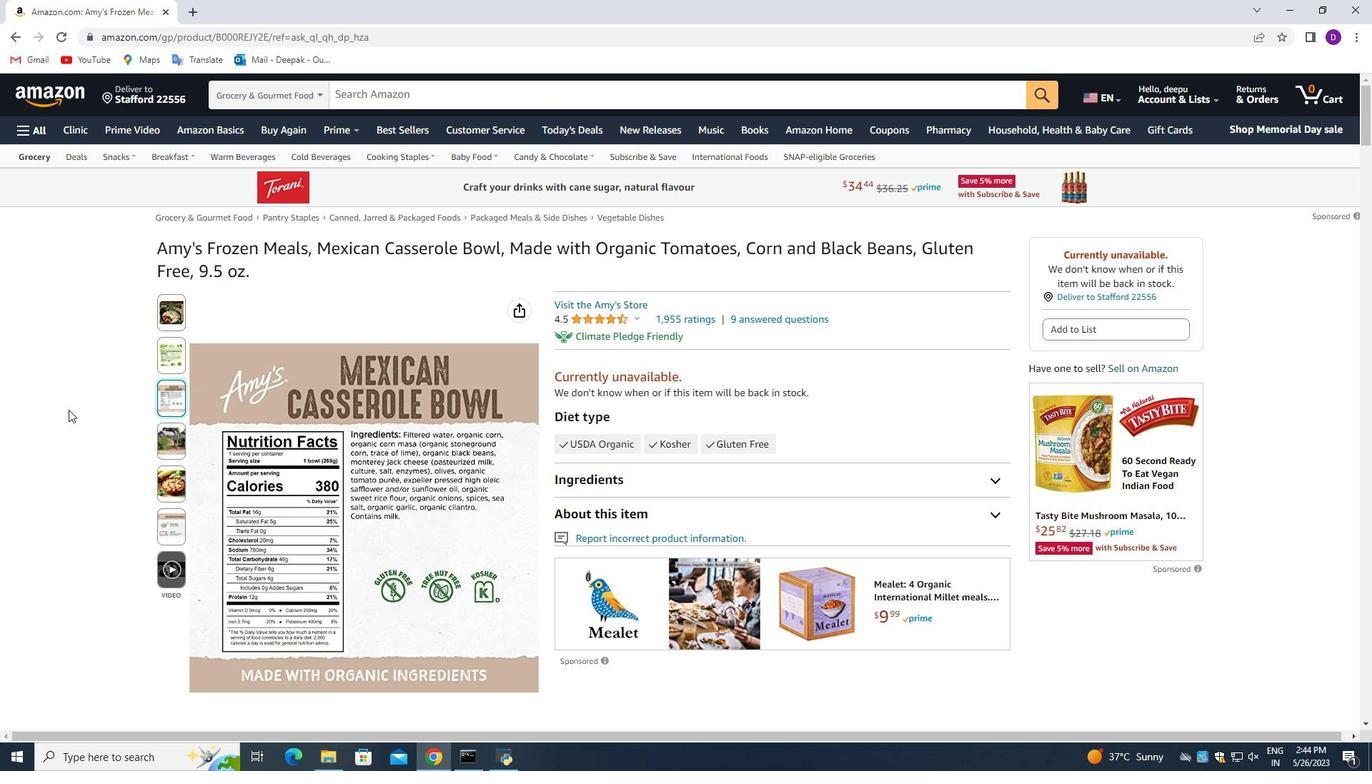 
Action: Mouse scrolled (420, 393) with delta (0, 0)
Screenshot: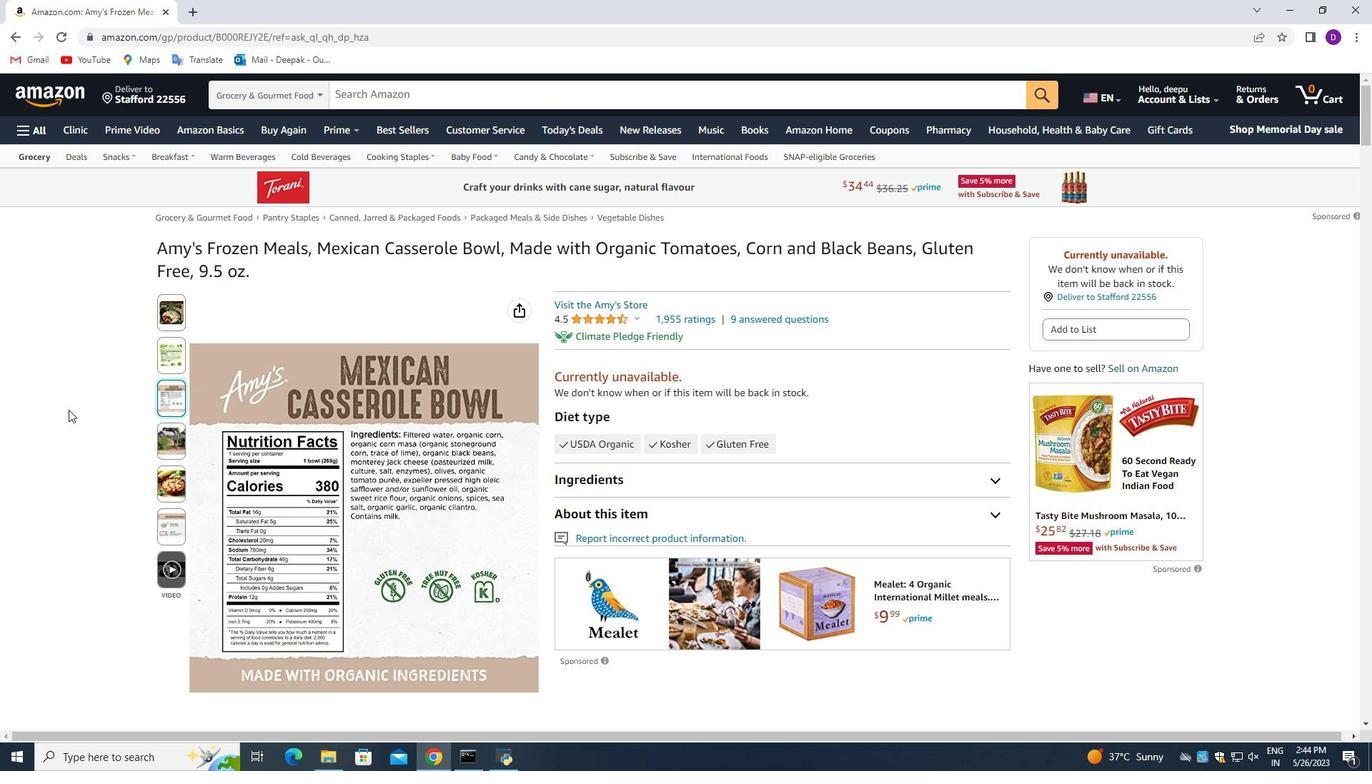 
Action: Mouse moved to (422, 391)
Screenshot: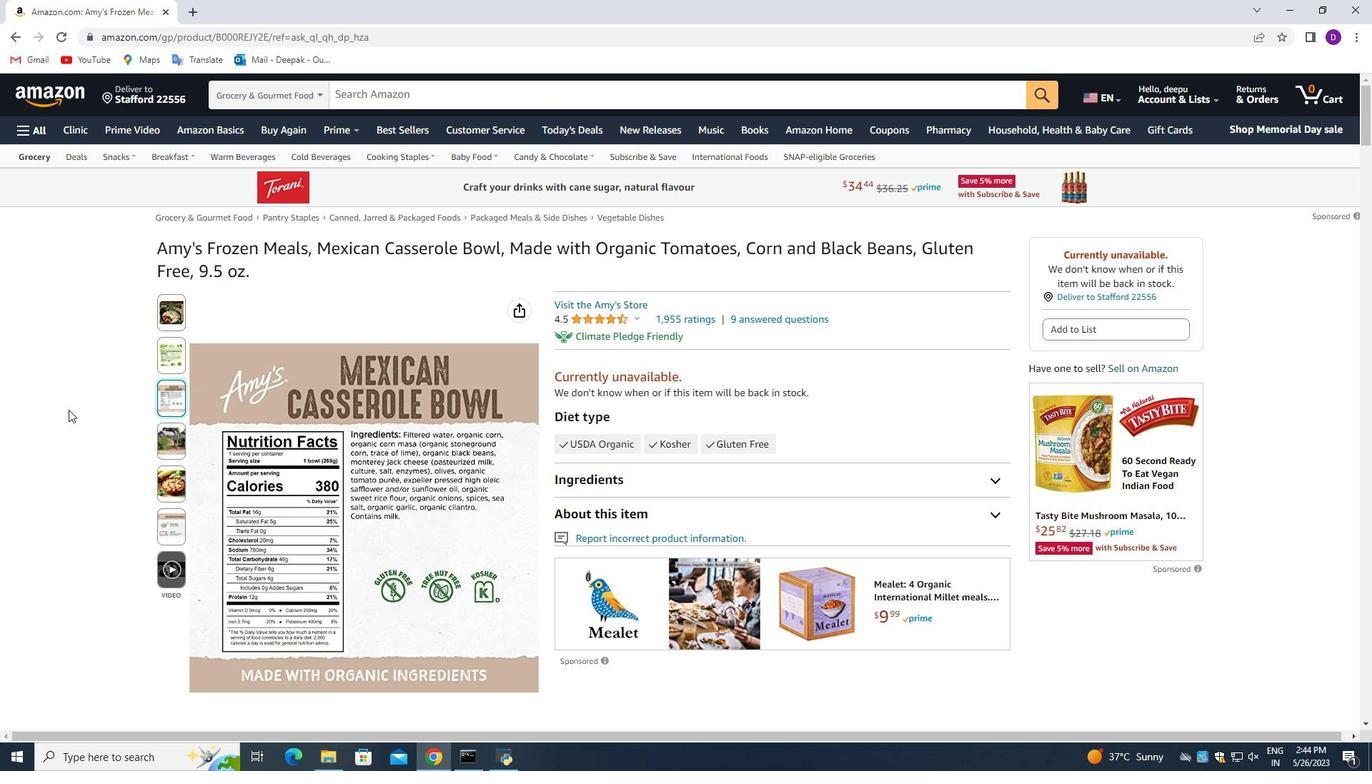 
Action: Mouse scrolled (422, 392) with delta (0, 0)
Screenshot: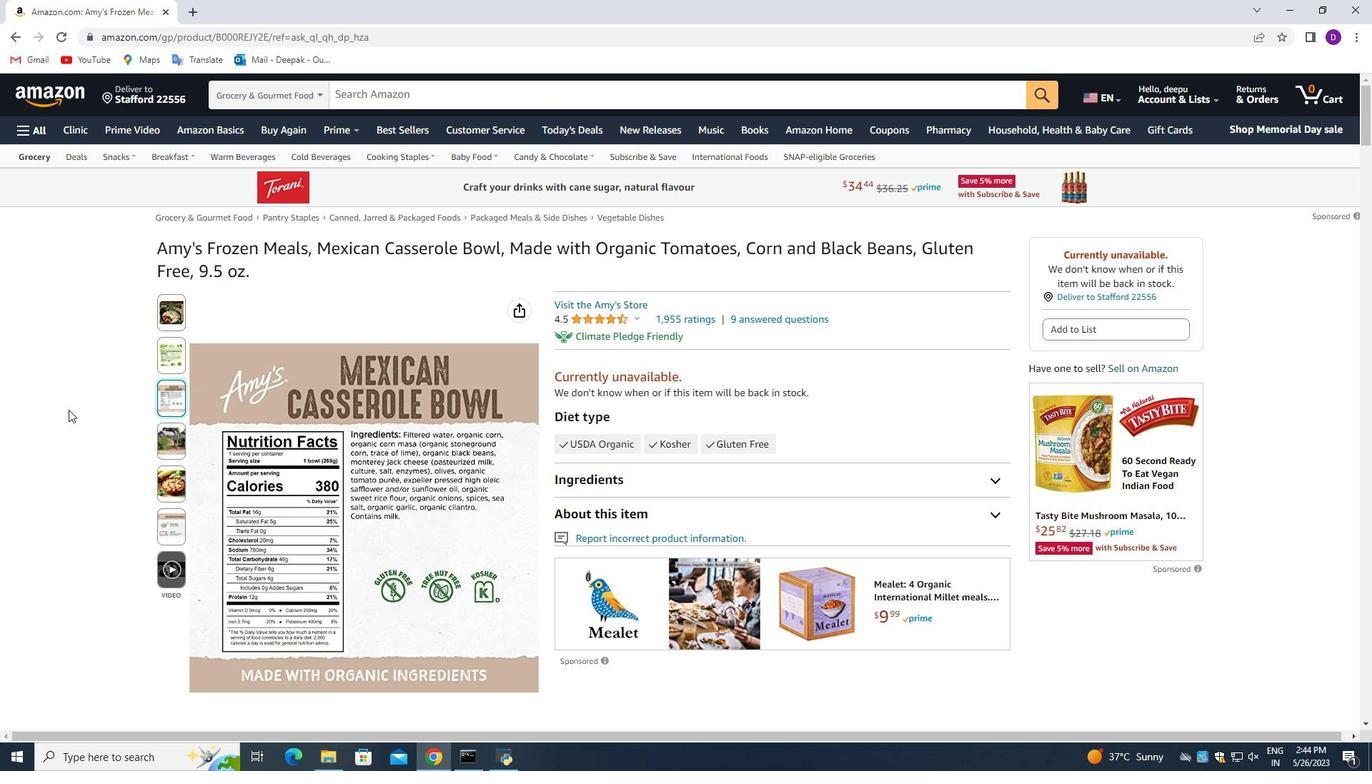
Action: Mouse scrolled (422, 392) with delta (0, 0)
Screenshot: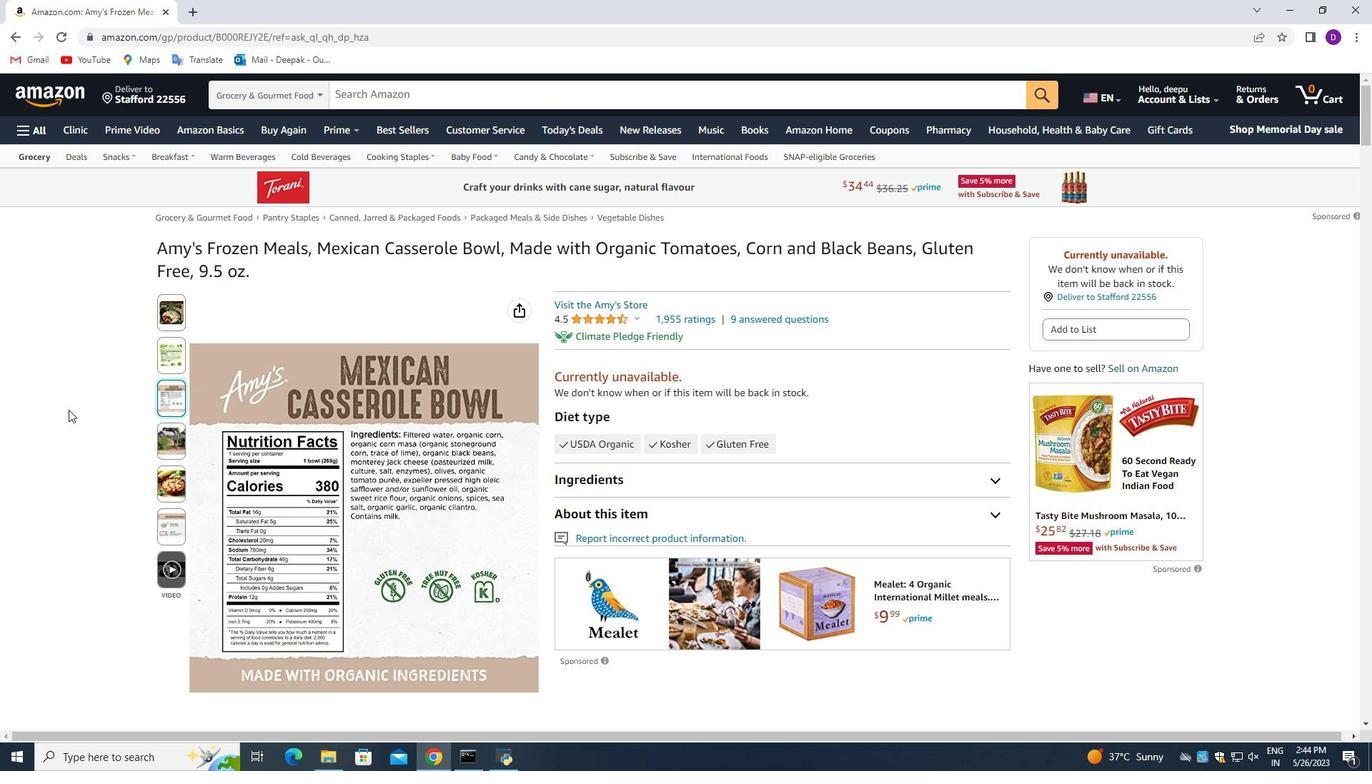 
Action: Mouse scrolled (422, 392) with delta (0, 0)
Screenshot: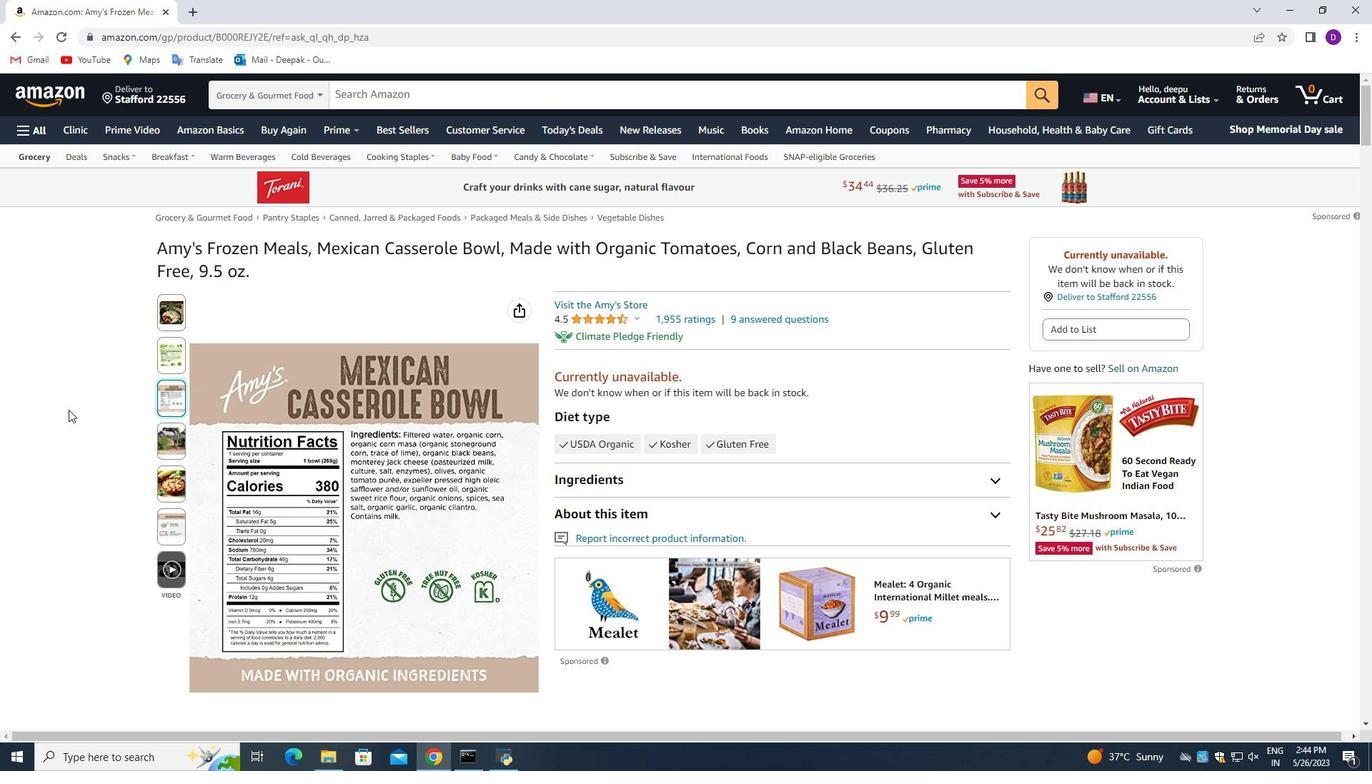 
Action: Mouse scrolled (422, 392) with delta (0, 0)
Screenshot: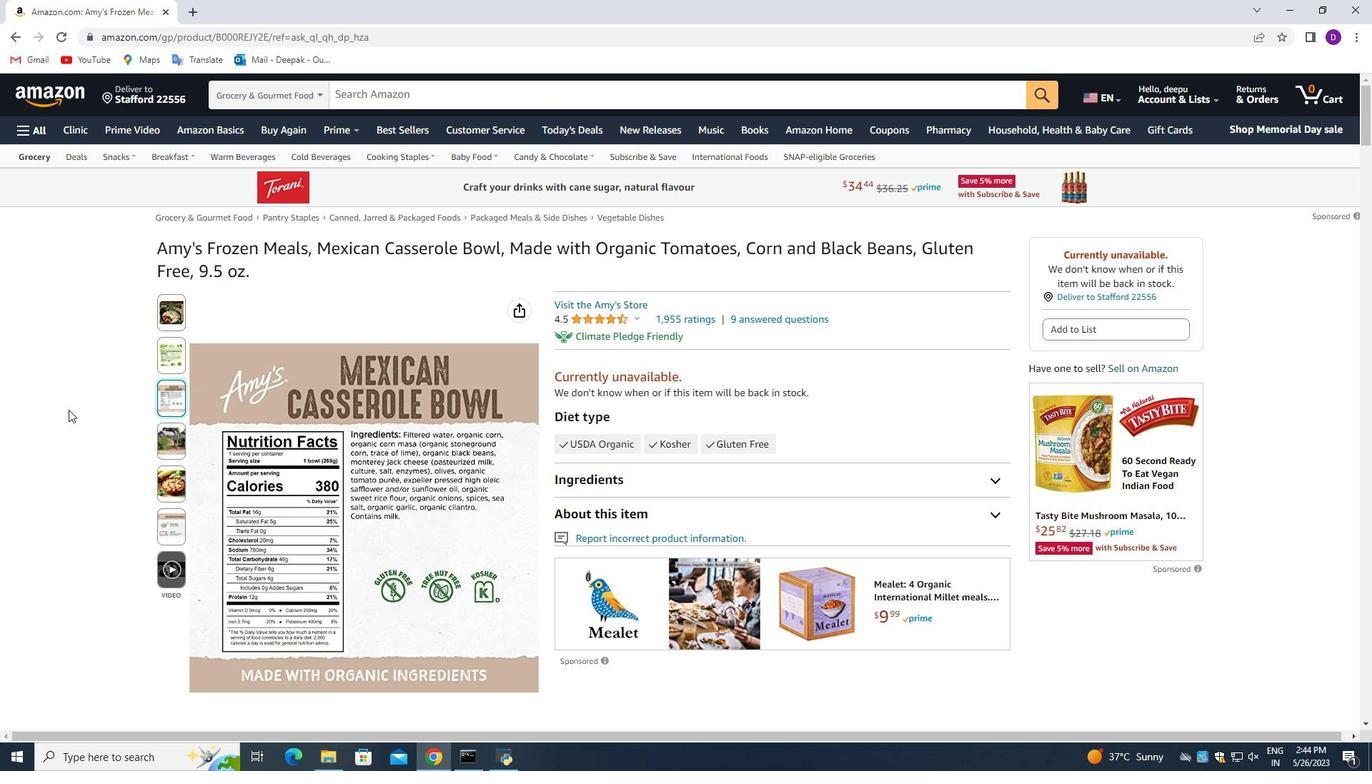 
Action: Mouse scrolled (422, 392) with delta (0, 0)
Screenshot: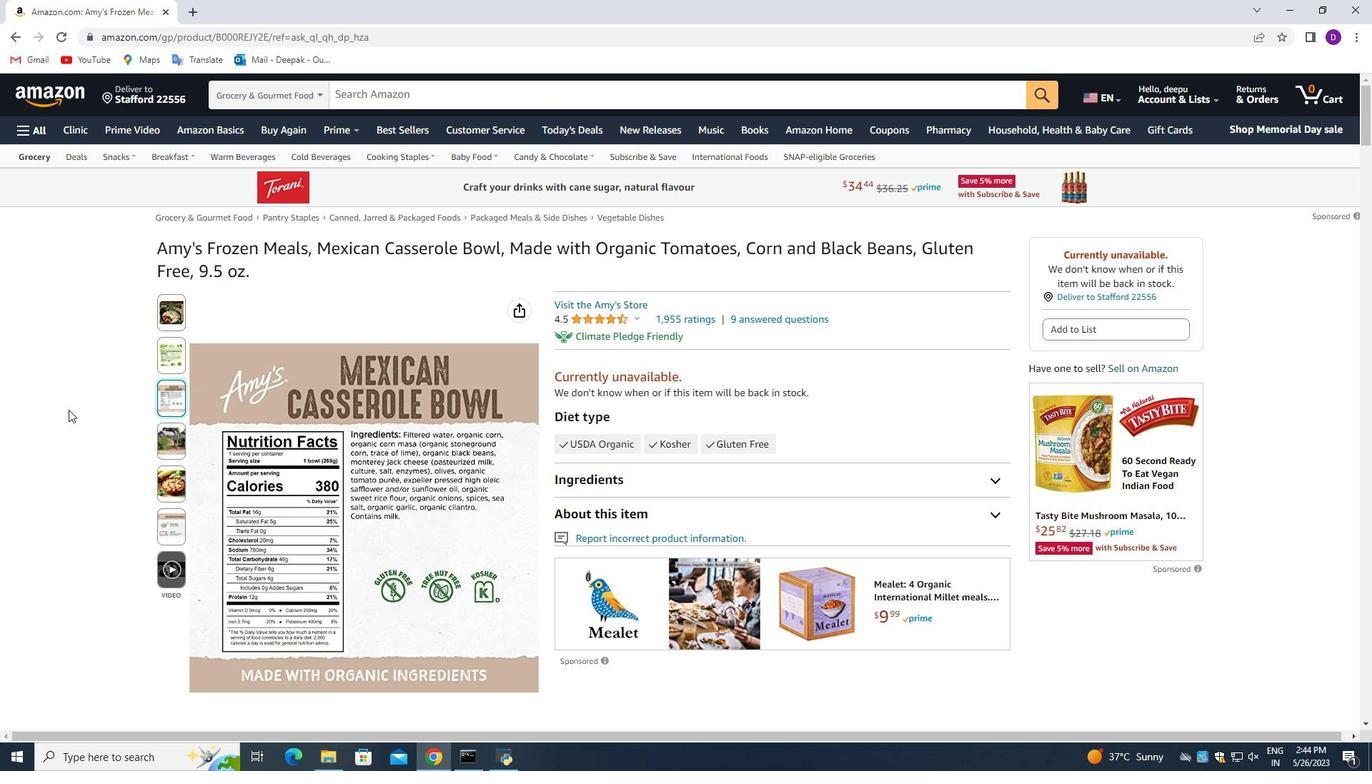 
Action: Mouse scrolled (422, 392) with delta (0, 0)
Screenshot: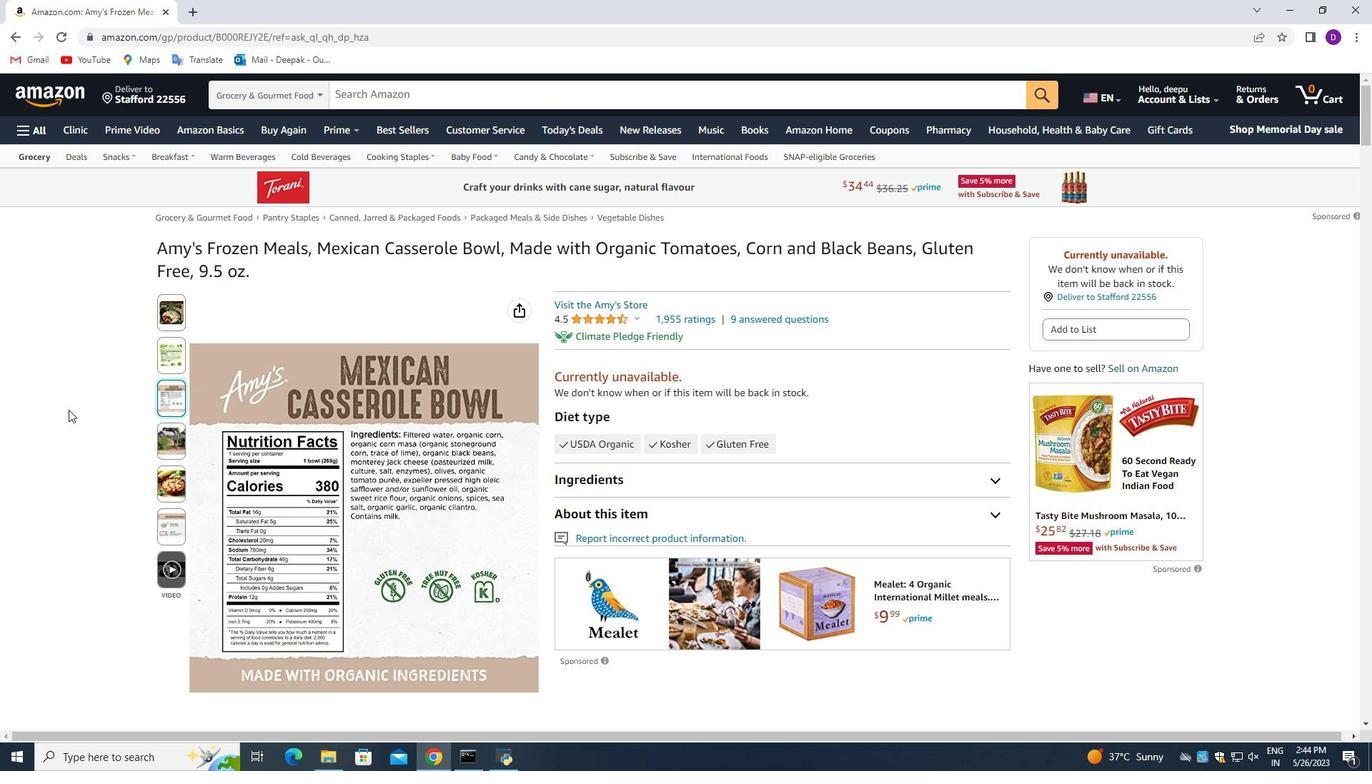 
Action: Mouse moved to (396, 346)
Screenshot: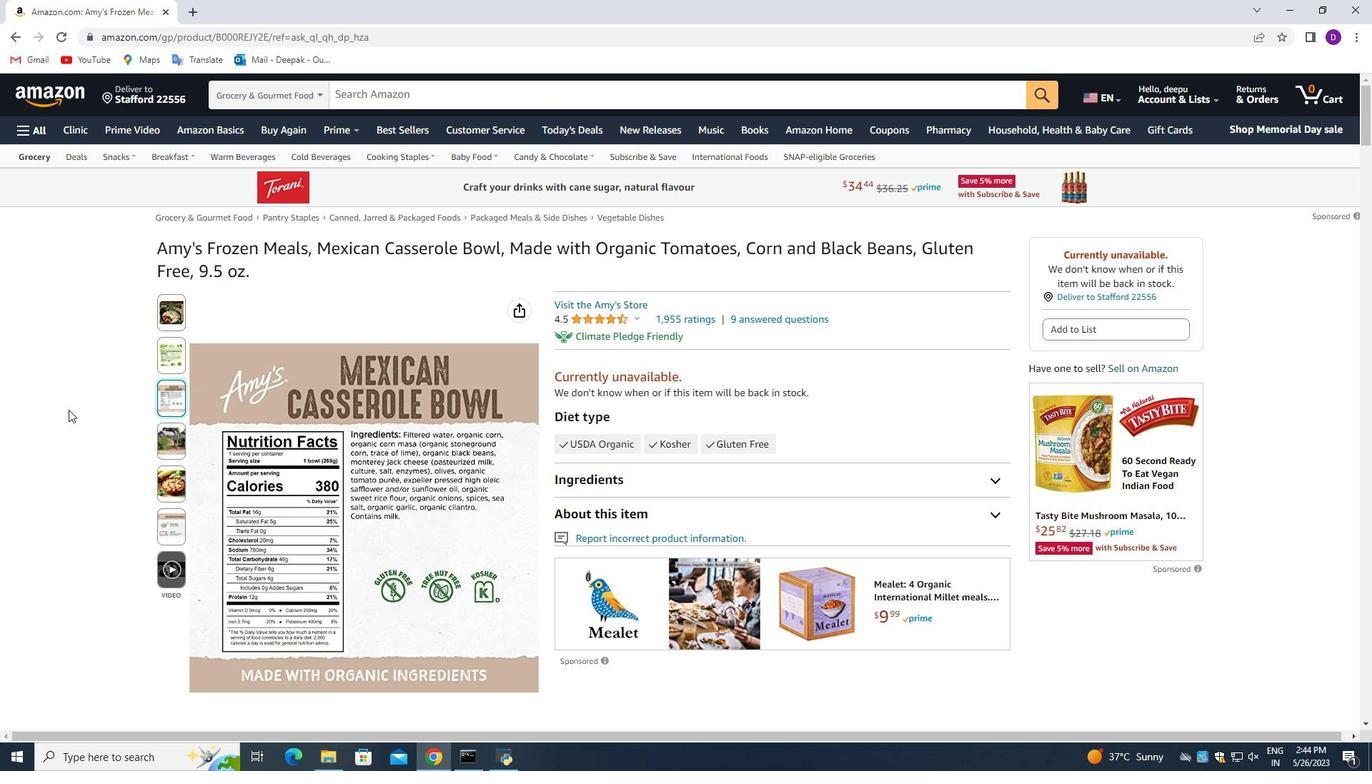 
Action: Mouse scrolled (419, 380) with delta (0, 0)
Screenshot: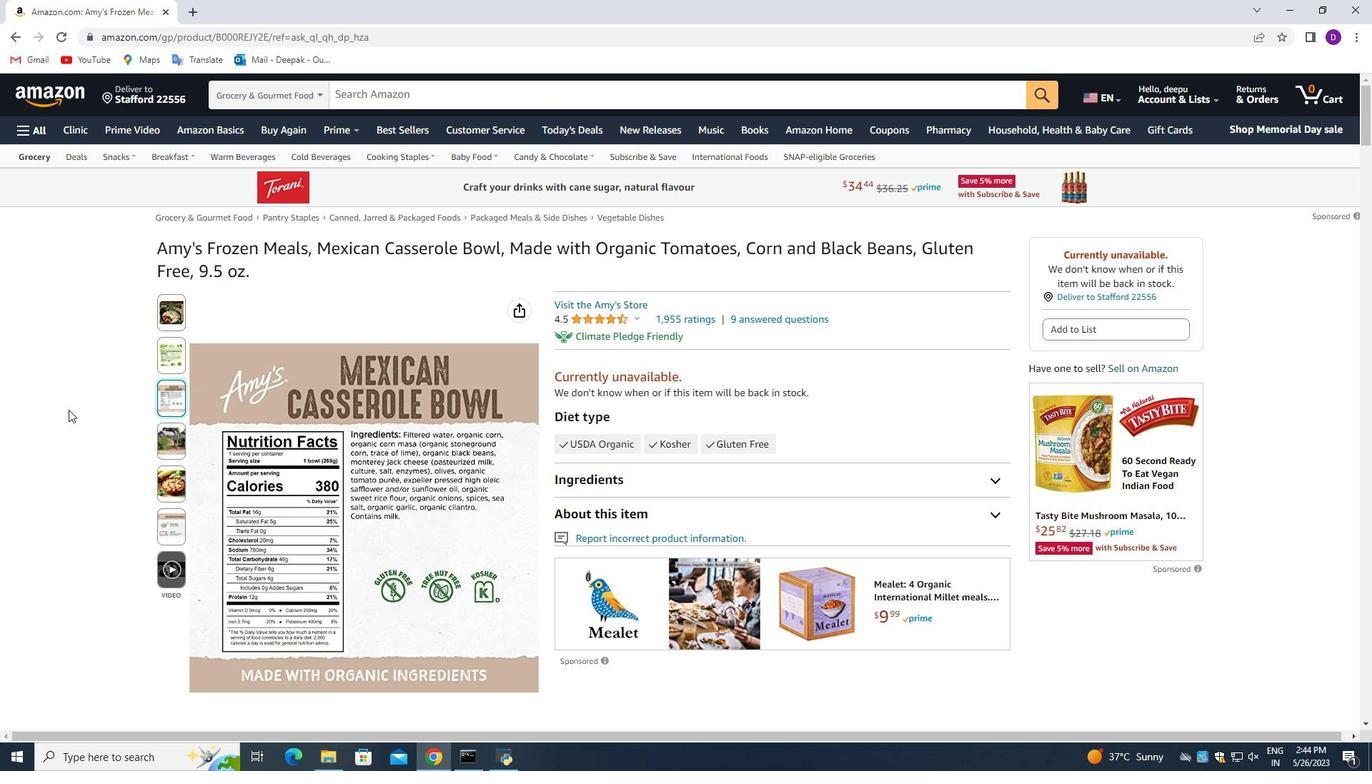 
Action: Mouse moved to (22, 40)
Screenshot: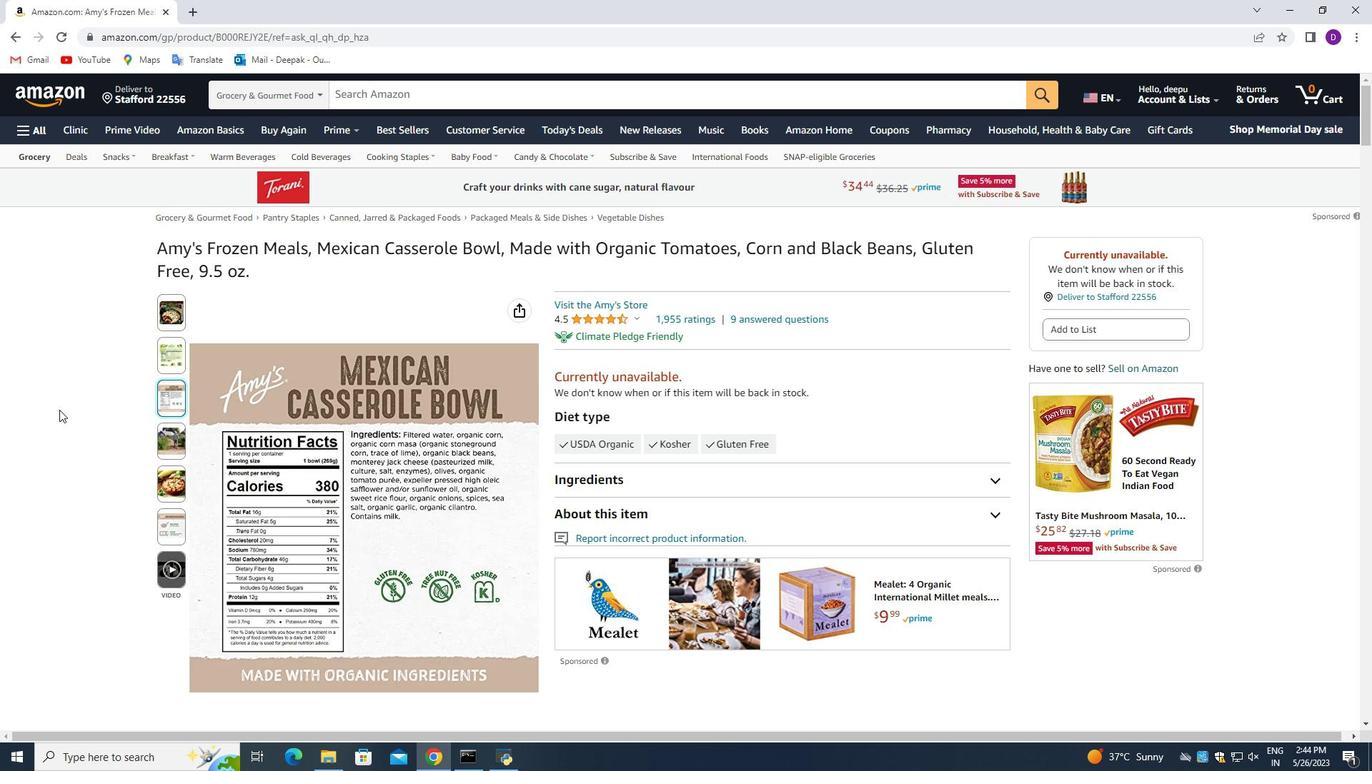 
Action: Mouse pressed left at (22, 40)
Screenshot: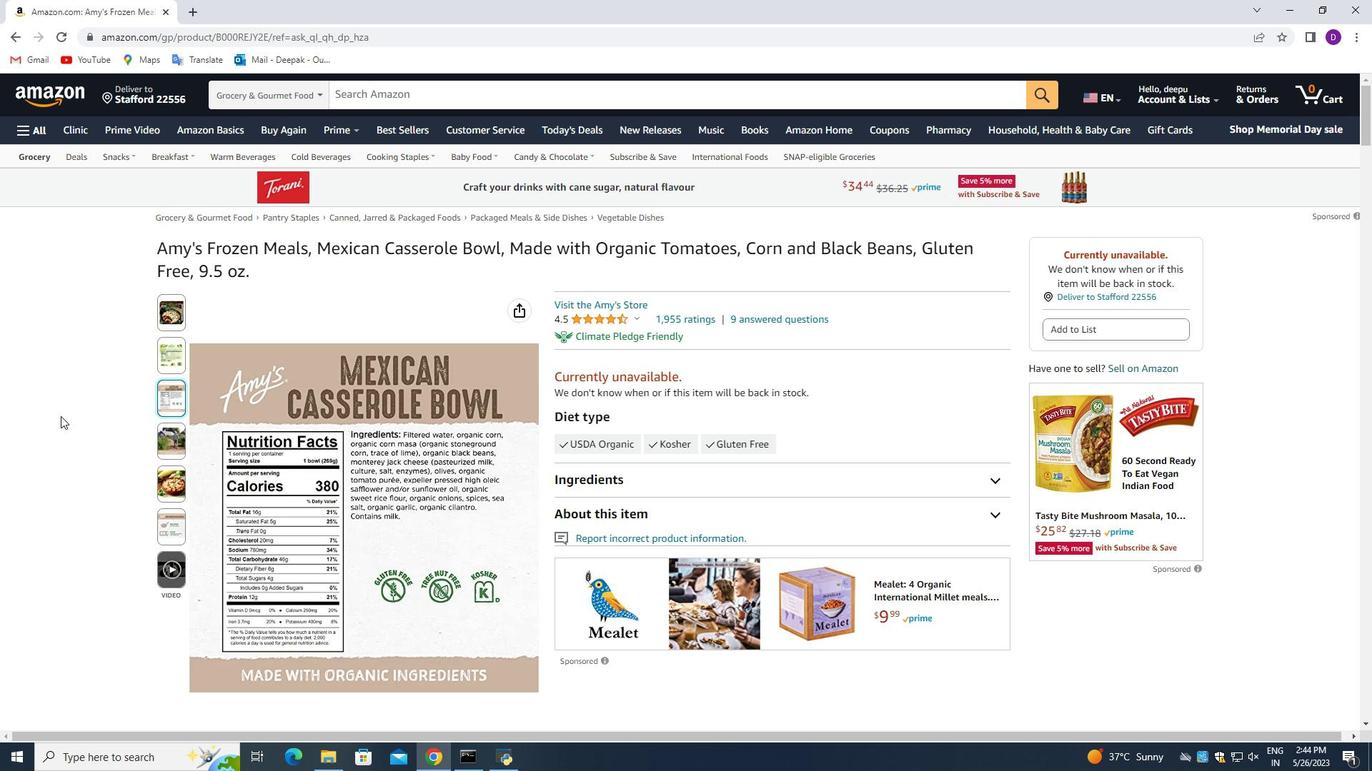 
Action: Mouse moved to (453, 423)
Screenshot: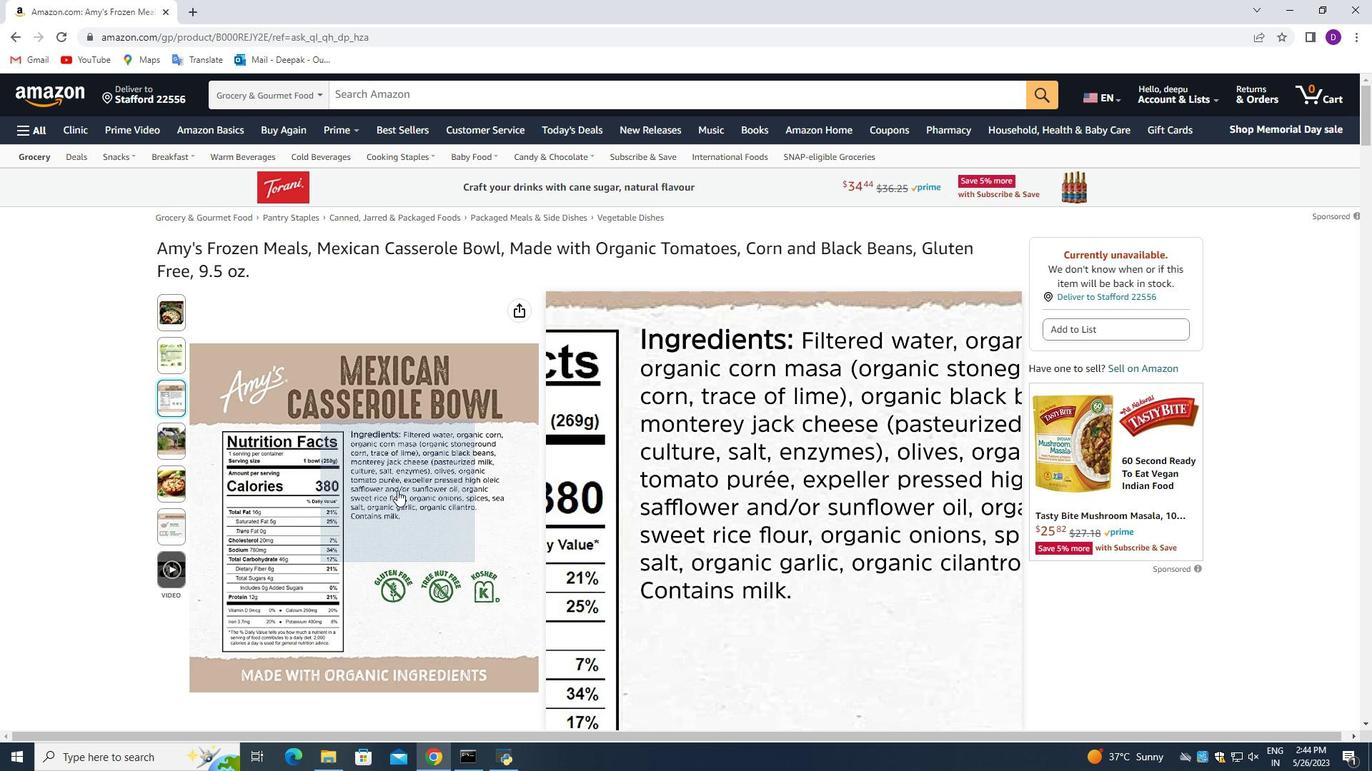 
Action: Mouse scrolled (453, 423) with delta (0, 0)
Screenshot: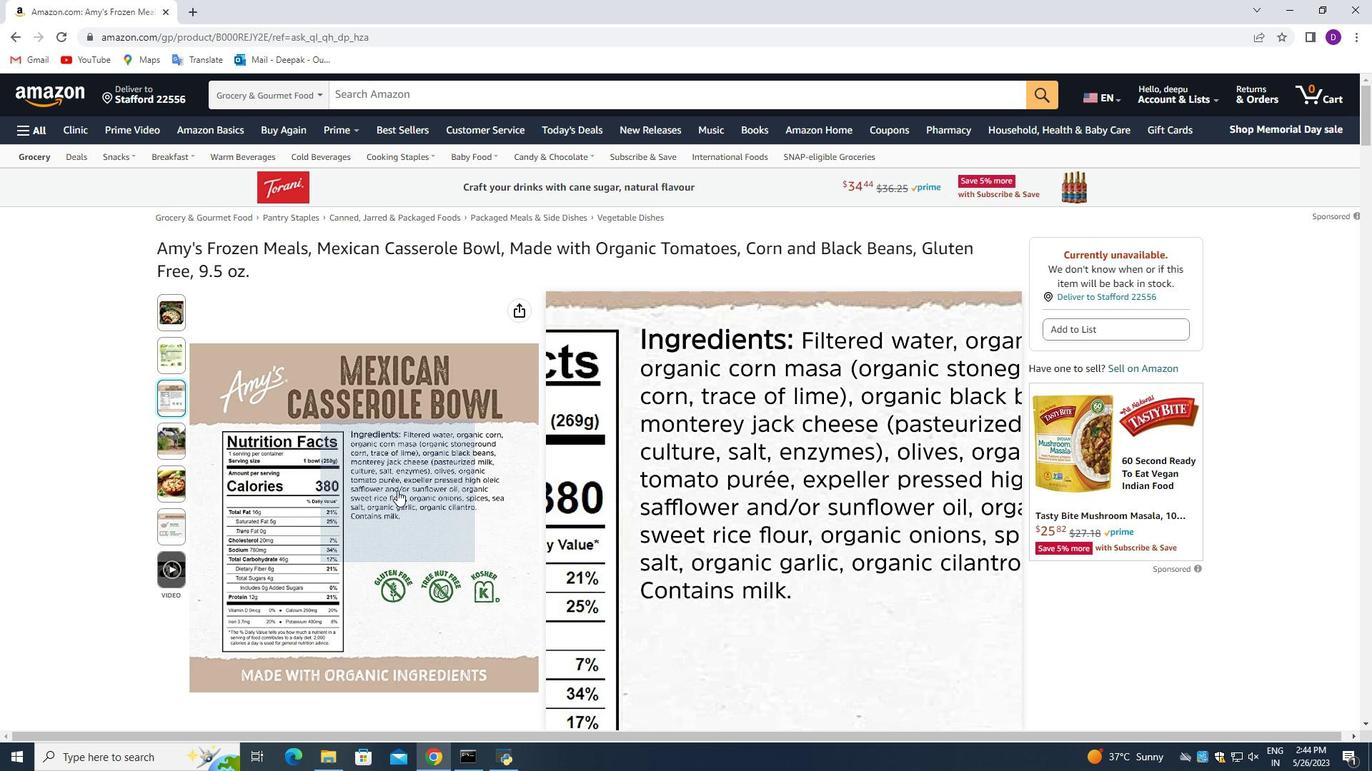 
Action: Mouse moved to (691, 487)
Screenshot: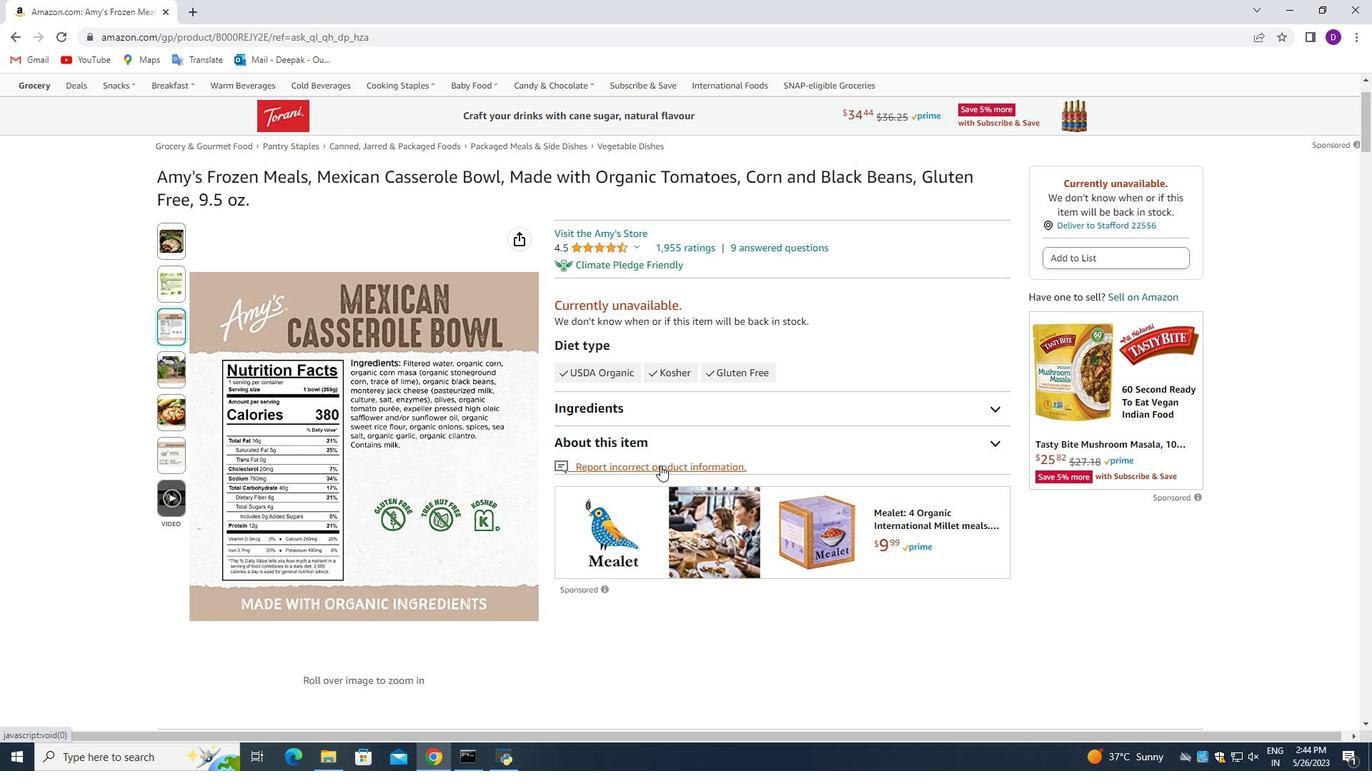 
Action: Mouse scrolled (691, 488) with delta (0, 0)
Screenshot: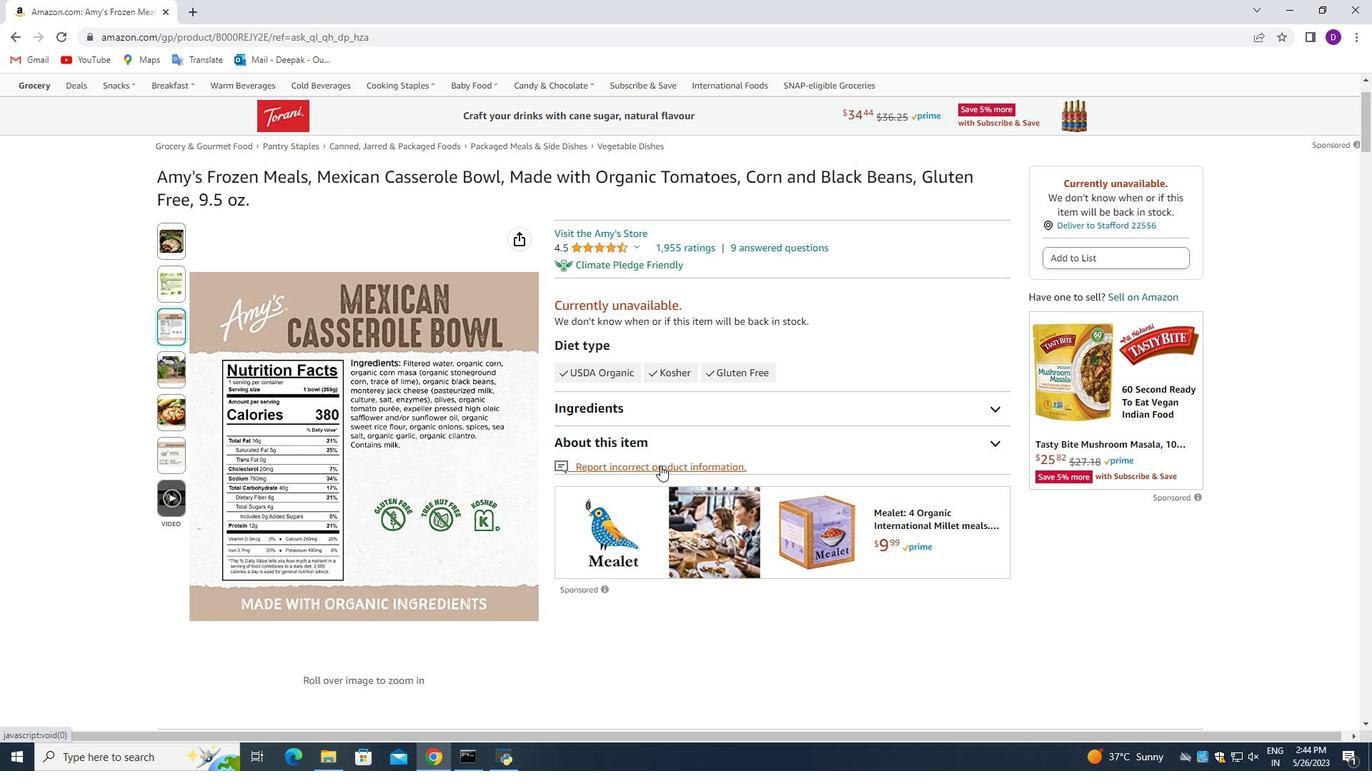 
Action: Mouse moved to (689, 484)
Screenshot: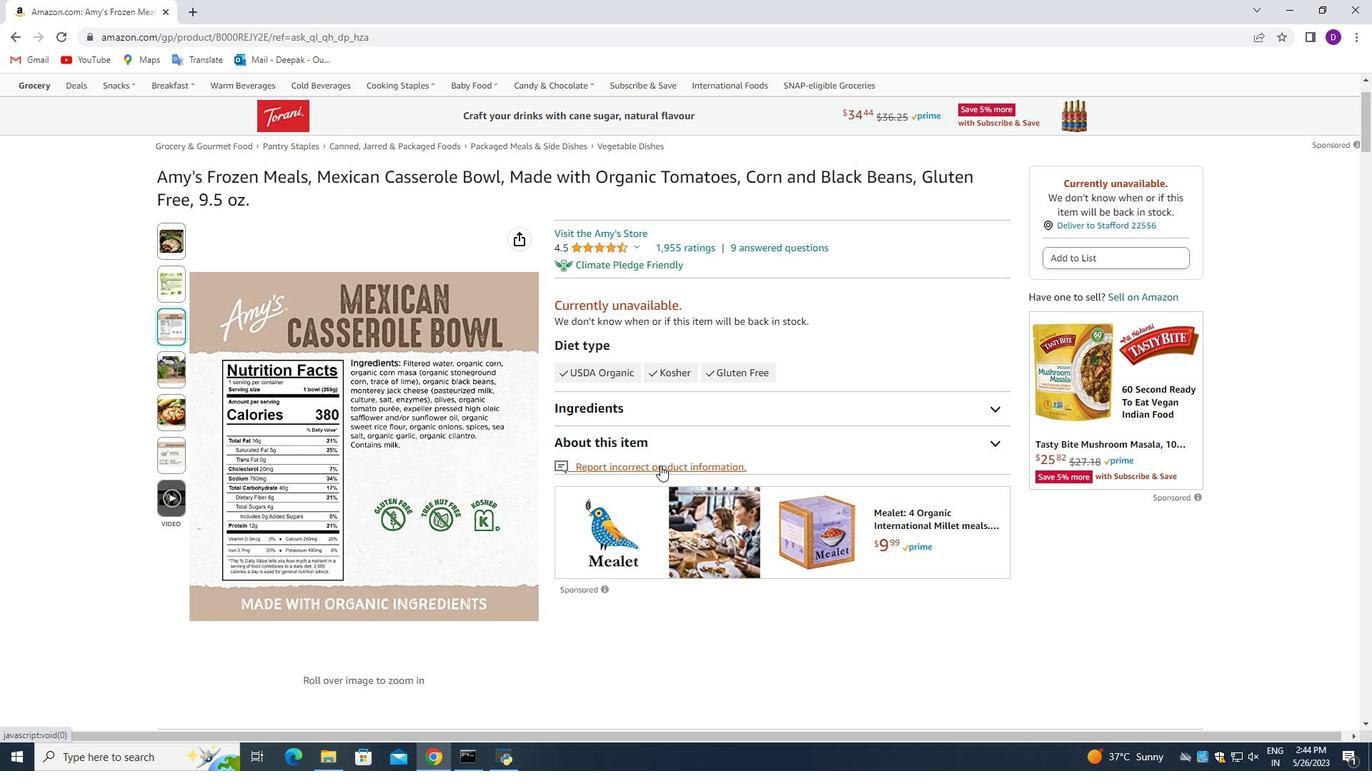 
Action: Mouse scrolled (689, 485) with delta (0, 0)
Screenshot: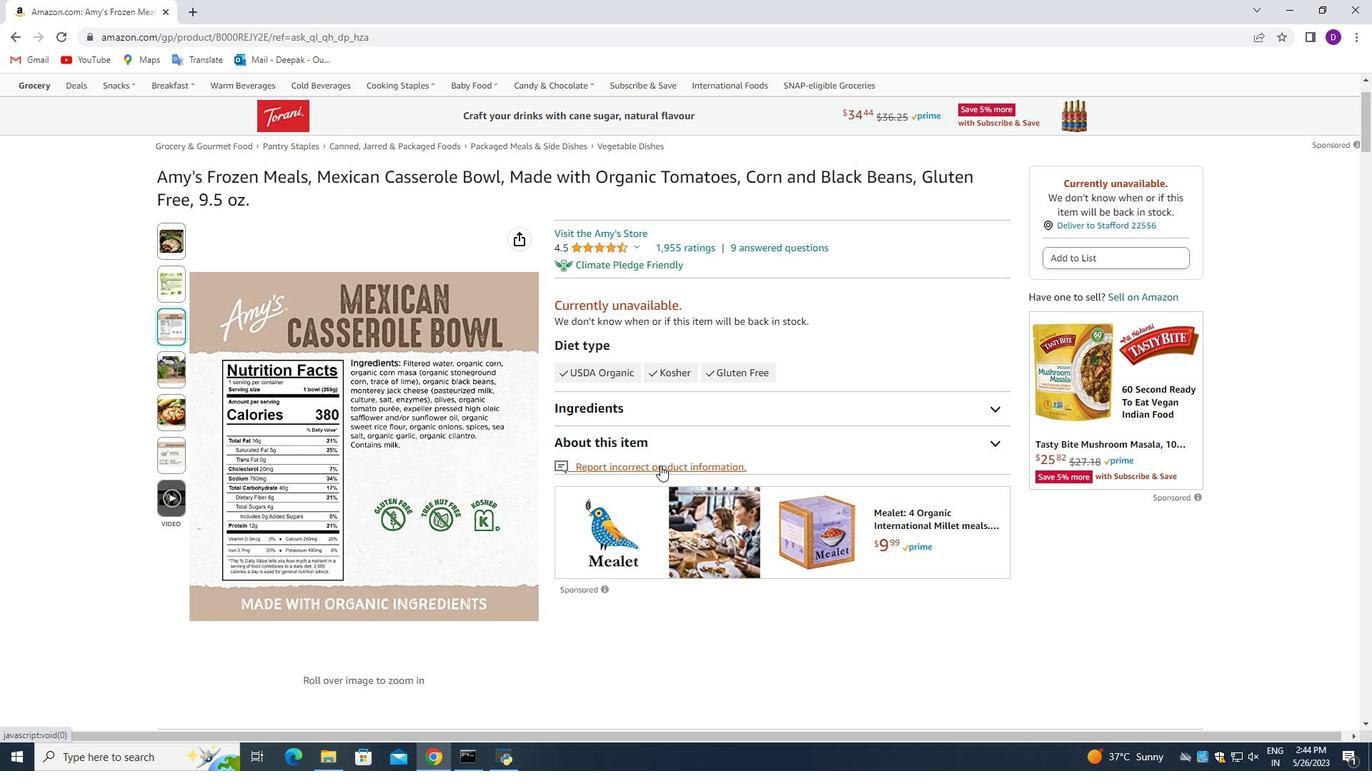 
Action: Mouse moved to (689, 479)
Screenshot: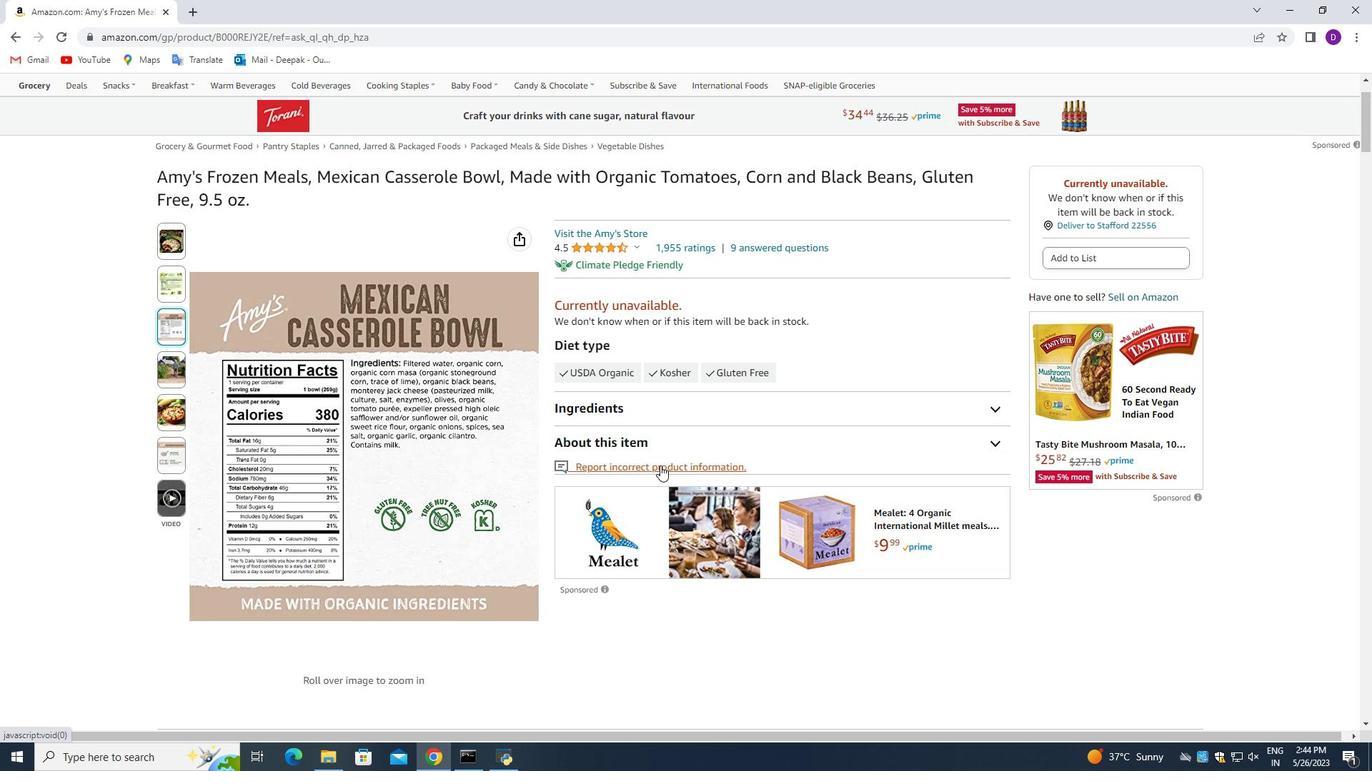 
Action: Mouse scrolled (689, 480) with delta (0, 0)
Screenshot: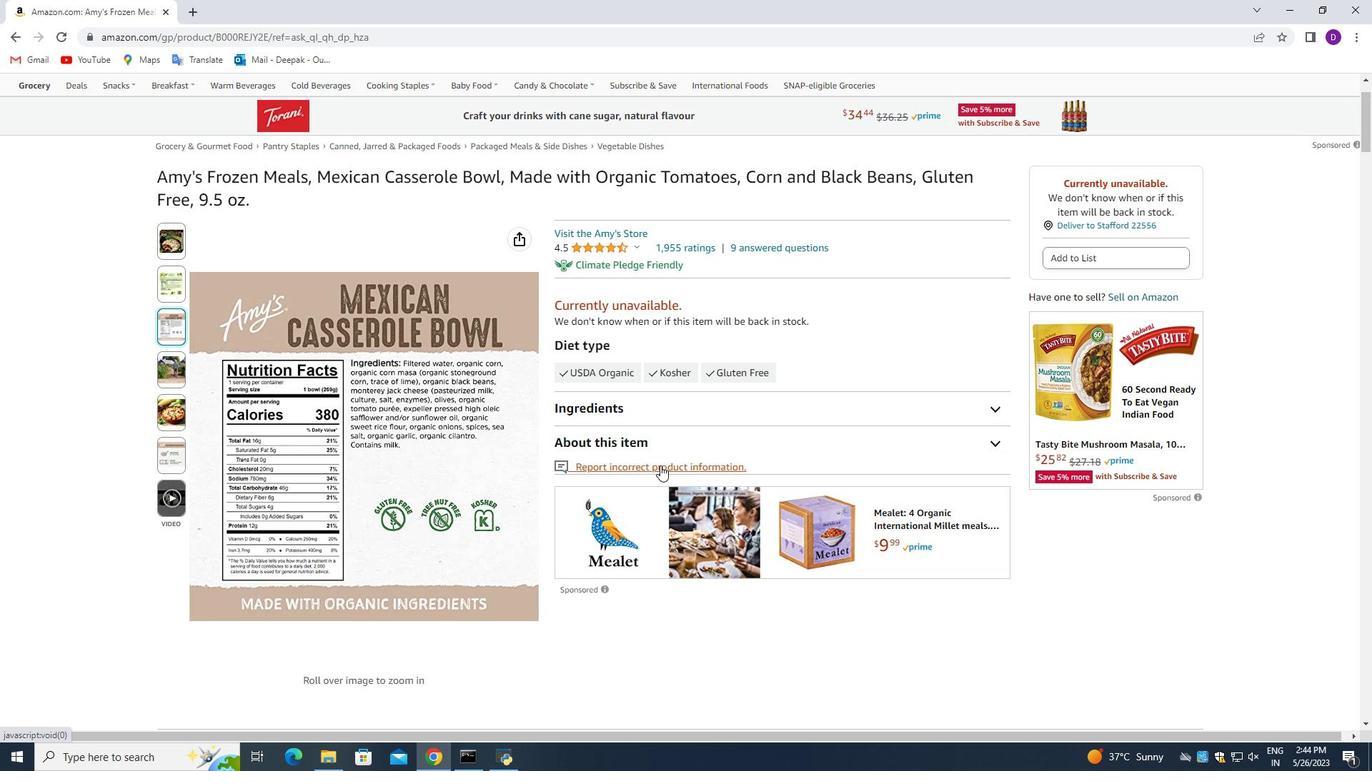 
Action: Mouse moved to (689, 476)
Screenshot: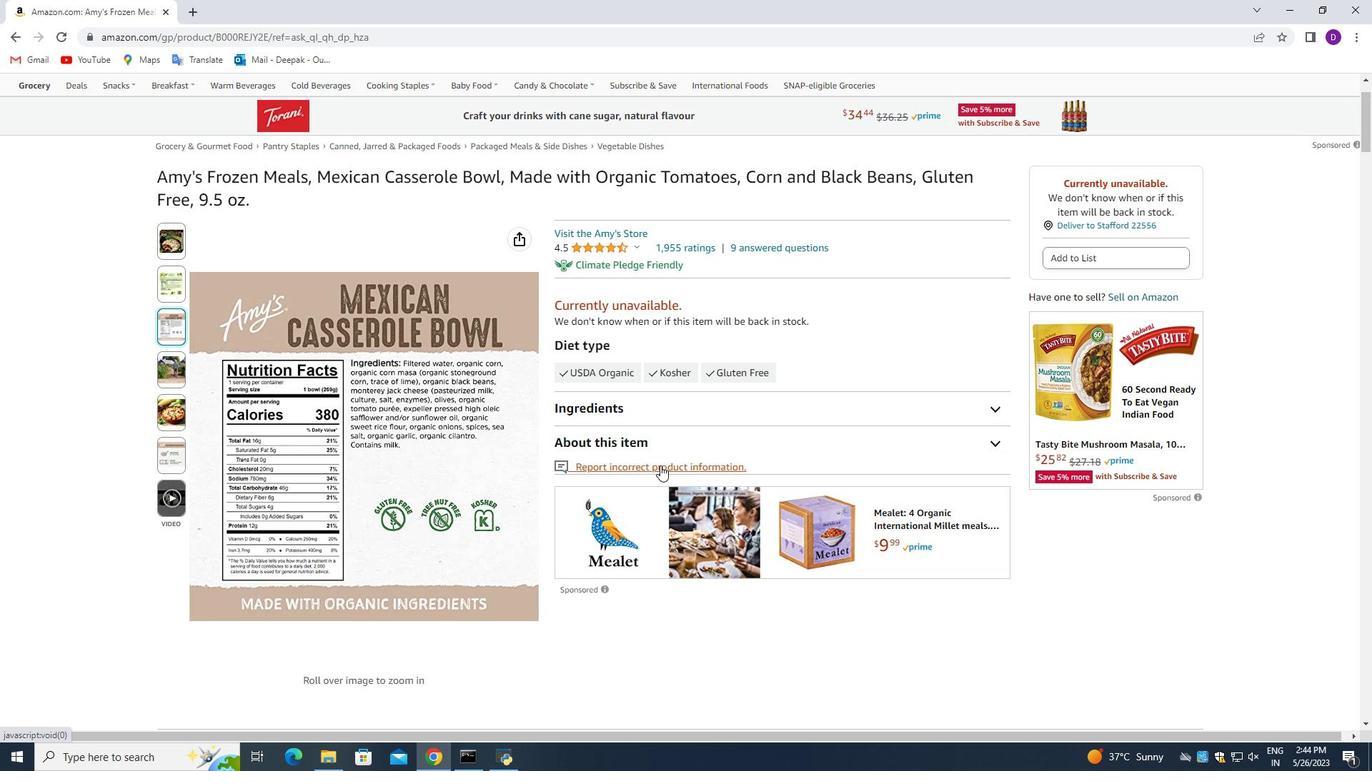 
Action: Mouse scrolled (689, 477) with delta (0, 0)
Screenshot: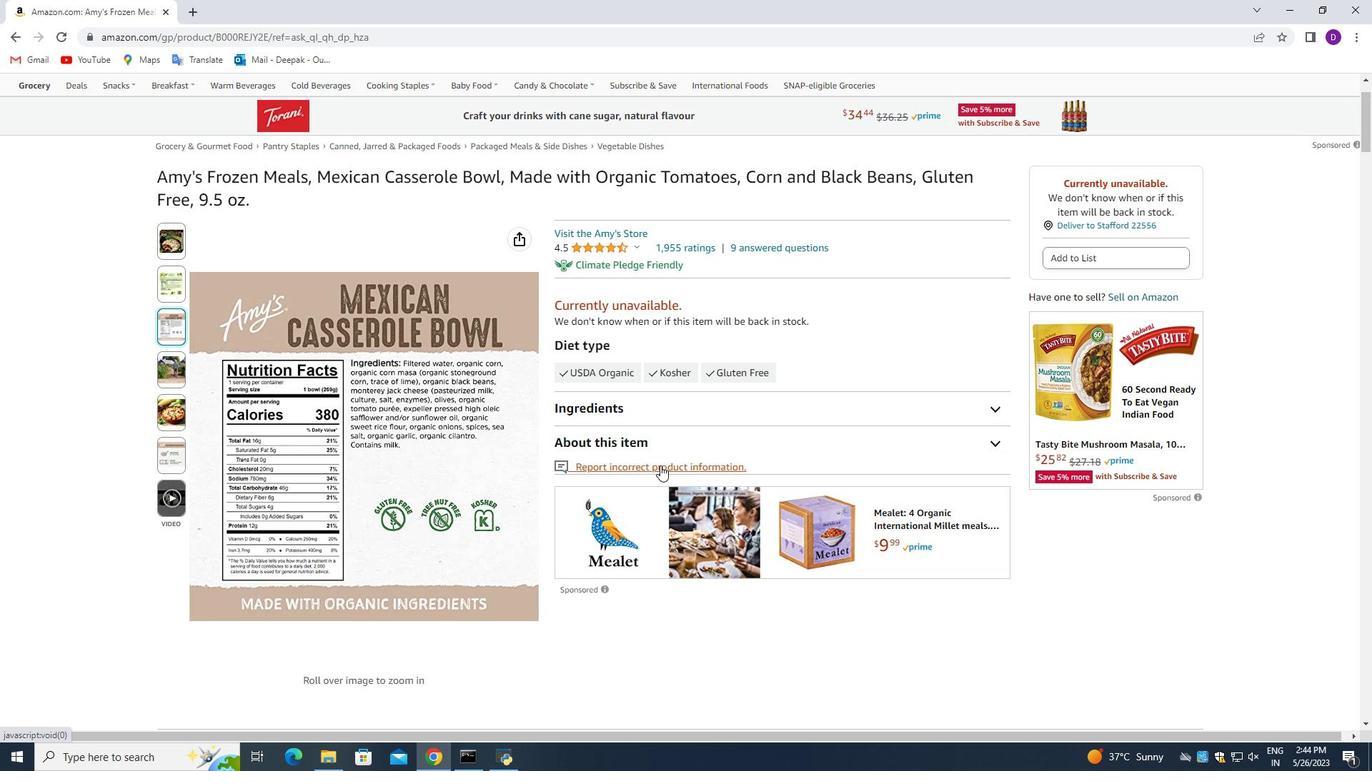 
Action: Mouse moved to (689, 475)
Screenshot: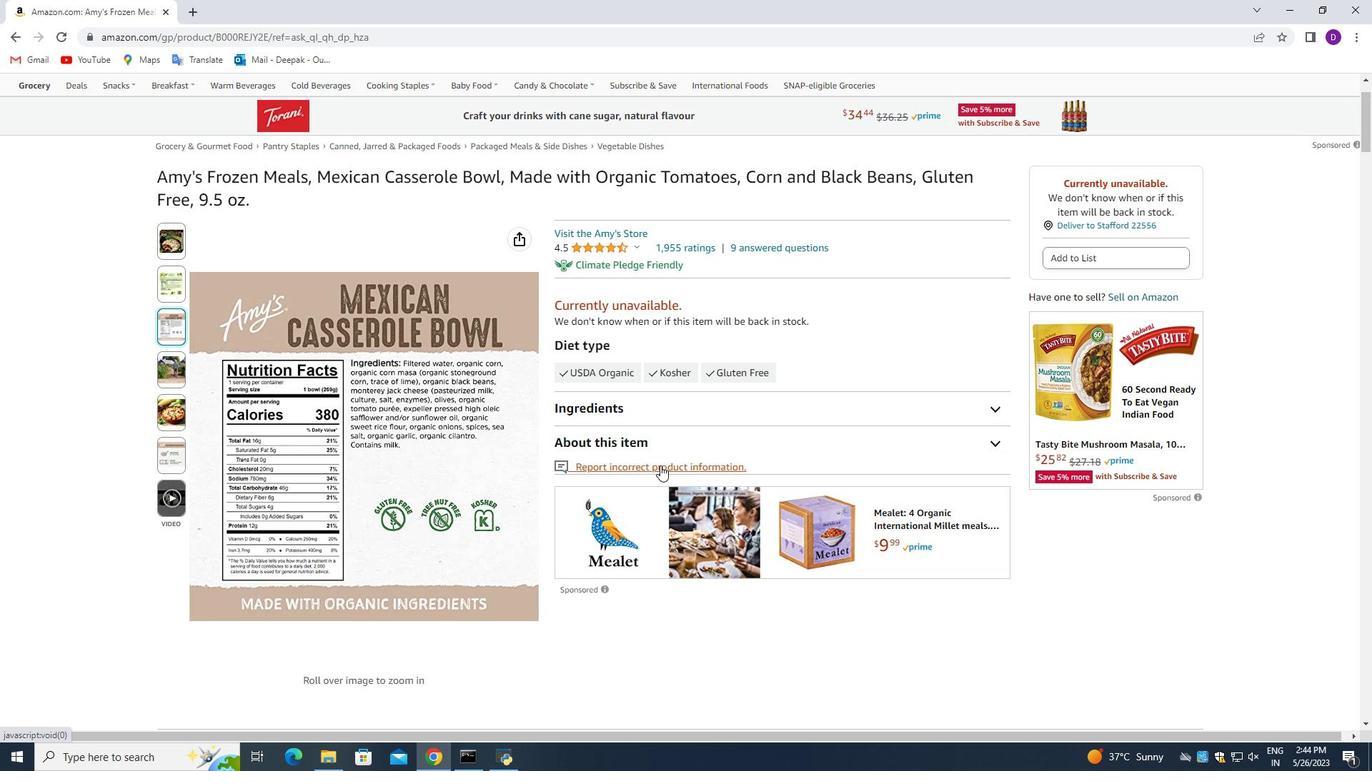 
Action: Mouse scrolled (689, 475) with delta (0, 0)
Screenshot: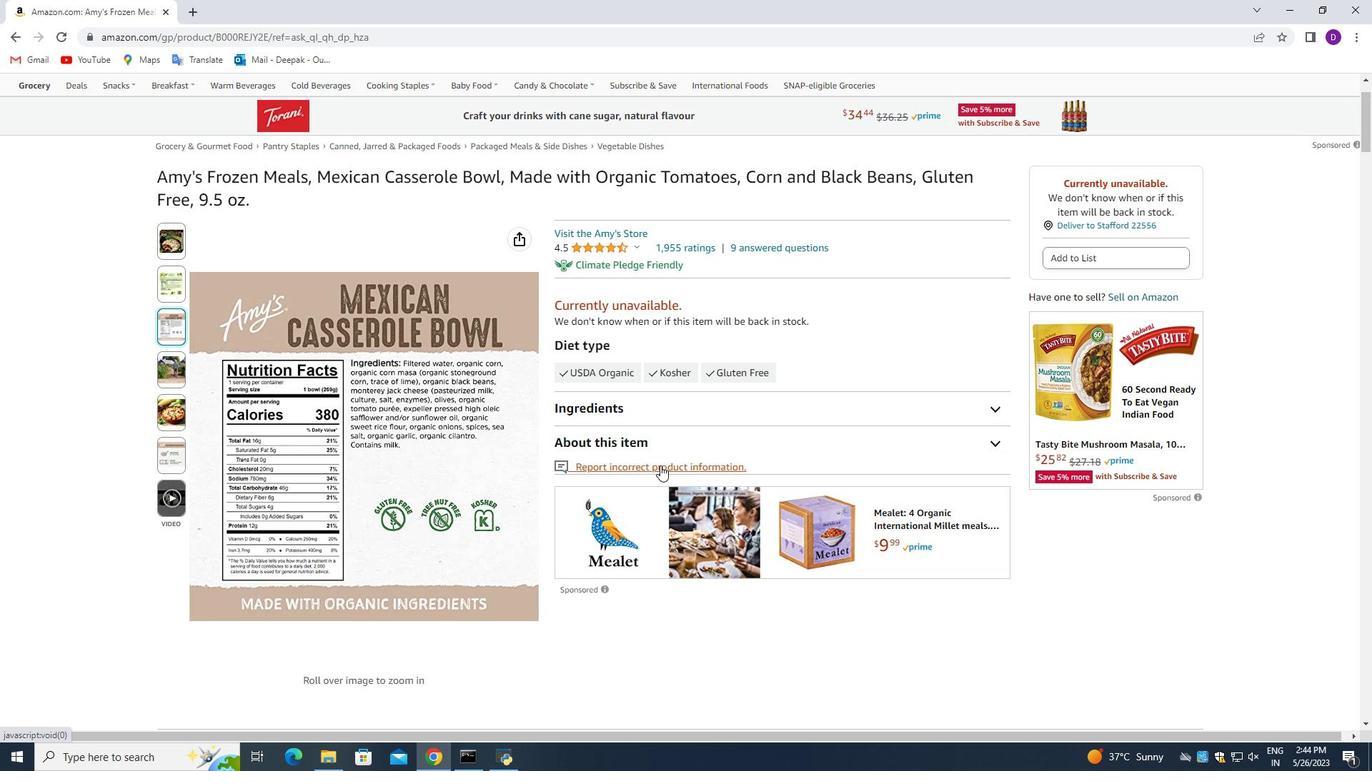 
Action: Mouse moved to (690, 470)
Screenshot: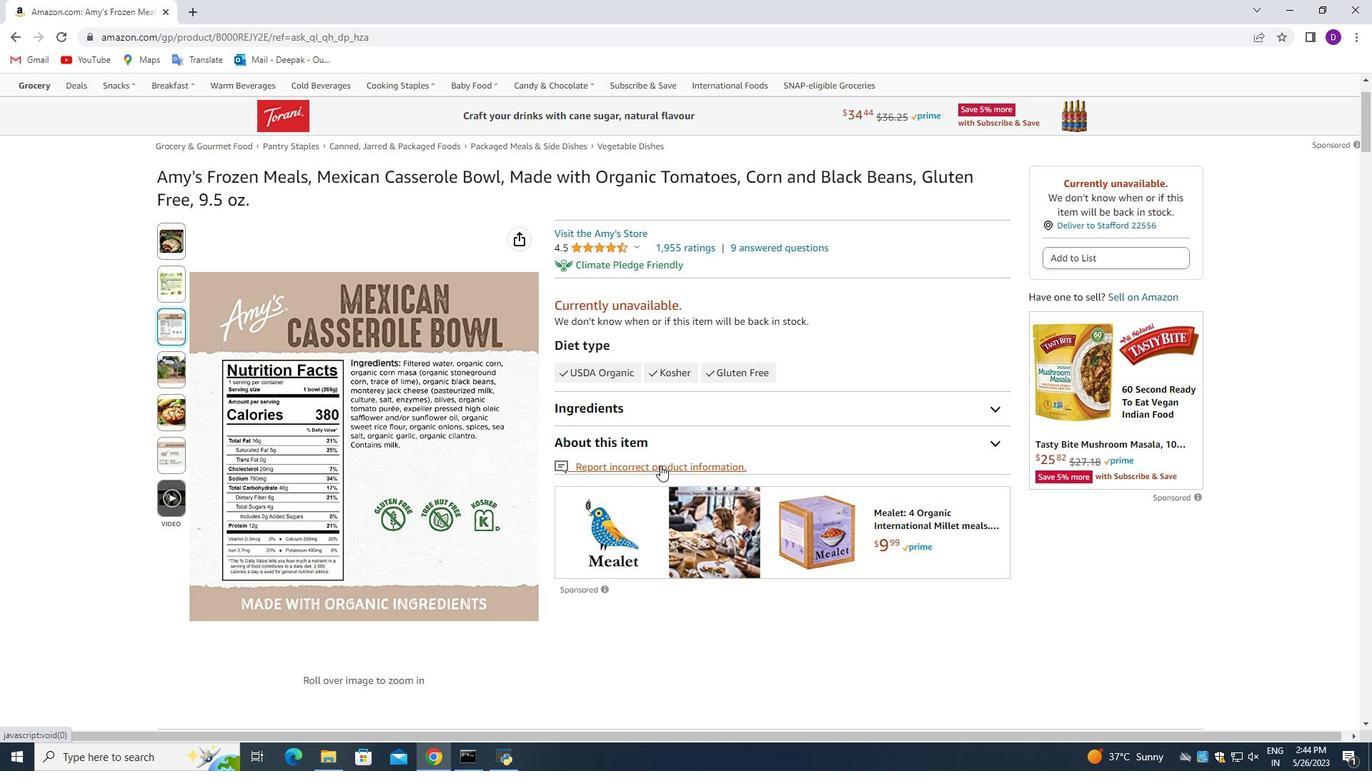 
Action: Mouse scrolled (690, 470) with delta (0, 0)
Screenshot: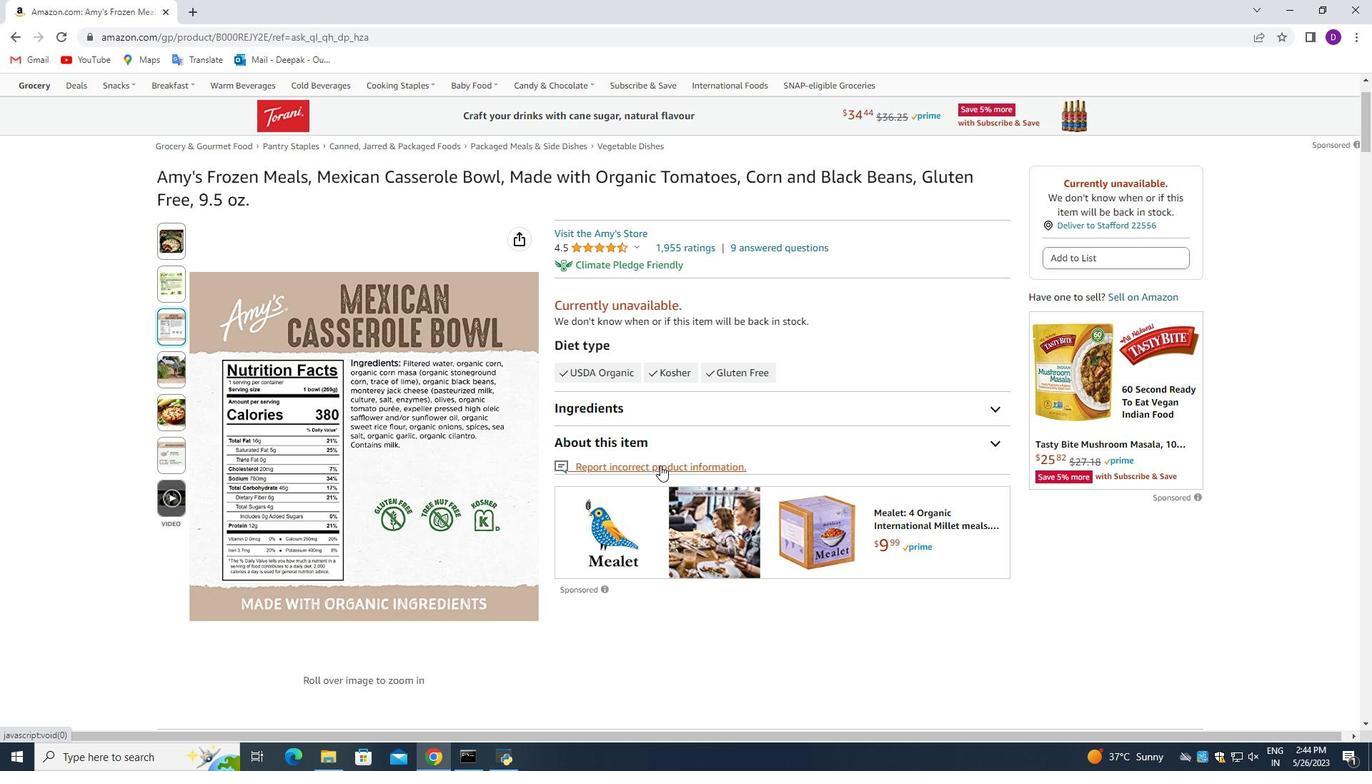 
Action: Mouse scrolled (690, 470) with delta (0, 0)
Screenshot: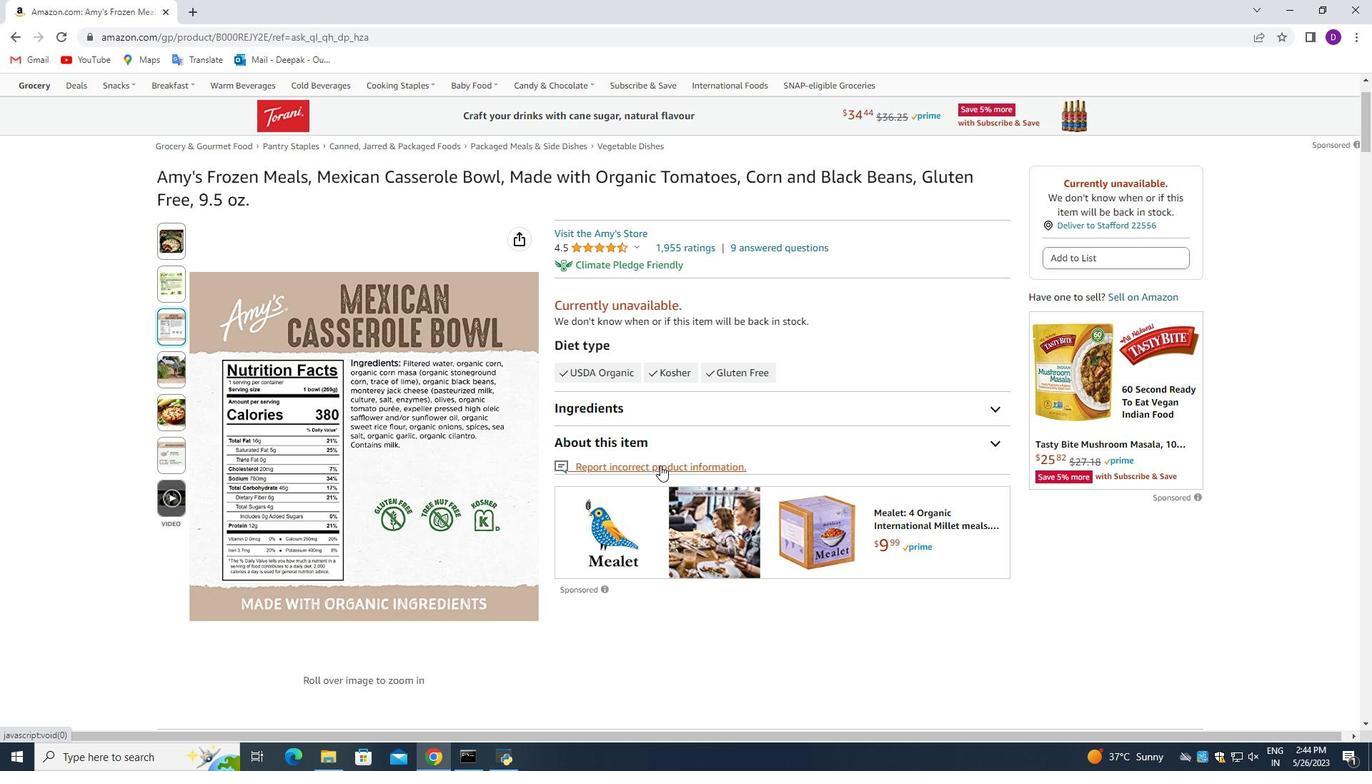 
Action: Mouse moved to (690, 318)
Screenshot: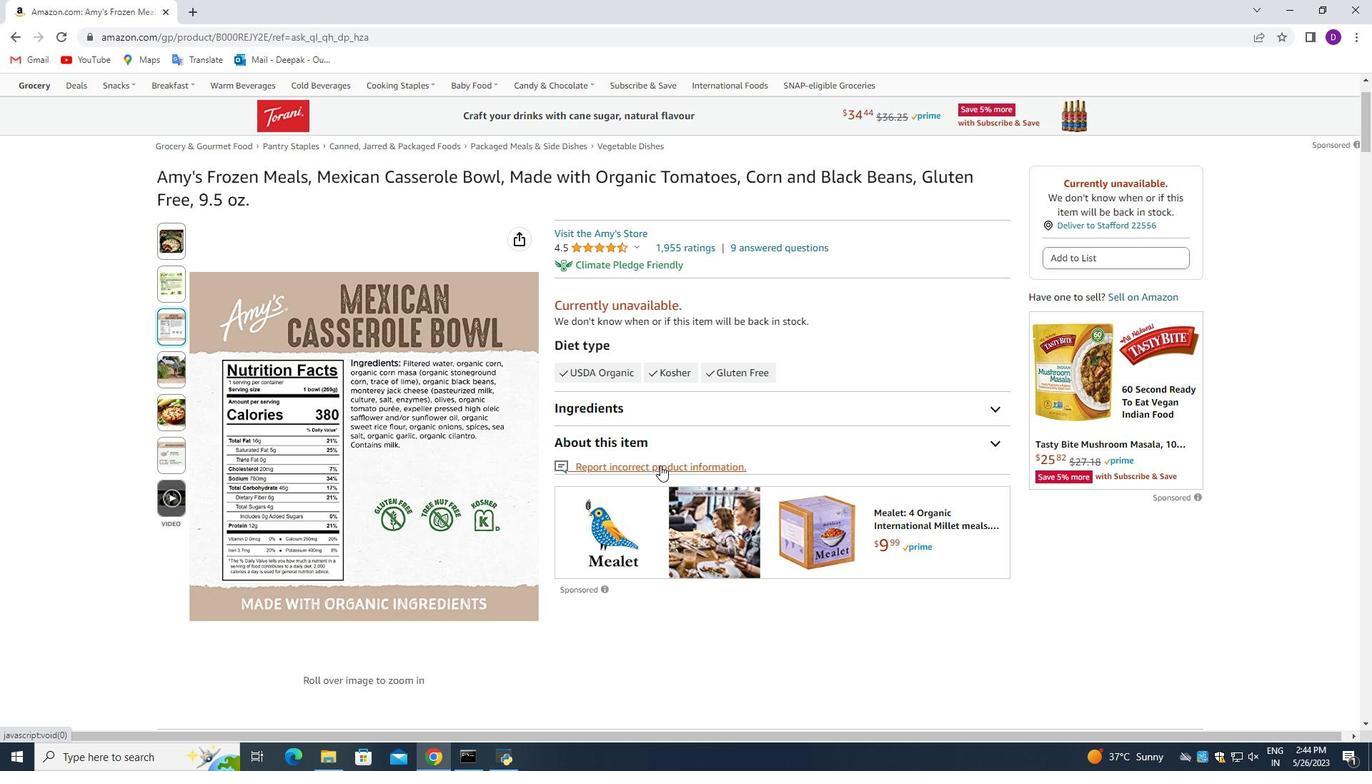 
Action: Mouse pressed left at (690, 318)
Screenshot: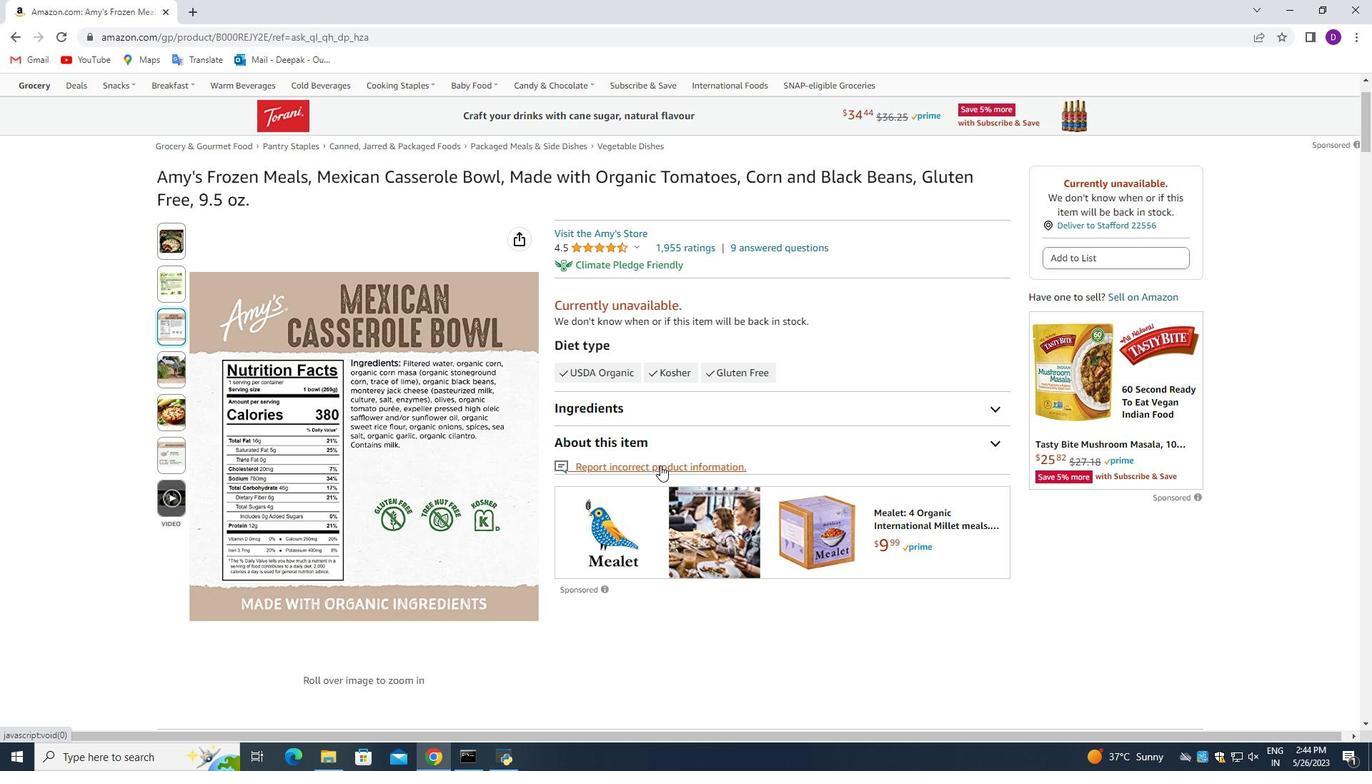 
Action: Mouse moved to (706, 407)
Screenshot: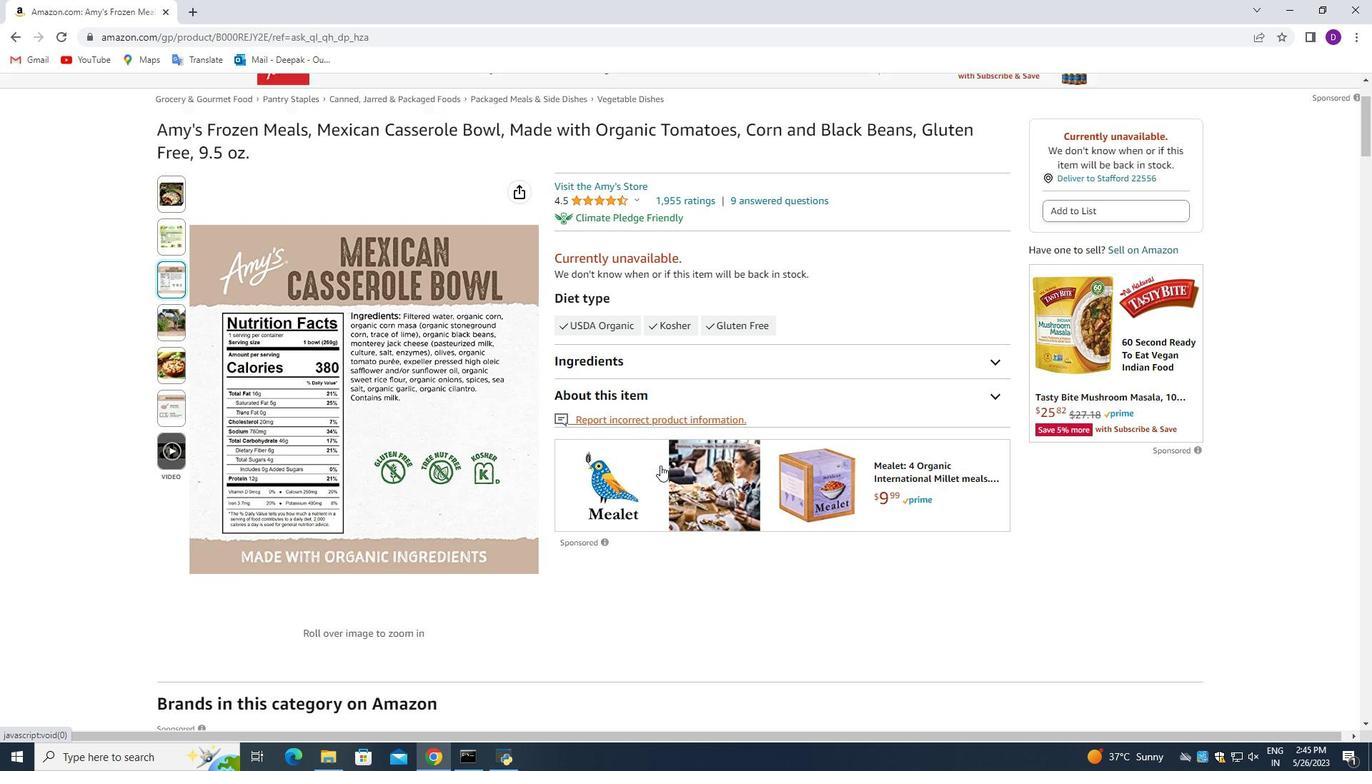 
Action: Mouse scrolled (706, 406) with delta (0, 0)
Screenshot: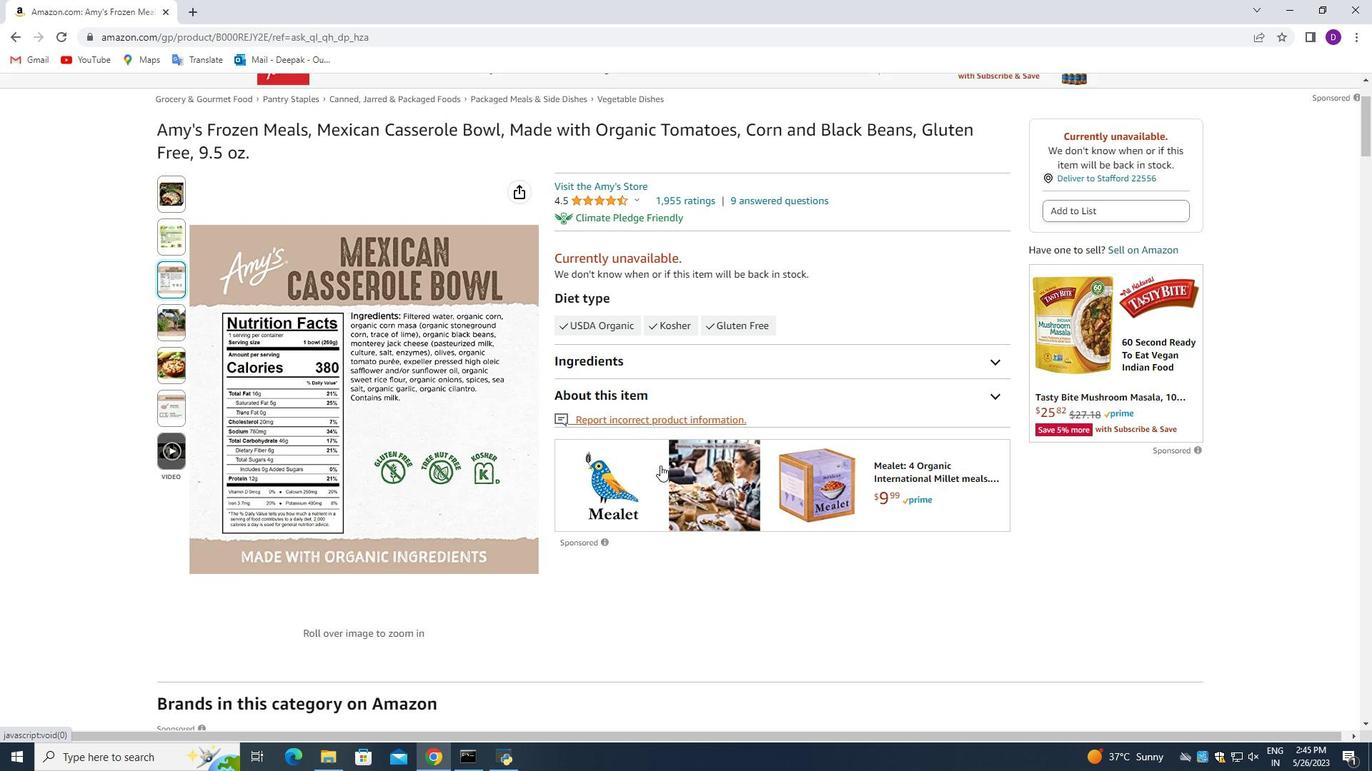
Action: Mouse moved to (706, 408)
Screenshot: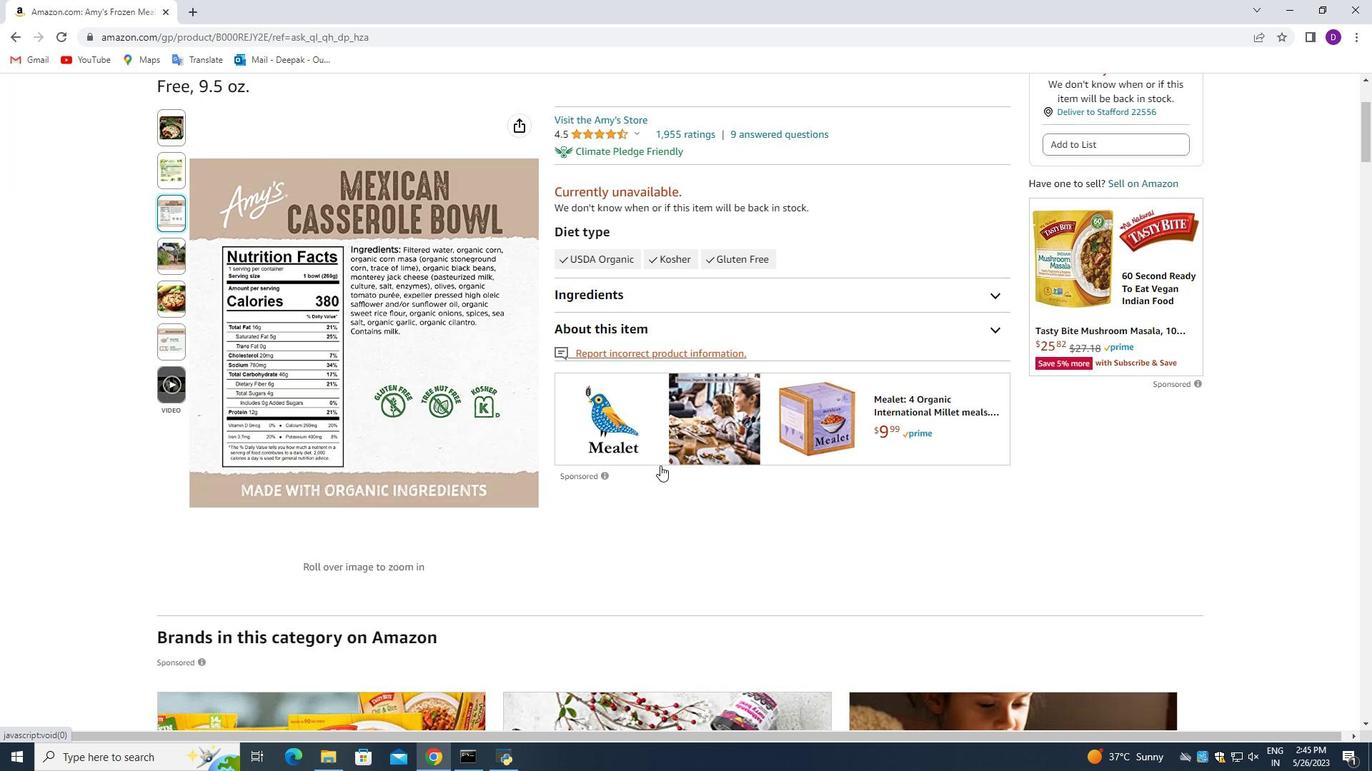 
Action: Mouse scrolled (706, 407) with delta (0, 0)
Screenshot: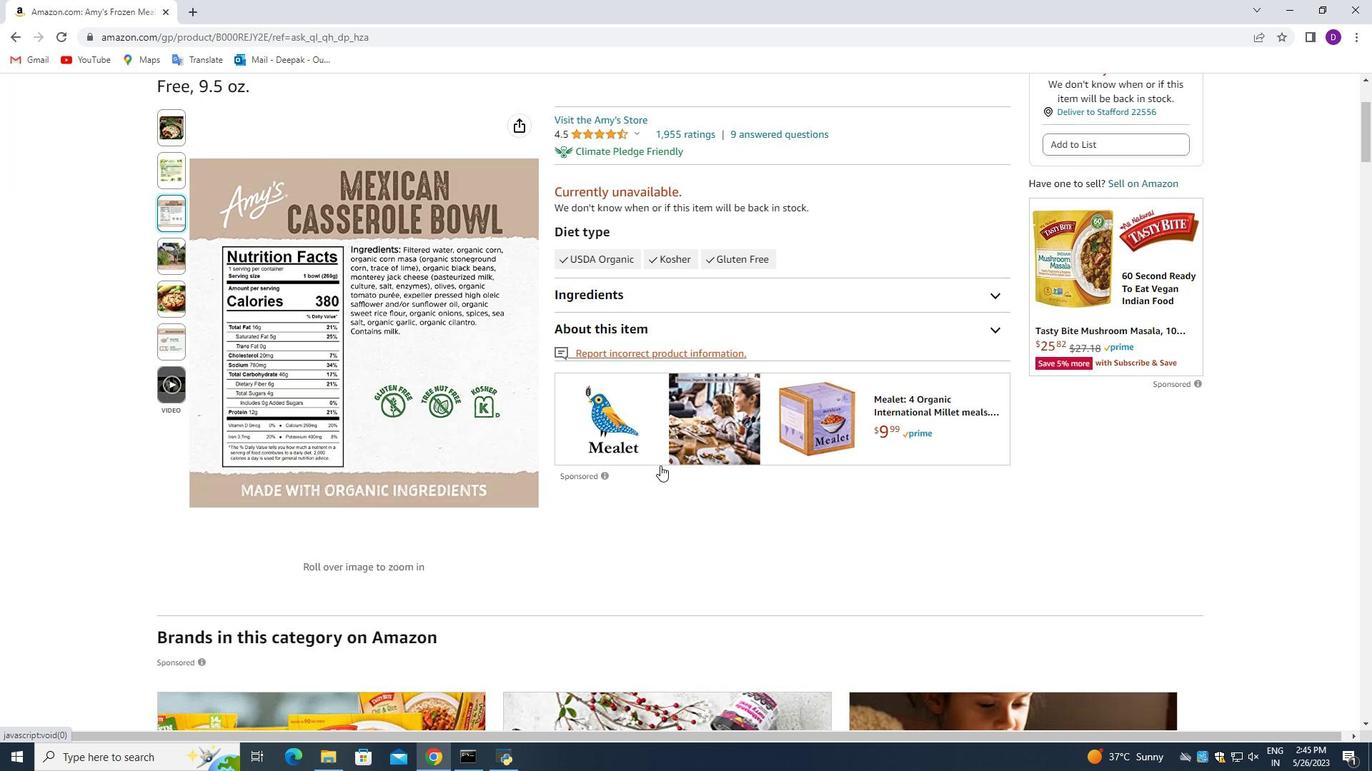 
Action: Mouse moved to (682, 399)
Screenshot: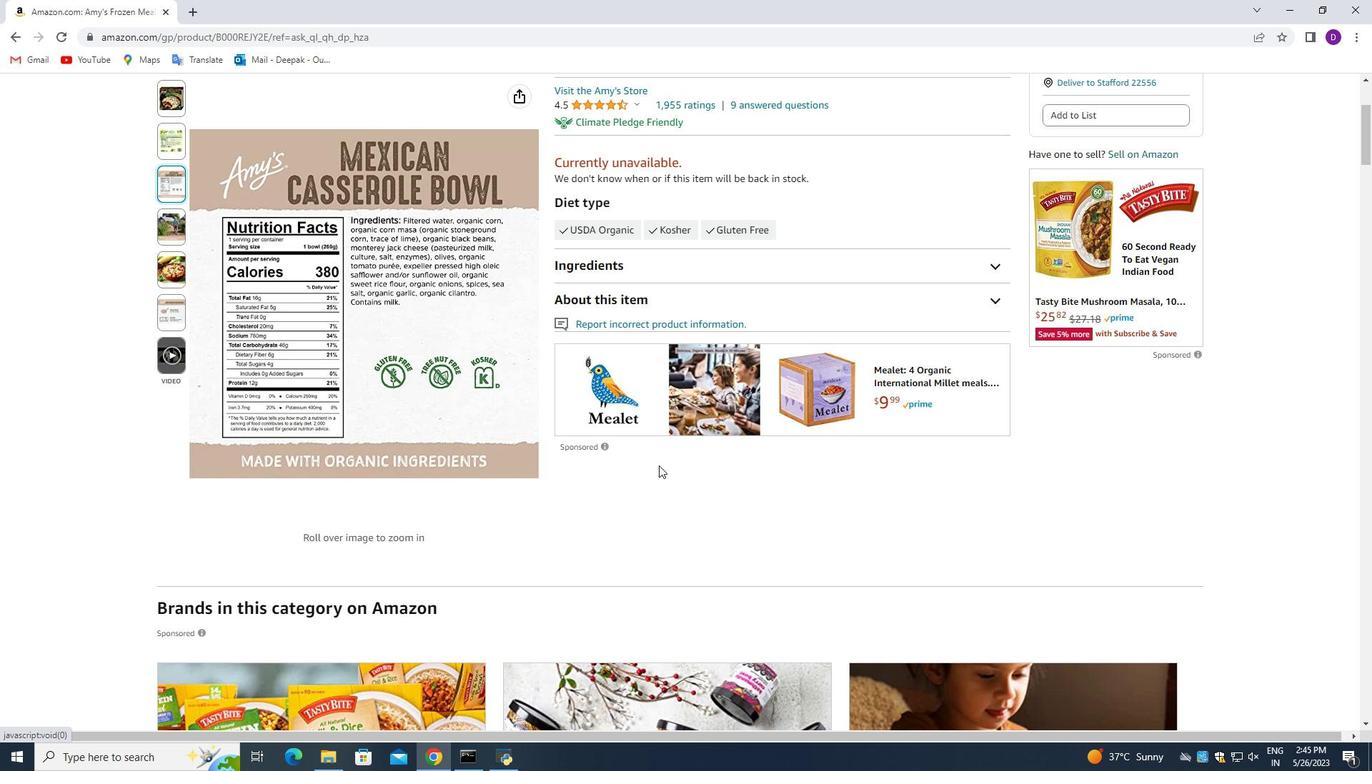 
Action: Mouse scrolled (682, 398) with delta (0, 0)
Screenshot: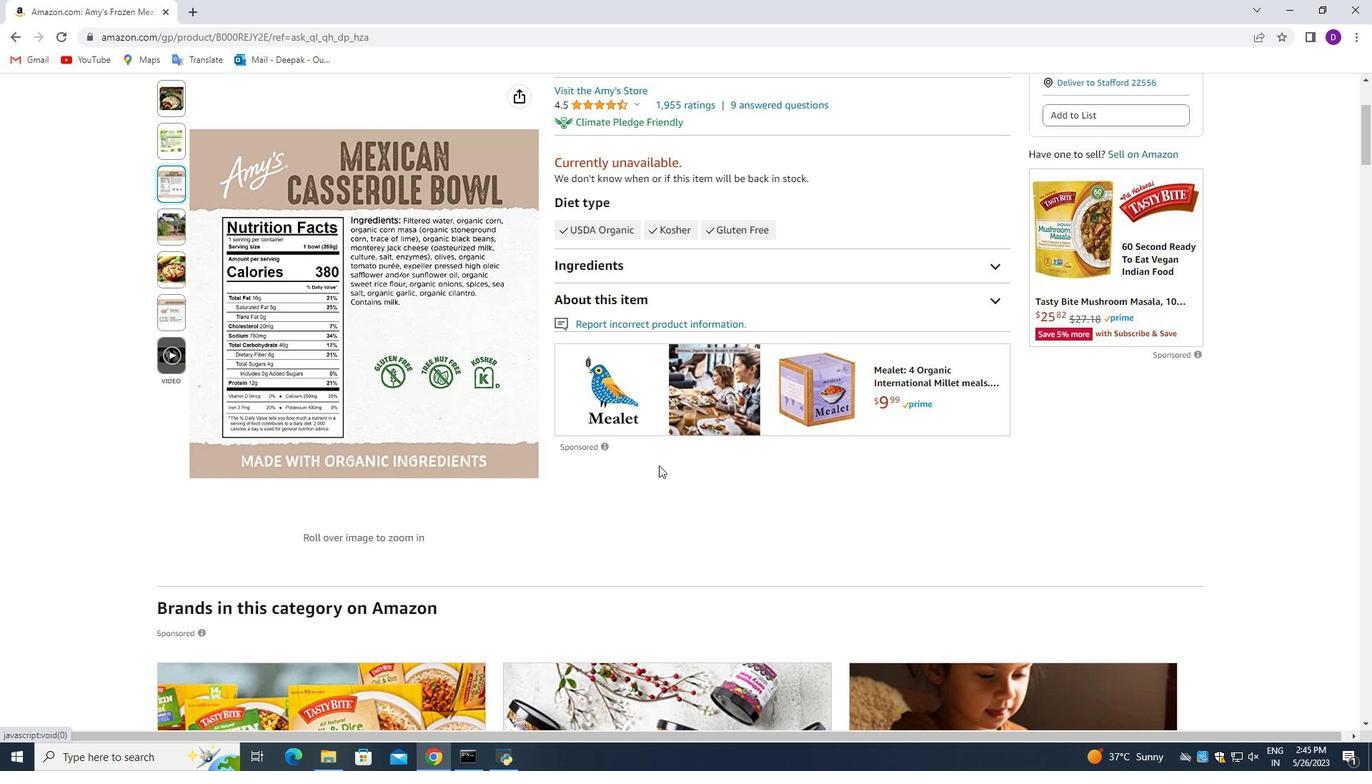 
Action: Mouse moved to (683, 398)
Screenshot: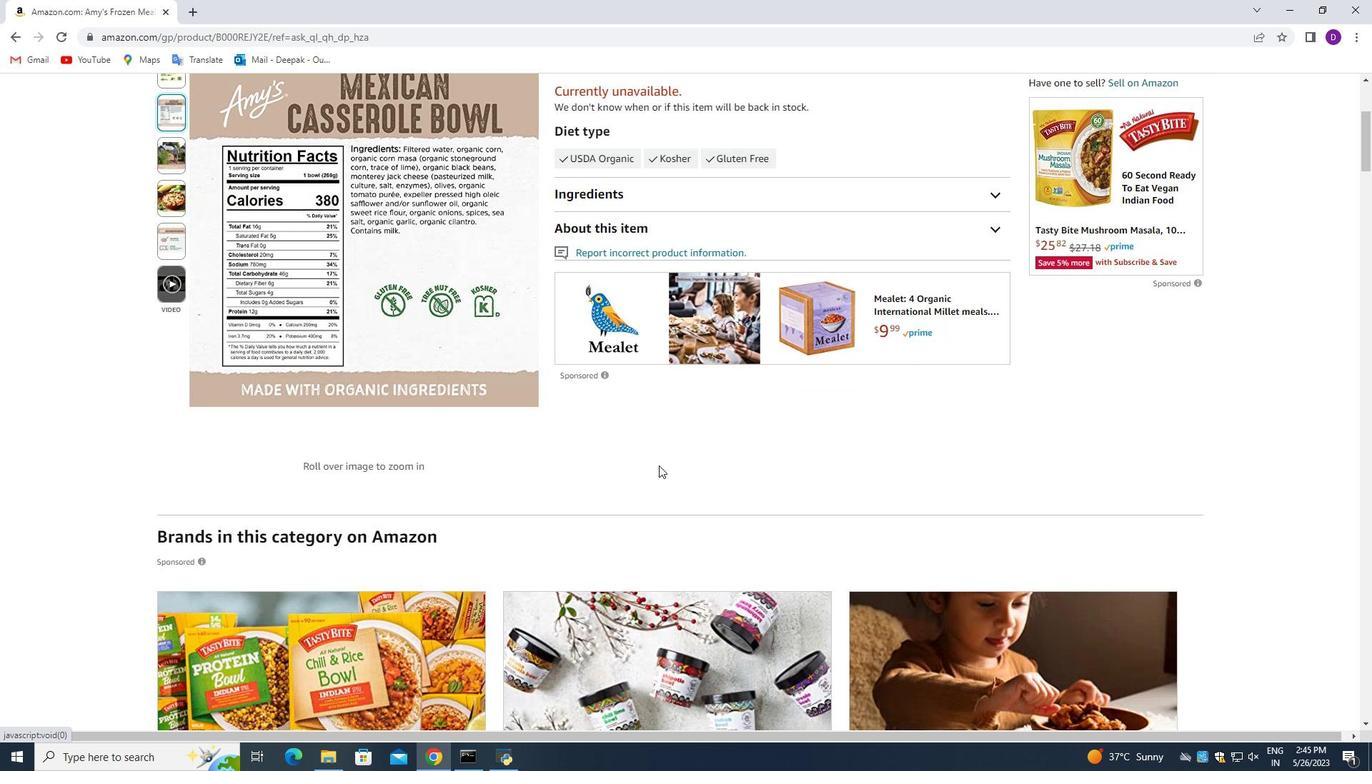 
Action: Mouse scrolled (683, 398) with delta (0, 0)
Screenshot: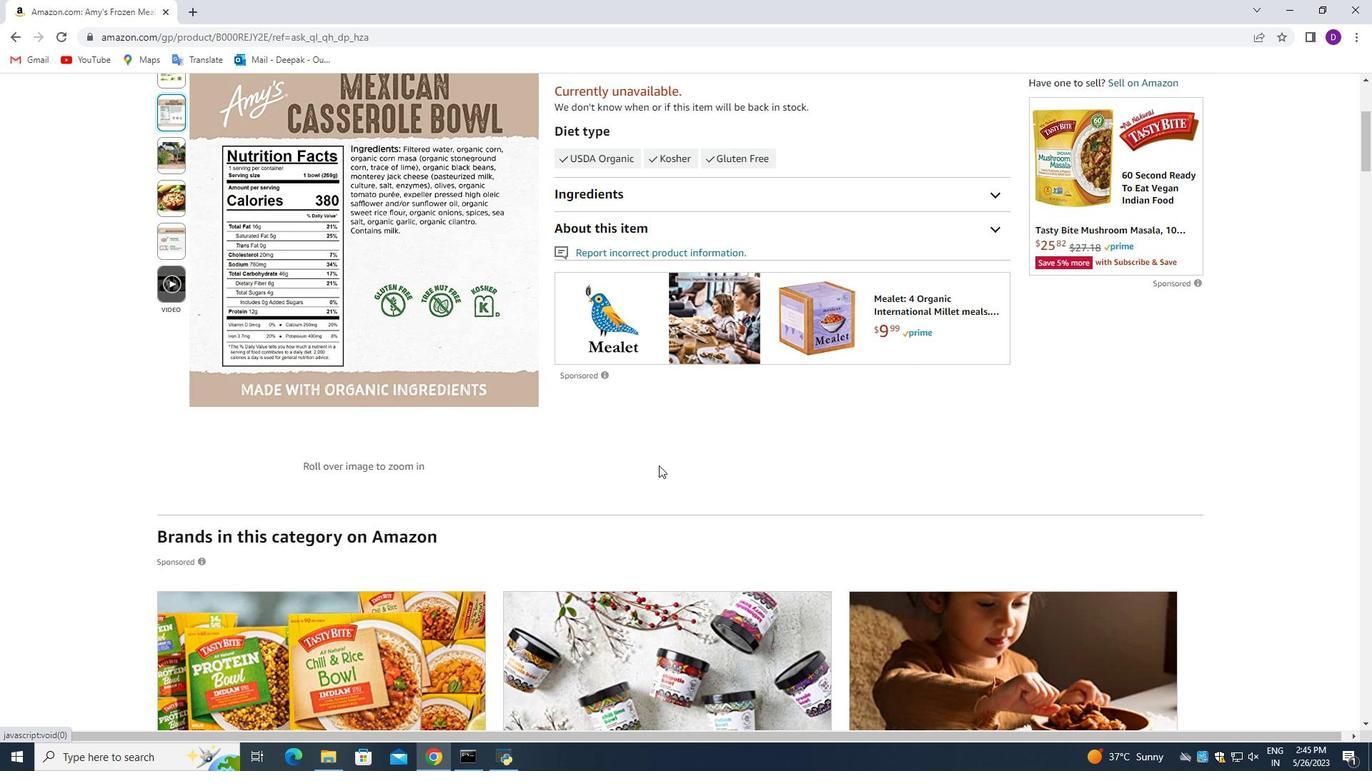 
Action: Mouse scrolled (683, 398) with delta (0, 0)
Screenshot: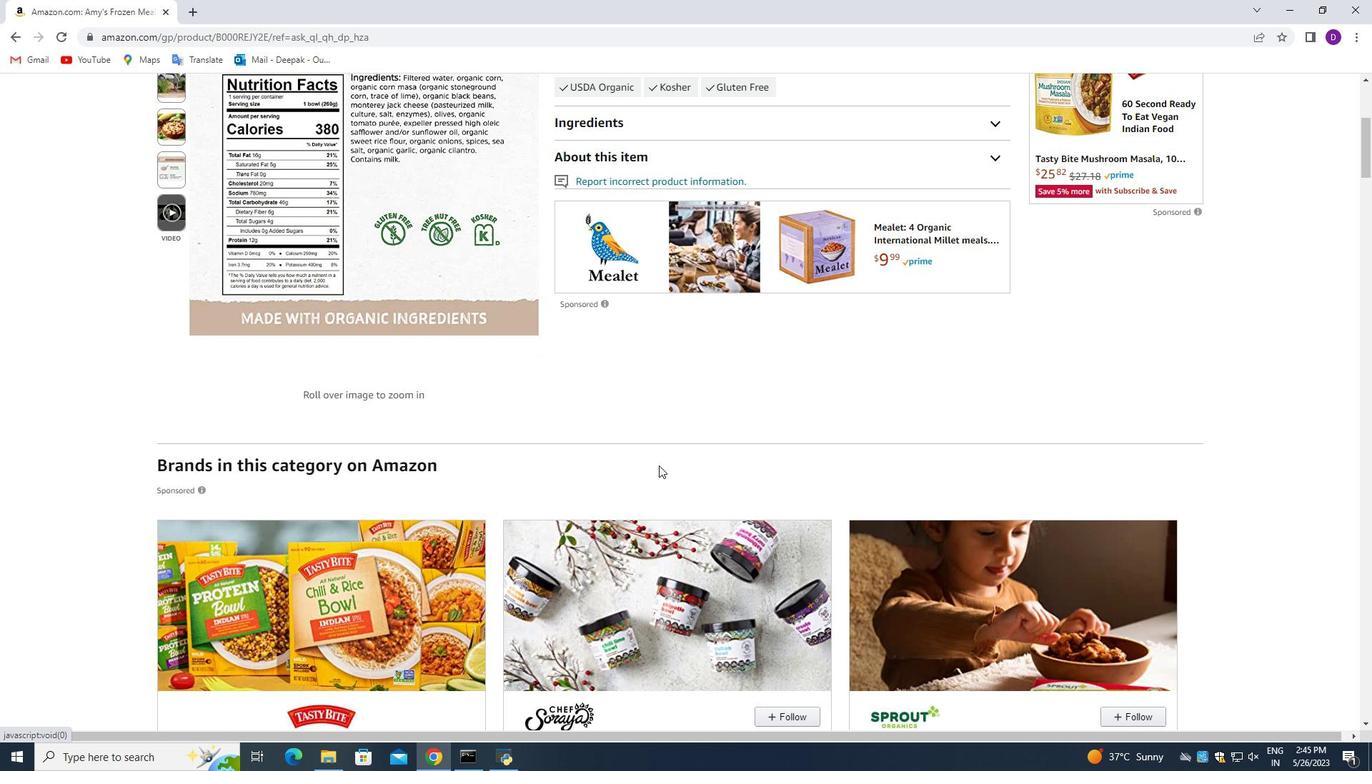 
Action: Mouse scrolled (683, 398) with delta (0, 0)
Screenshot: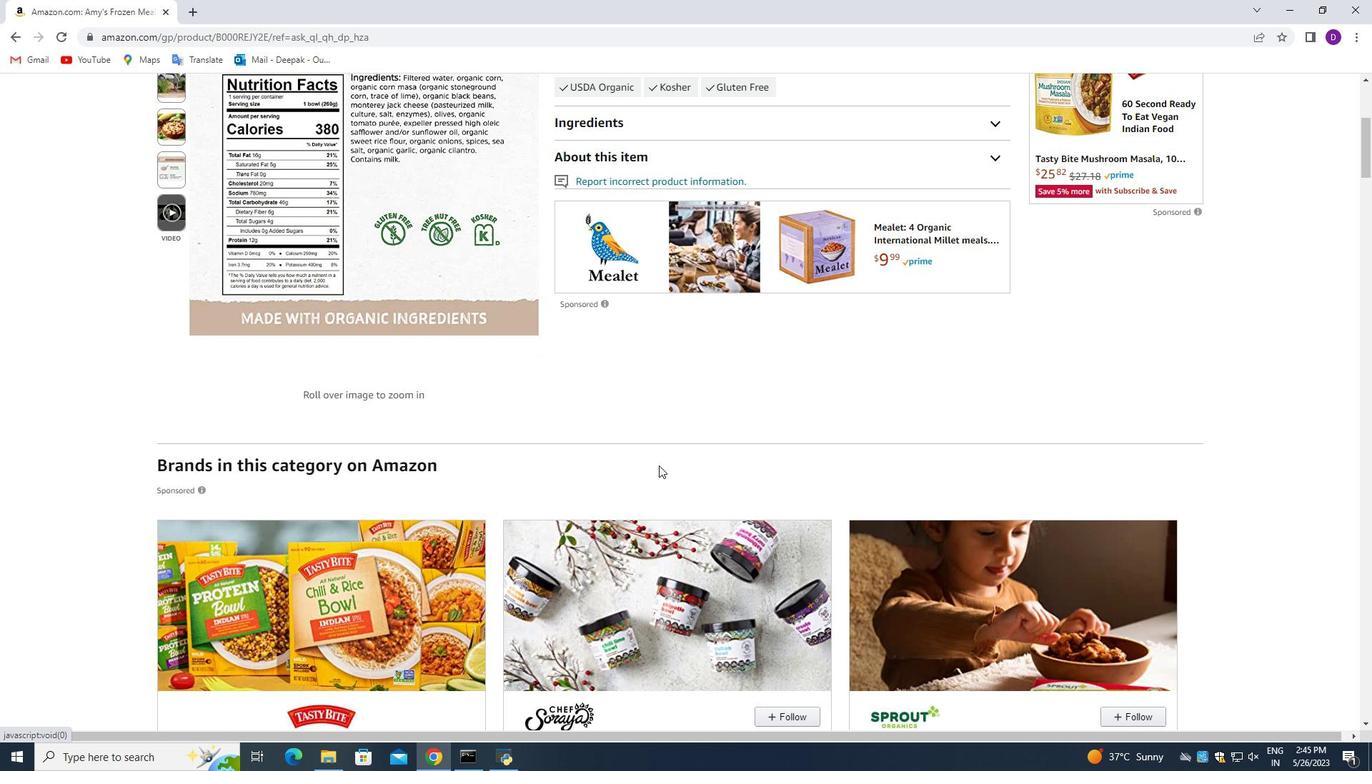 
Action: Mouse scrolled (683, 398) with delta (0, 0)
Screenshot: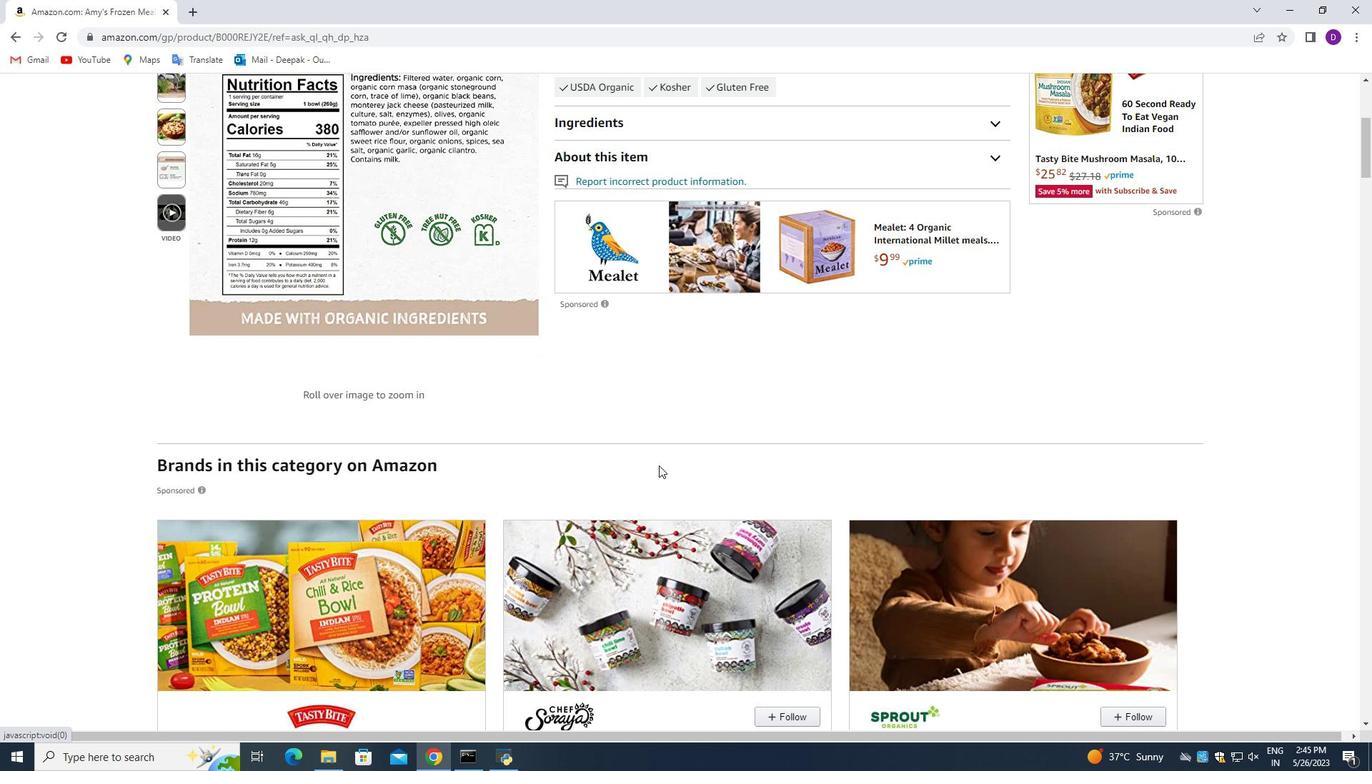 
Action: Mouse scrolled (683, 398) with delta (0, 0)
Screenshot: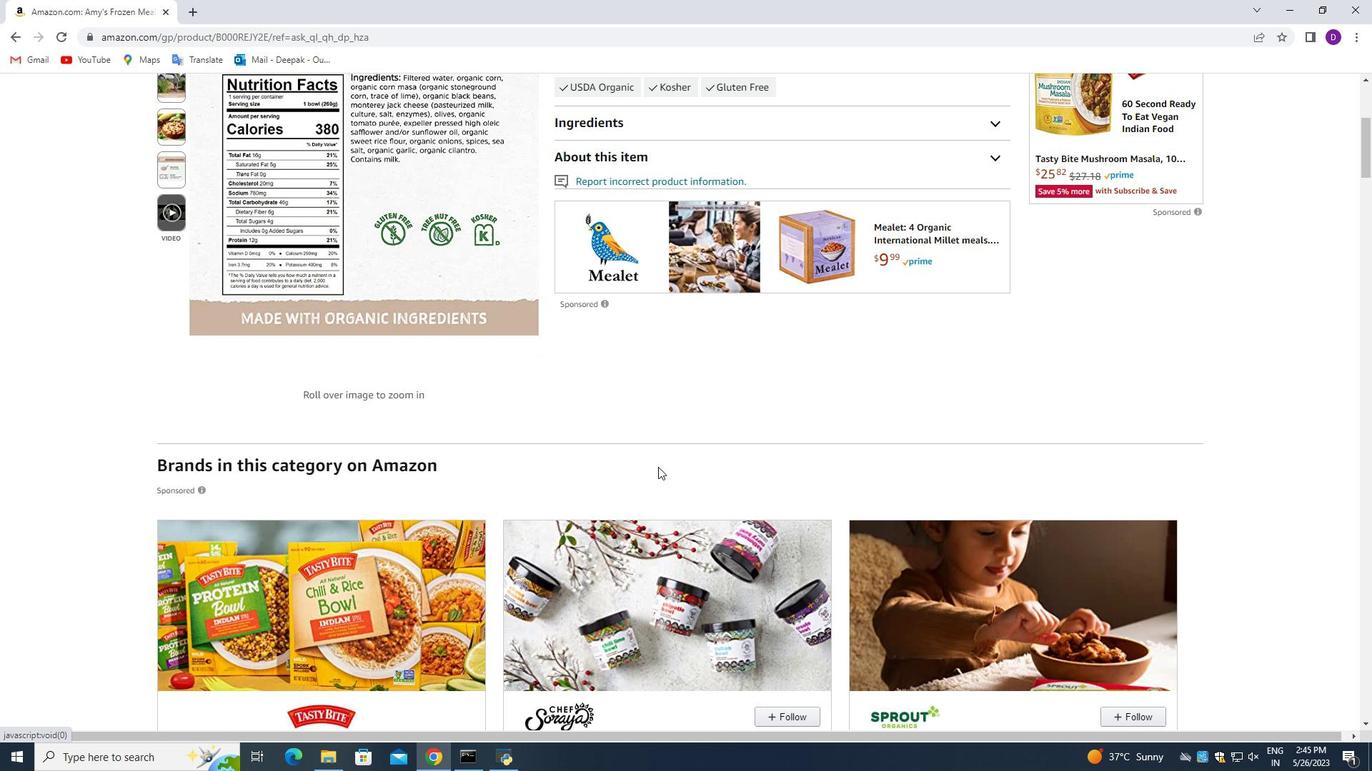 
Action: Mouse scrolled (683, 398) with delta (0, 0)
Screenshot: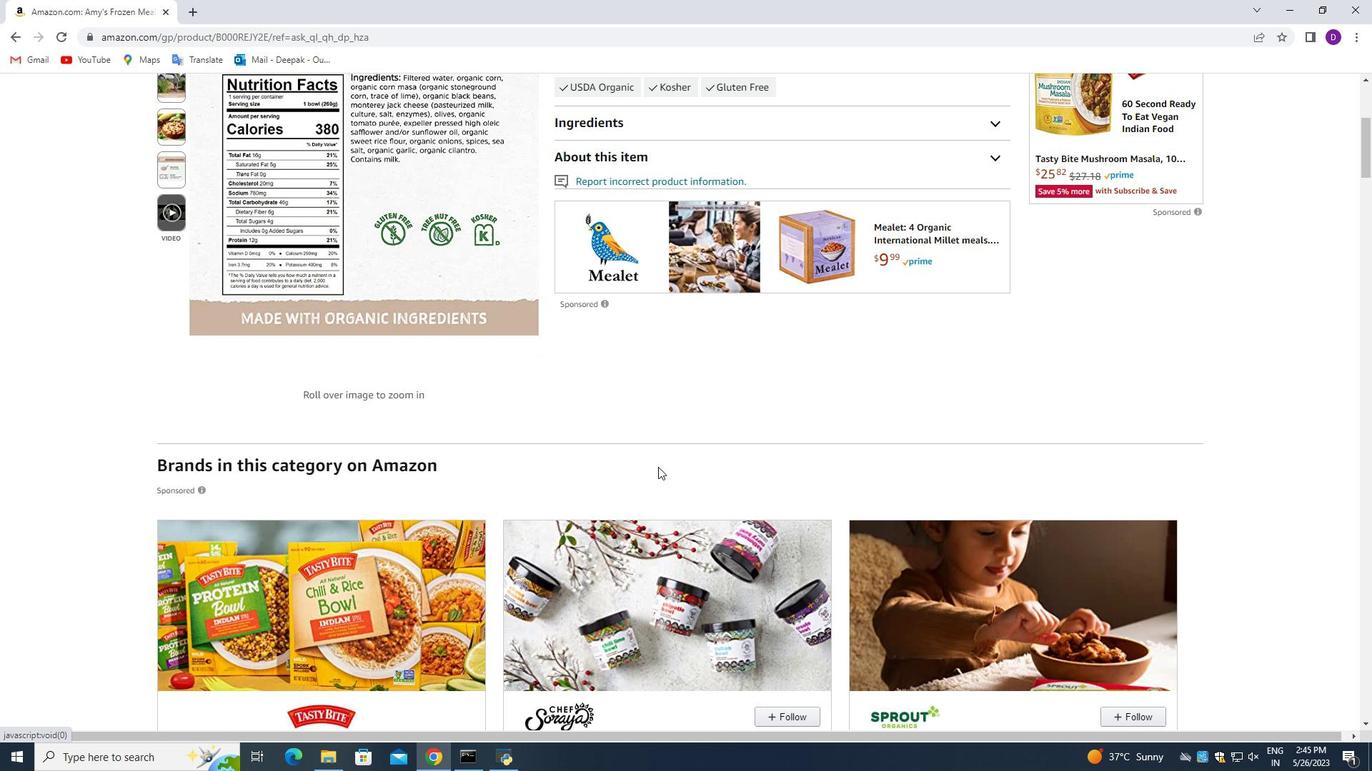 
Action: Mouse scrolled (683, 398) with delta (0, 0)
Screenshot: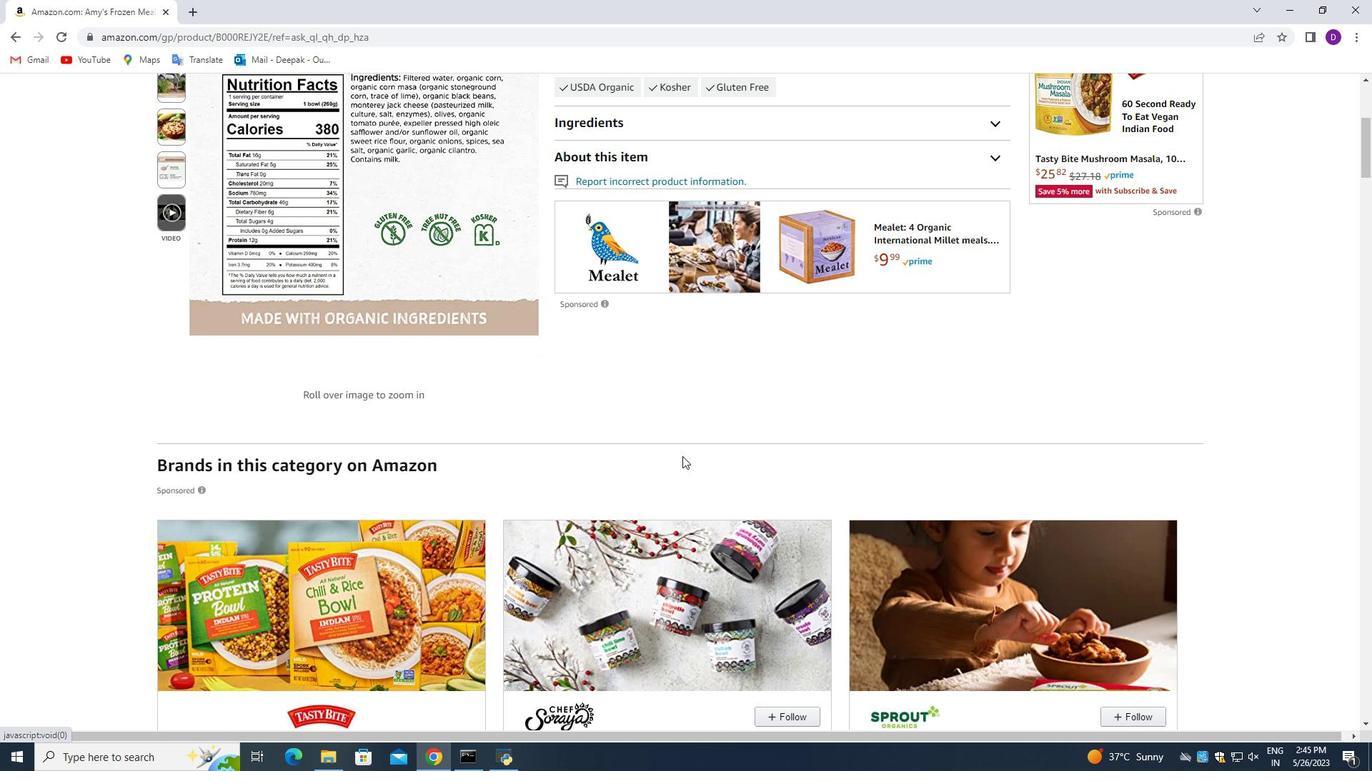
Action: Mouse scrolled (683, 398) with delta (0, 0)
Screenshot: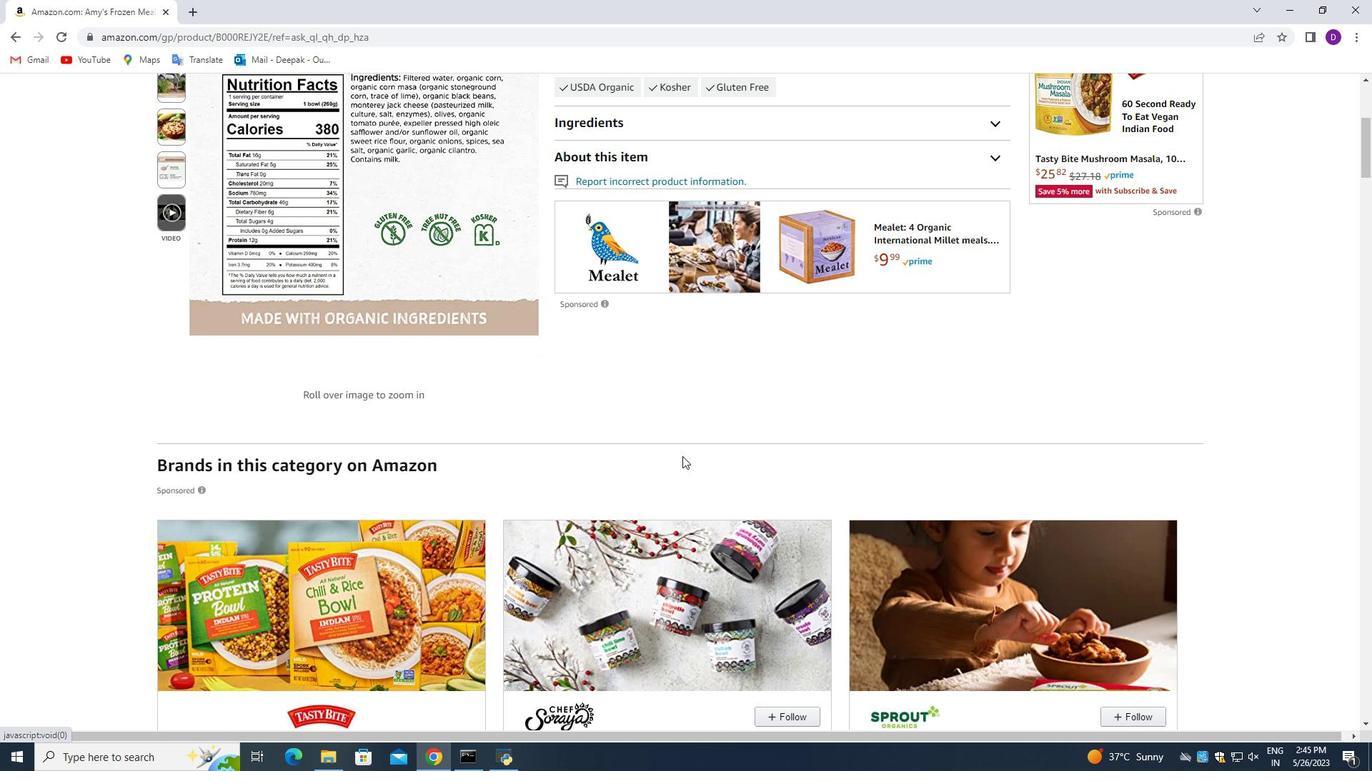 
Action: Mouse moved to (683, 410)
Screenshot: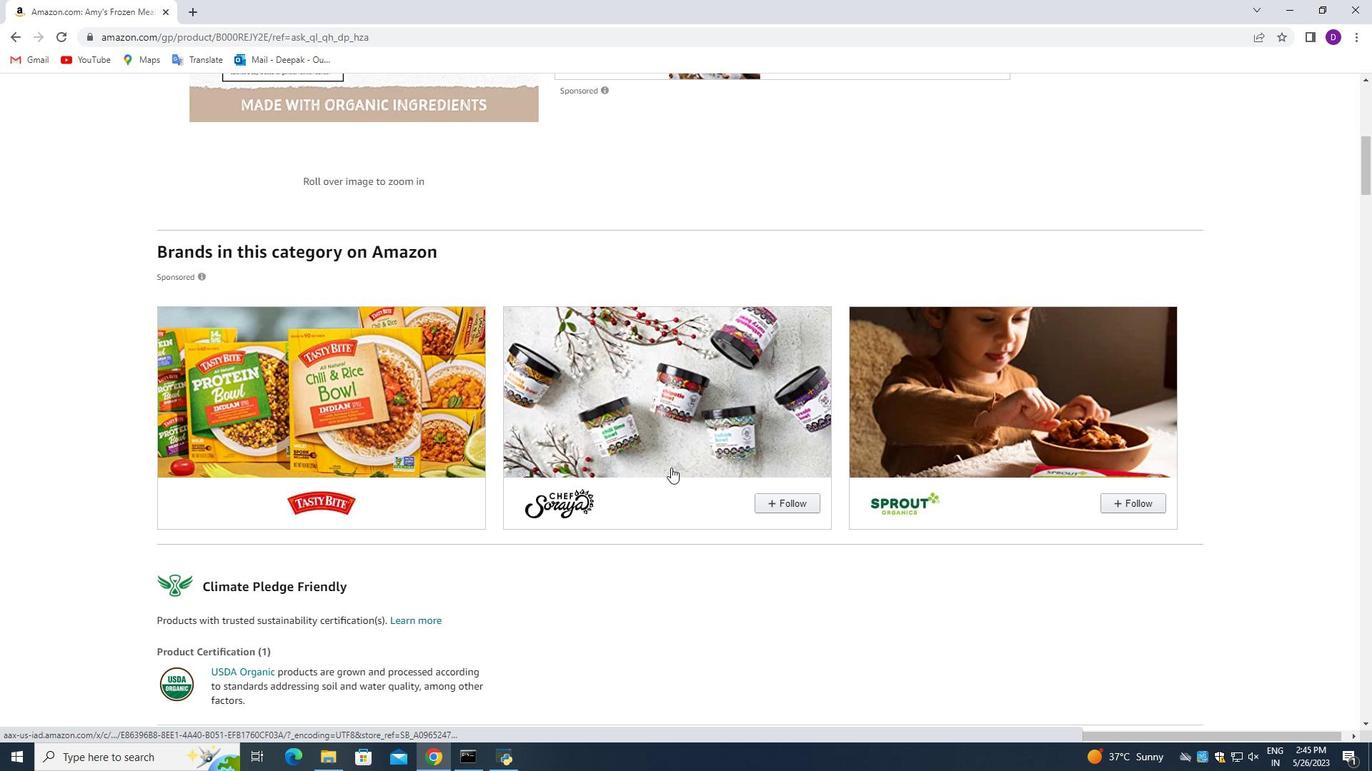 
Action: Mouse scrolled (683, 409) with delta (0, 0)
Screenshot: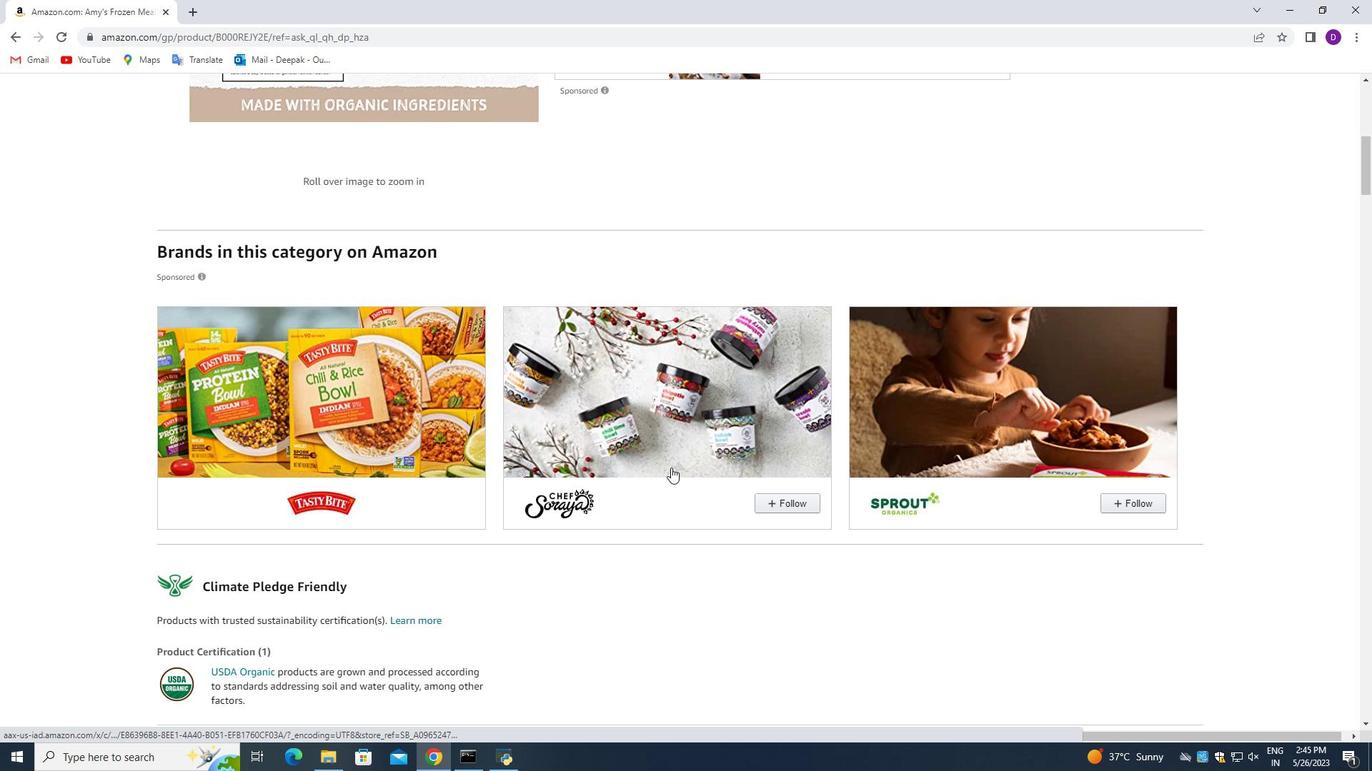 
Action: Mouse scrolled (683, 409) with delta (0, 0)
Screenshot: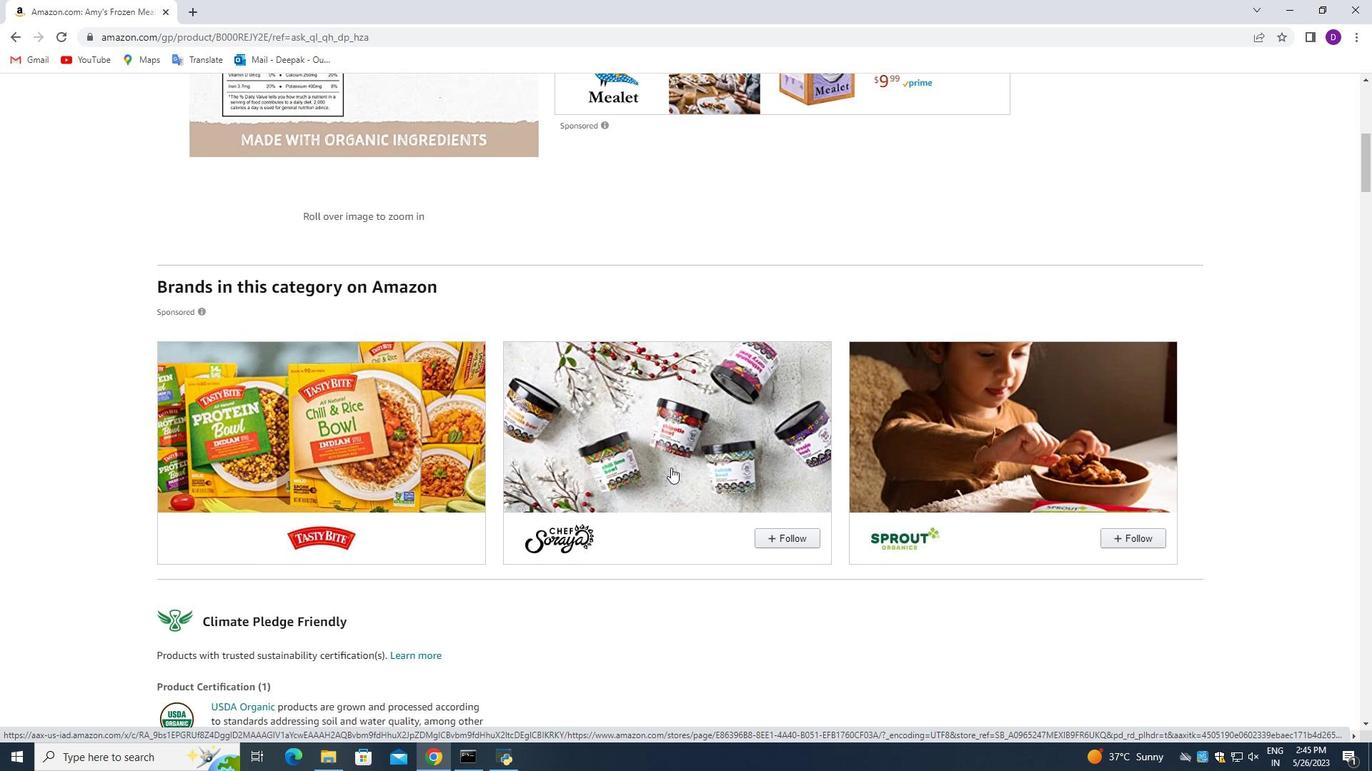 
Action: Mouse moved to (676, 378)
Screenshot: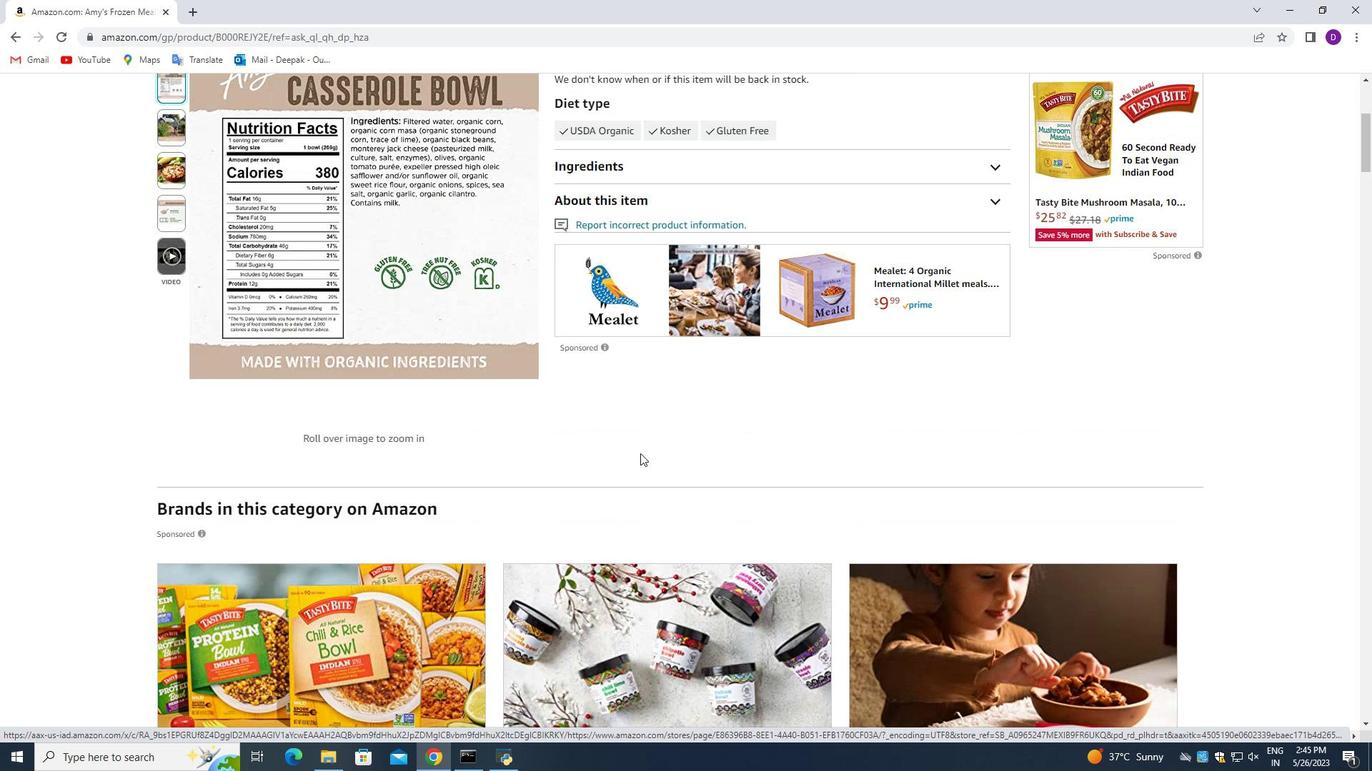 
Action: Mouse scrolled (676, 379) with delta (0, 0)
Screenshot: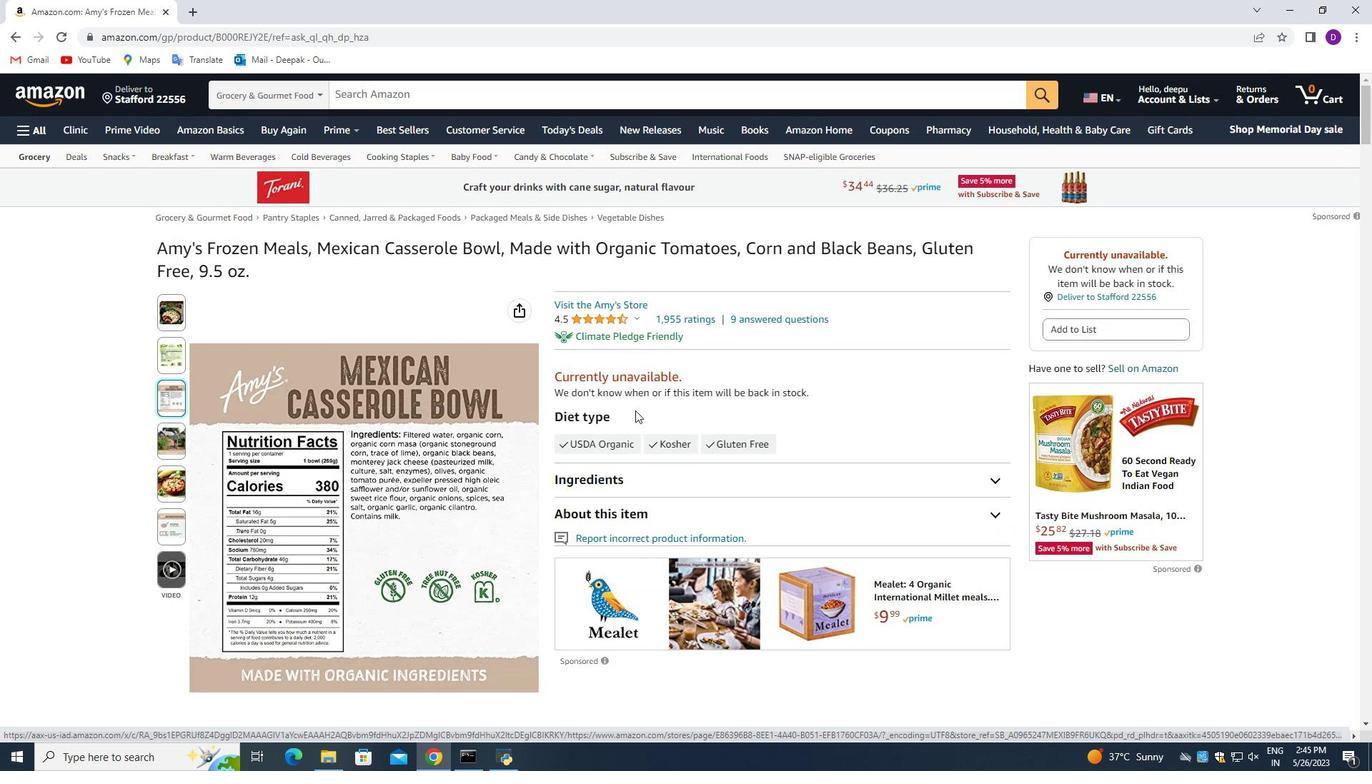 
Action: Mouse scrolled (676, 379) with delta (0, 0)
Screenshot: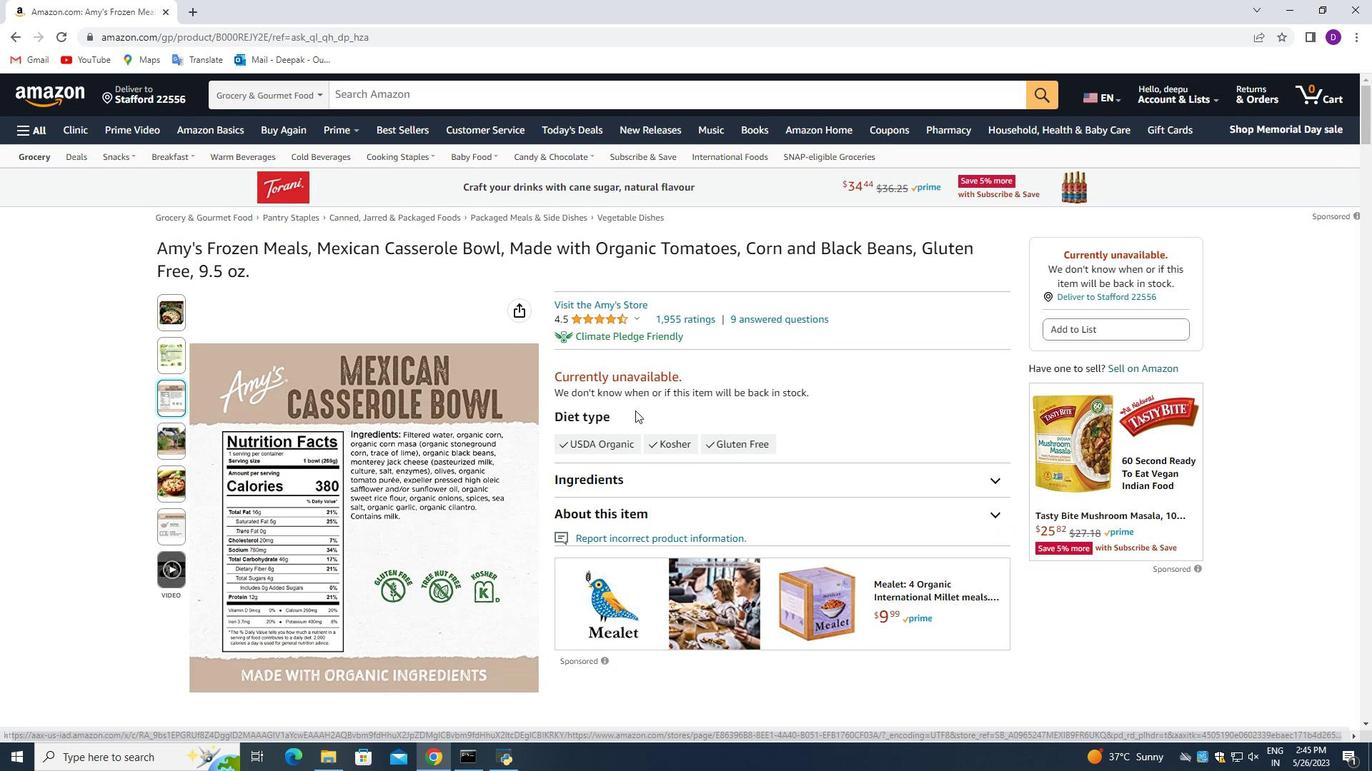 
Action: Mouse scrolled (676, 379) with delta (0, 0)
Screenshot: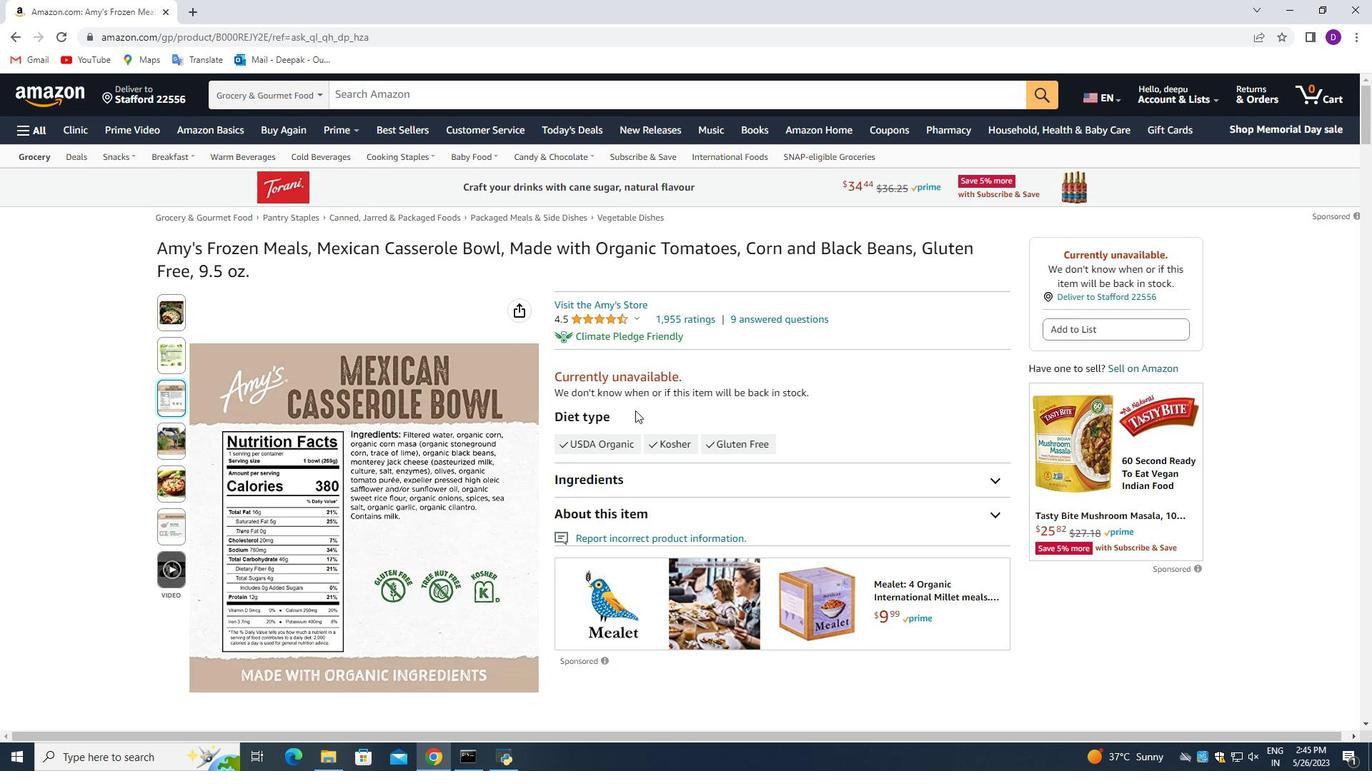 
Action: Mouse scrolled (676, 379) with delta (0, 0)
Screenshot: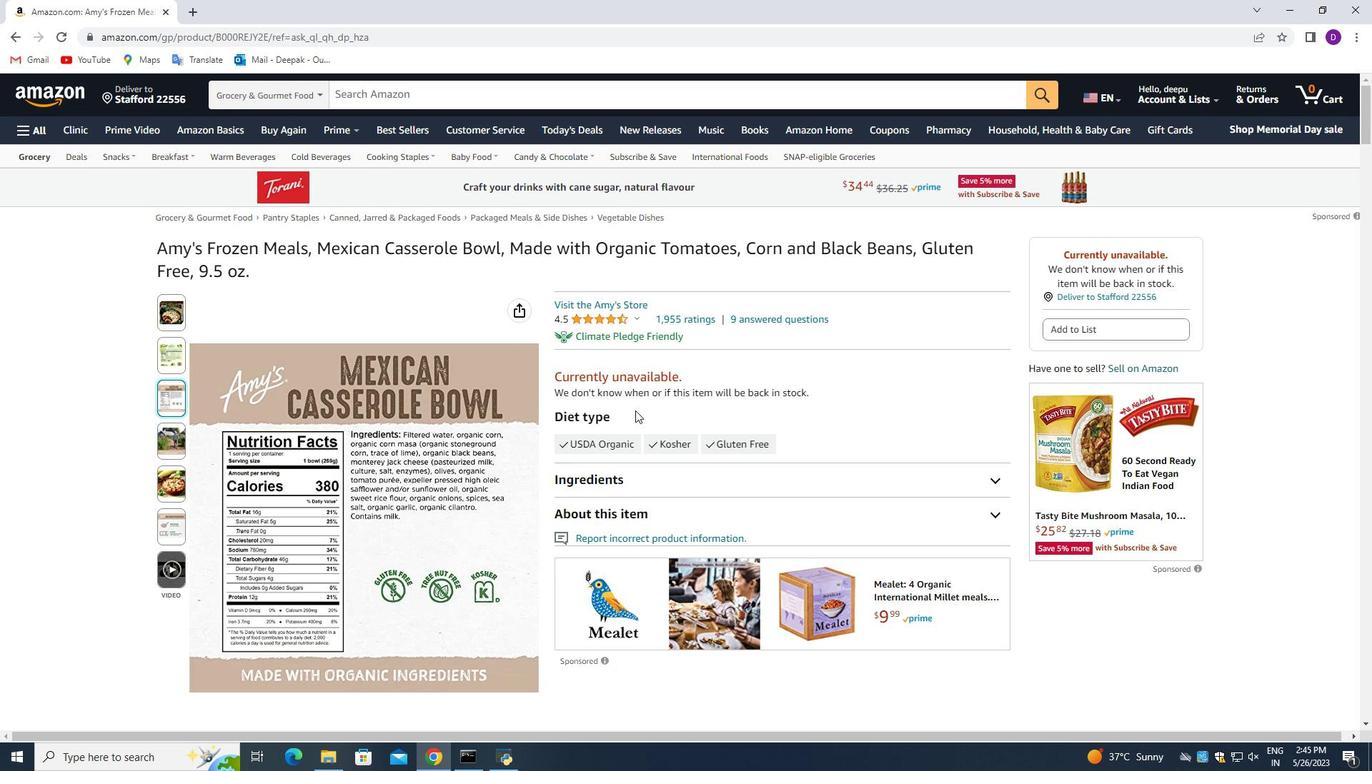 
Action: Mouse scrolled (676, 379) with delta (0, 0)
Screenshot: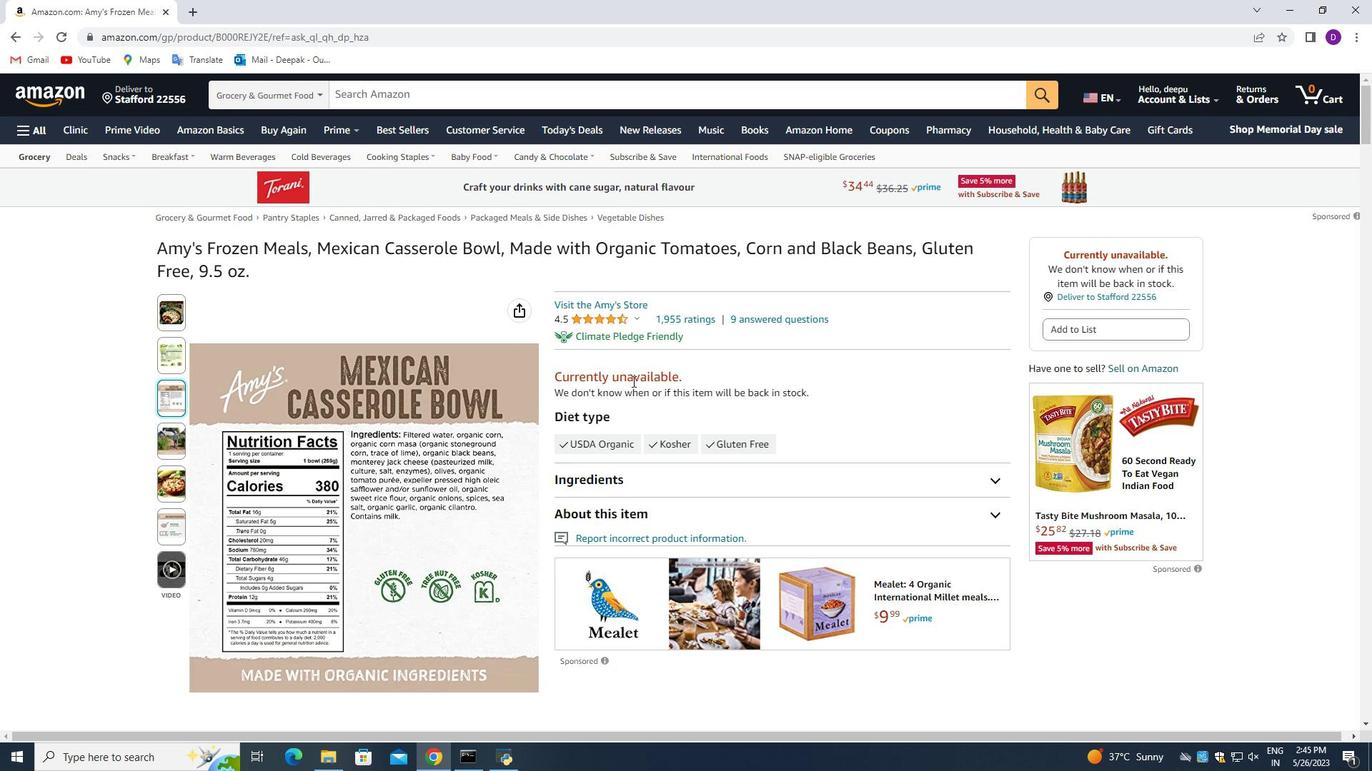 
Action: Mouse scrolled (676, 379) with delta (0, 0)
Screenshot: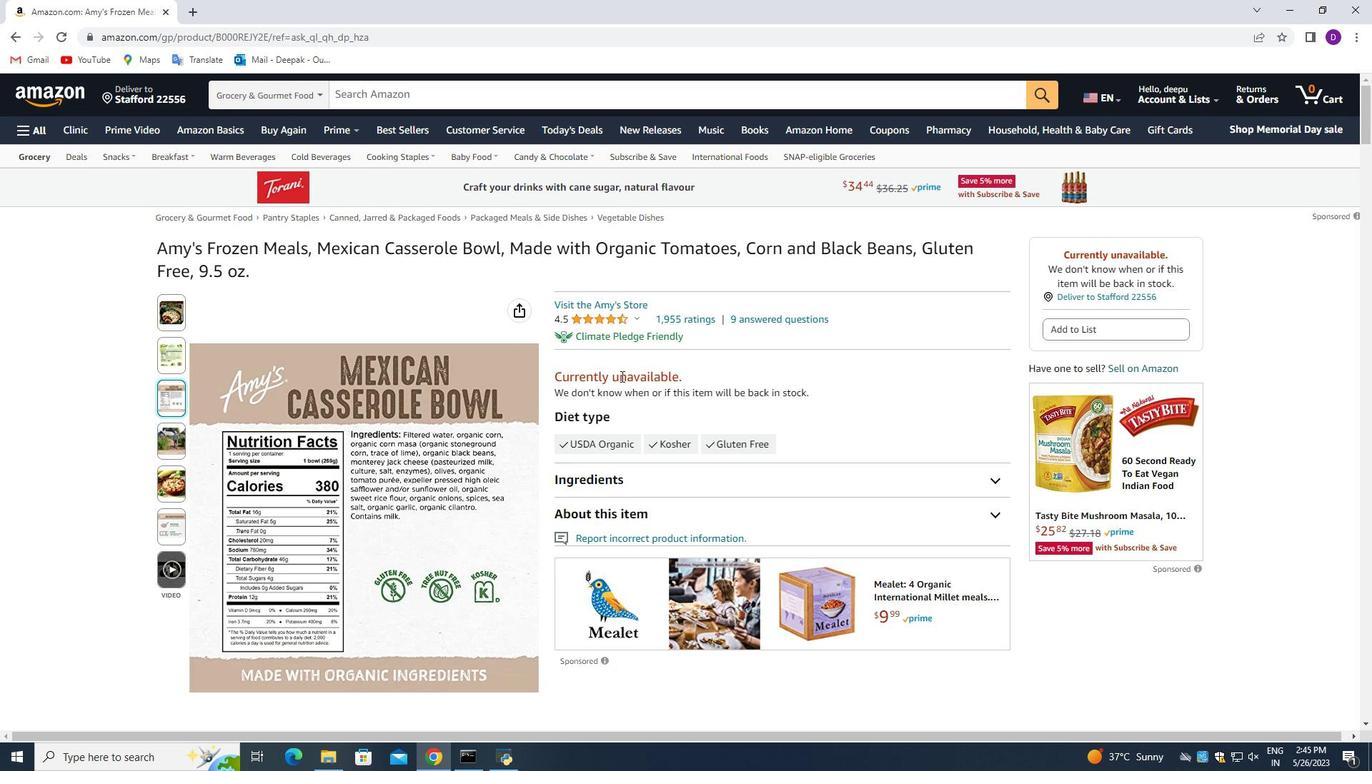 
Action: Mouse scrolled (676, 379) with delta (0, 0)
Screenshot: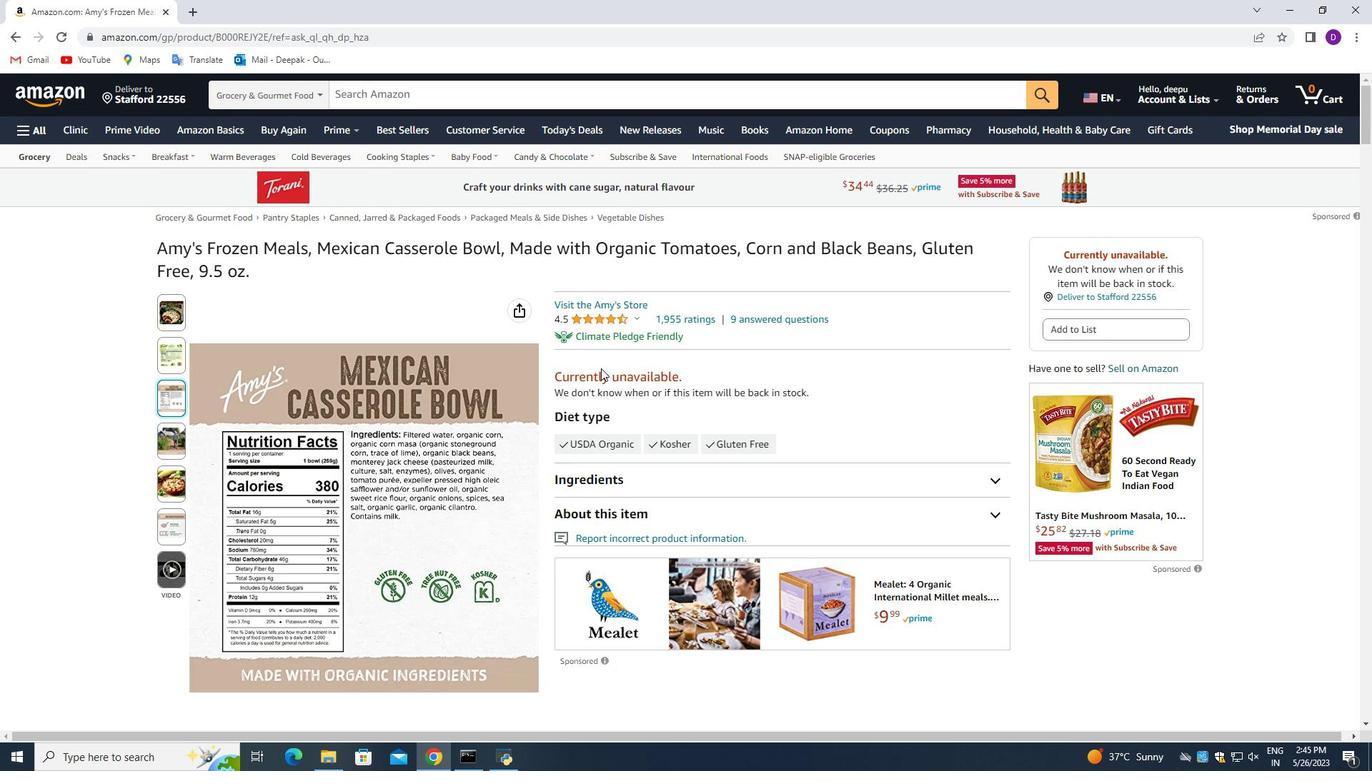 
Action: Mouse scrolled (676, 379) with delta (0, 0)
Screenshot: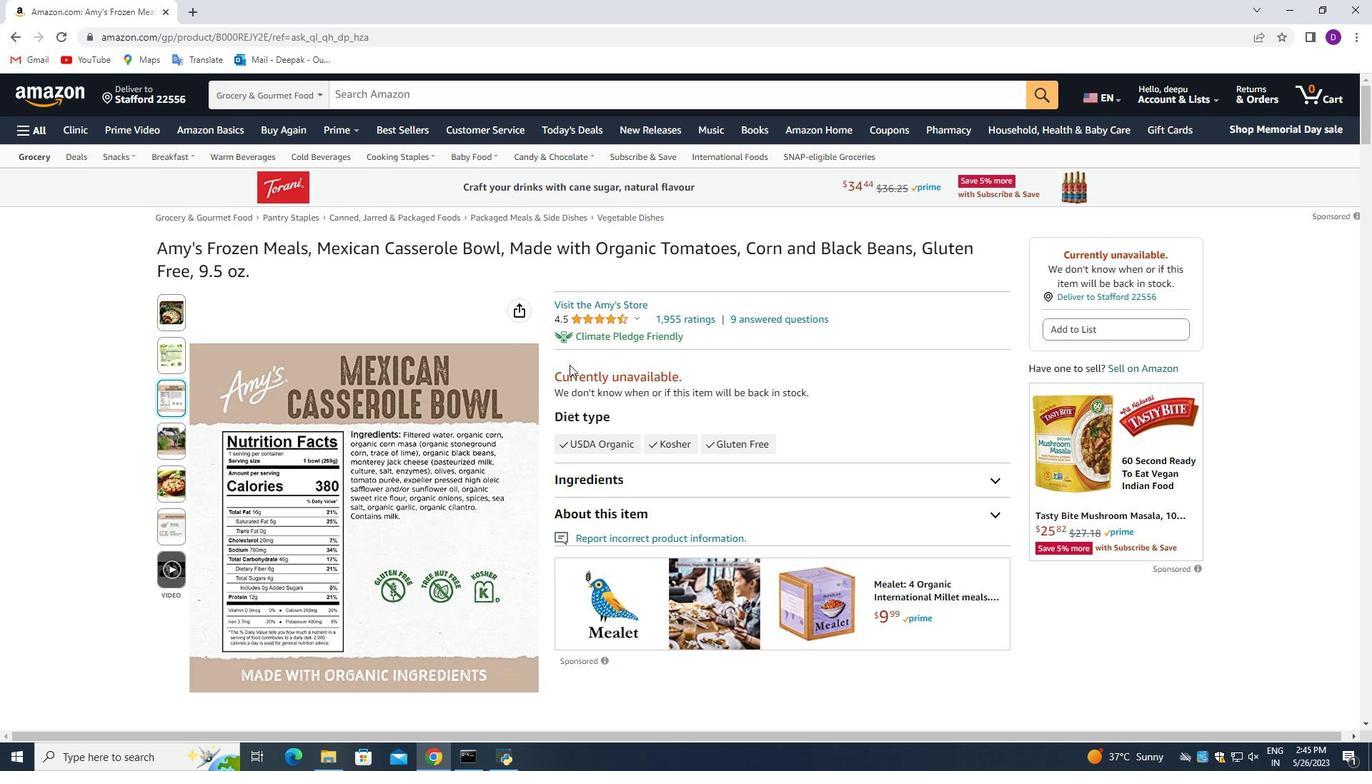 
Action: Mouse moved to (673, 390)
Screenshot: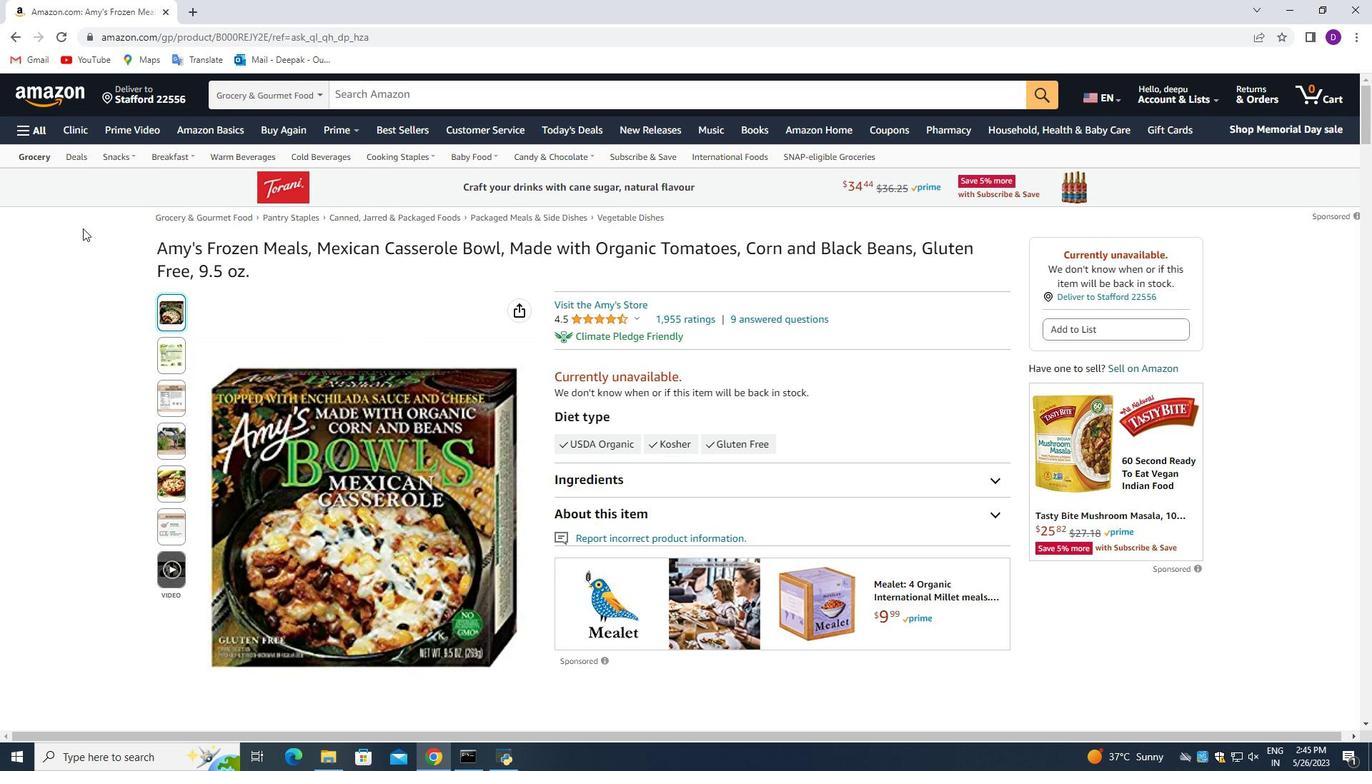 
Action: Mouse scrolled (673, 391) with delta (0, 0)
Screenshot: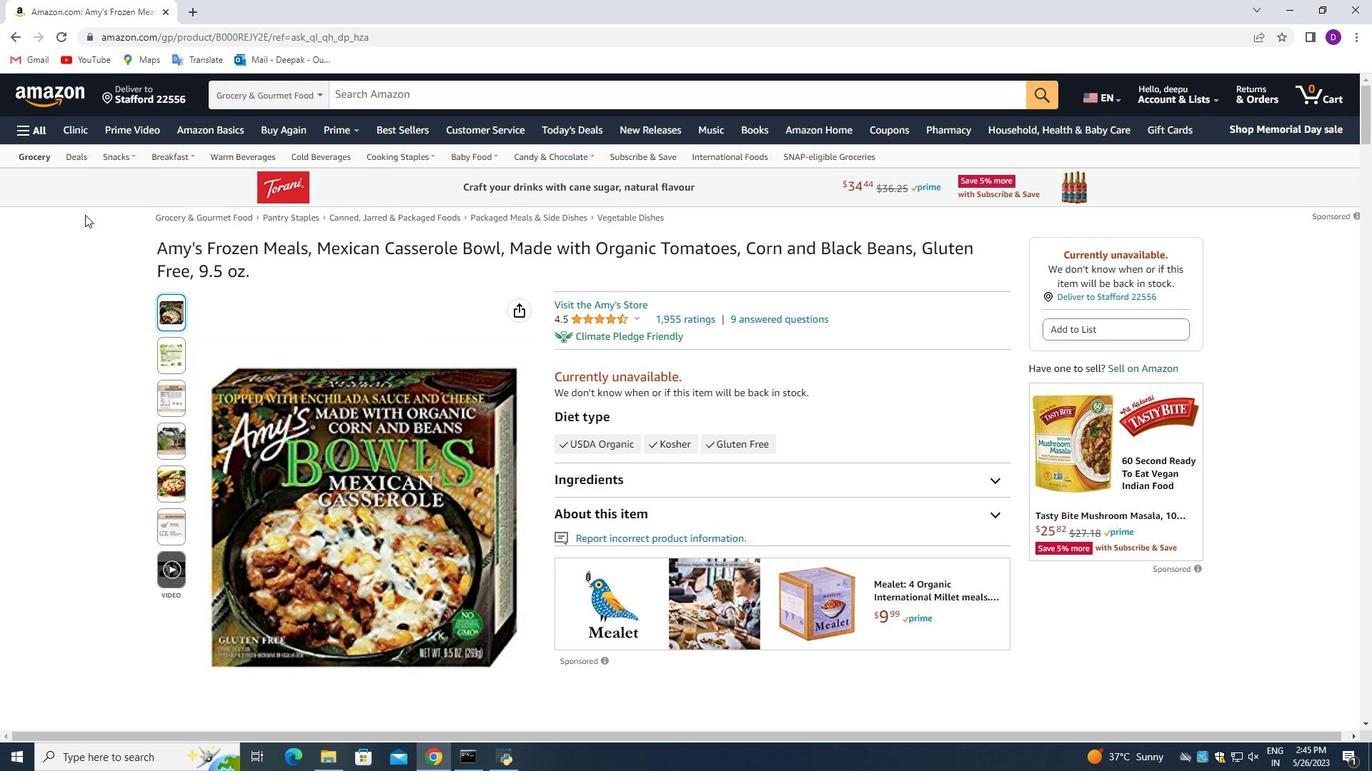 
Action: Mouse scrolled (673, 391) with delta (0, 0)
Screenshot: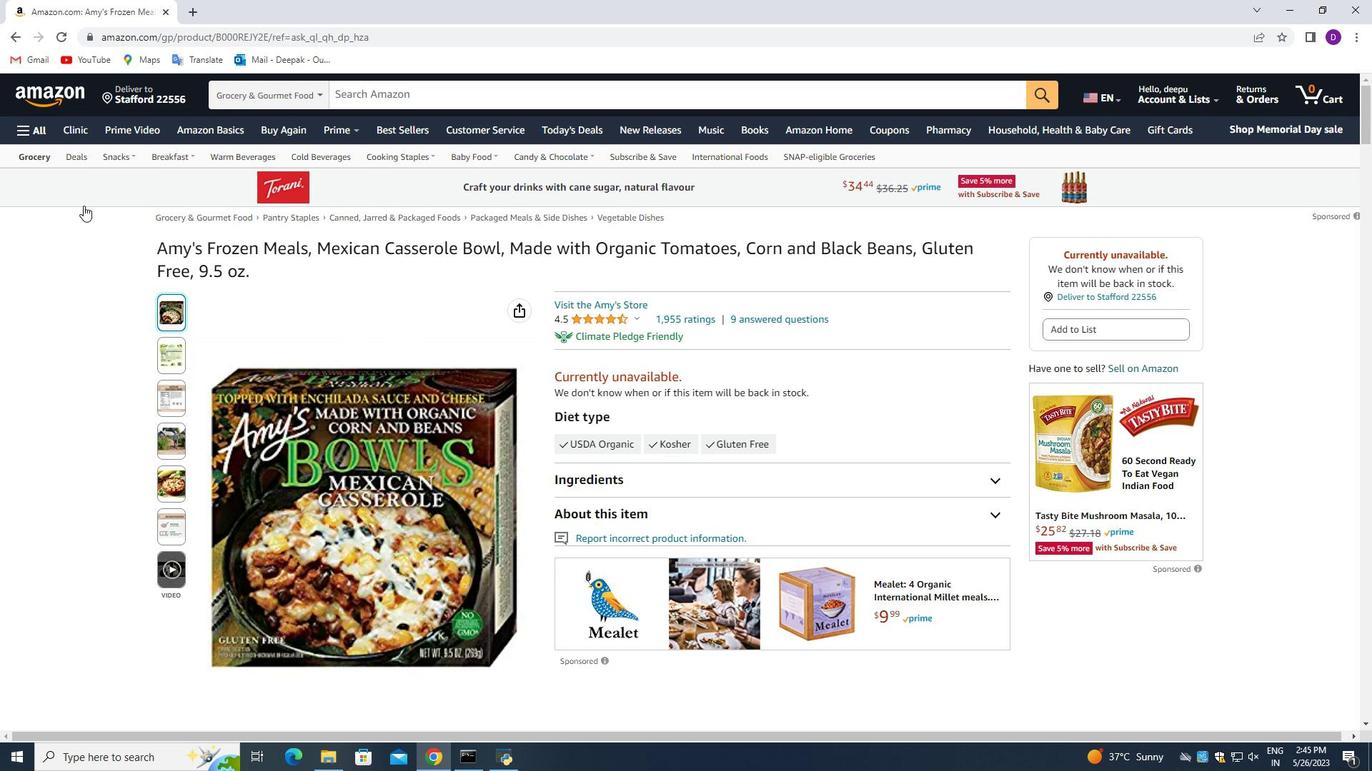 
Action: Mouse moved to (789, 421)
Screenshot: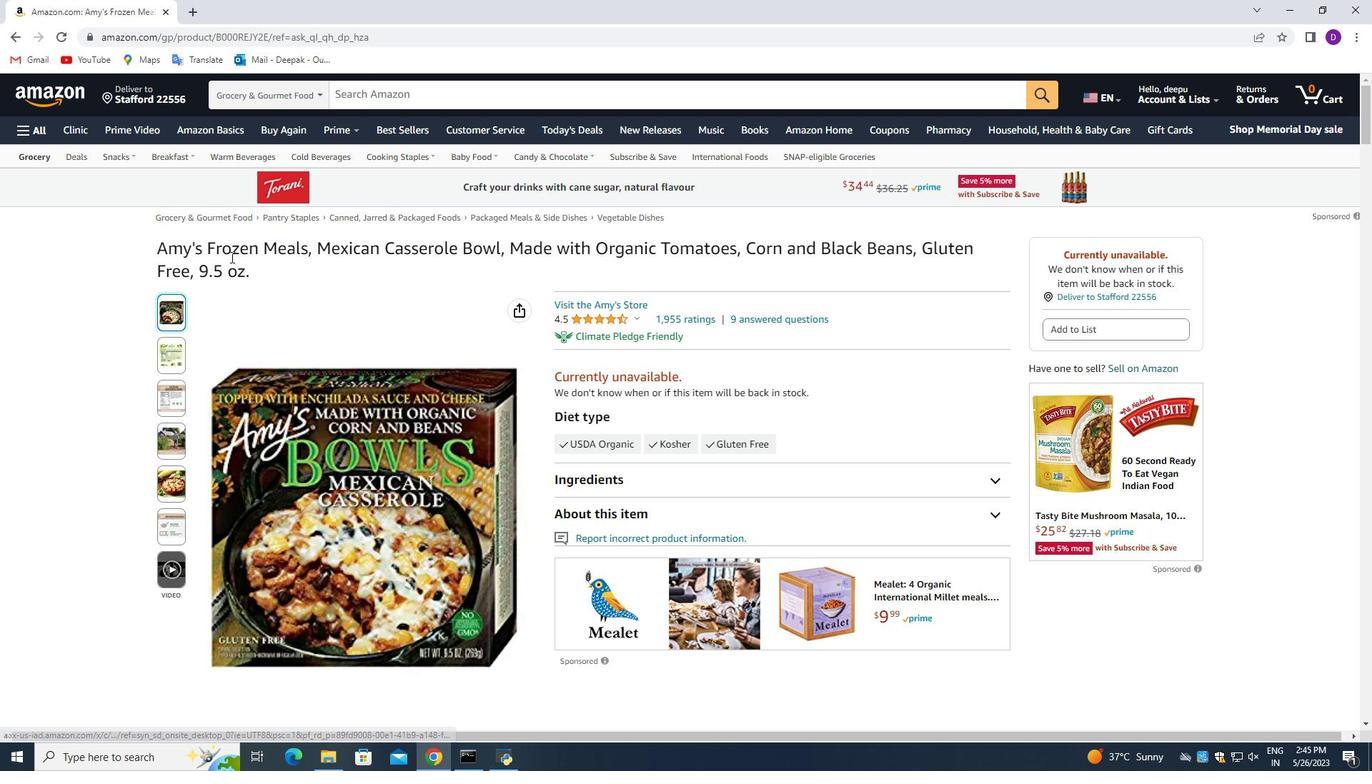 
Action: Mouse scrolled (789, 422) with delta (0, 0)
Screenshot: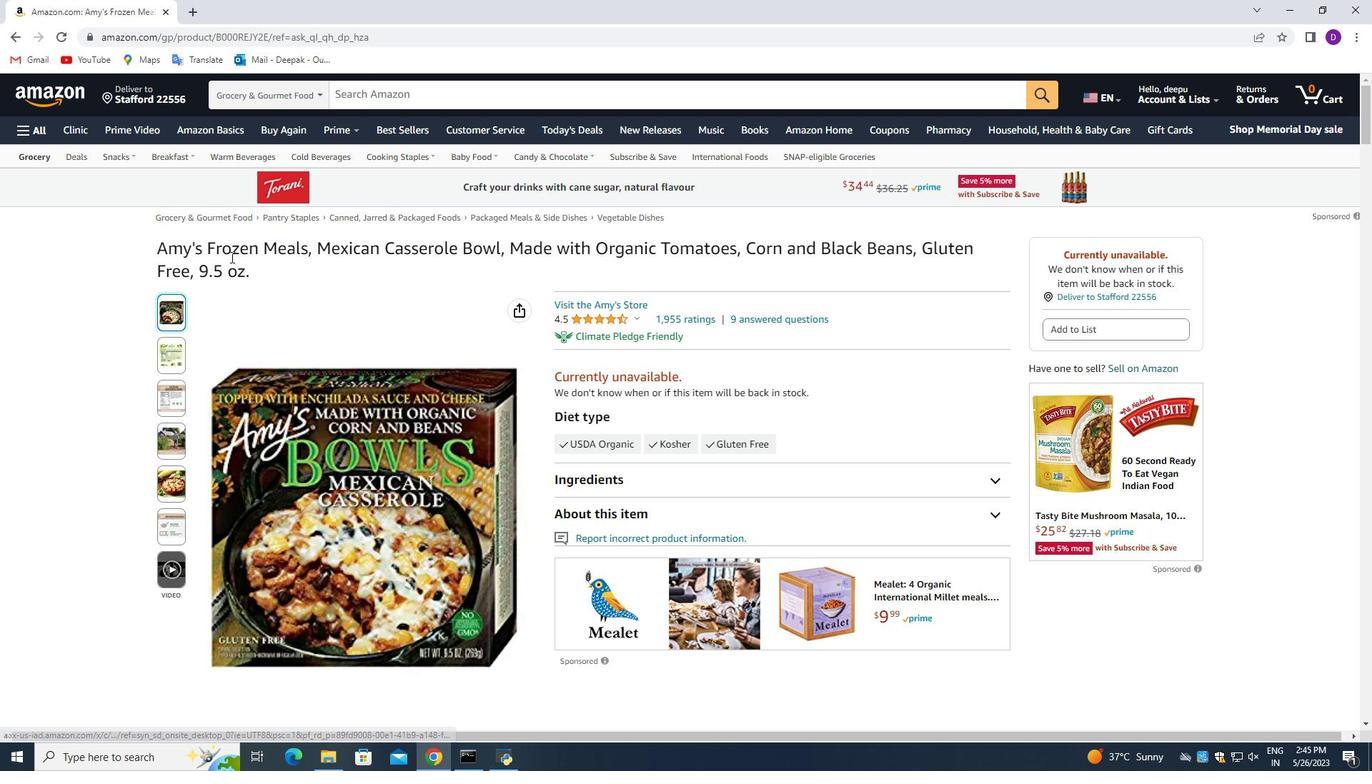 
Action: Mouse moved to (798, 410)
Screenshot: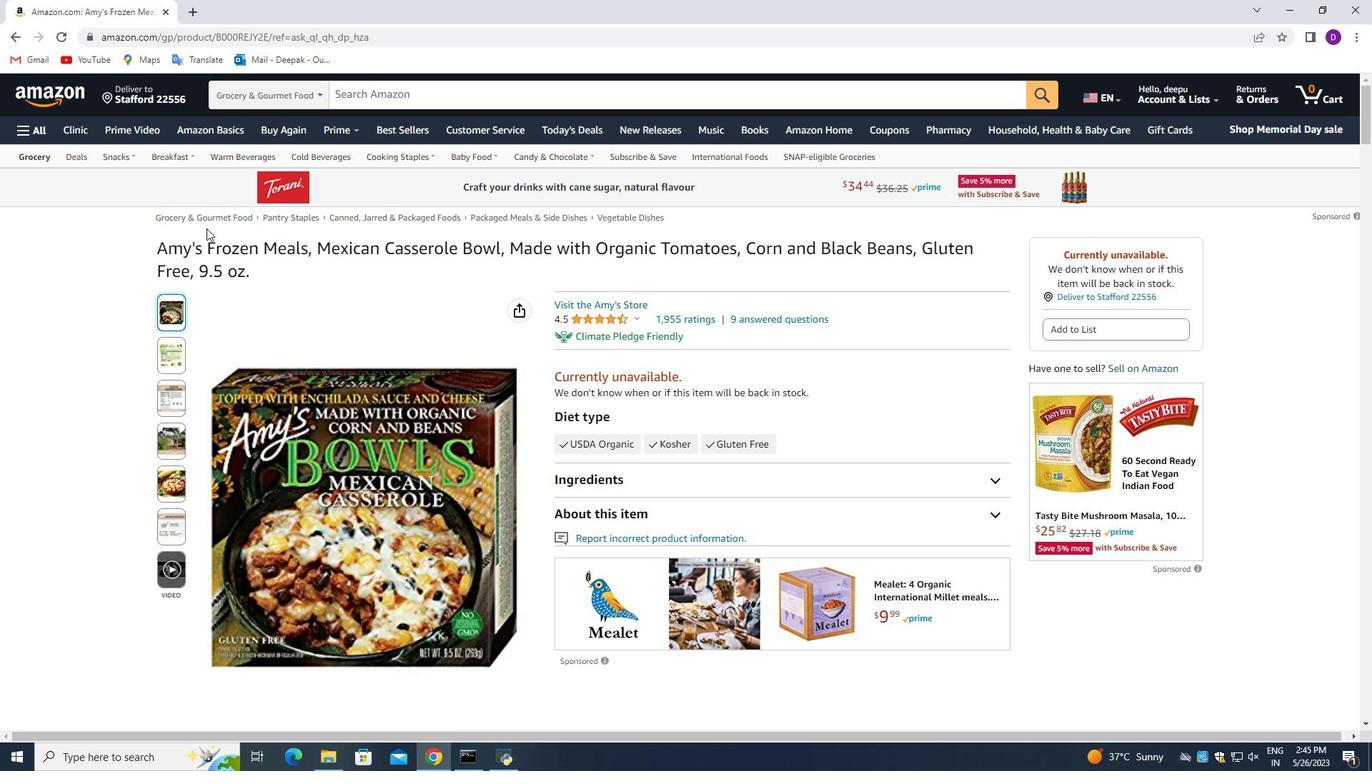 
Action: Mouse scrolled (798, 411) with delta (0, 0)
Screenshot: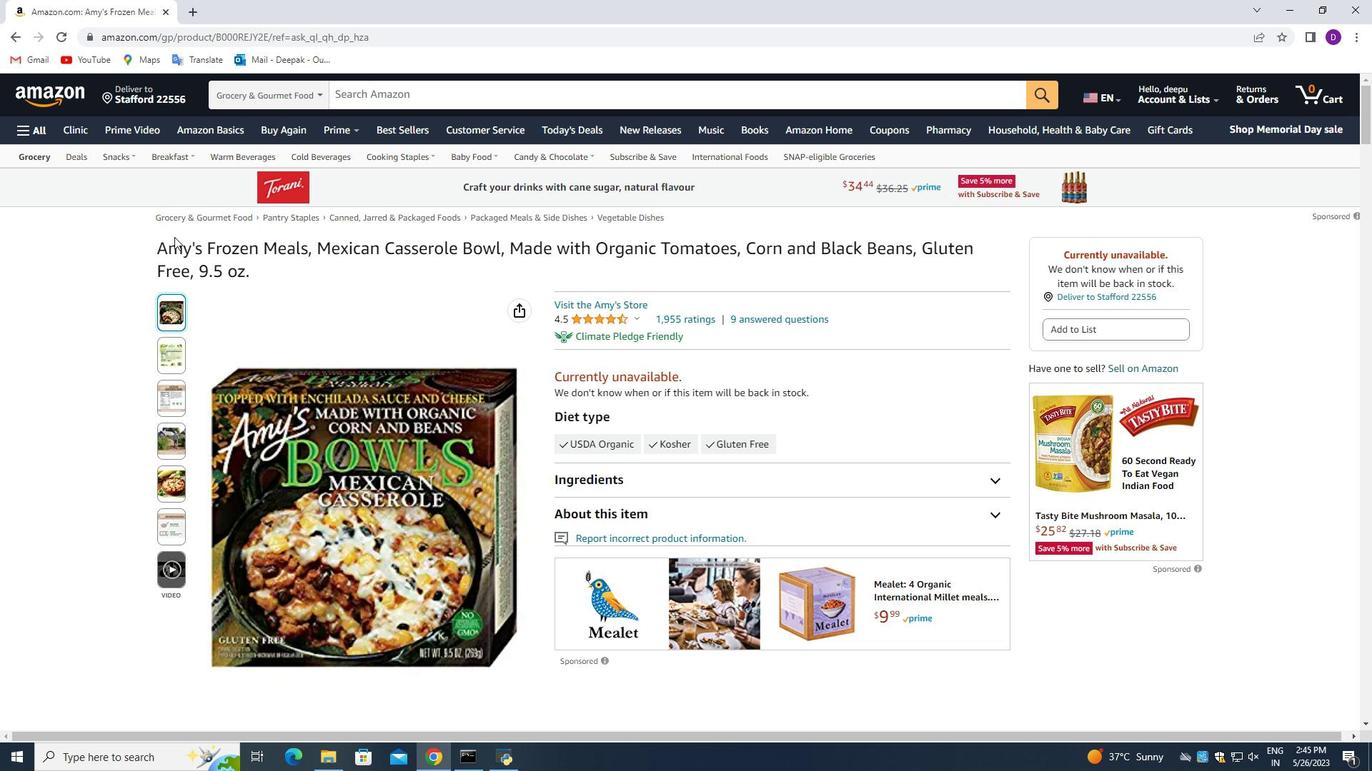 
Action: Mouse scrolled (798, 411) with delta (0, 0)
Screenshot: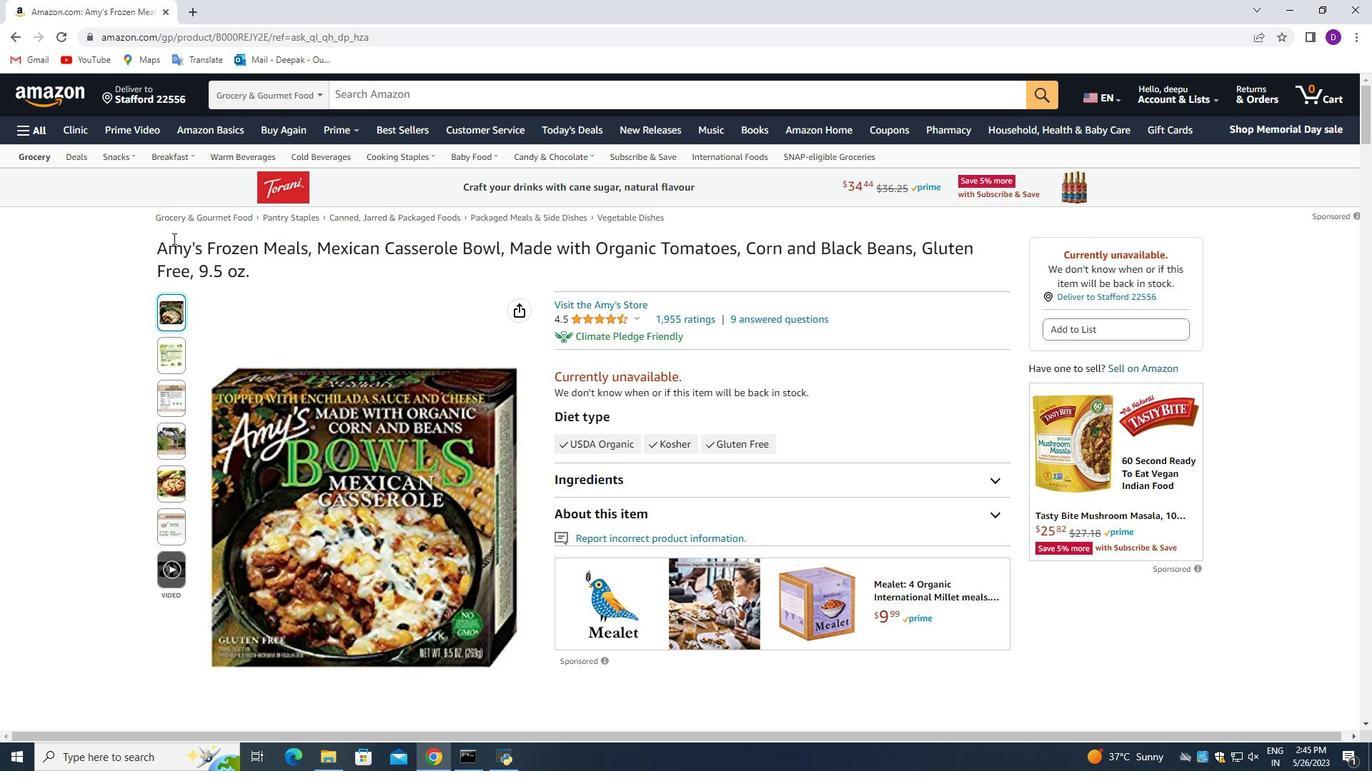 
Action: Mouse moved to (765, 403)
Screenshot: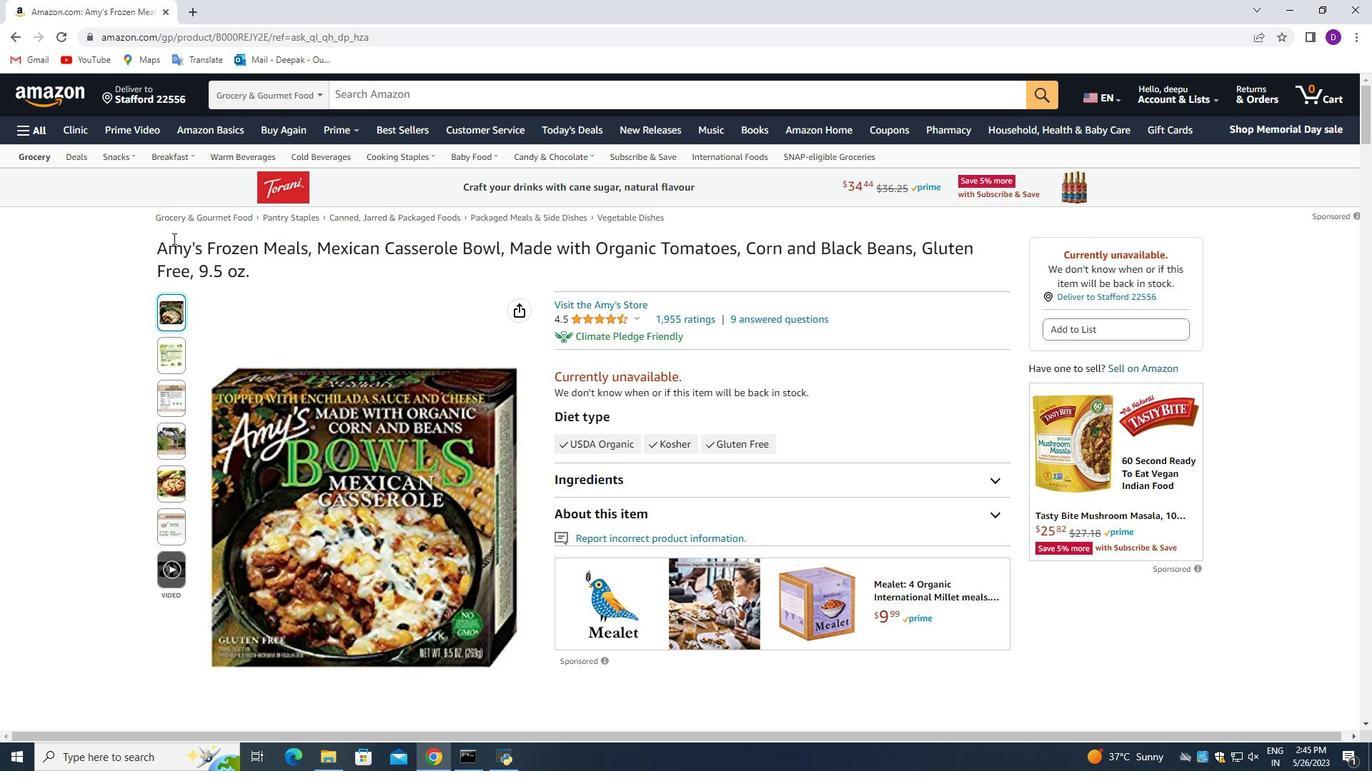 
Action: Mouse scrolled (765, 403) with delta (0, 0)
Screenshot: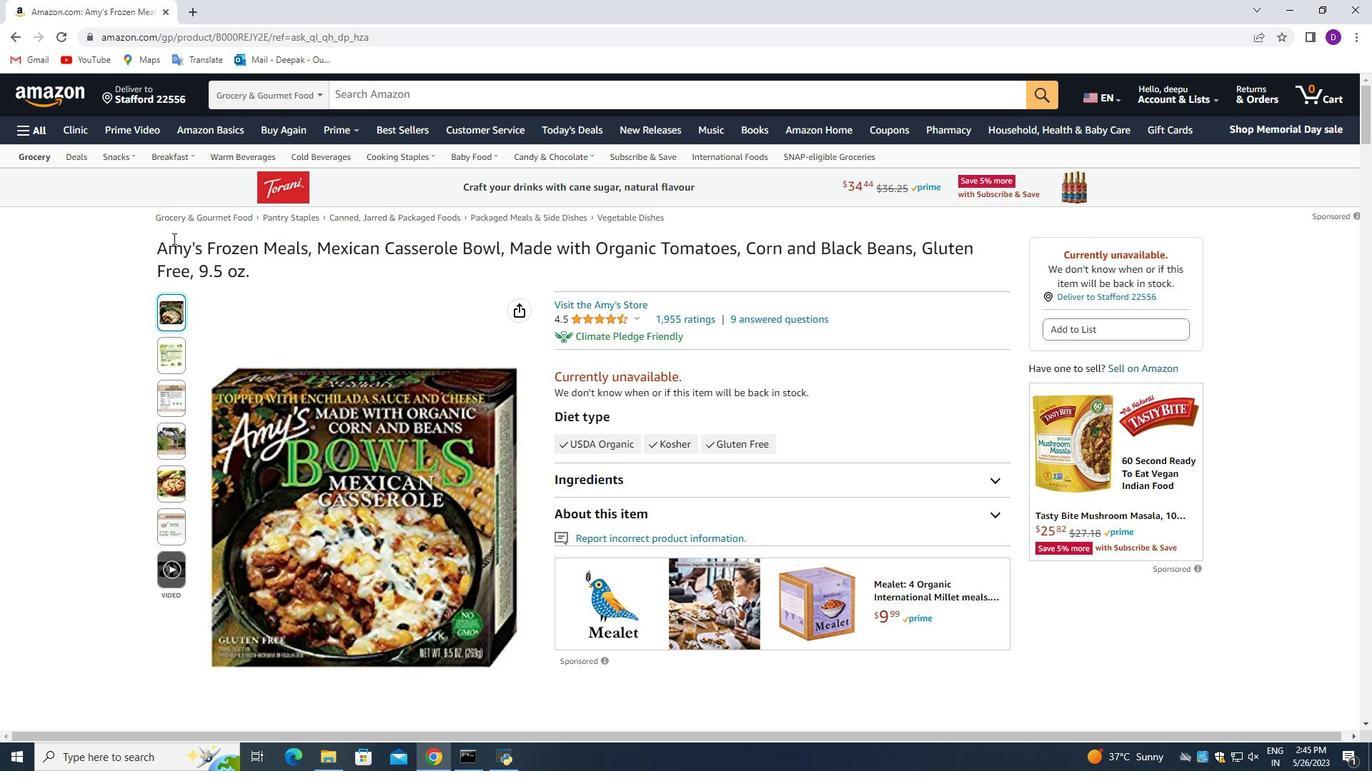 
Action: Mouse moved to (734, 403)
Screenshot: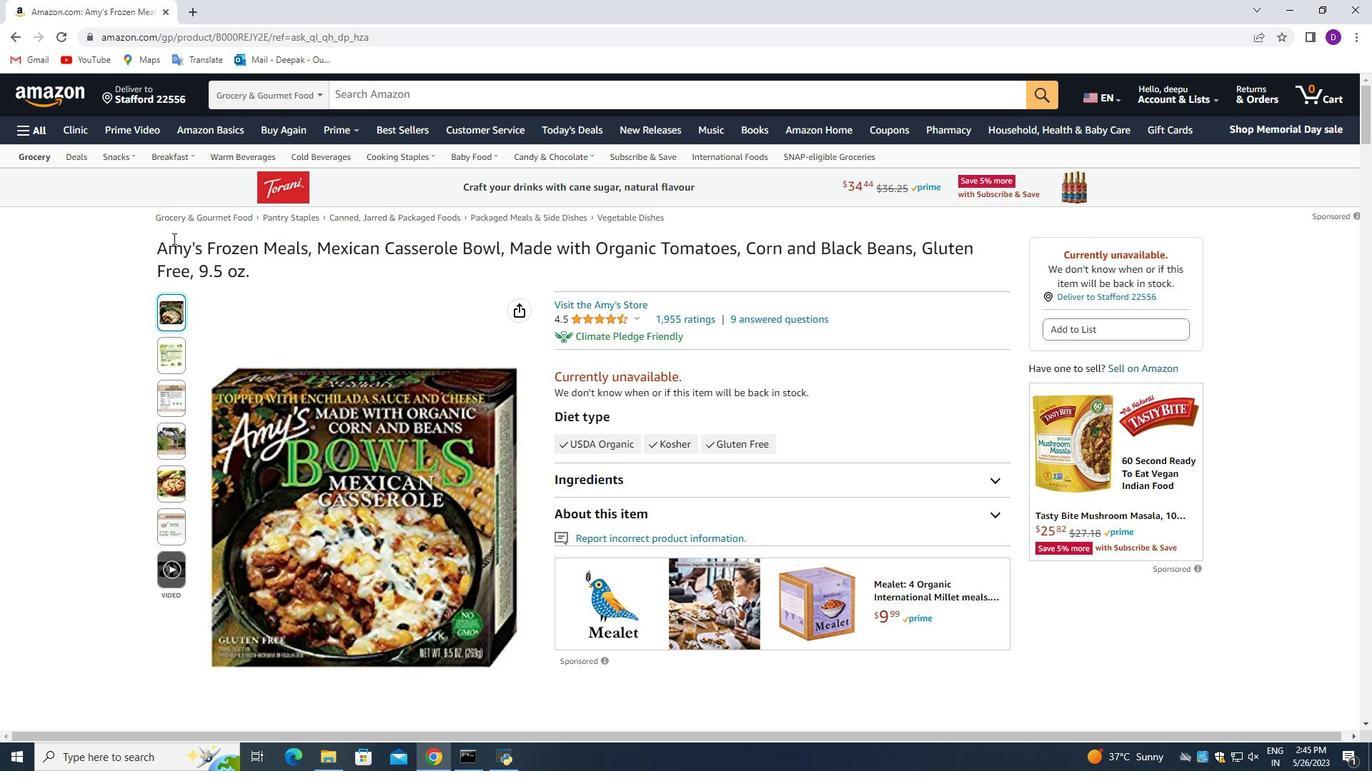 
Action: Mouse scrolled (734, 403) with delta (0, 0)
Screenshot: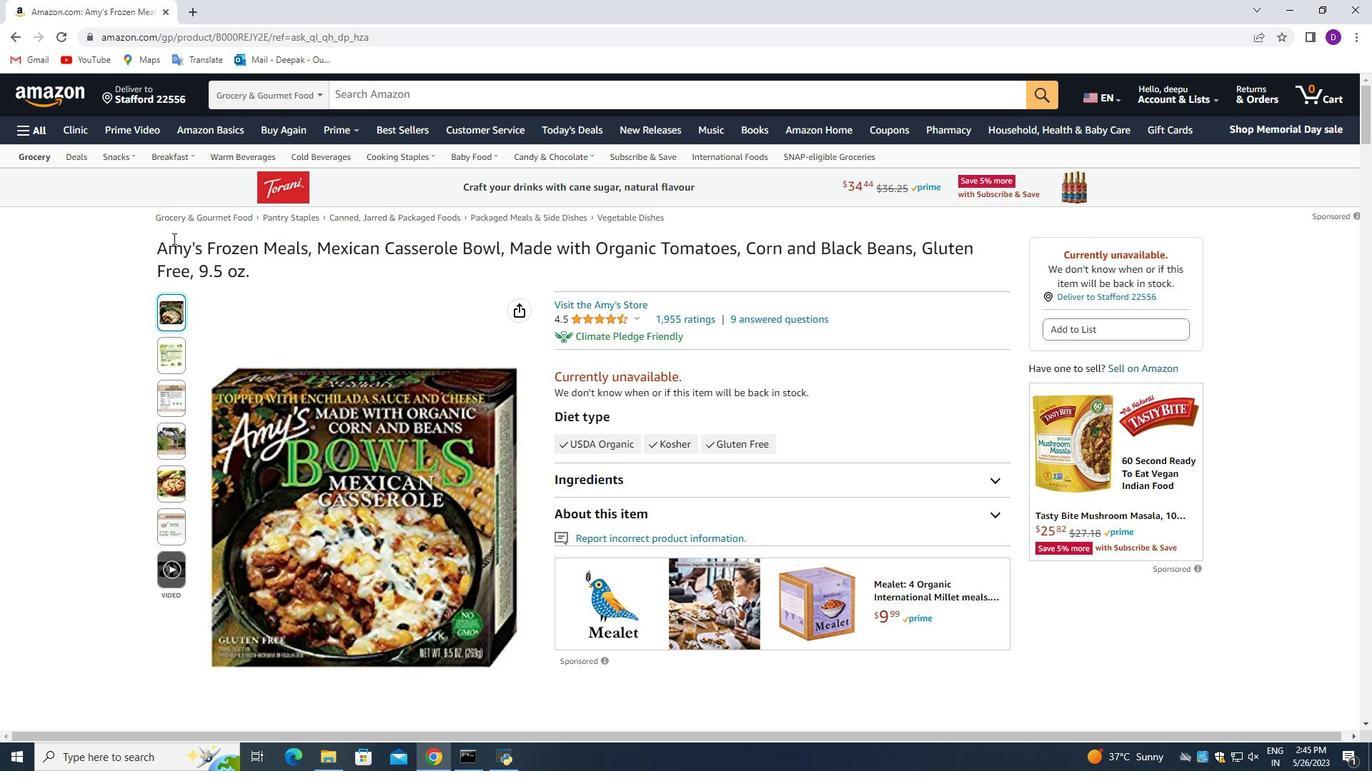 
Action: Mouse moved to (718, 401)
Screenshot: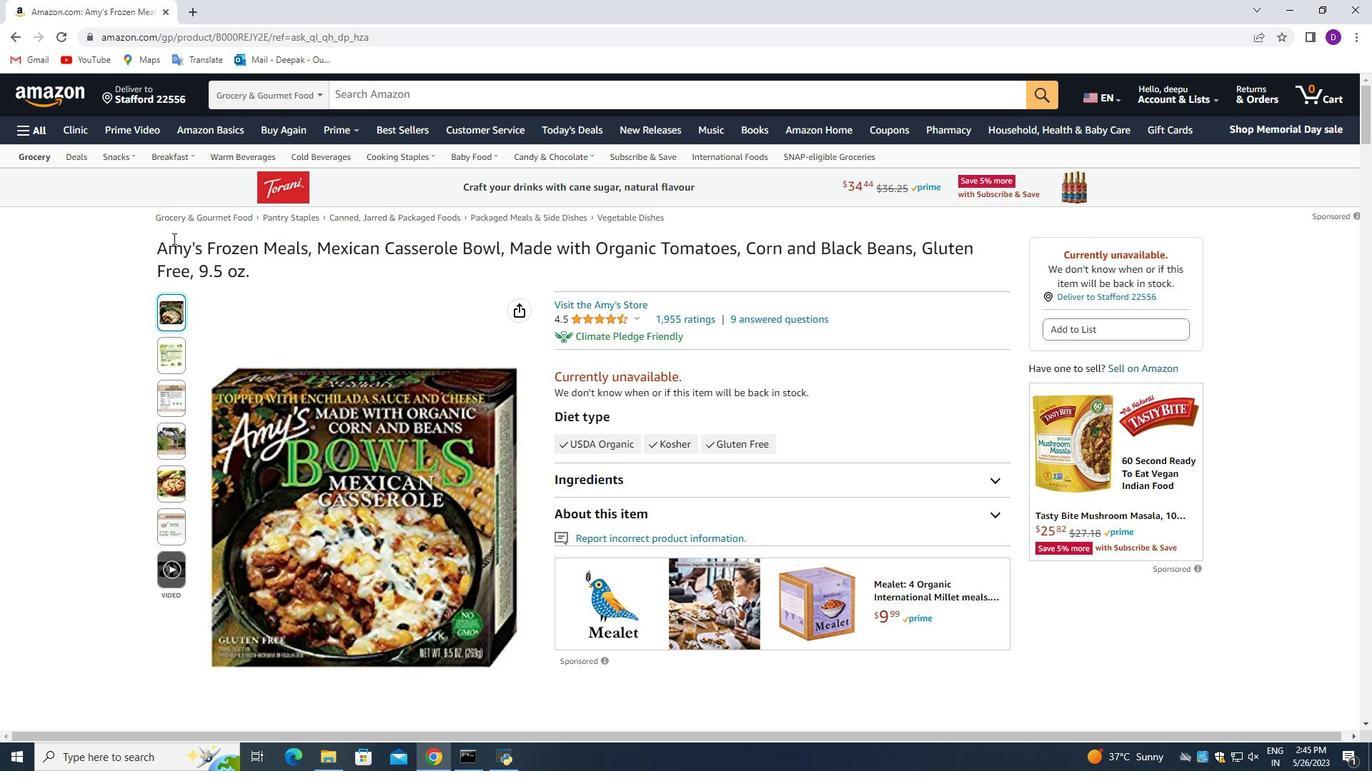
Action: Mouse scrolled (718, 402) with delta (0, 0)
Screenshot: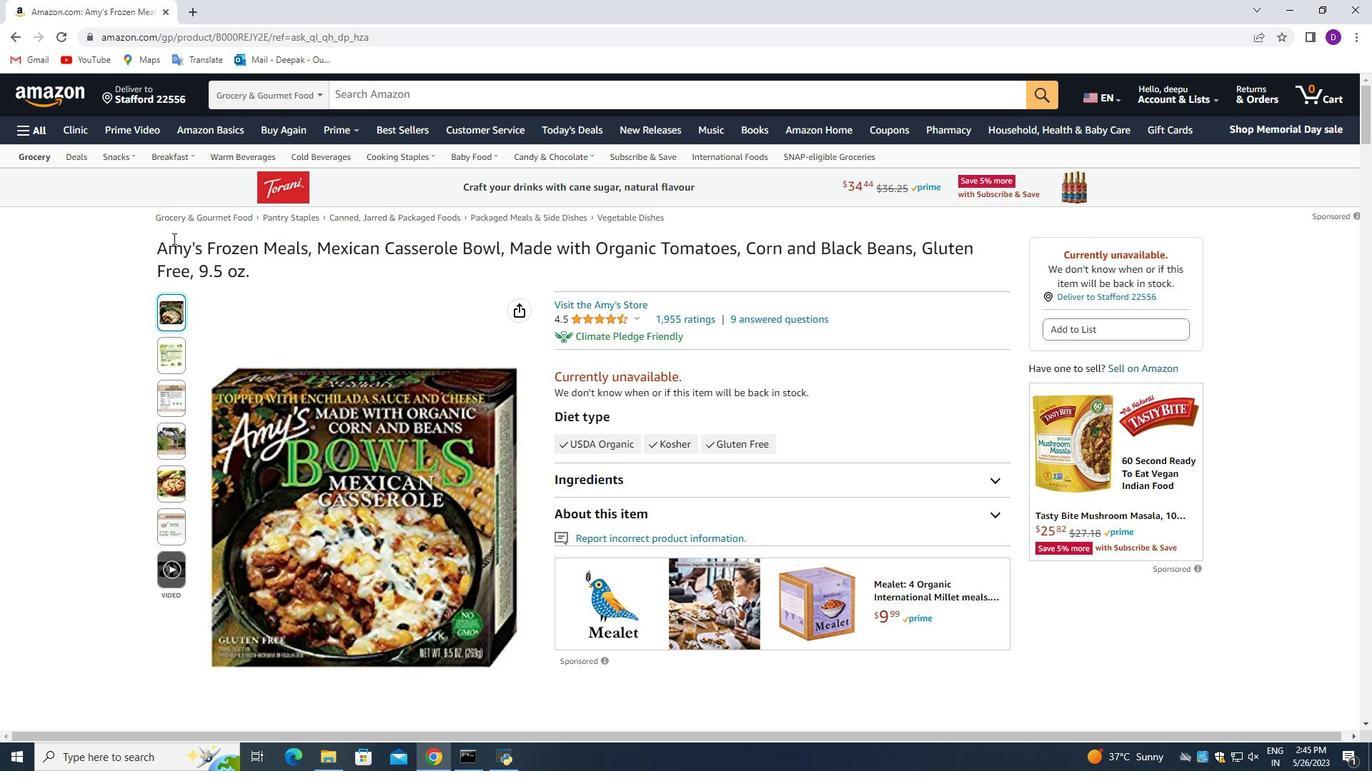 
Action: Mouse moved to (704, 397)
Screenshot: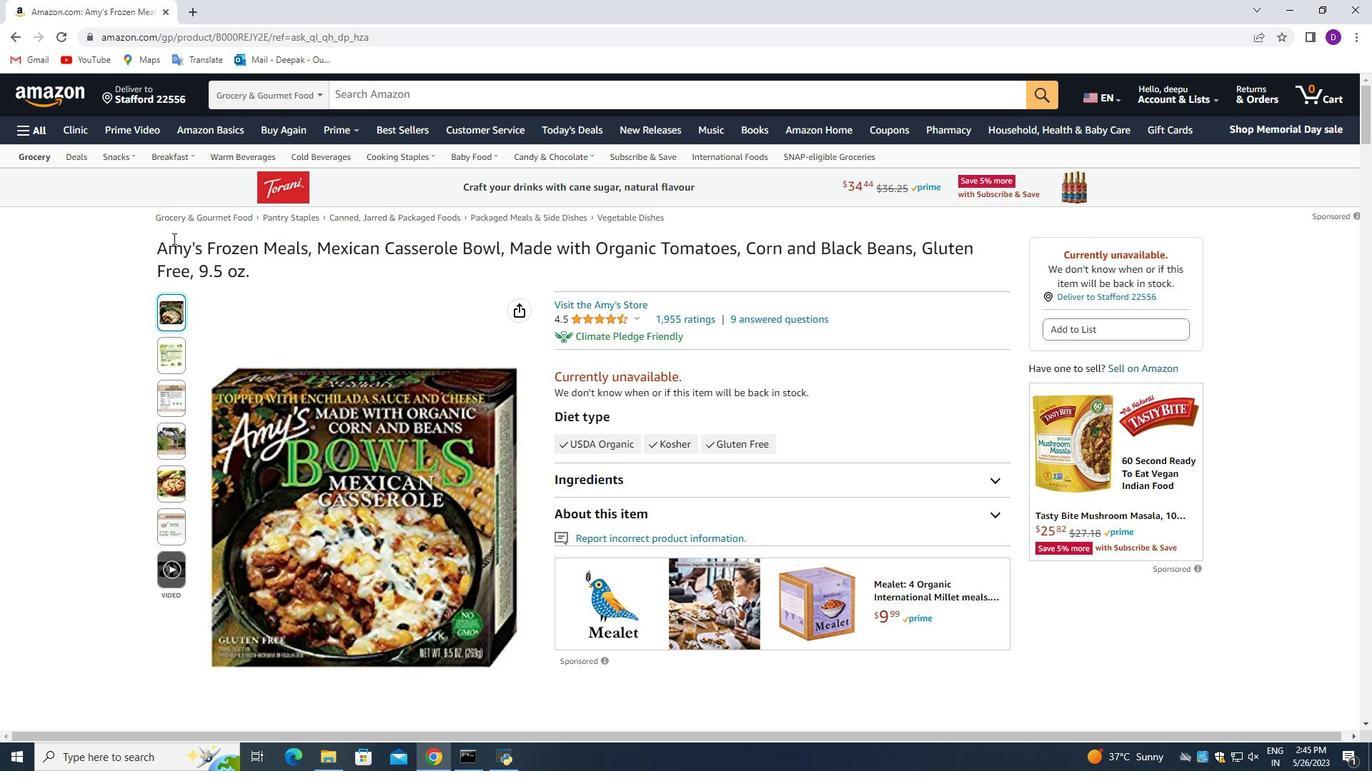 
Action: Mouse scrolled (704, 398) with delta (0, 0)
Screenshot: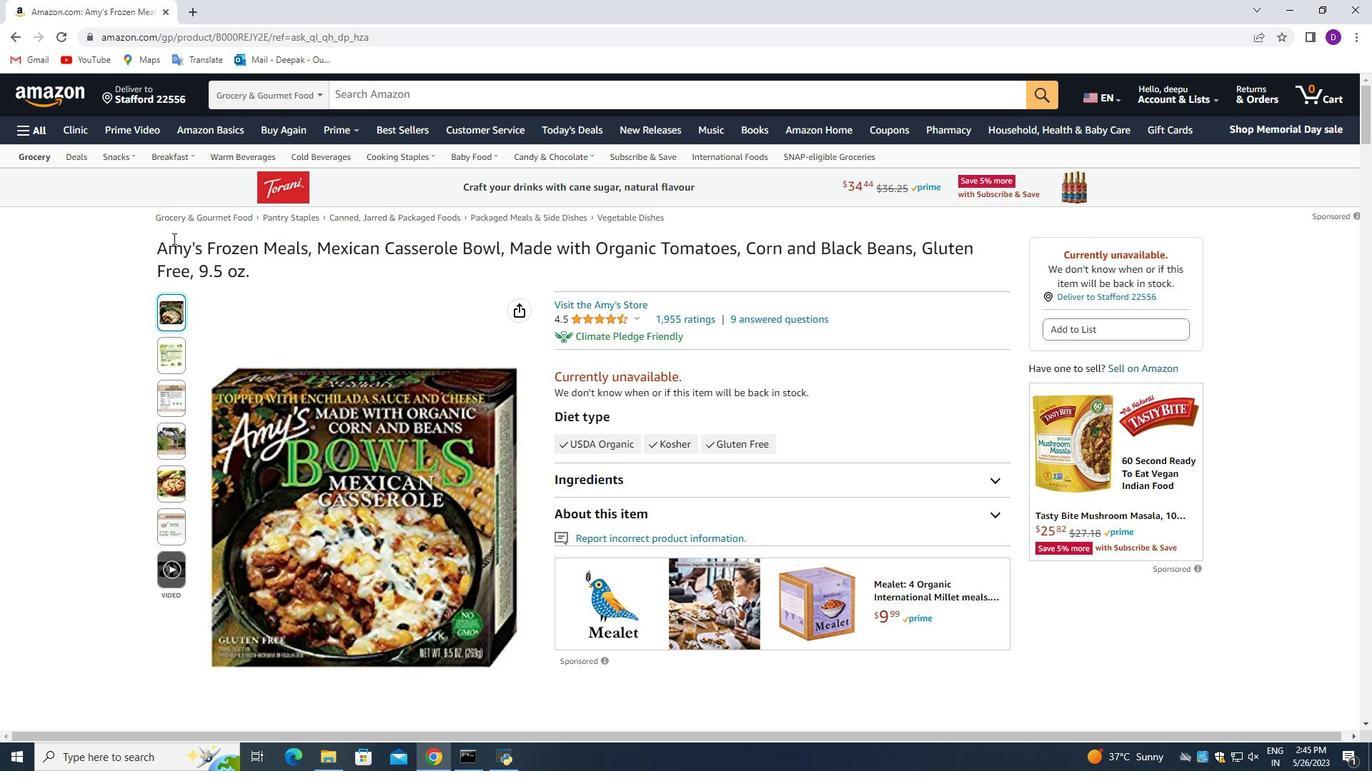 
Action: Mouse moved to (690, 390)
Screenshot: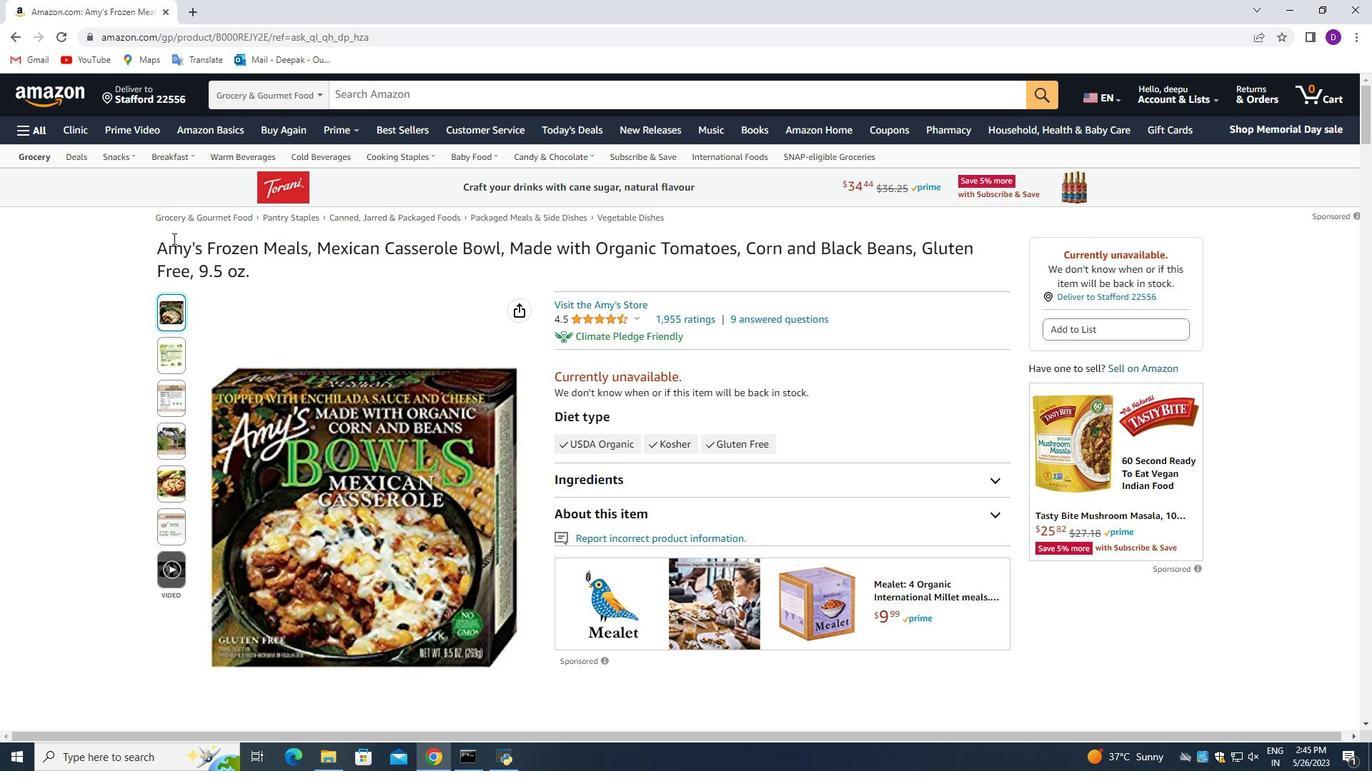 
Action: Mouse scrolled (690, 391) with delta (0, 0)
Screenshot: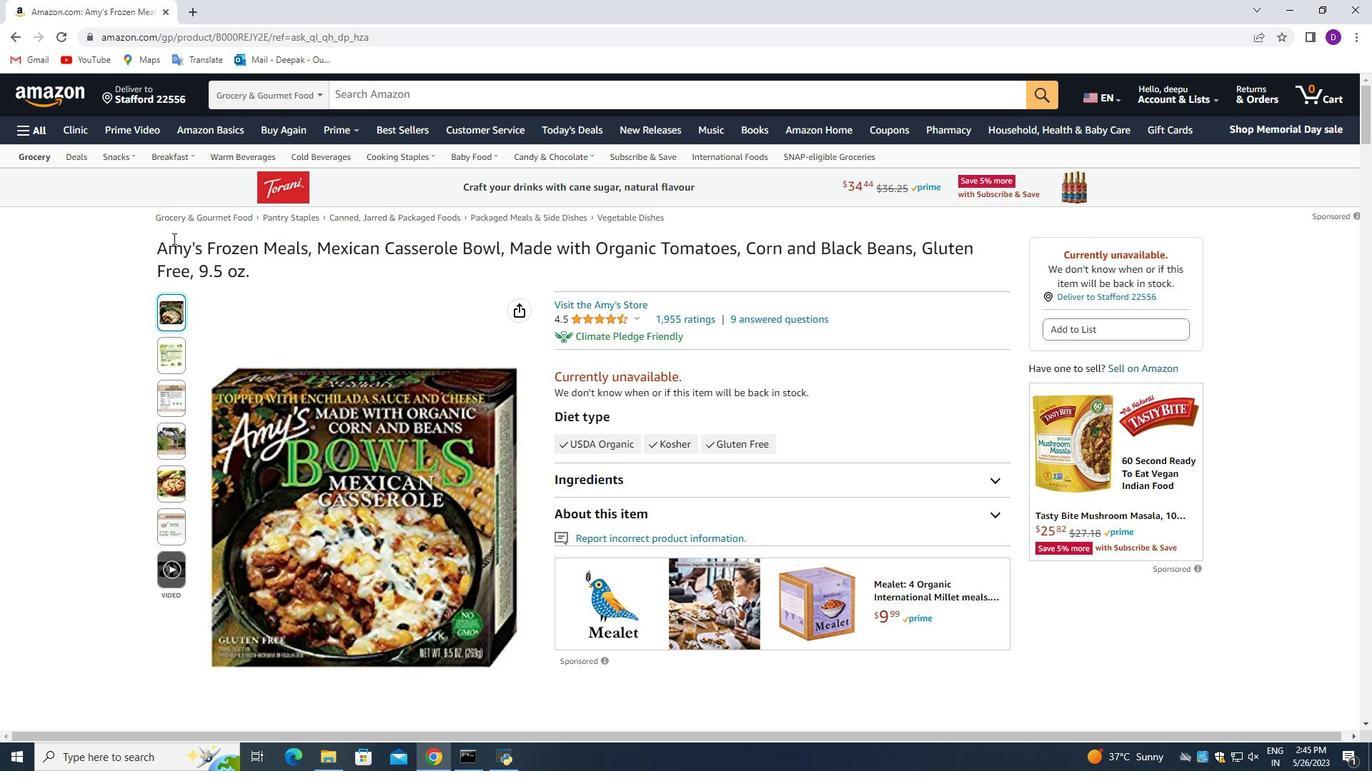 
Action: Mouse moved to (6, 42)
Screenshot: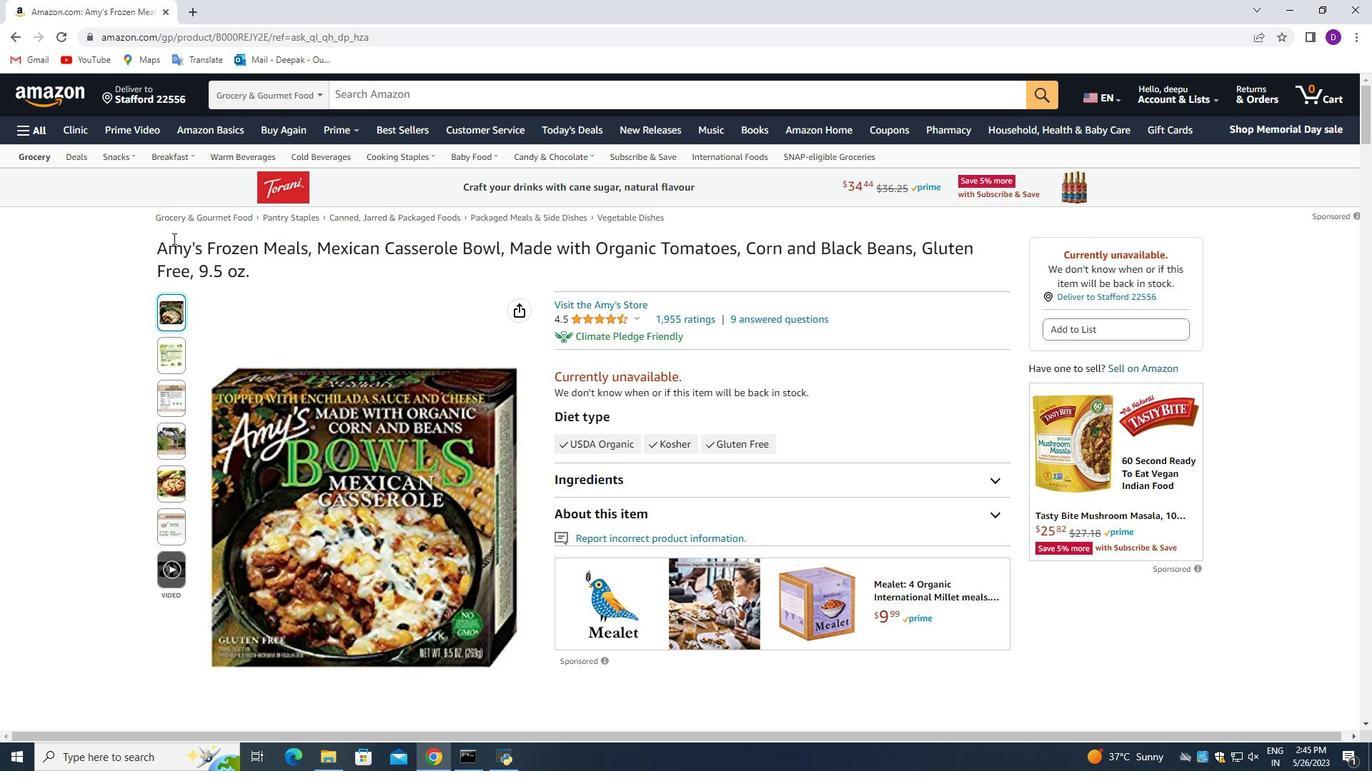 
Action: Mouse pressed left at (6, 42)
Screenshot: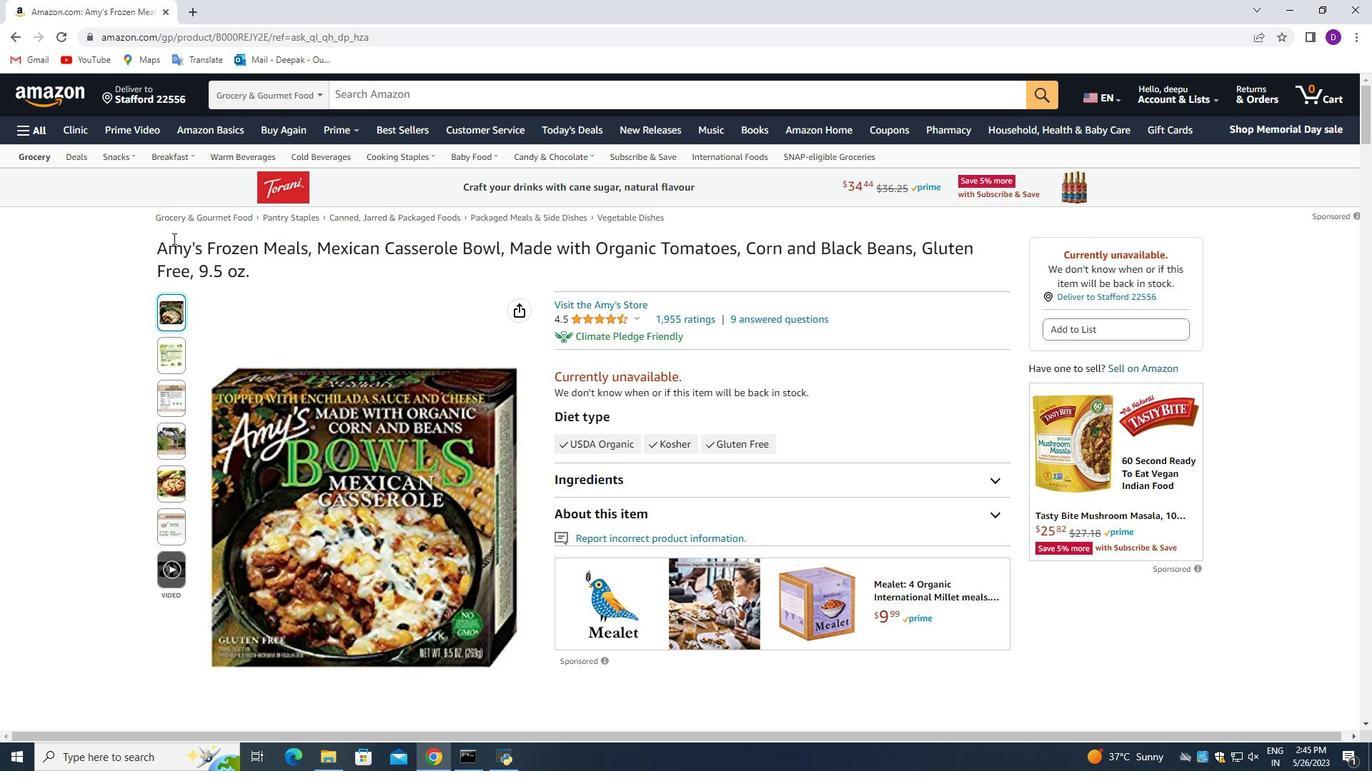 
Action: Mouse moved to (958, 326)
Screenshot: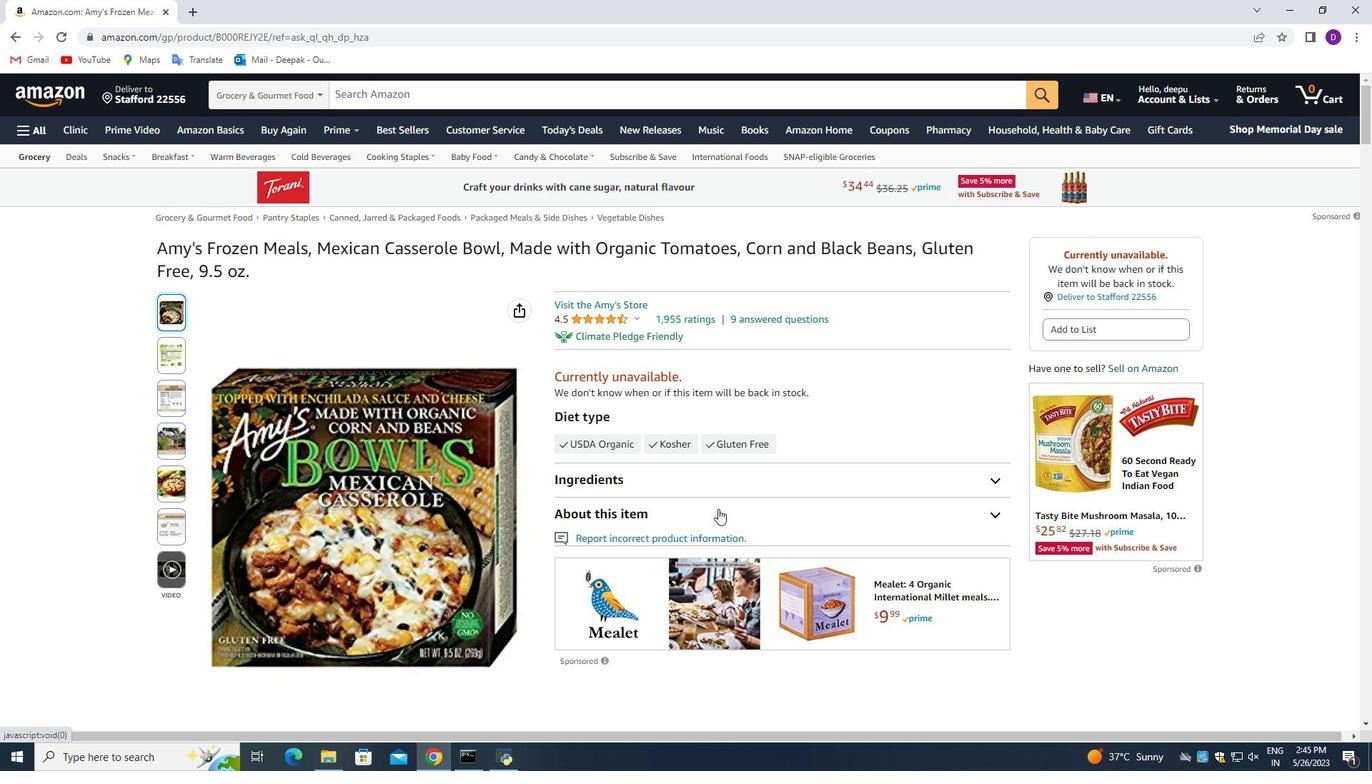 
Action: Mouse scrolled (958, 325) with delta (0, 0)
Screenshot: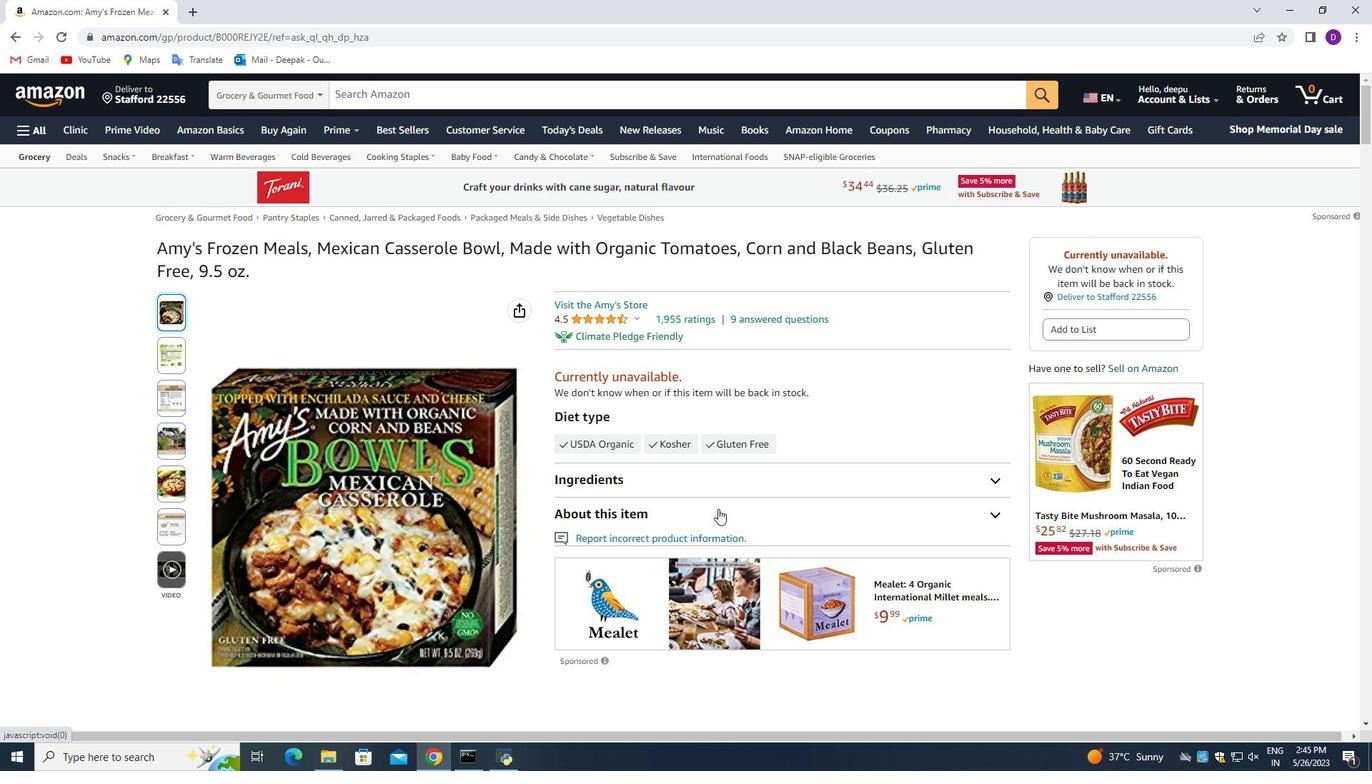 
Action: Mouse moved to (958, 326)
Screenshot: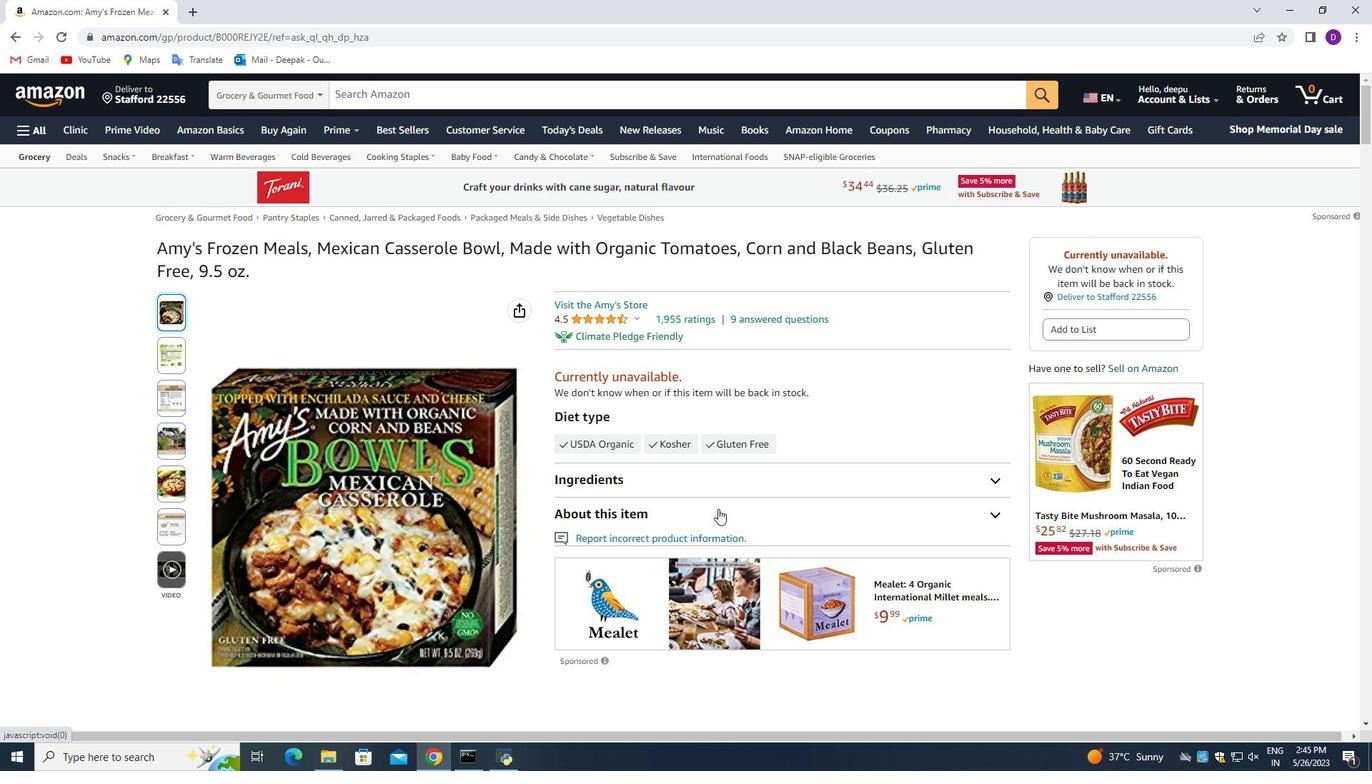 
Action: Mouse scrolled (958, 325) with delta (0, 0)
Screenshot: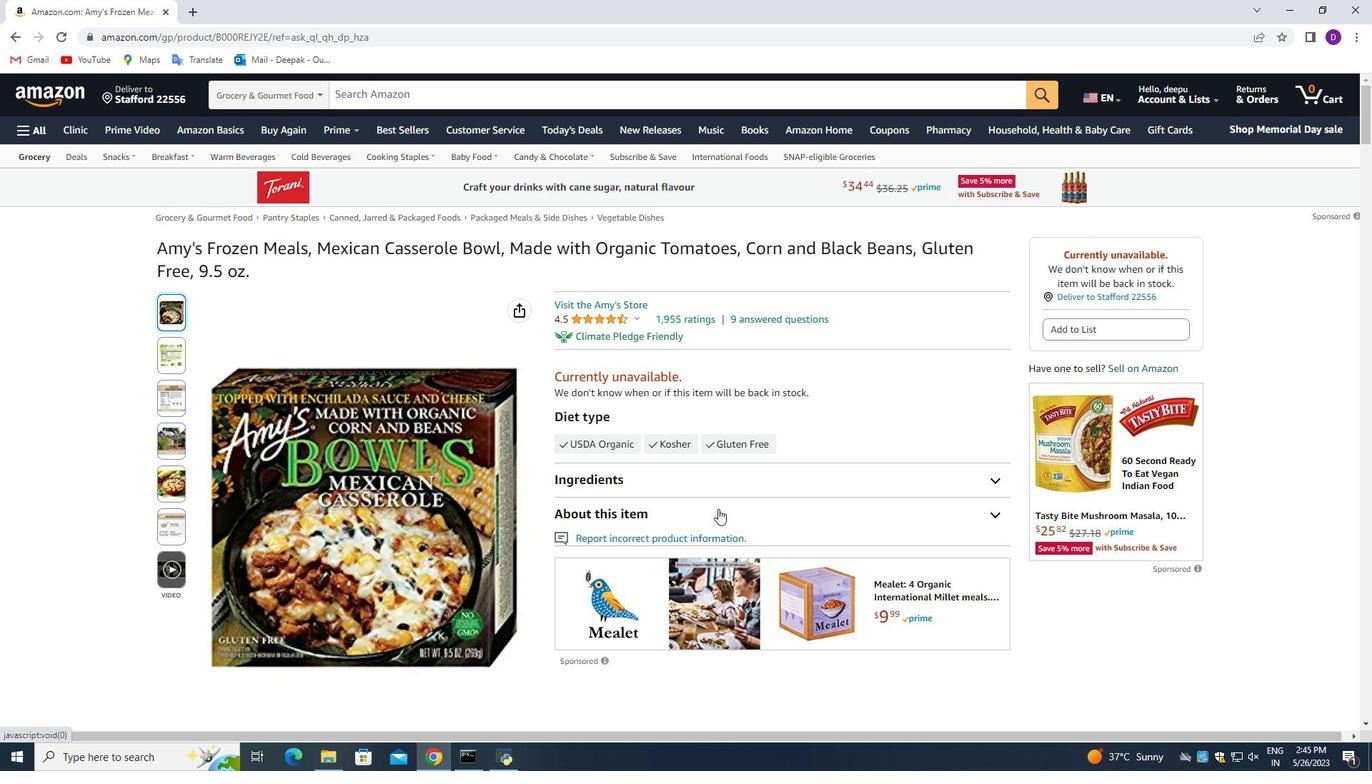 
Action: Mouse moved to (947, 361)
Screenshot: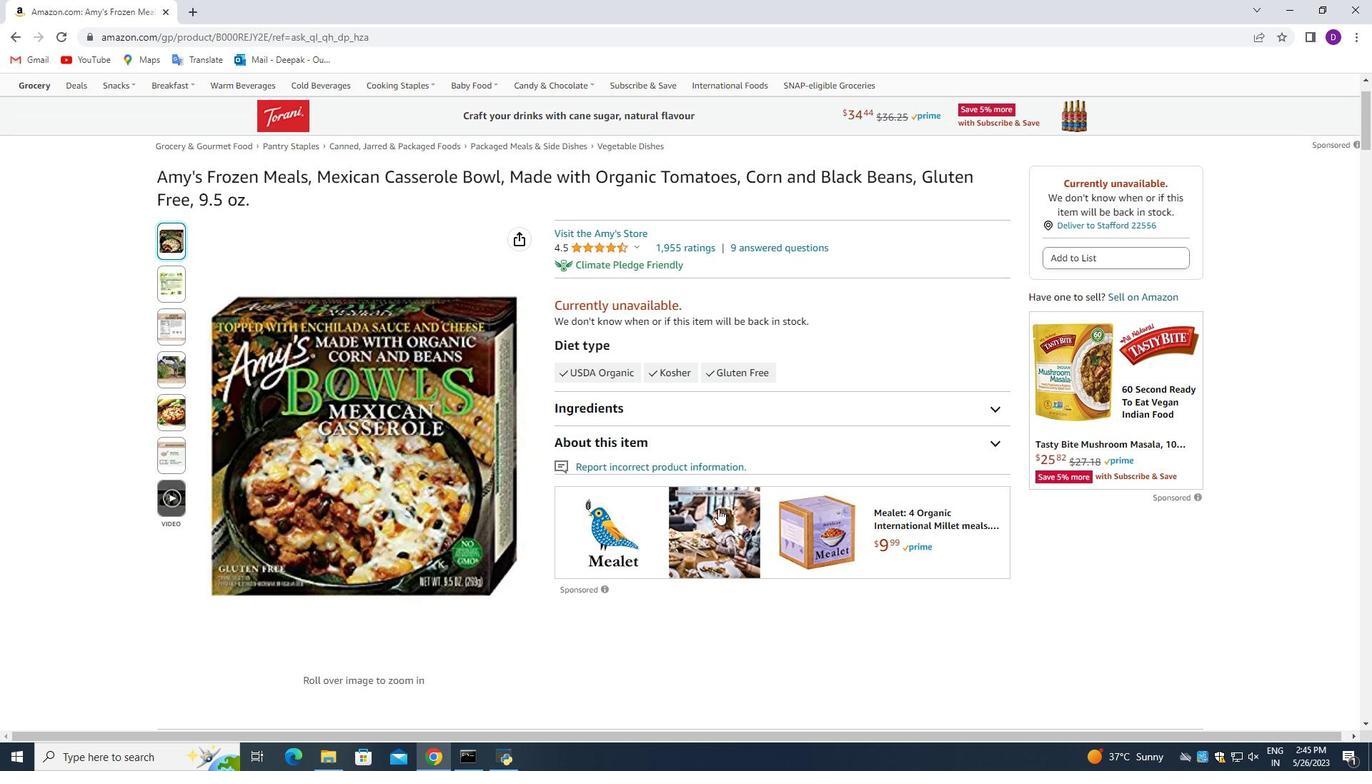 
Action: Mouse scrolled (947, 361) with delta (0, 0)
Screenshot: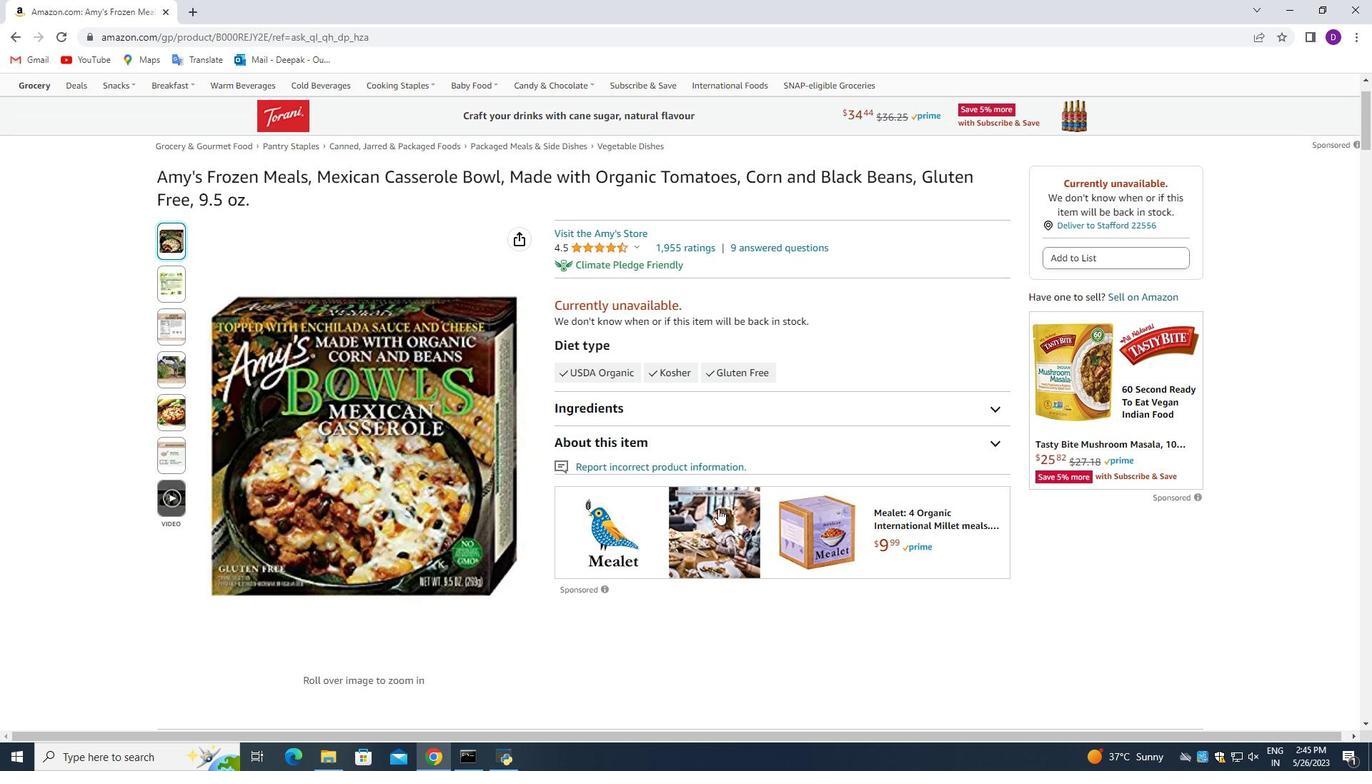
Action: Mouse moved to (947, 361)
Screenshot: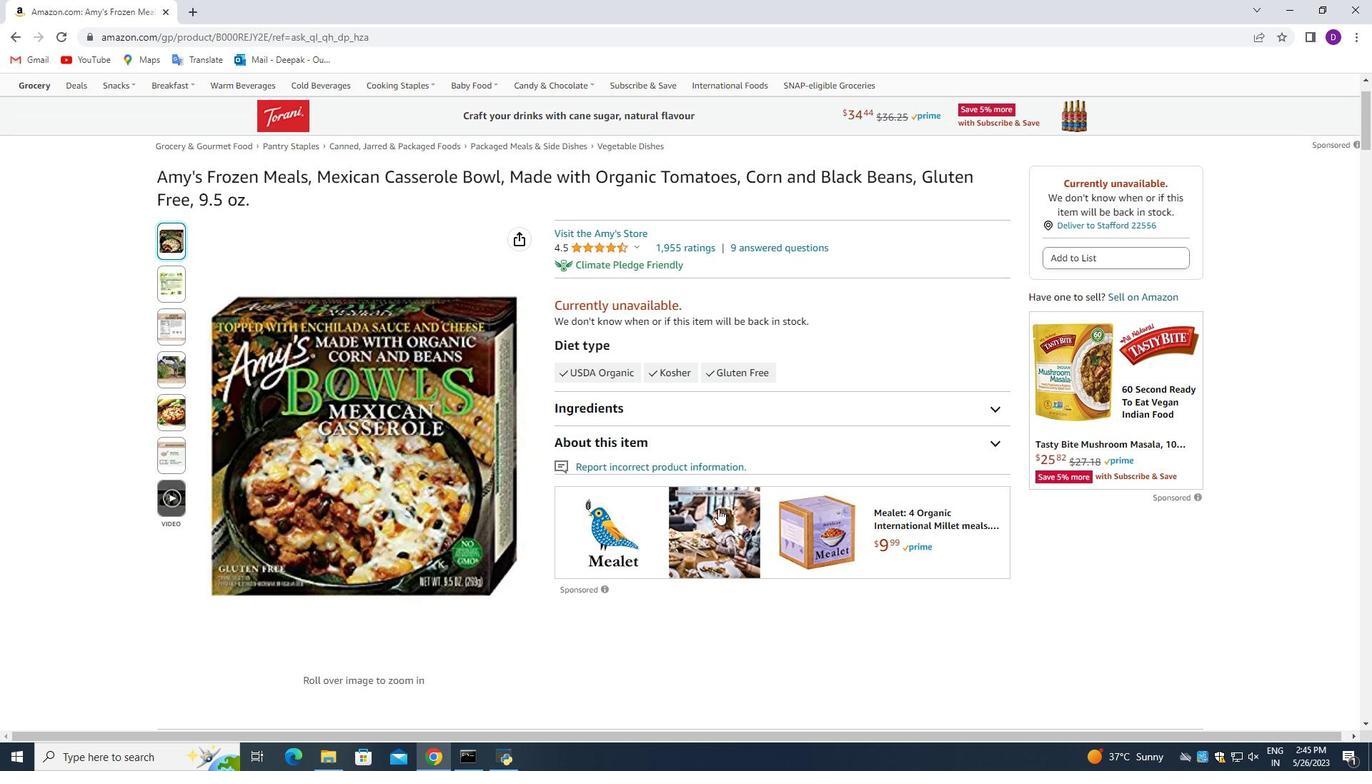 
Action: Mouse scrolled (947, 362) with delta (0, 0)
Screenshot: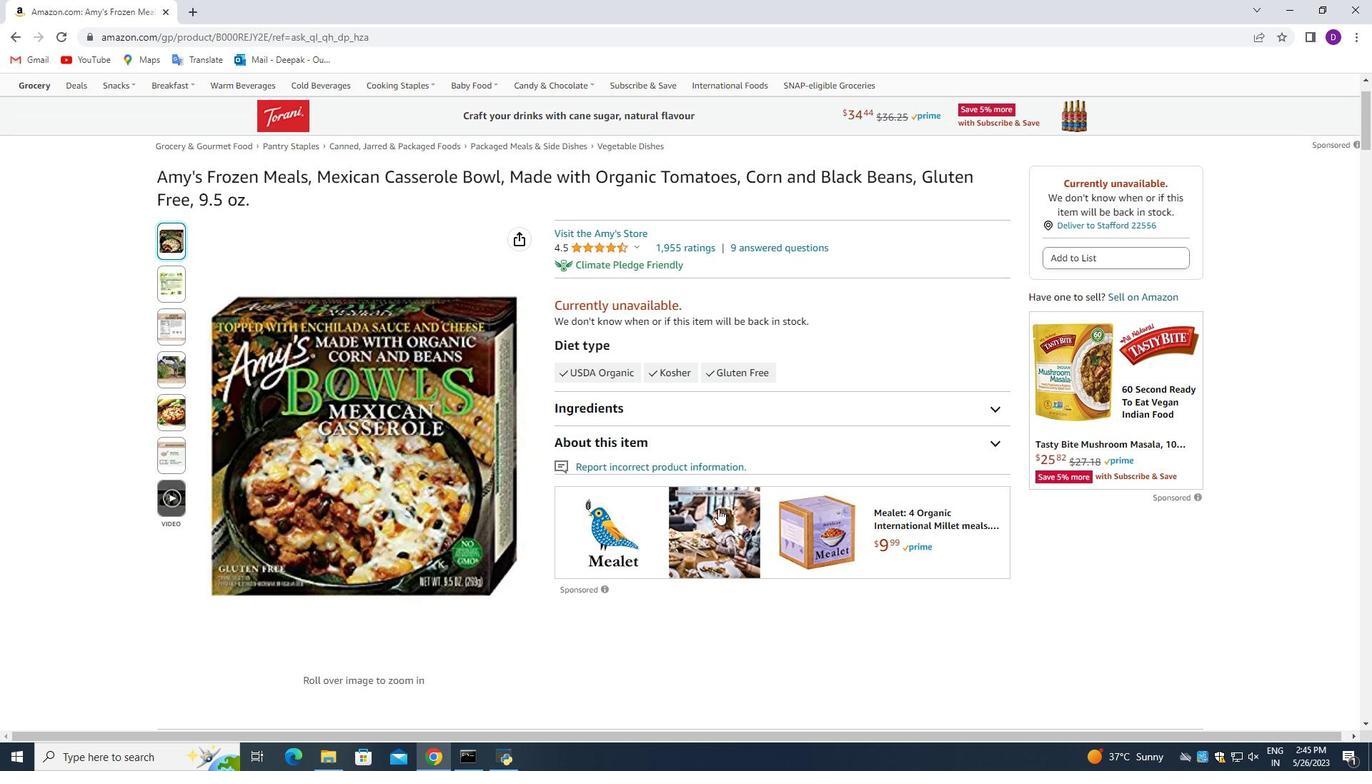 
Action: Mouse scrolled (947, 362) with delta (0, 0)
Screenshot: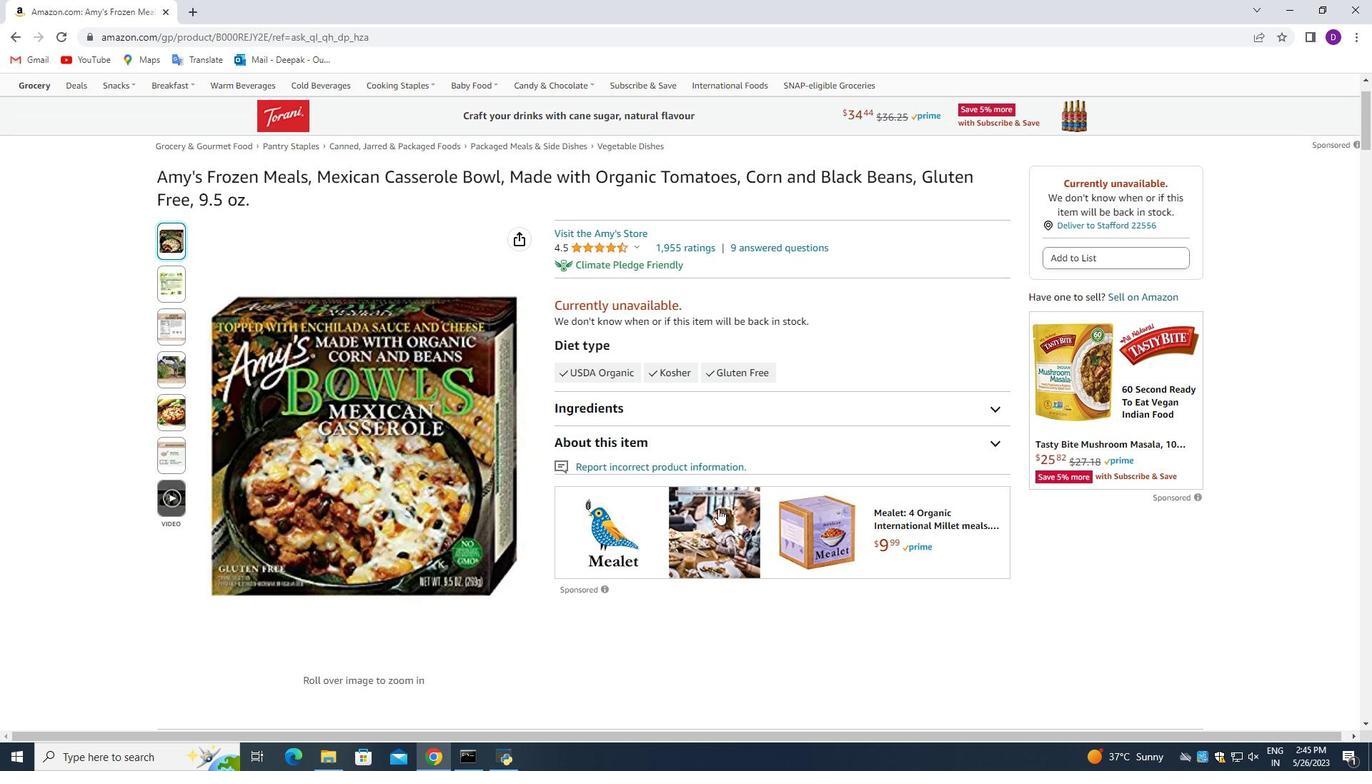 
Action: Mouse moved to (947, 362)
Screenshot: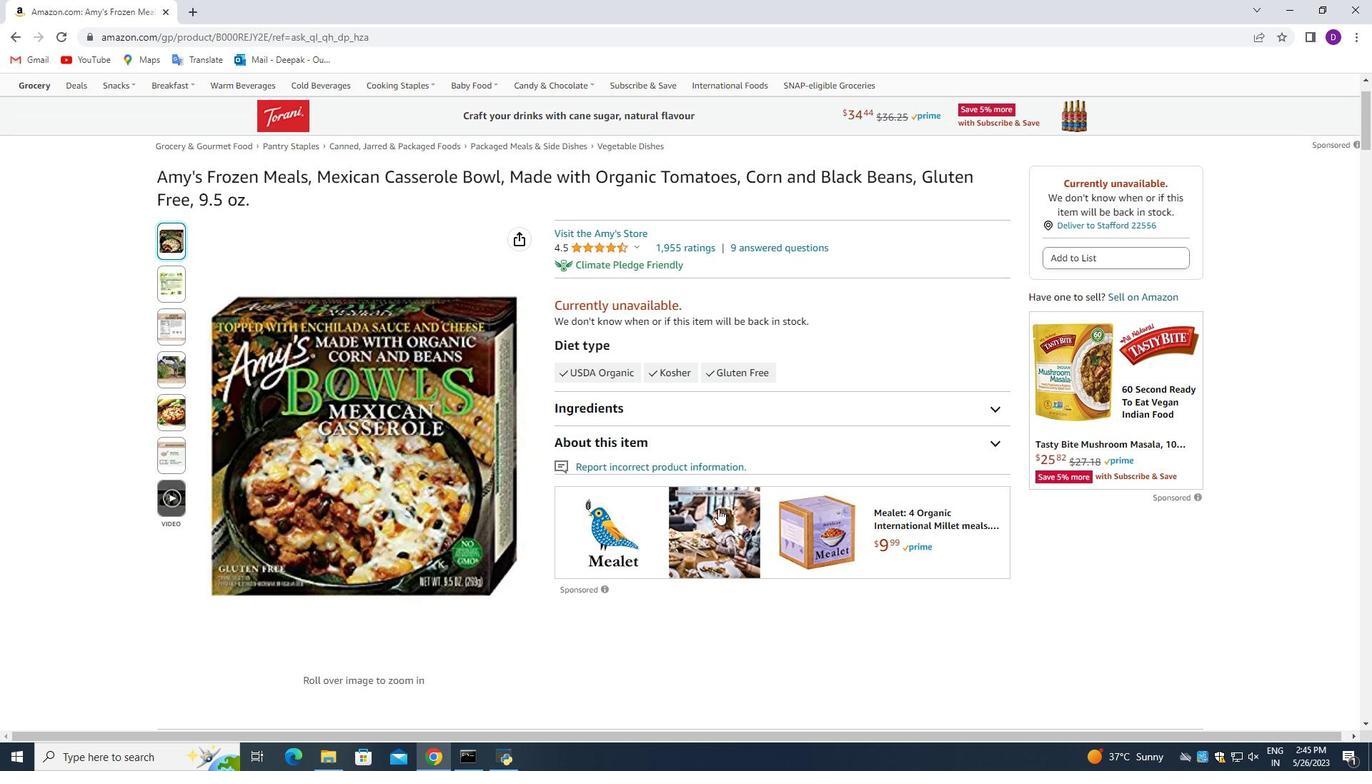 
Action: Mouse scrolled (947, 363) with delta (0, 0)
Screenshot: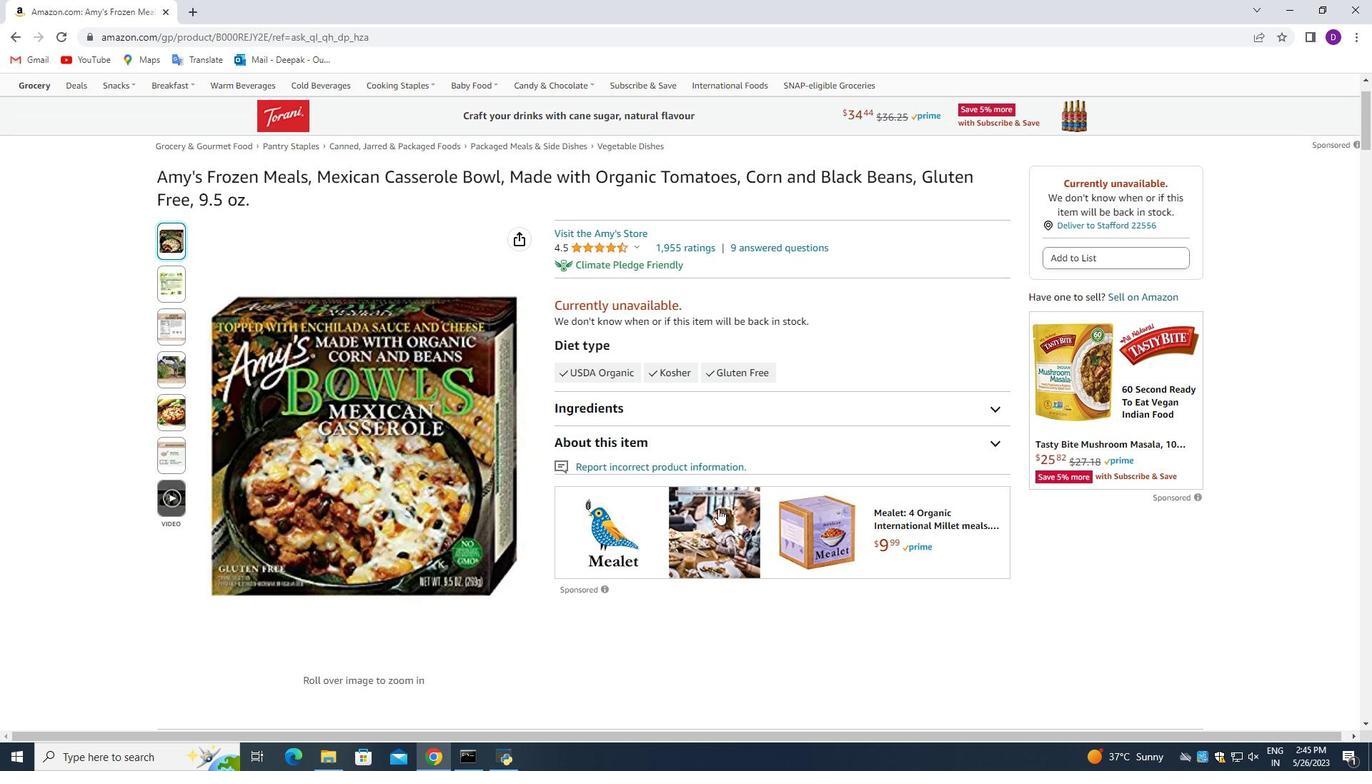 
Action: Mouse moved to (935, 358)
Screenshot: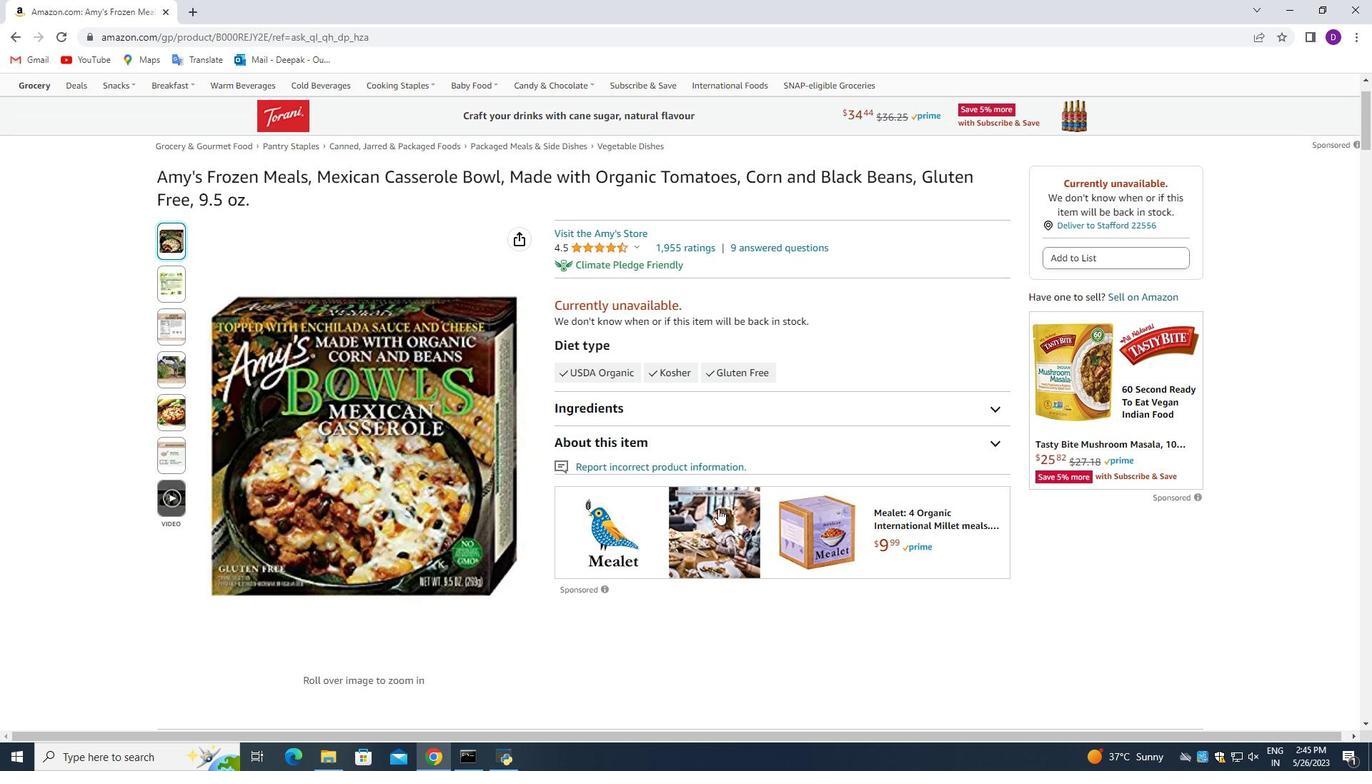 
Action: Mouse scrolled (935, 358) with delta (0, 0)
Screenshot: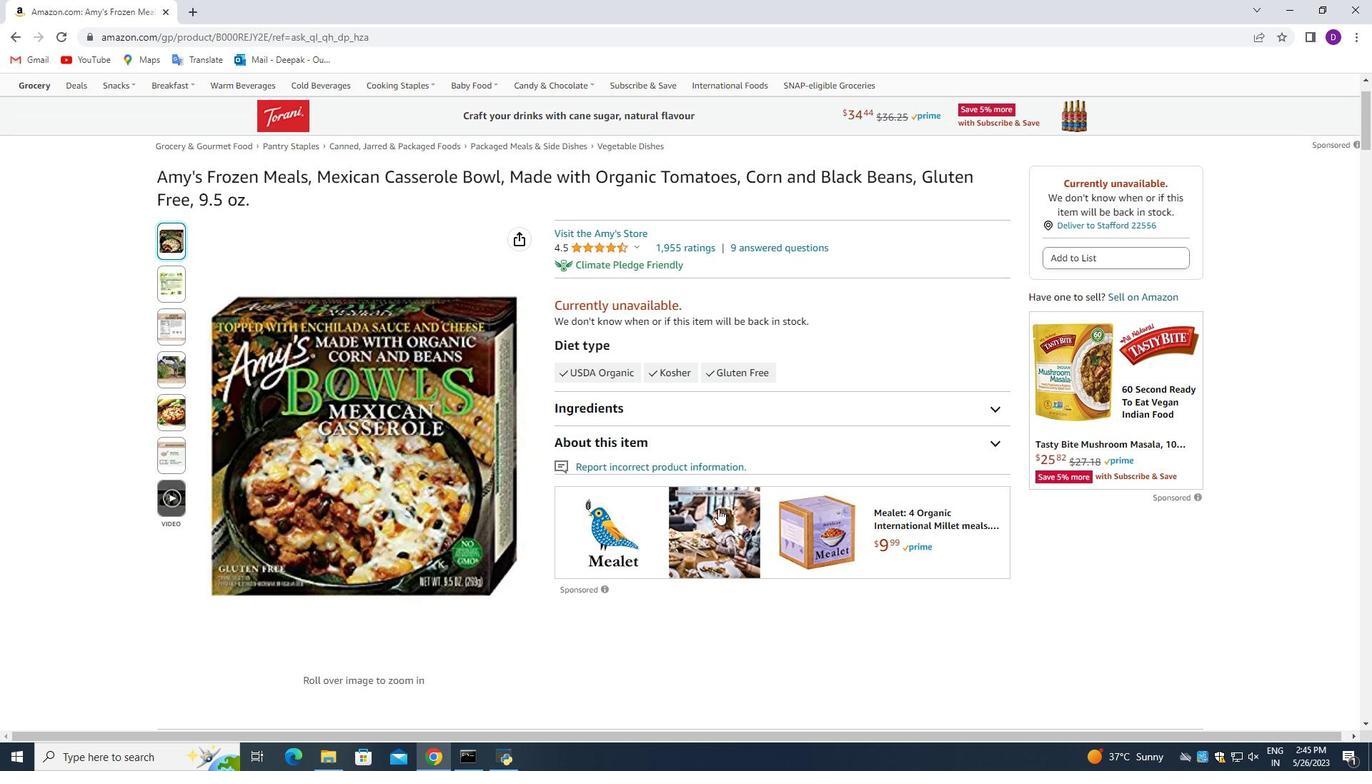 
Action: Mouse scrolled (935, 358) with delta (0, 0)
Screenshot: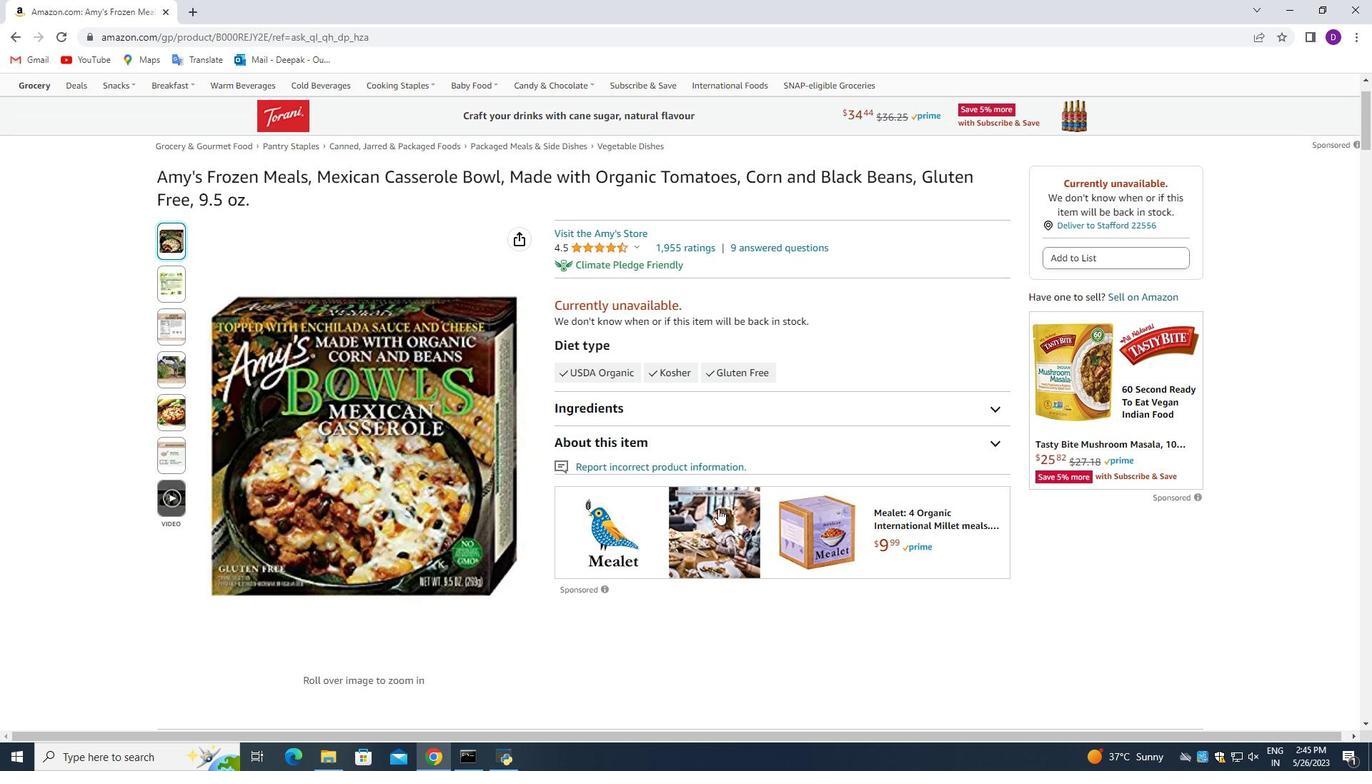 
Action: Mouse scrolled (935, 358) with delta (0, 0)
Screenshot: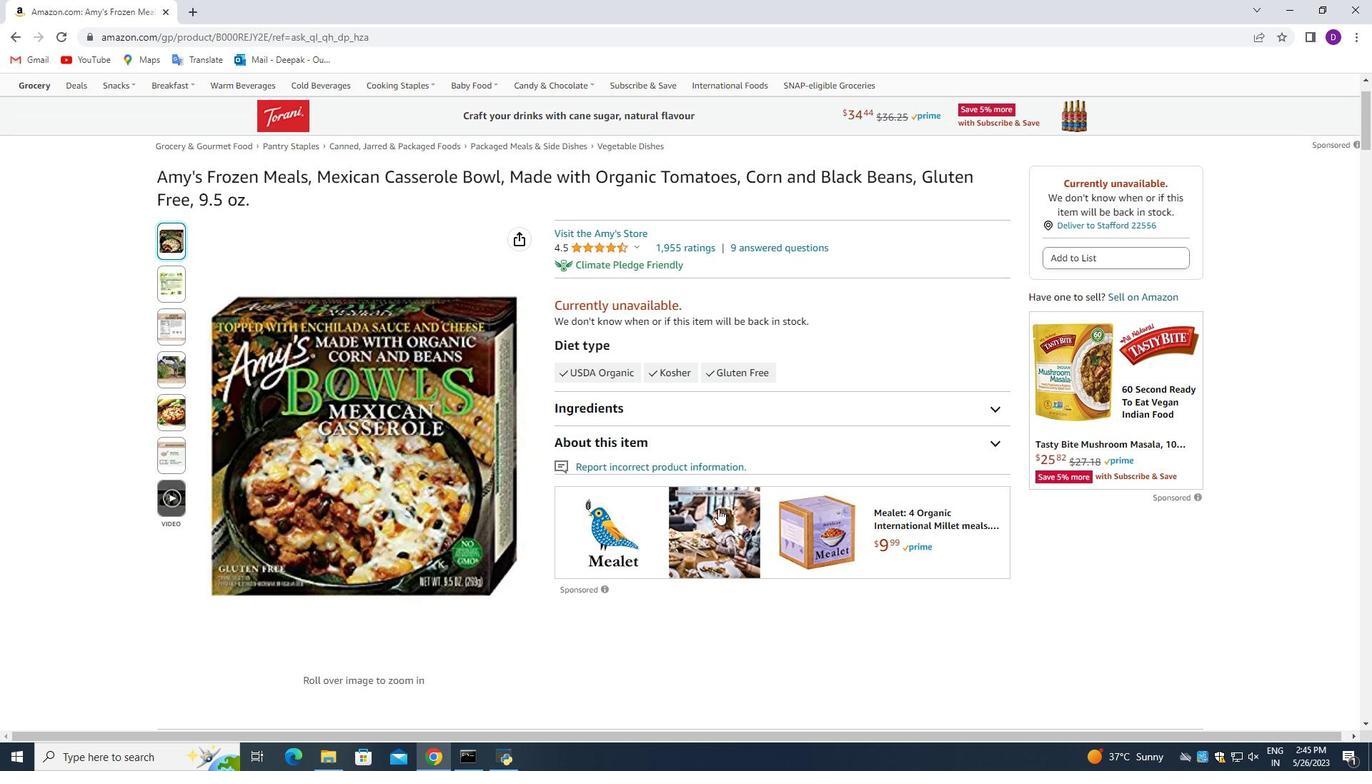 
Action: Mouse moved to (921, 504)
Screenshot: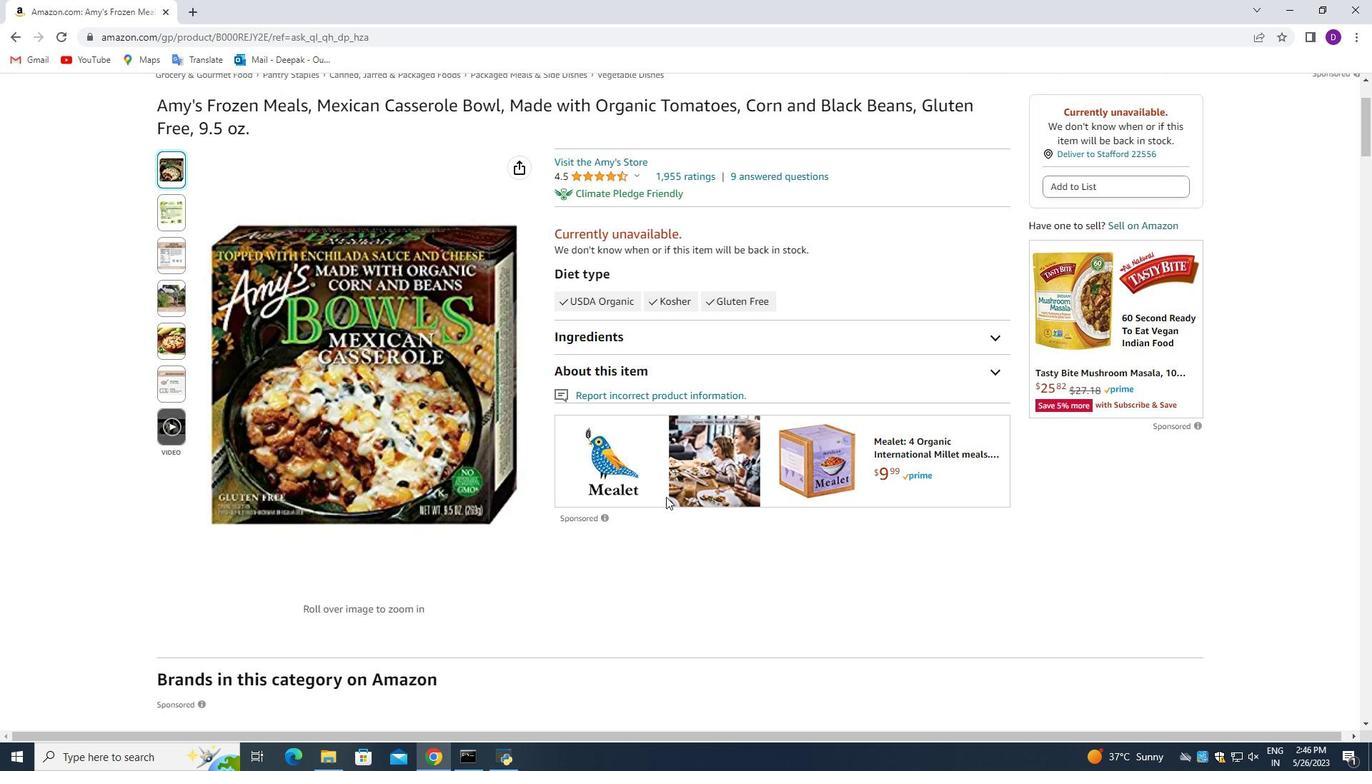 
Action: Mouse scrolled (921, 503) with delta (0, 0)
Screenshot: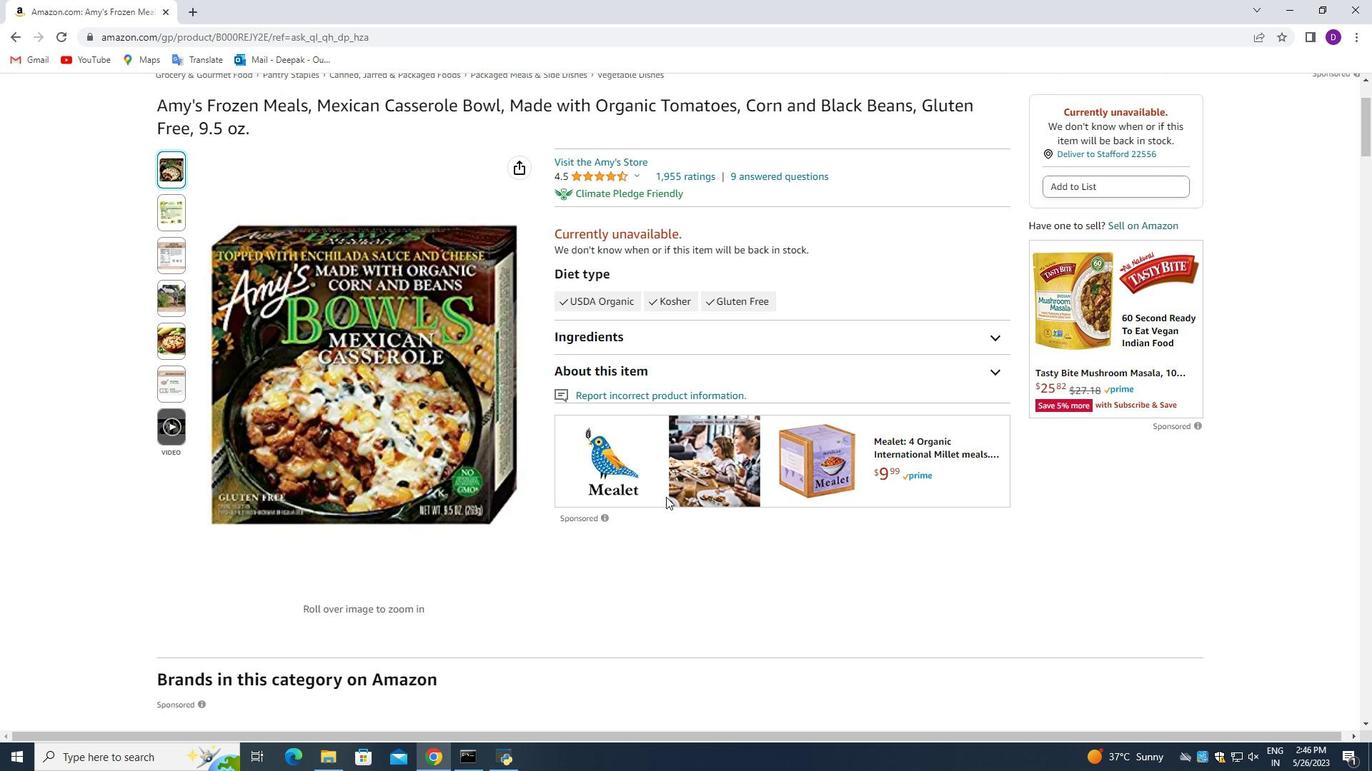 
Action: Mouse moved to (922, 504)
Screenshot: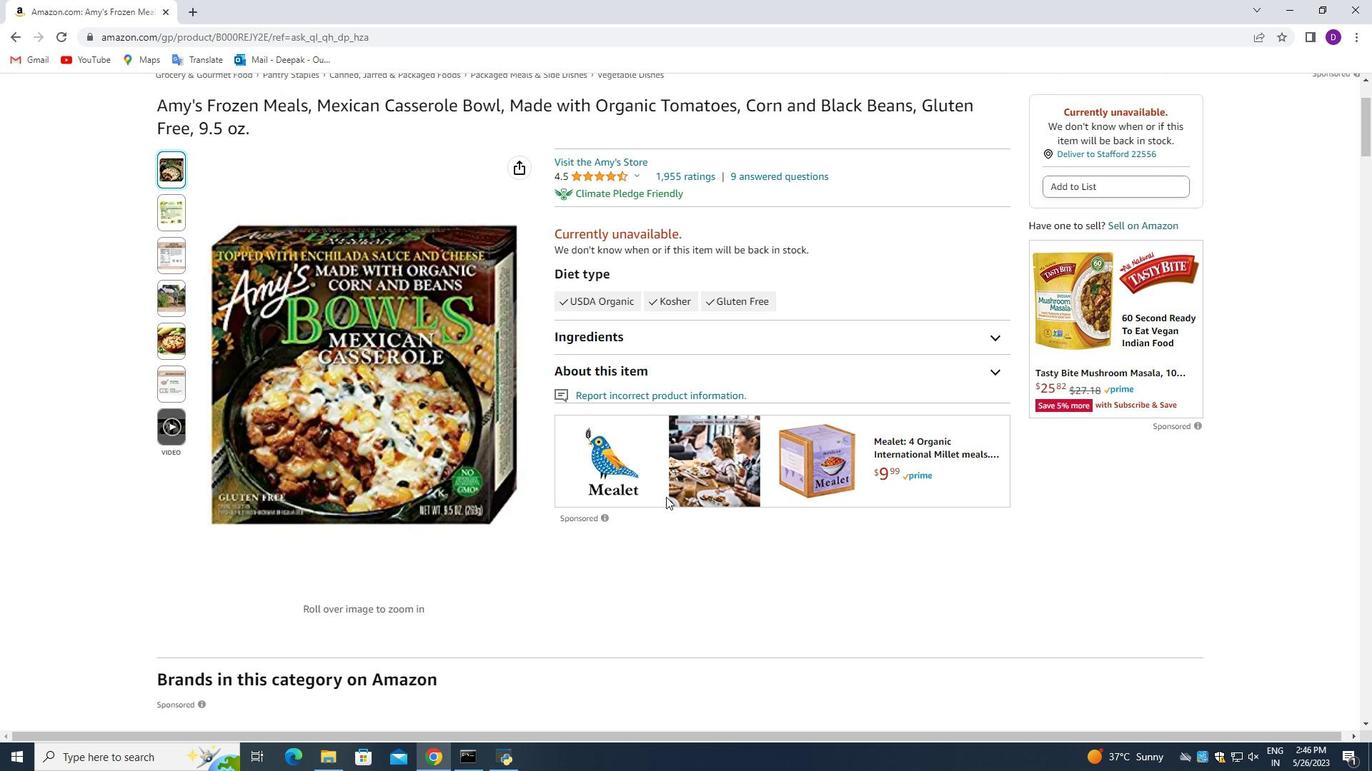 
Action: Mouse scrolled (922, 503) with delta (0, 0)
Screenshot: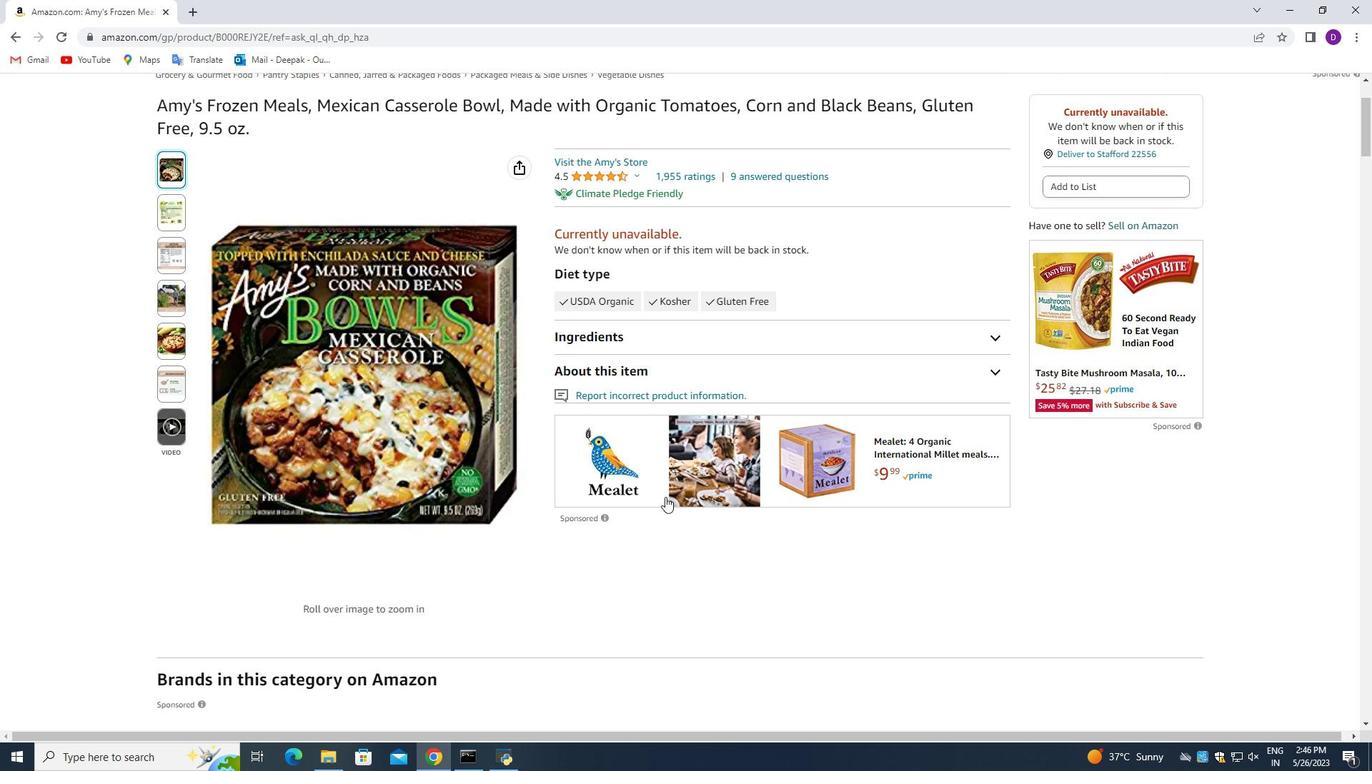 
Action: Mouse moved to (919, 488)
Screenshot: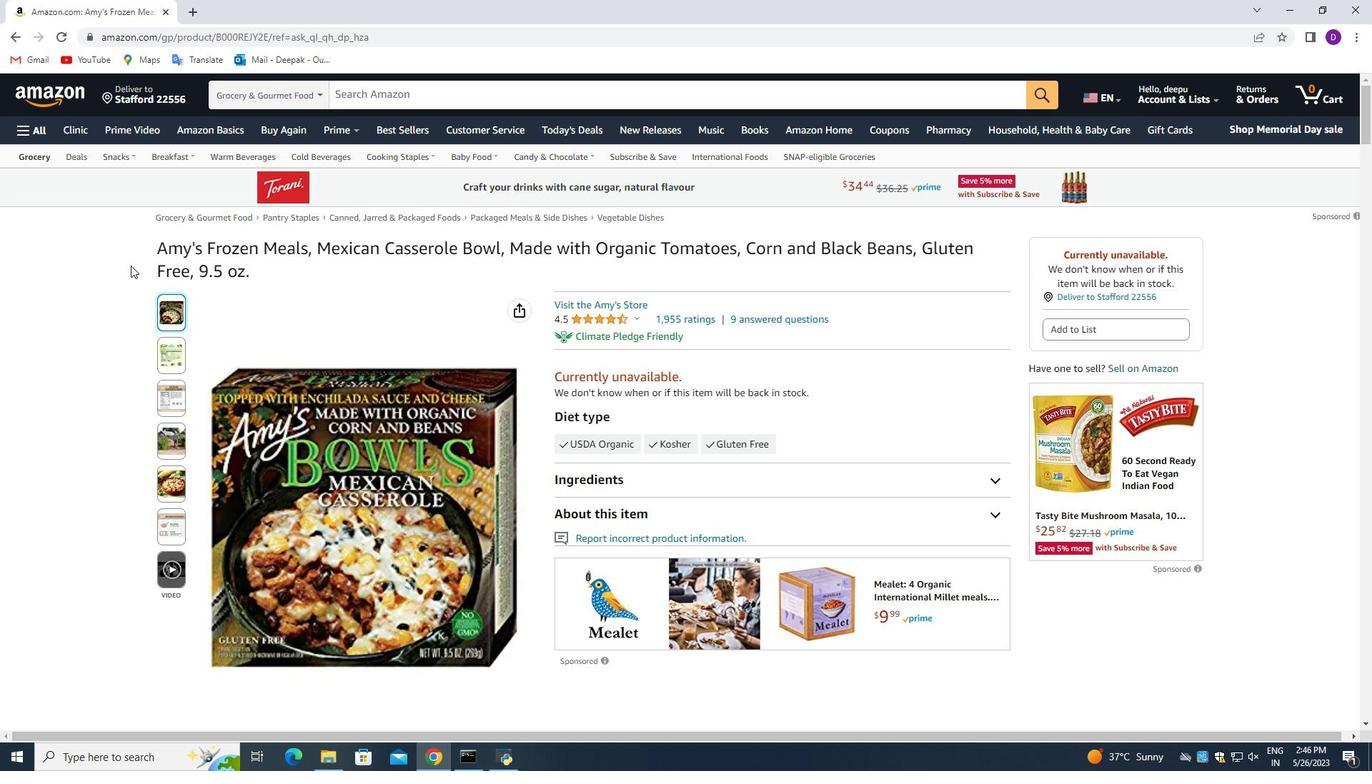 
Action: Mouse scrolled (919, 488) with delta (0, 0)
Screenshot: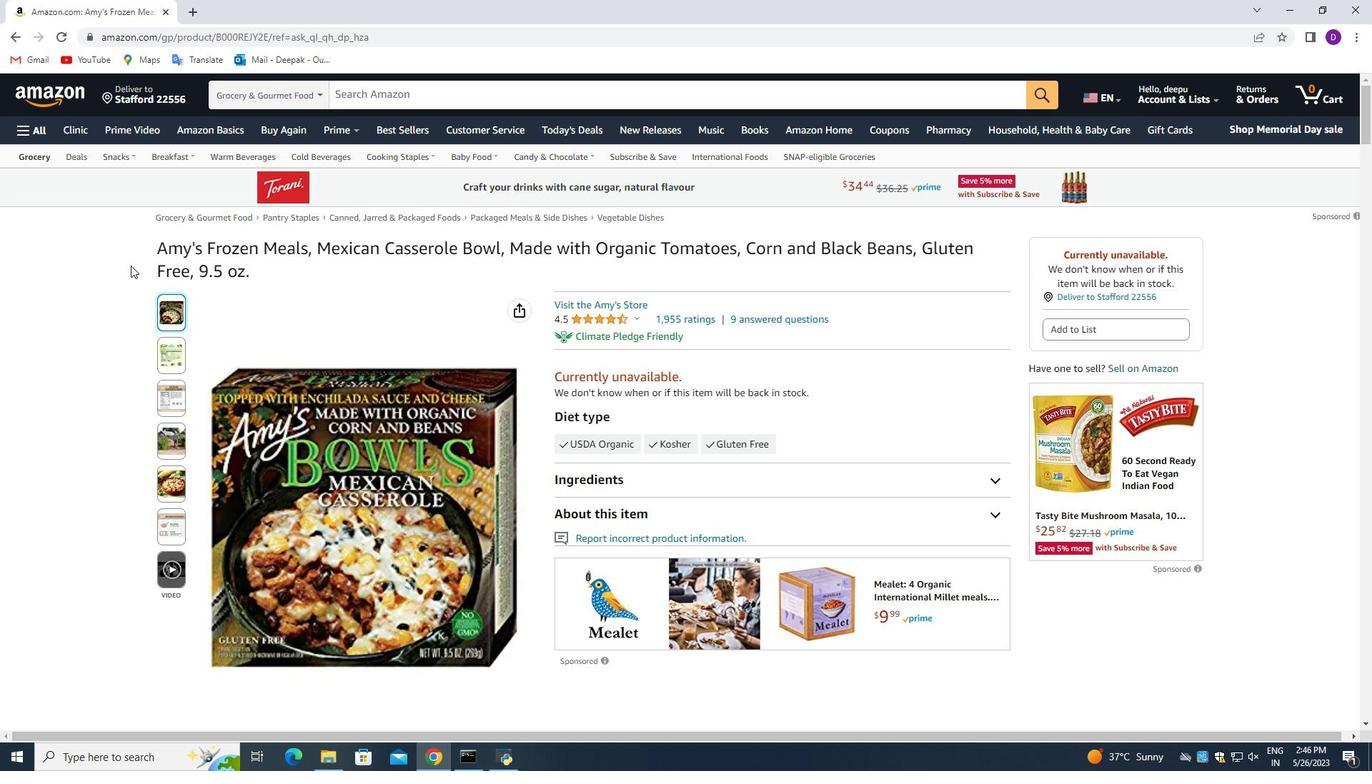 
Action: Mouse moved to (919, 490)
Screenshot: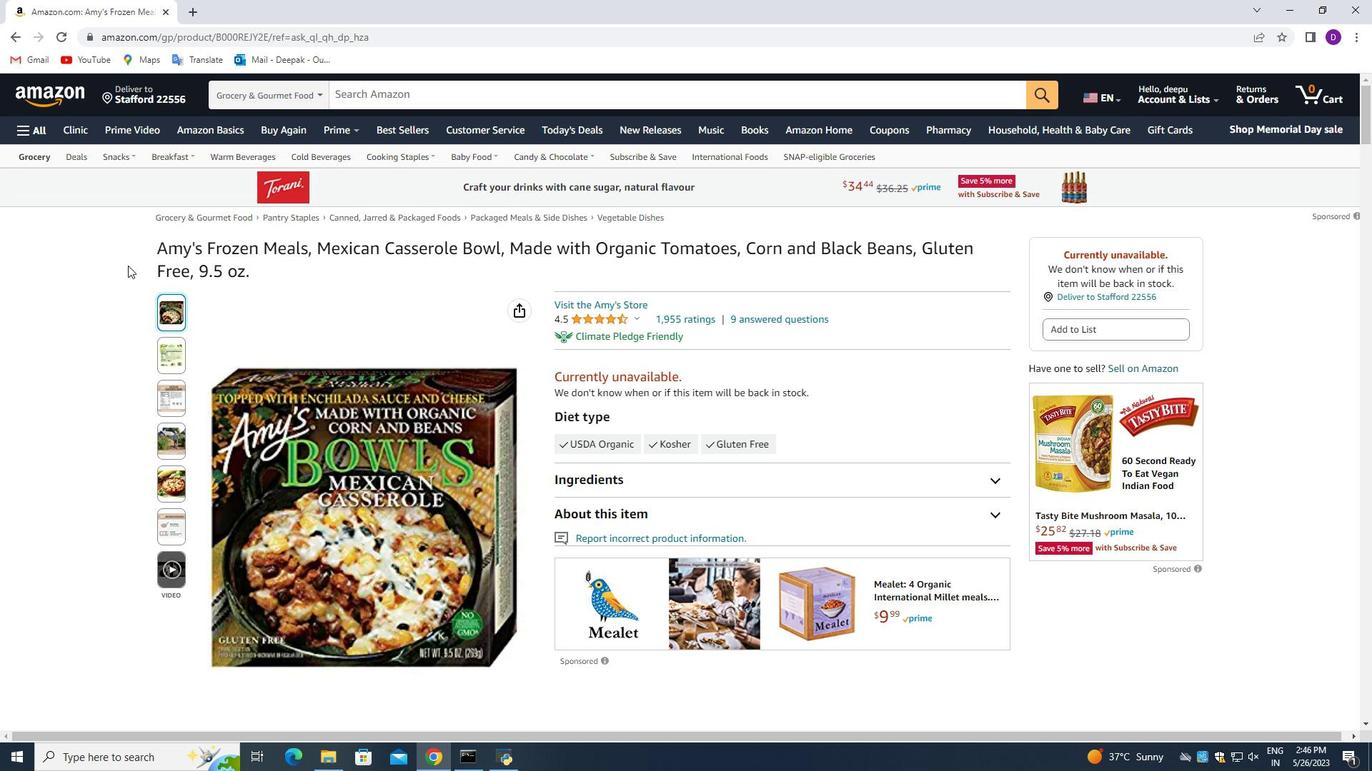 
Action: Mouse scrolled (919, 490) with delta (0, 0)
Screenshot: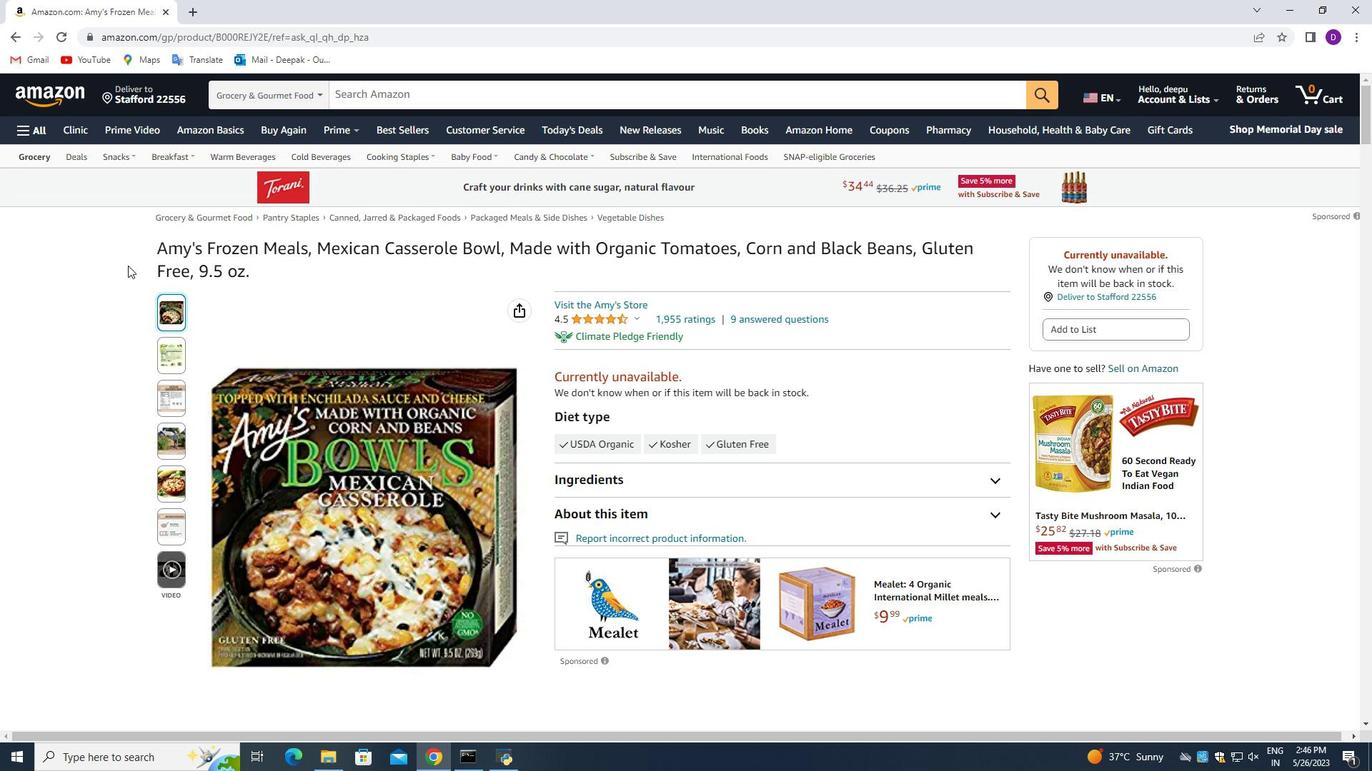 
Action: Mouse moved to (436, 510)
Screenshot: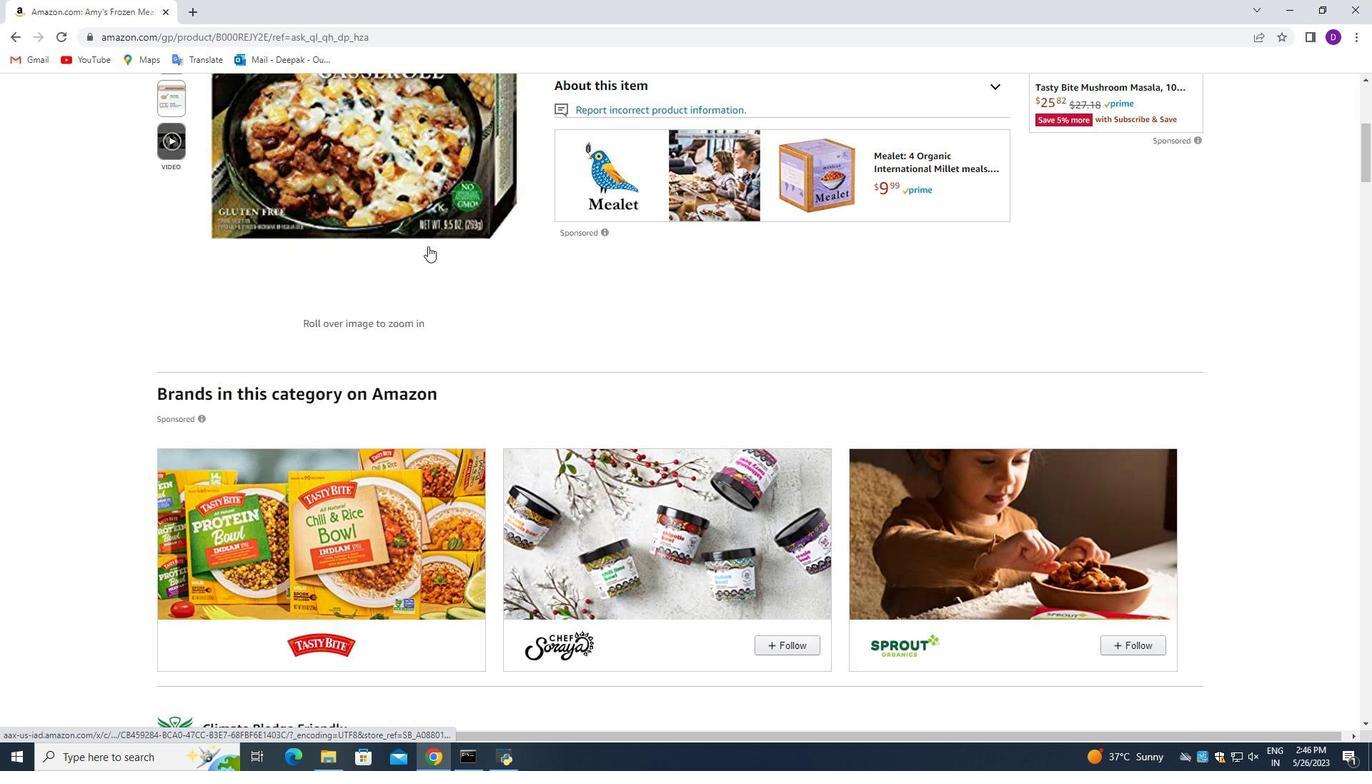 
Action: Mouse scrolled (436, 509) with delta (0, 0)
Screenshot: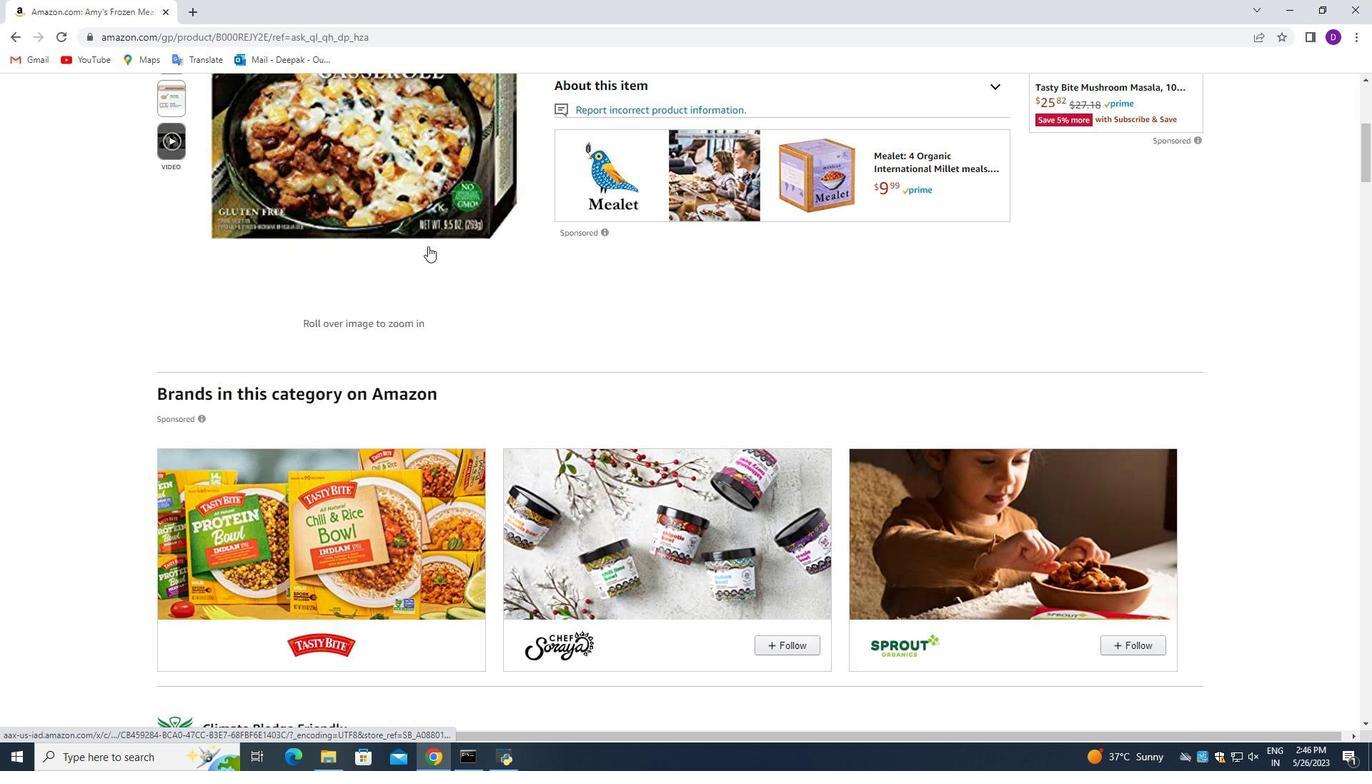 
Action: Mouse moved to (437, 508)
Screenshot: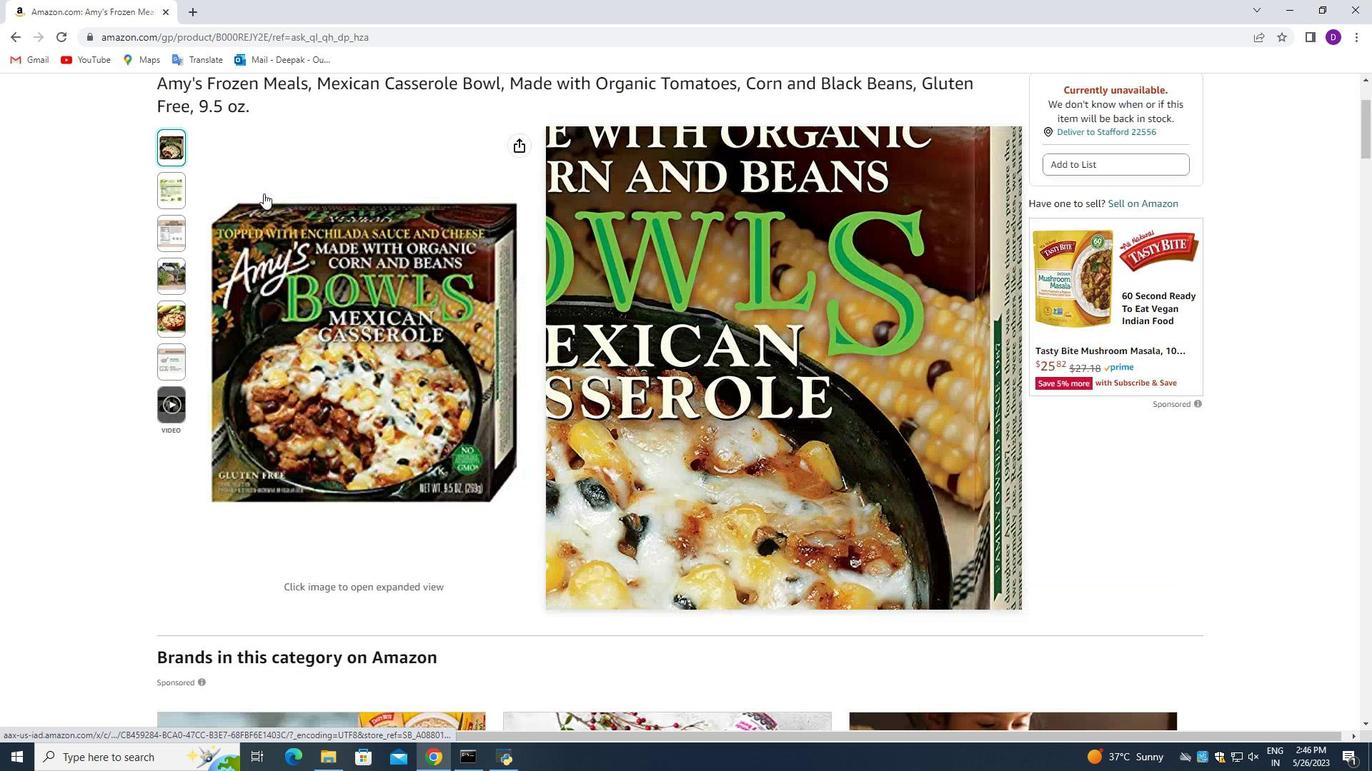 
Action: Mouse scrolled (437, 508) with delta (0, 0)
Screenshot: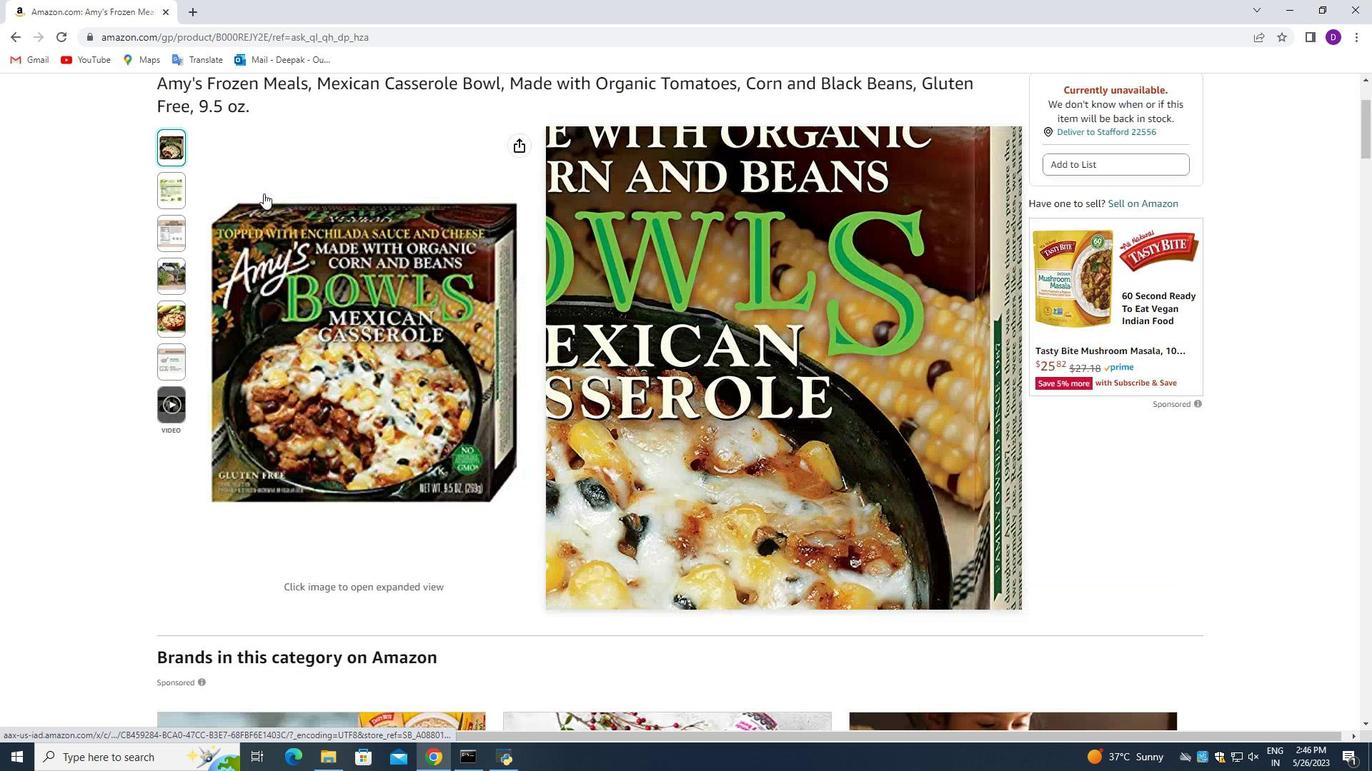 
Action: Mouse moved to (598, 448)
Screenshot: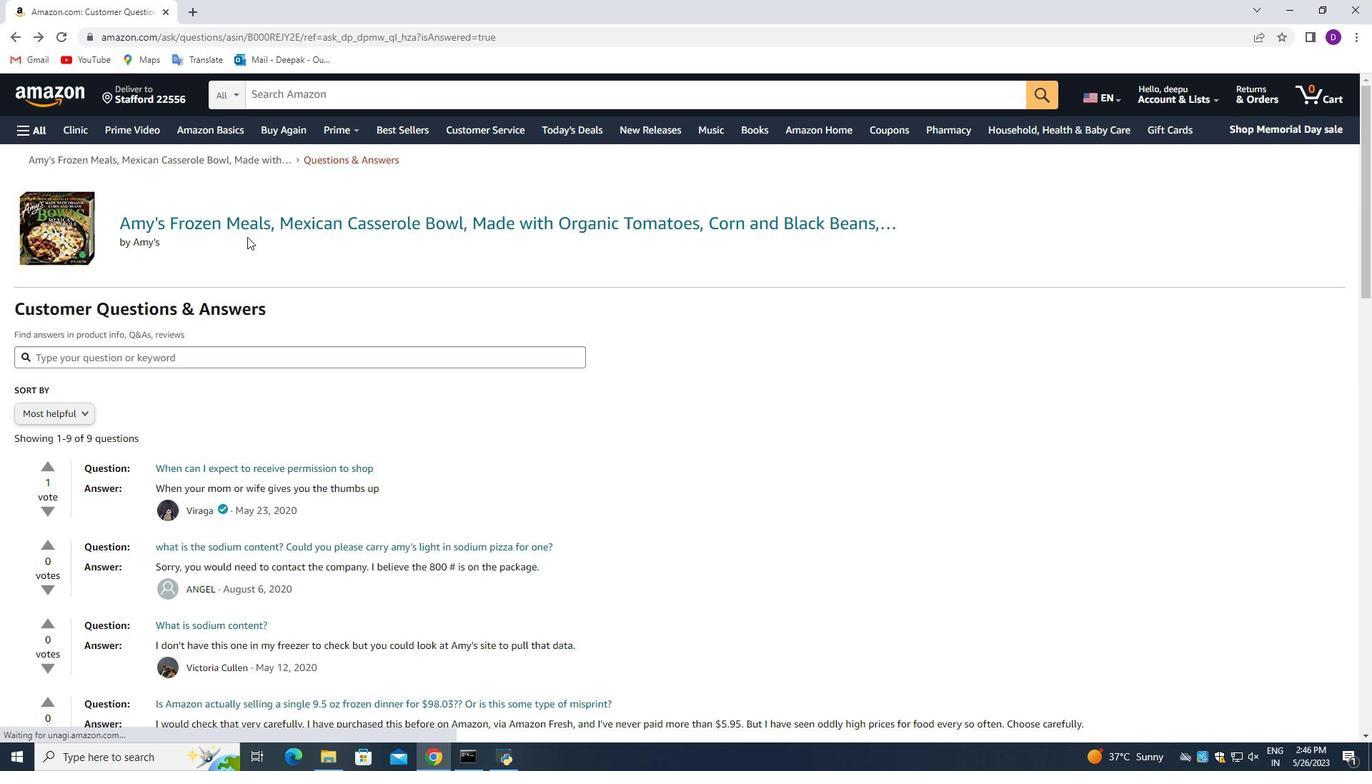 
Action: Mouse scrolled (598, 448) with delta (0, 0)
Screenshot: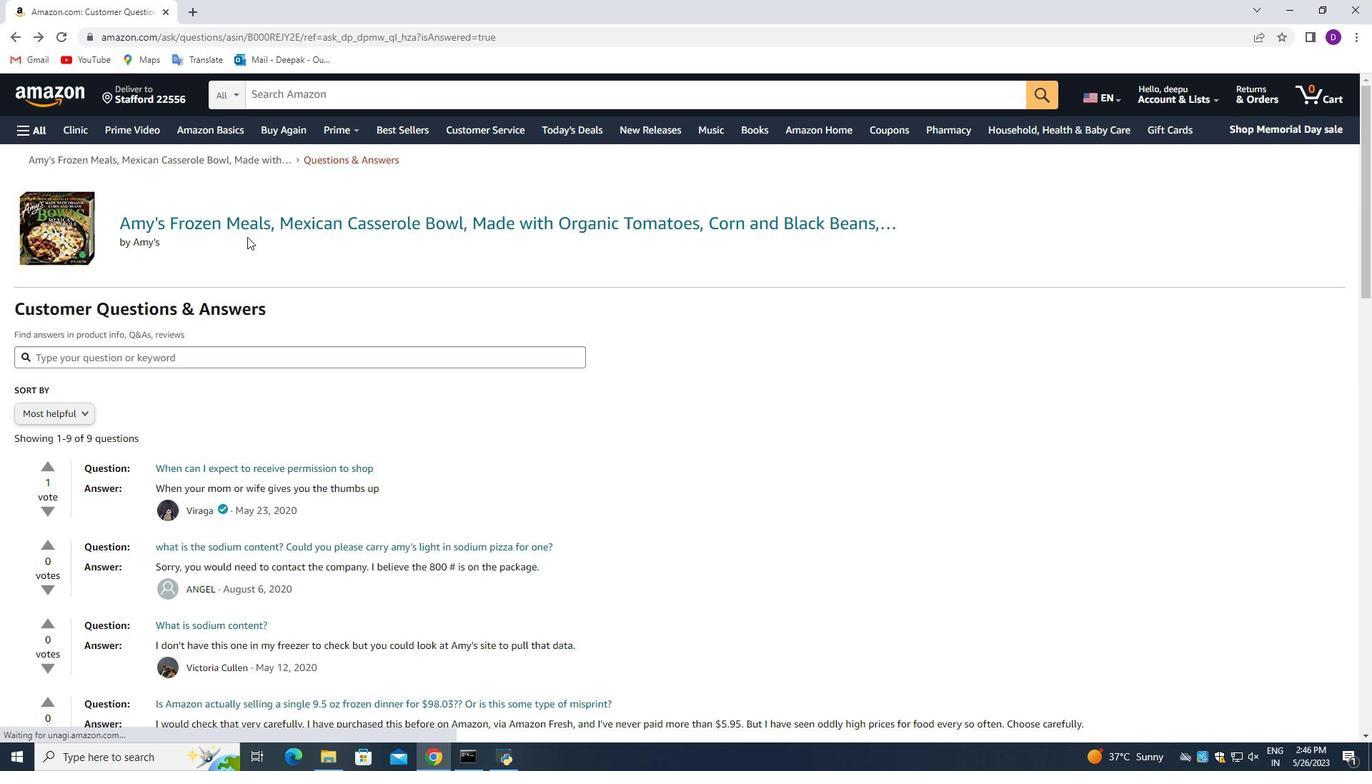 
Action: Mouse scrolled (598, 448) with delta (0, 0)
Screenshot: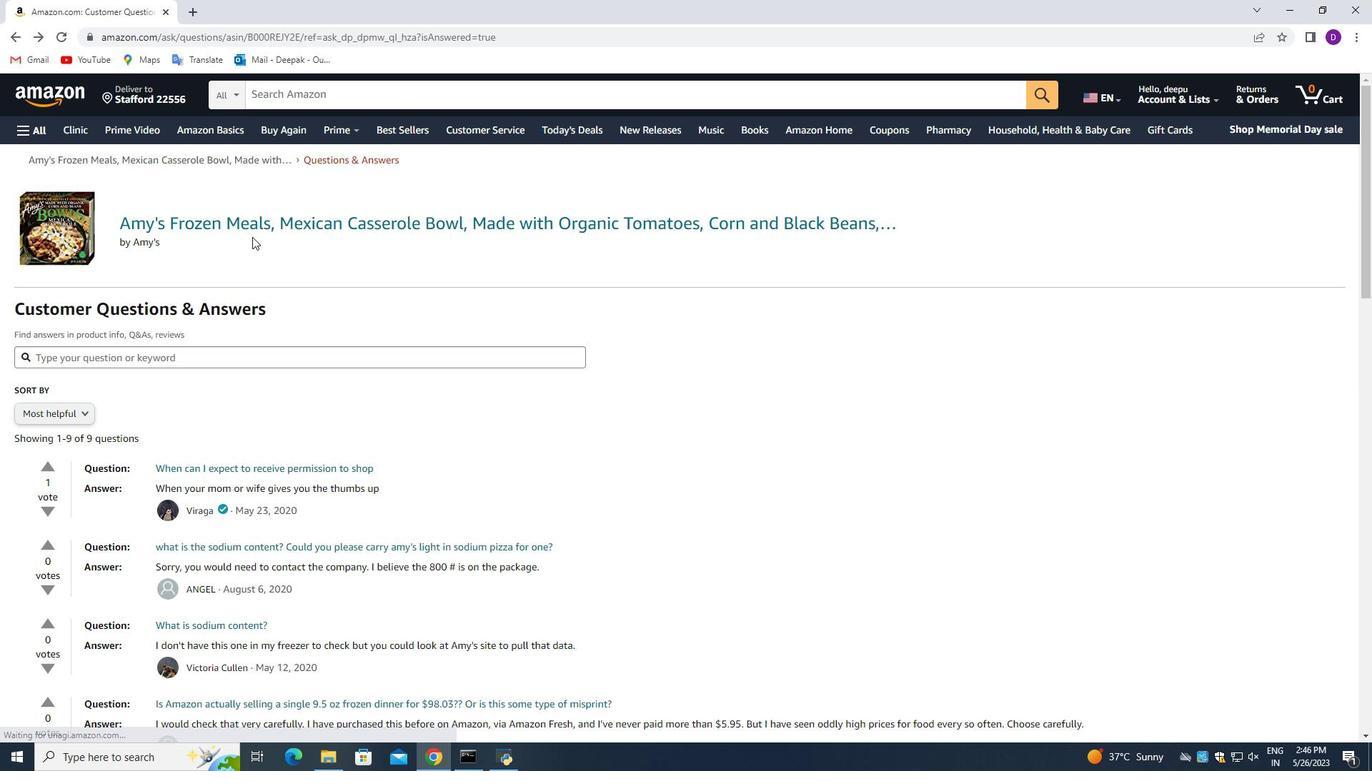 
Action: Mouse scrolled (598, 448) with delta (0, 0)
Screenshot: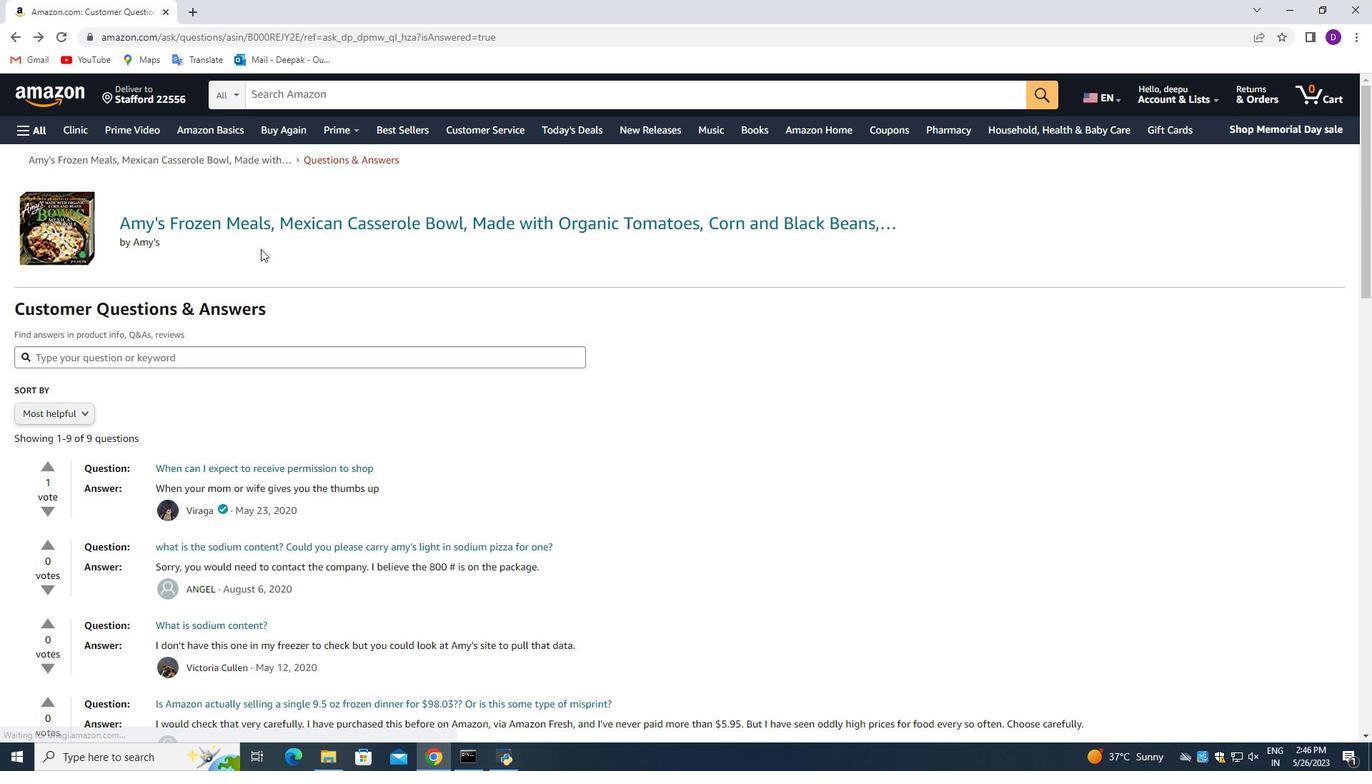 
Action: Mouse moved to (475, 448)
Screenshot: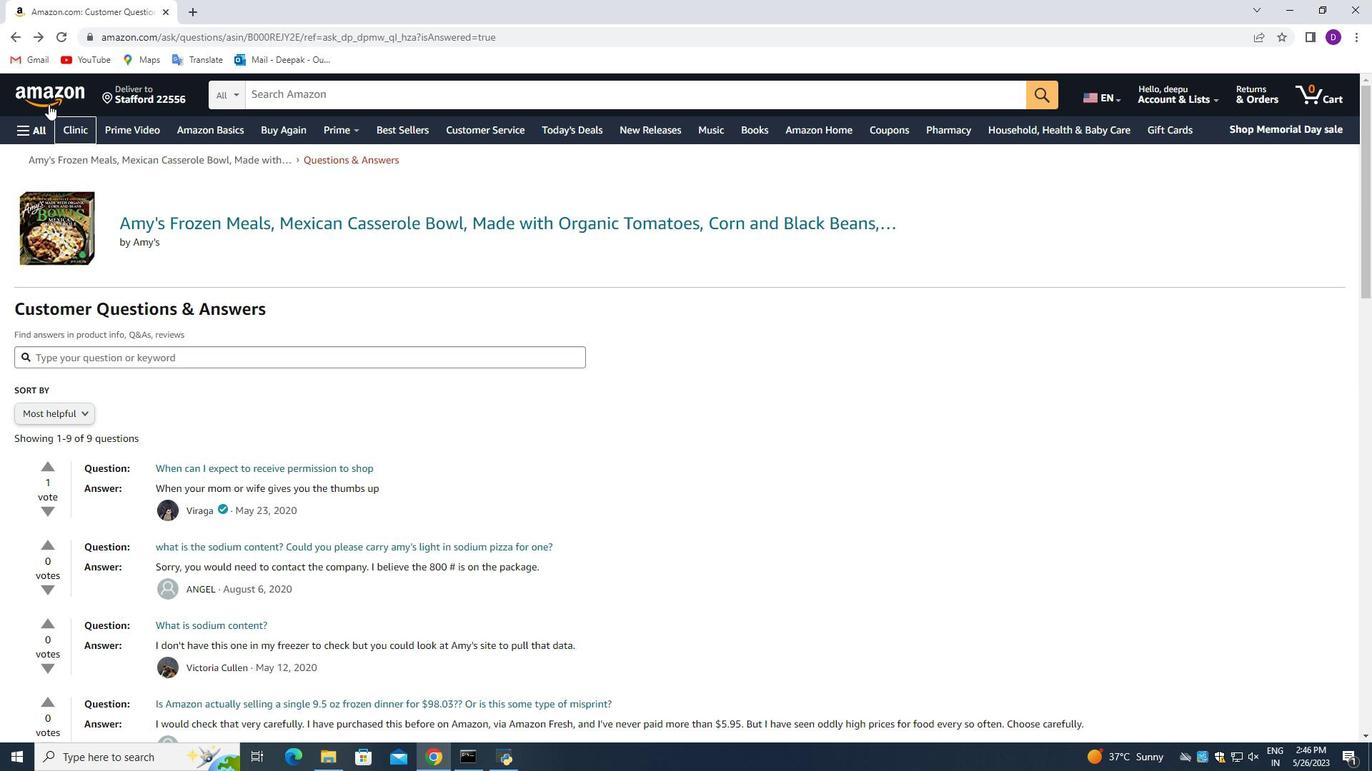 
Action: Mouse scrolled (475, 448) with delta (0, 0)
Screenshot: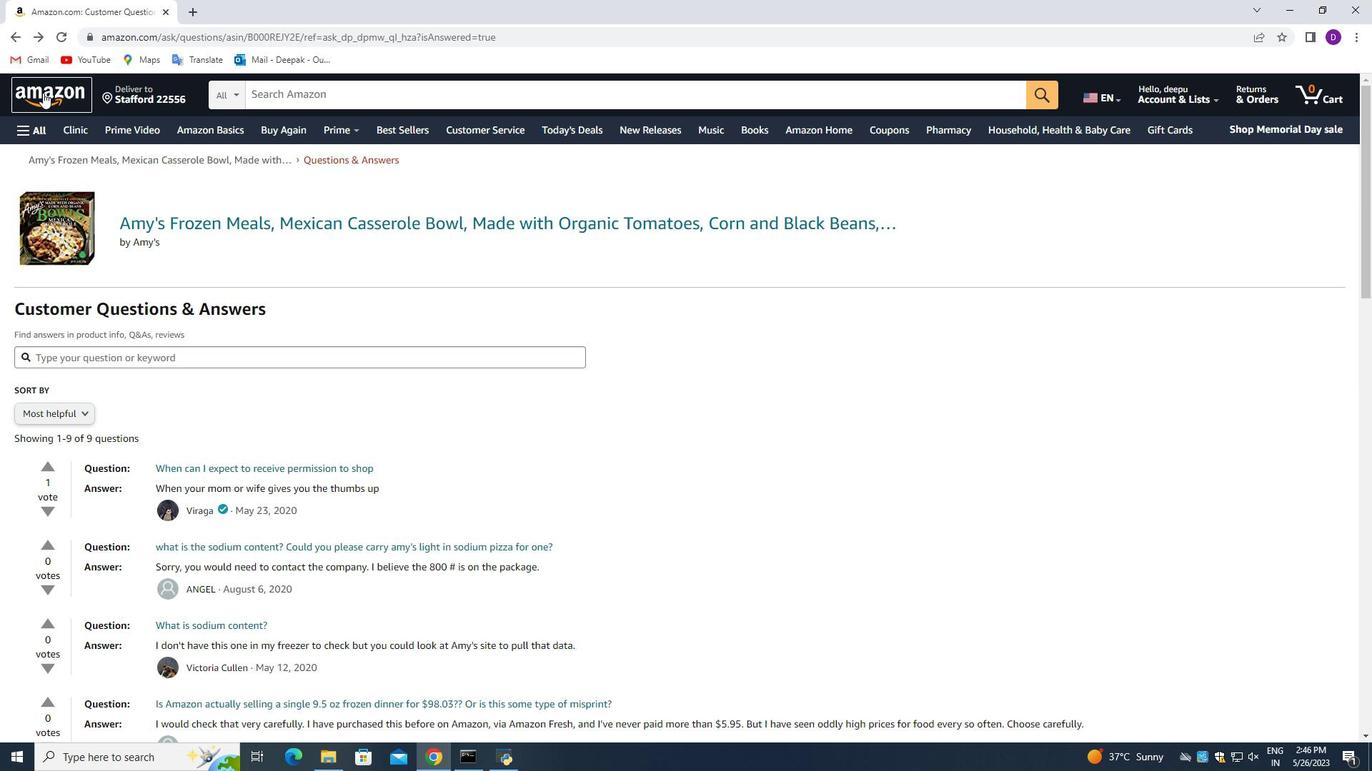 
Action: Mouse scrolled (475, 447) with delta (0, 0)
Screenshot: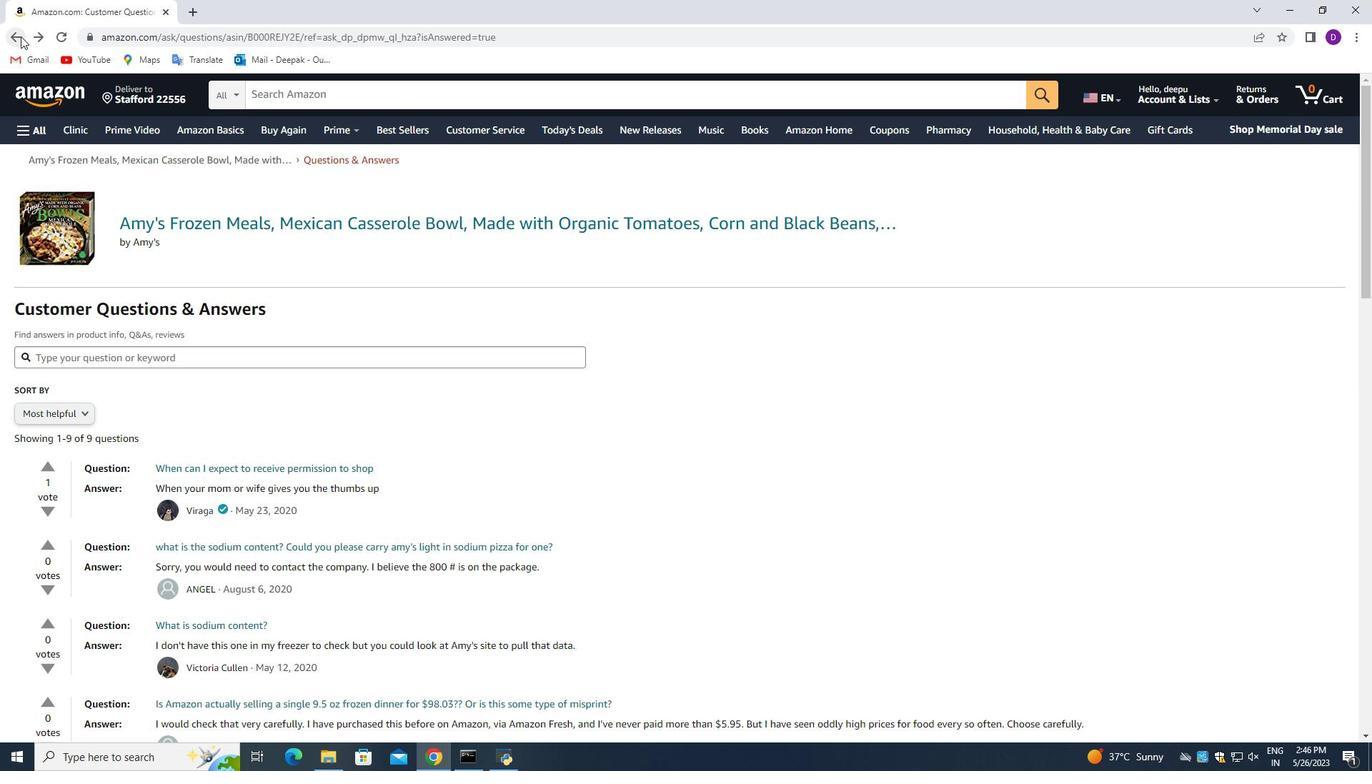 
Action: Mouse scrolled (475, 447) with delta (0, 0)
Screenshot: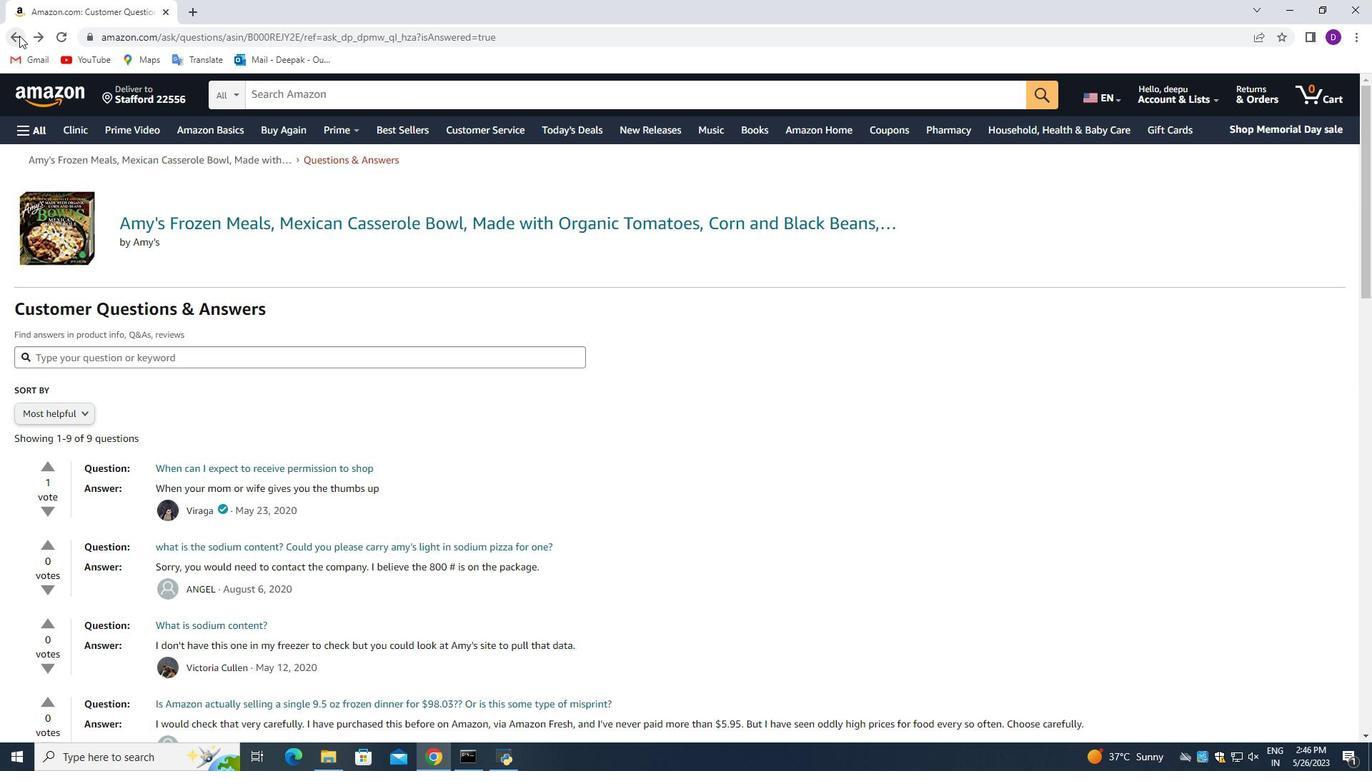 
Action: Mouse moved to (441, 523)
Screenshot: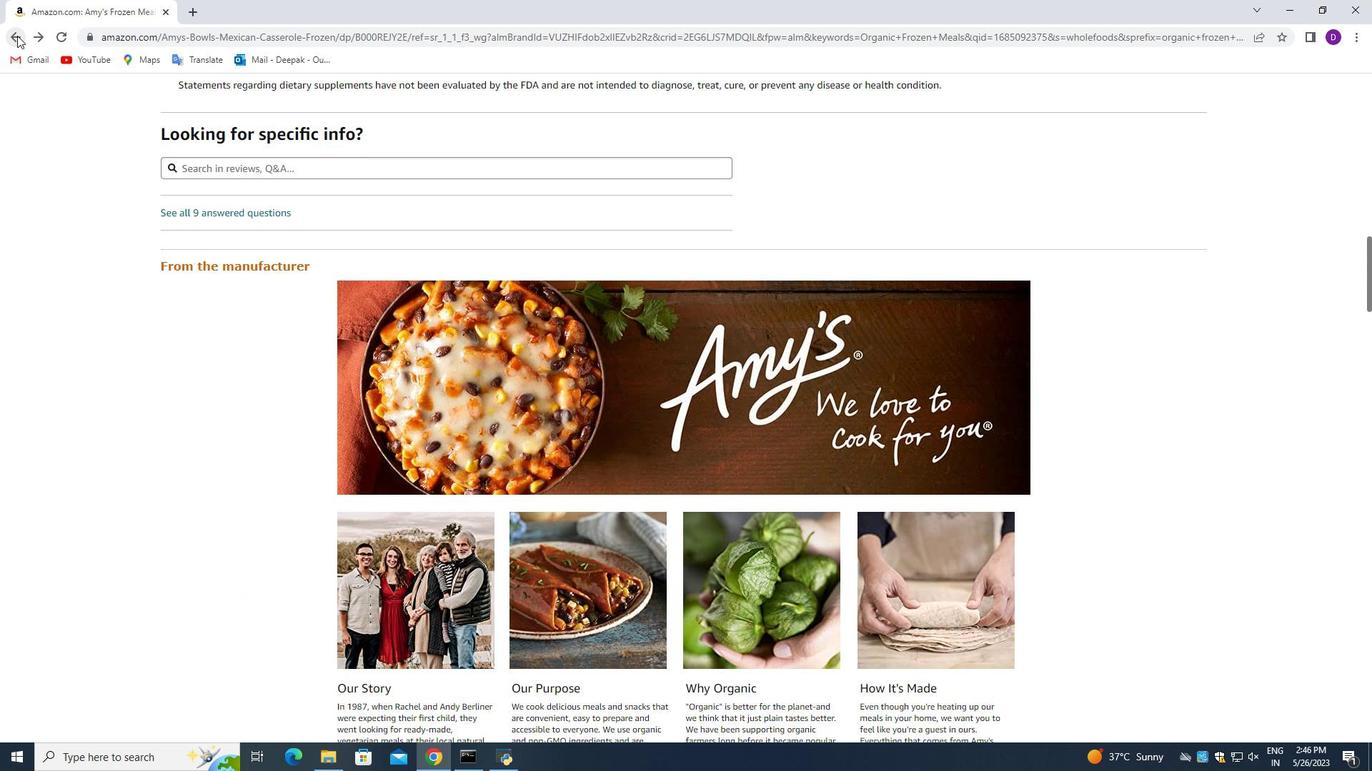 
Action: Mouse pressed left at (441, 523)
Screenshot: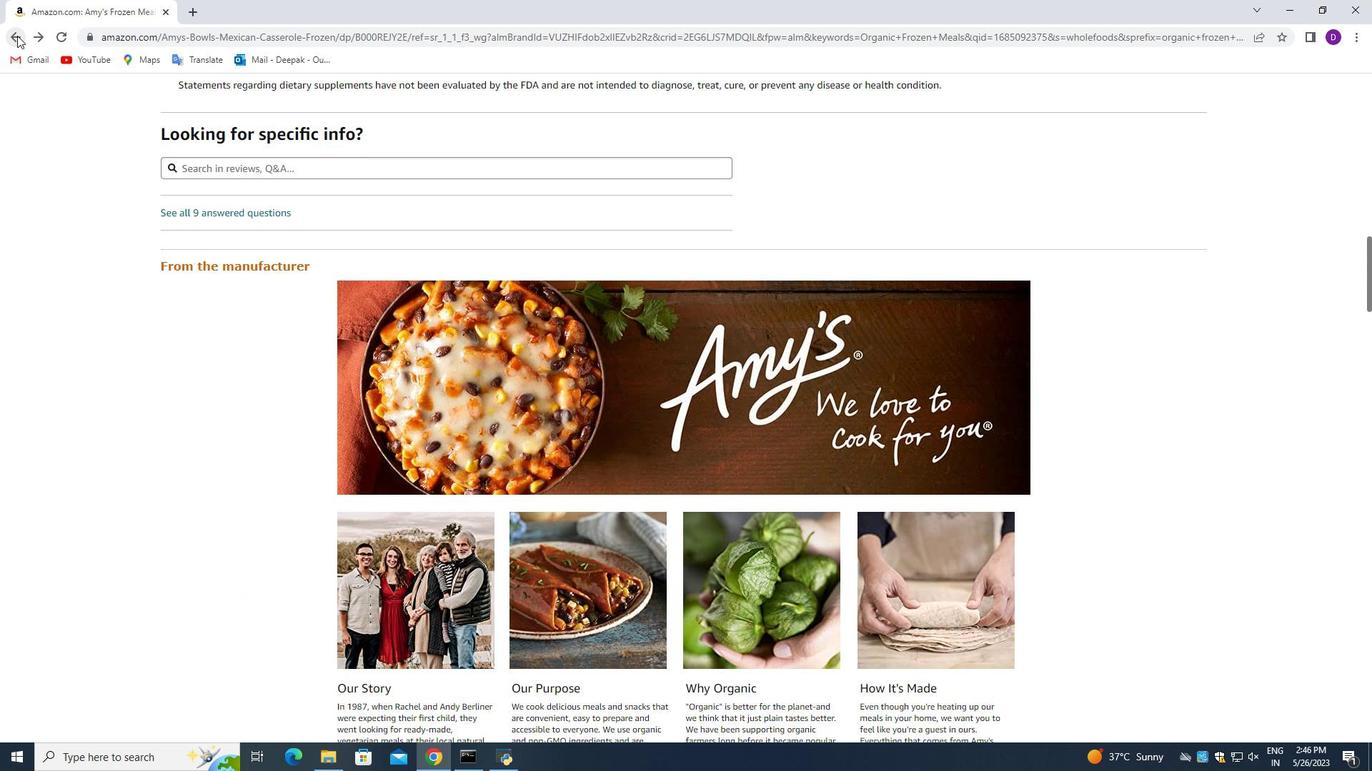 
Action: Mouse moved to (644, 410)
Screenshot: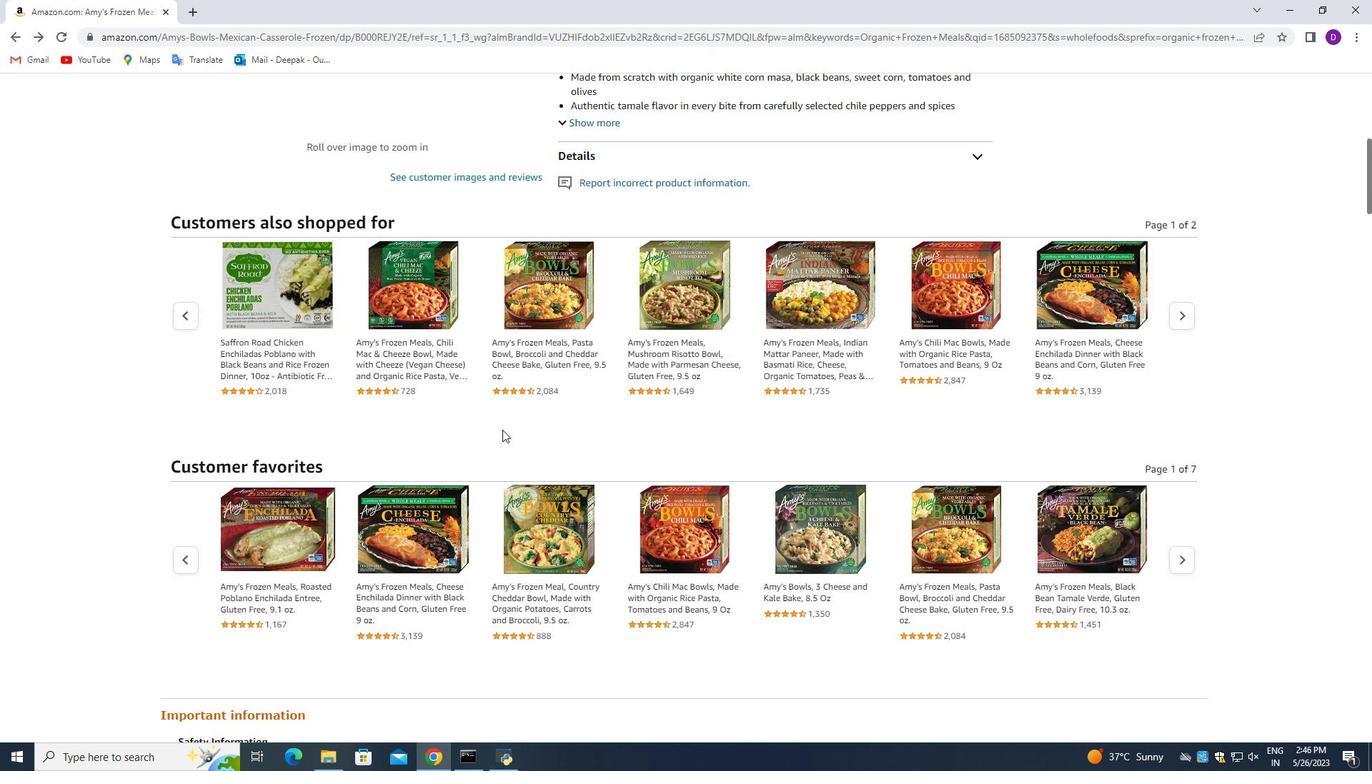 
Action: Mouse scrolled (644, 409) with delta (0, 0)
Screenshot: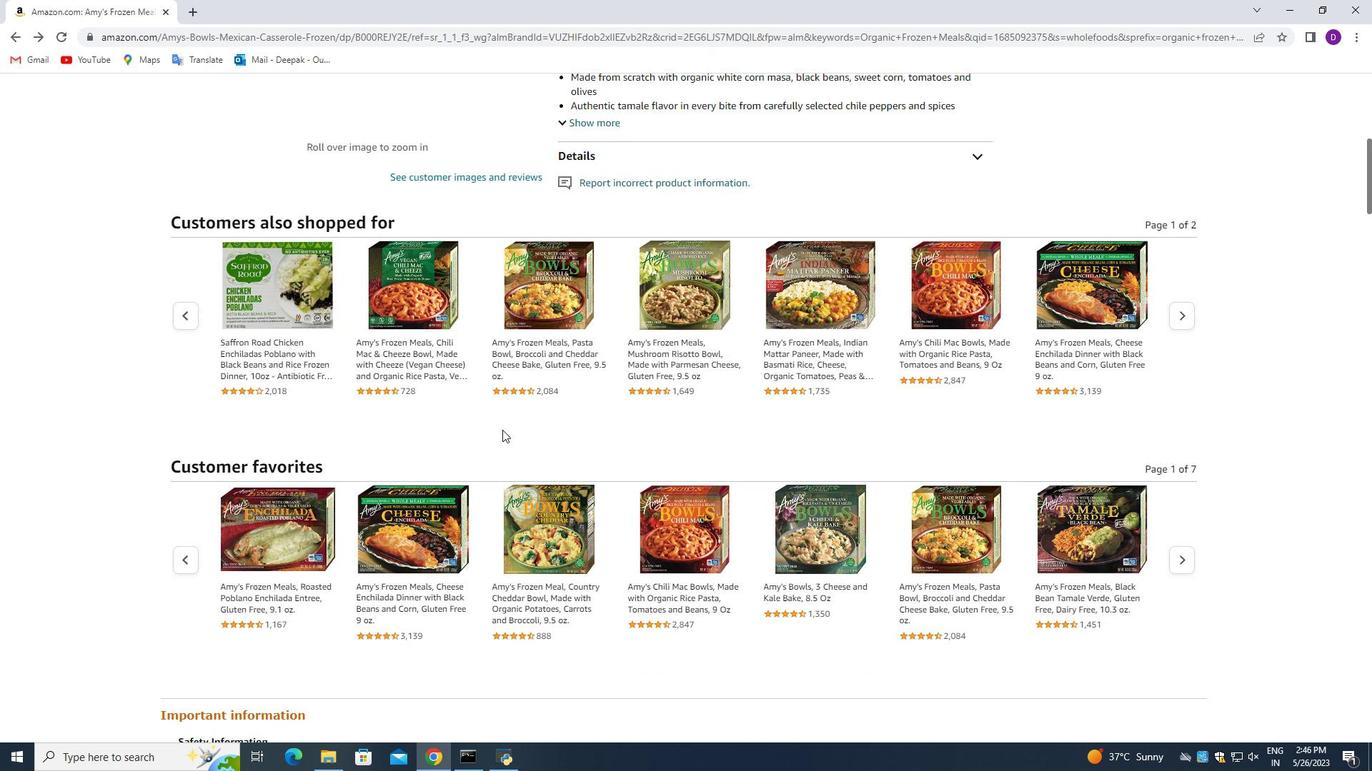 
Action: Mouse moved to (643, 410)
Screenshot: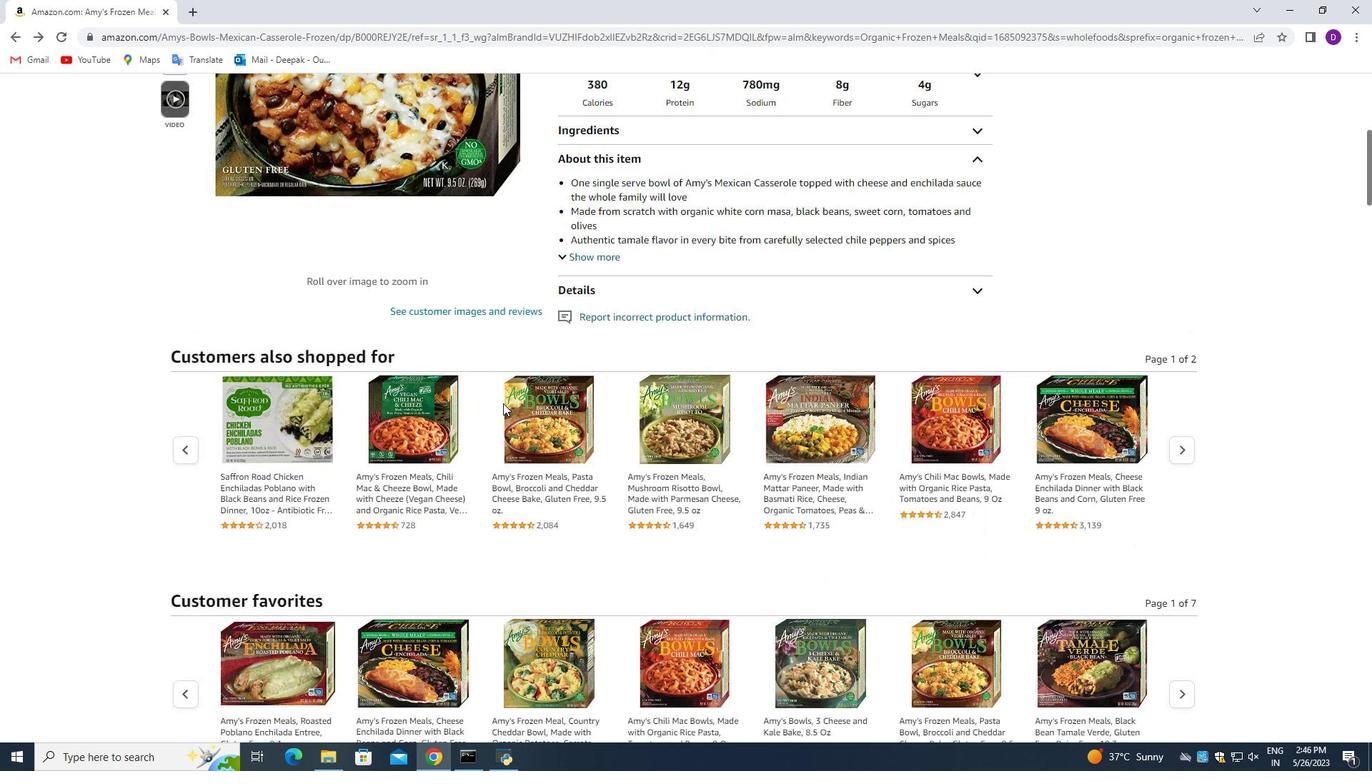 
Action: Mouse scrolled (643, 409) with delta (0, 0)
Screenshot: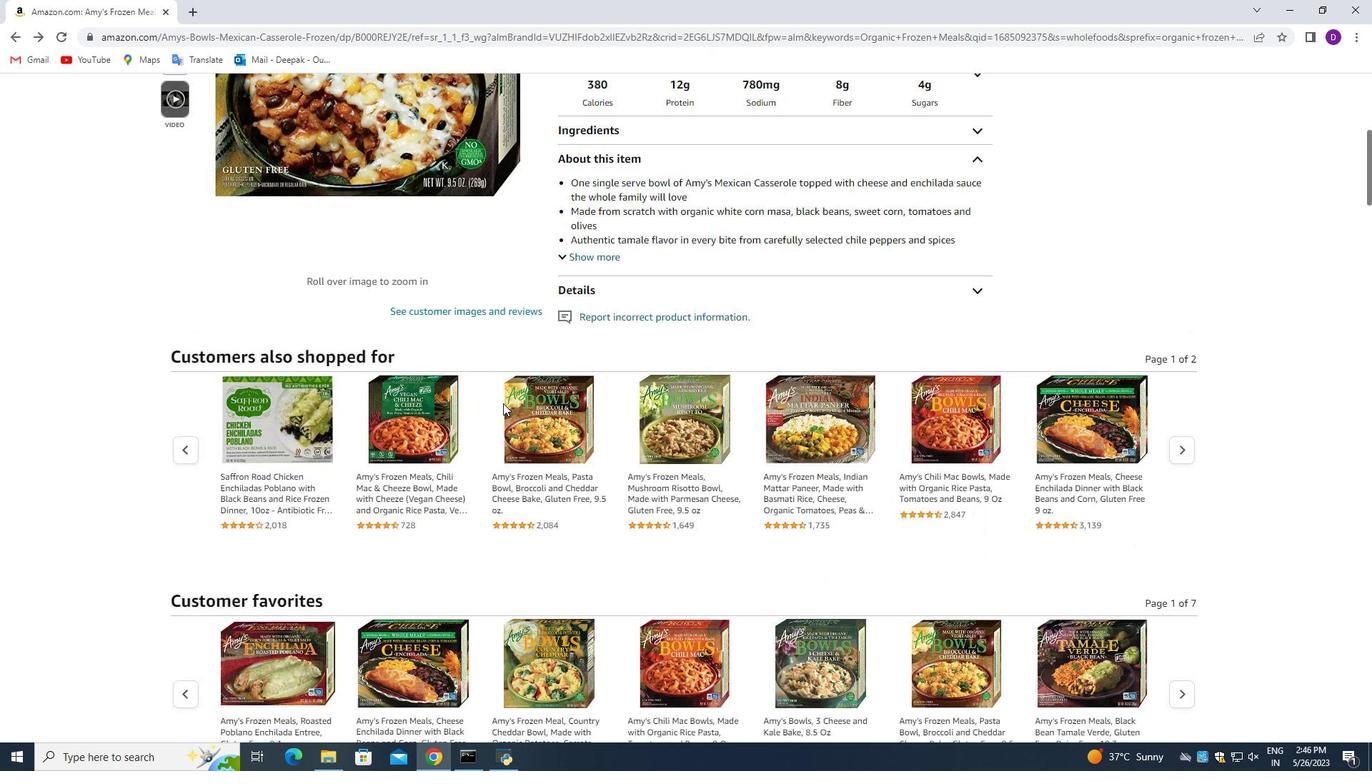 
Action: Mouse moved to (640, 391)
